 Task: Research Airbnb accommodation in ZÃ¼rich (Kreis 2), Switzerland from 2nd December, 2023 to 5th December, 2023 for 1 adult.1  bedroom having 1 bed and 1 bathroom. Property type can be hotel. Booking option can be shelf check-in. Look for 5 properties as per requirement.
Action: Mouse moved to (447, 104)
Screenshot: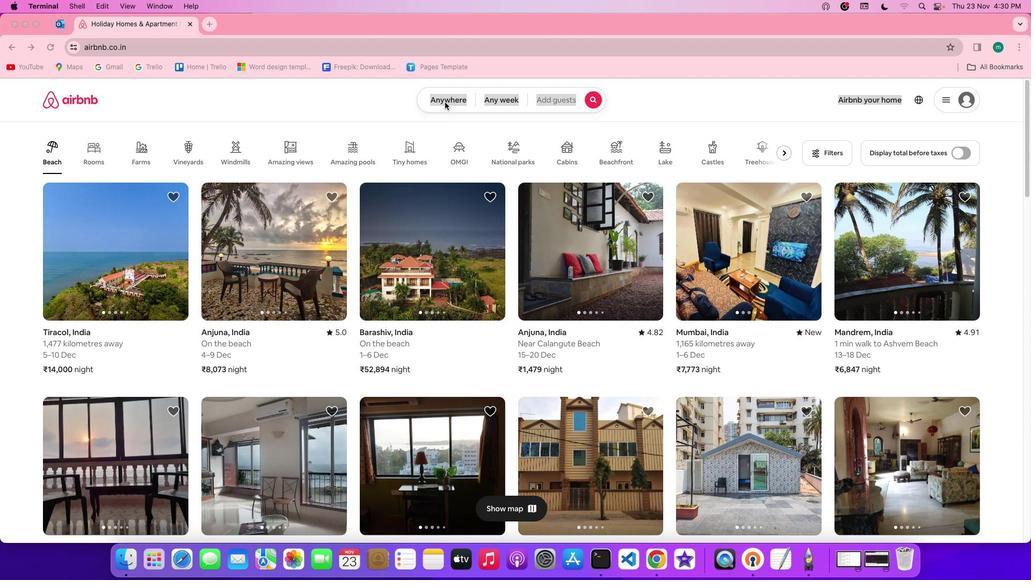 
Action: Mouse pressed left at (447, 104)
Screenshot: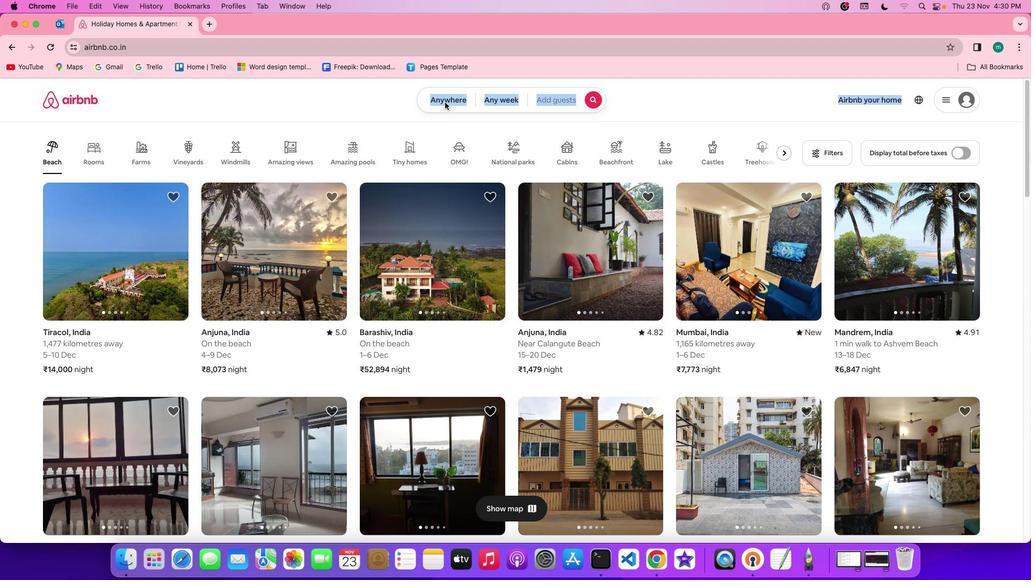 
Action: Mouse pressed left at (447, 104)
Screenshot: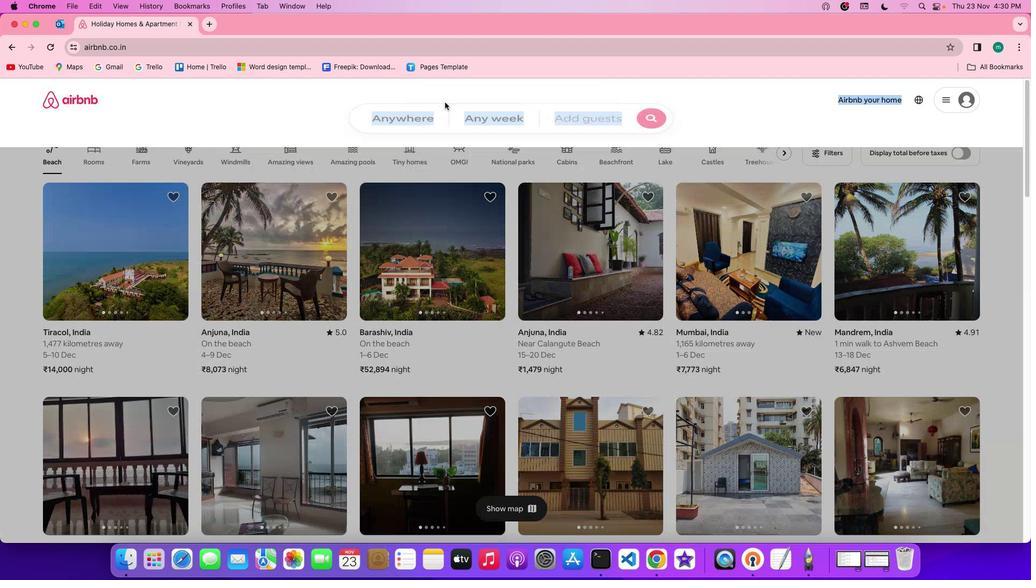 
Action: Mouse moved to (418, 141)
Screenshot: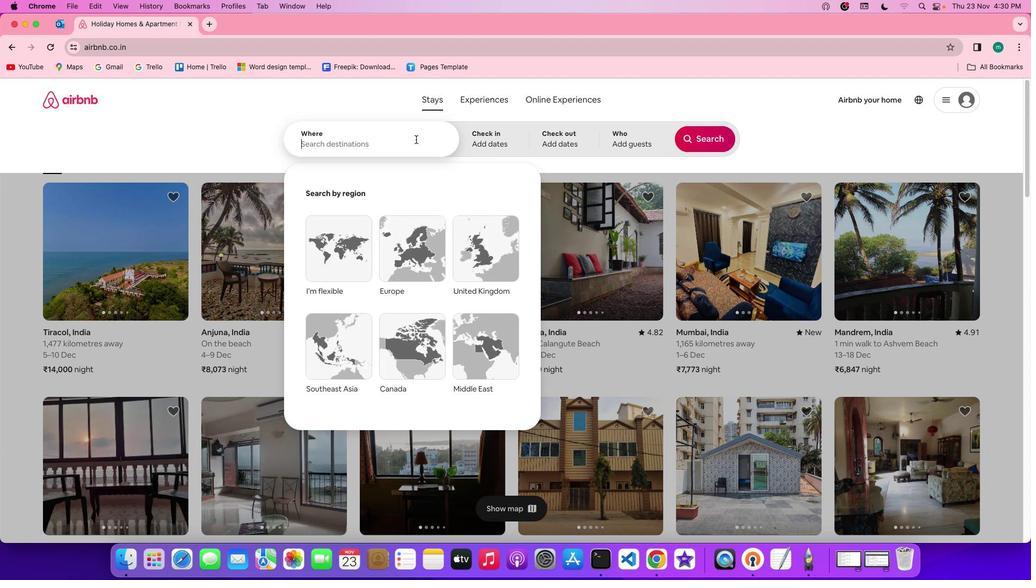 
Action: Mouse pressed left at (418, 141)
Screenshot: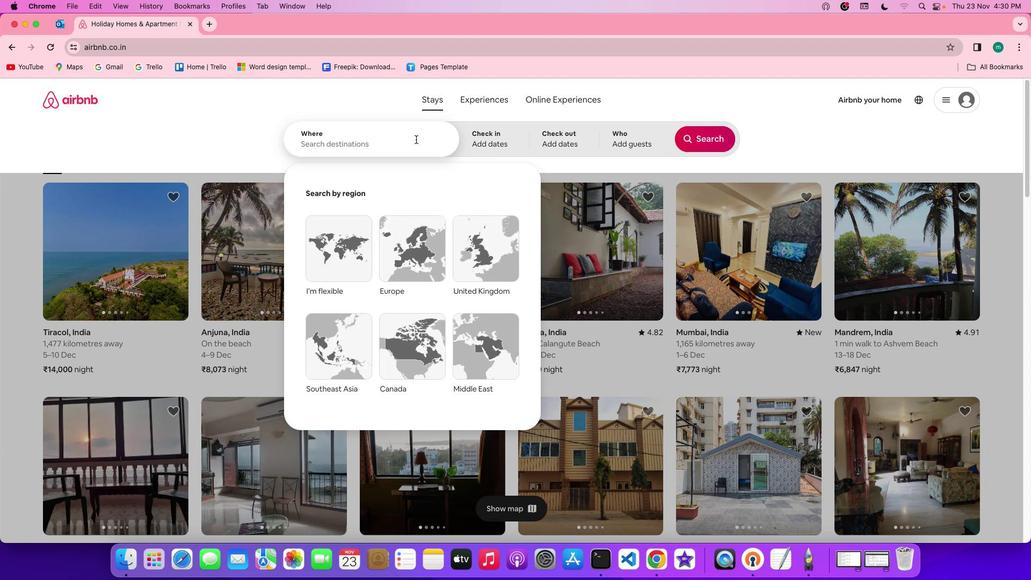 
Action: Key pressed Key.shift
Screenshot: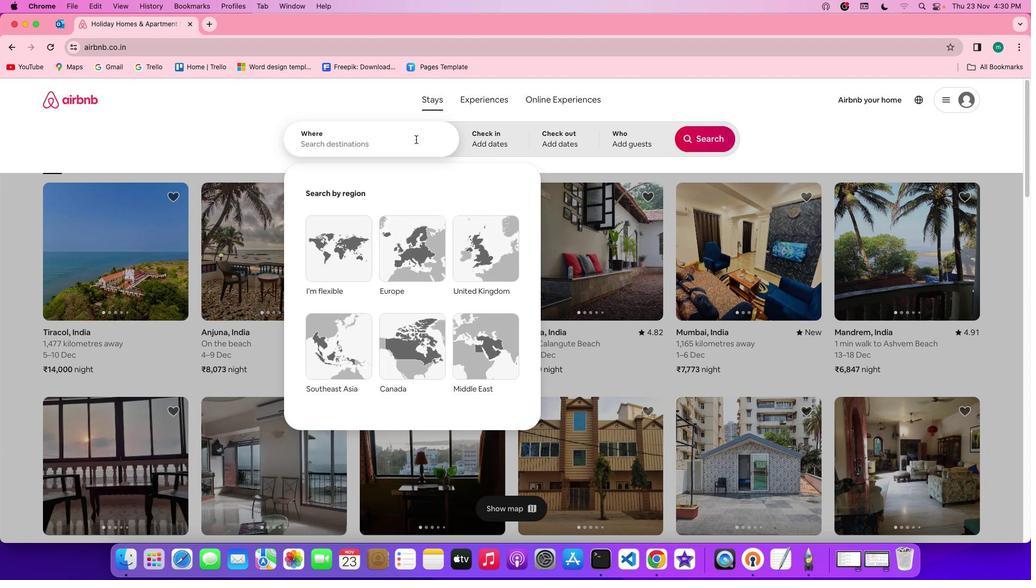 
Action: Mouse moved to (418, 141)
Screenshot: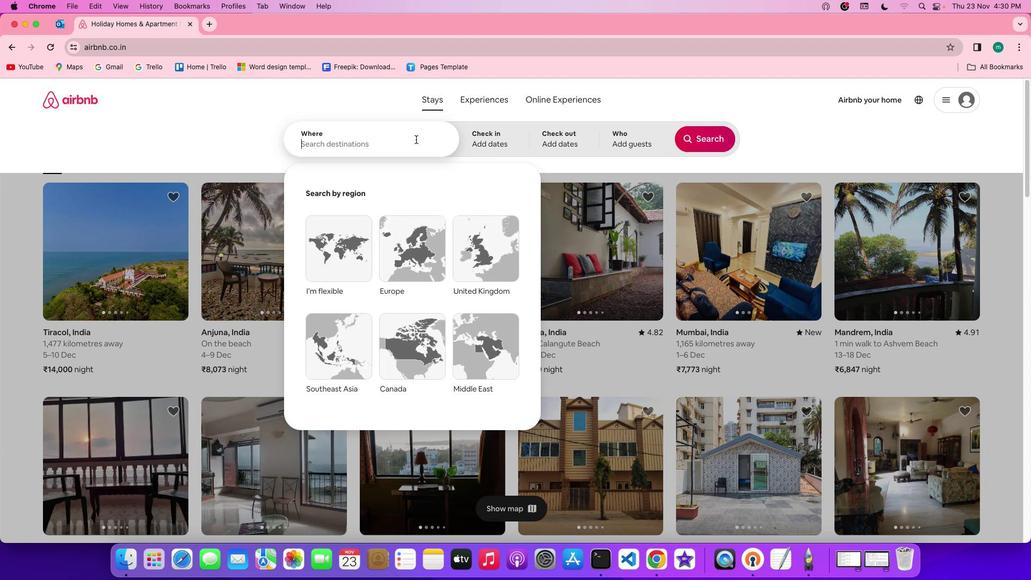 
Action: Key pressed 'Z''u''r''i''c''h'Key.shift_r'('Key.spaceKey.shift'K''r''e''i''s'Key.space'2'Key.shift_r')'','Key.spaceKey.shift'S''w''i''t''z''e''r''l''a''n''d'
Screenshot: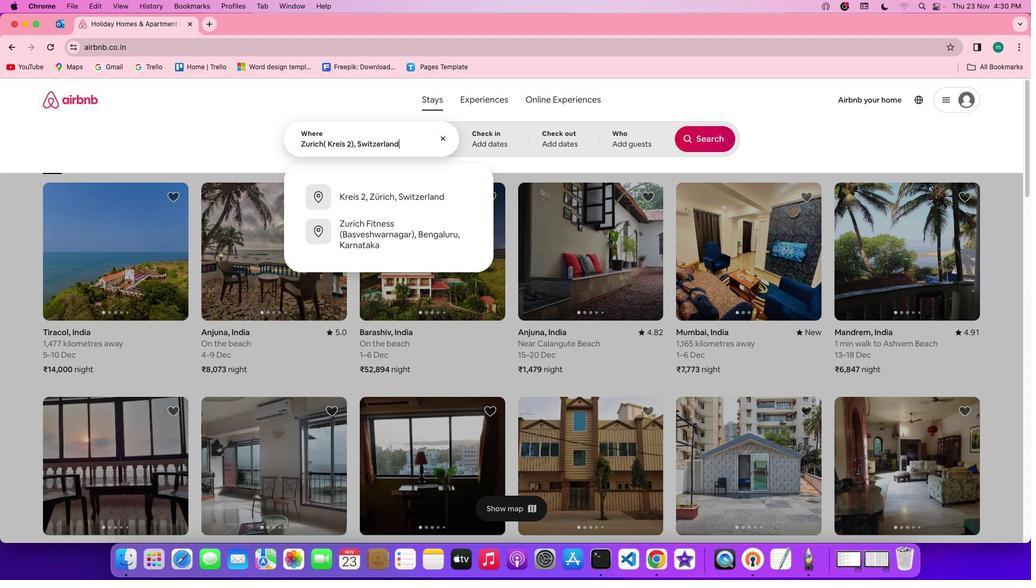 
Action: Mouse moved to (477, 133)
Screenshot: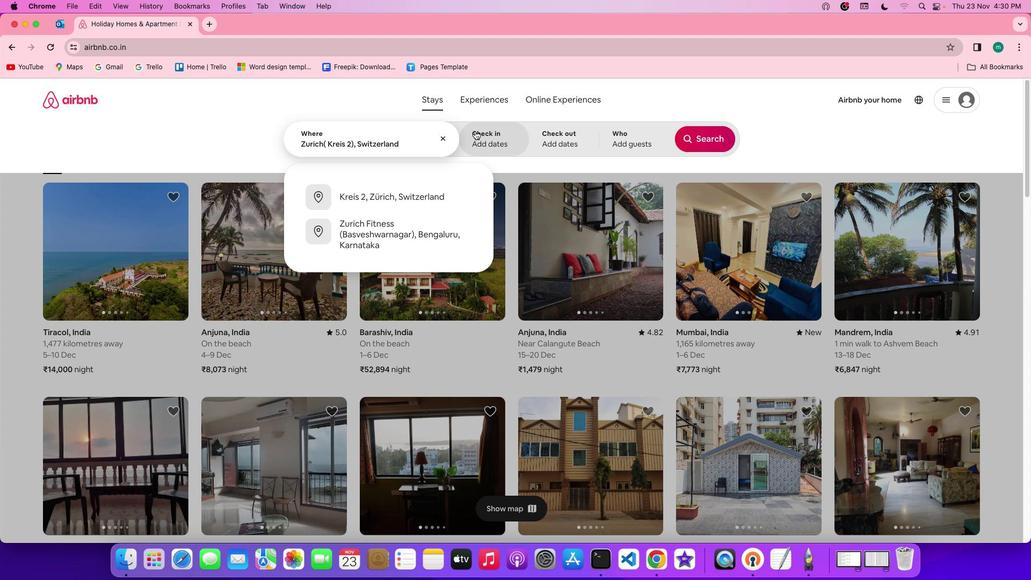 
Action: Mouse pressed left at (477, 133)
Screenshot: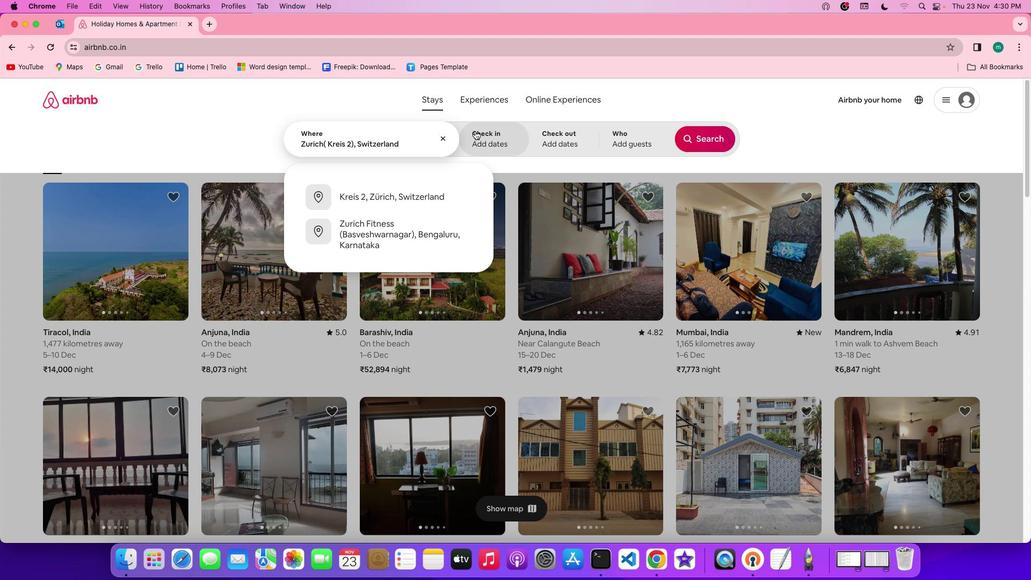 
Action: Mouse moved to (697, 269)
Screenshot: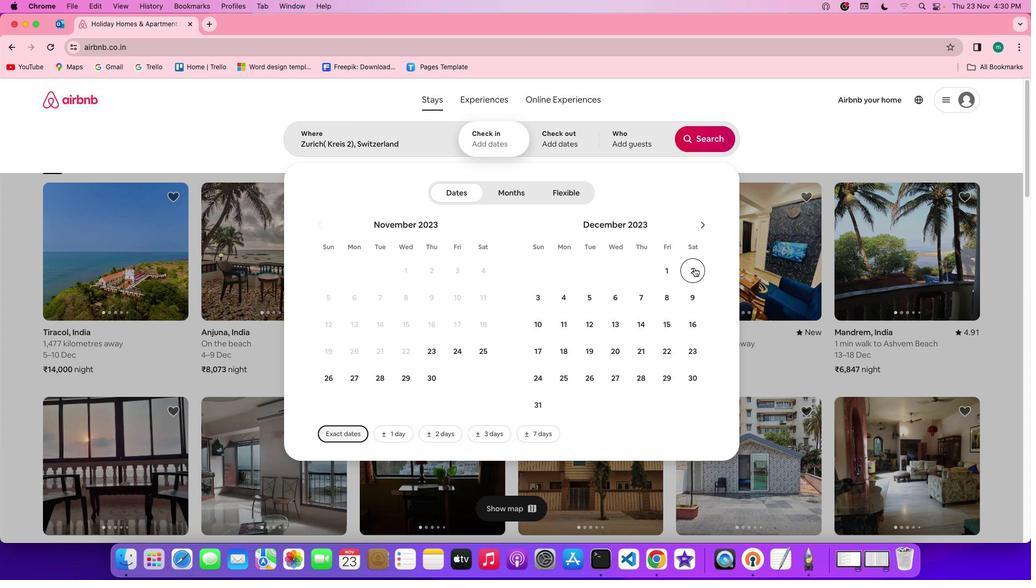 
Action: Mouse pressed left at (697, 269)
Screenshot: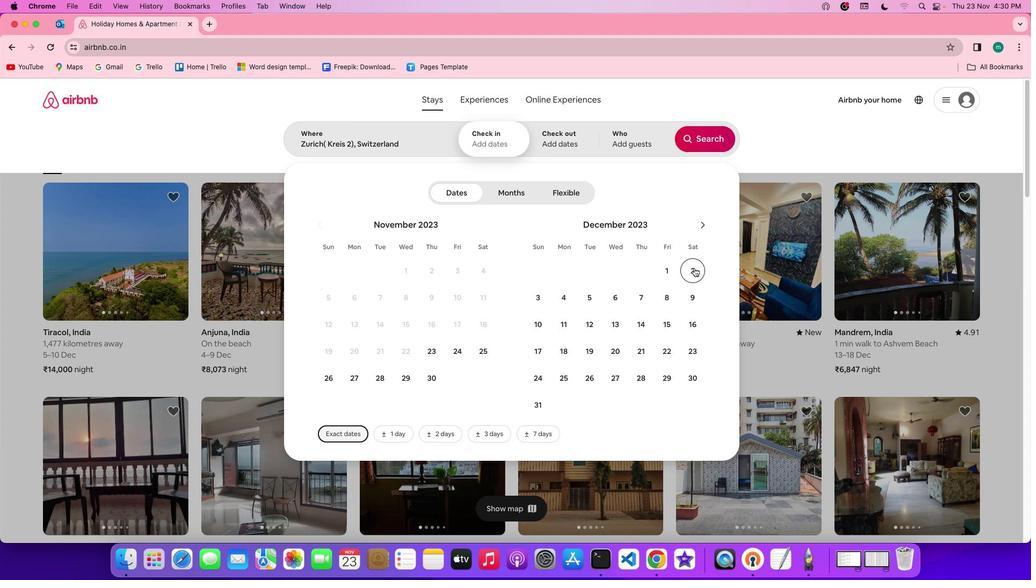 
Action: Mouse moved to (596, 297)
Screenshot: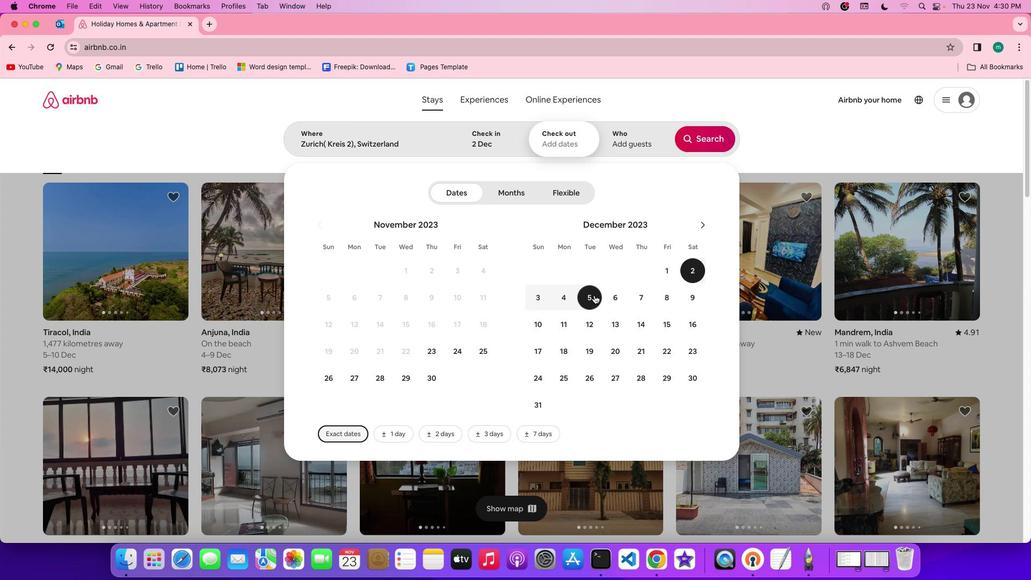 
Action: Mouse pressed left at (596, 297)
Screenshot: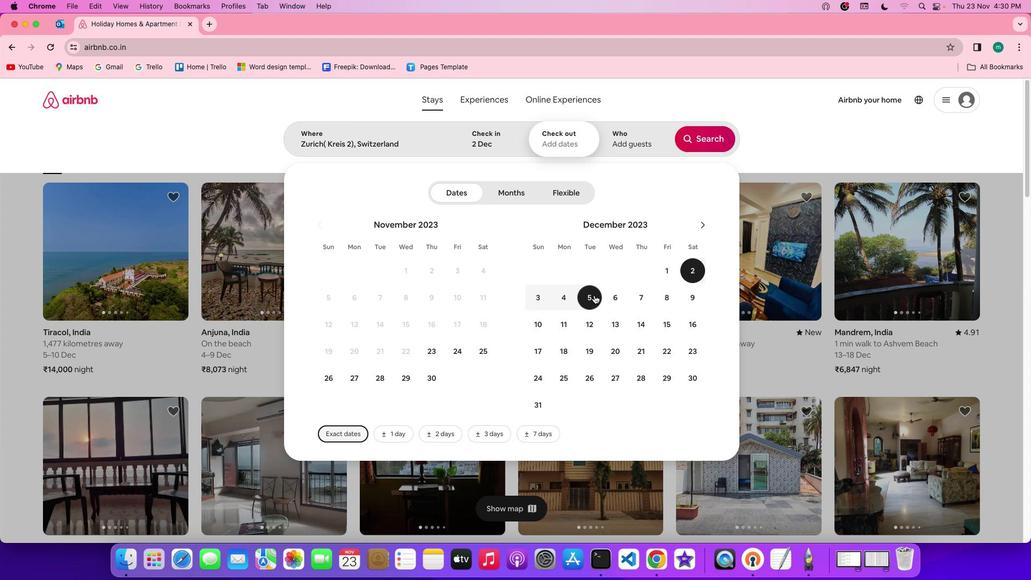 
Action: Mouse moved to (640, 140)
Screenshot: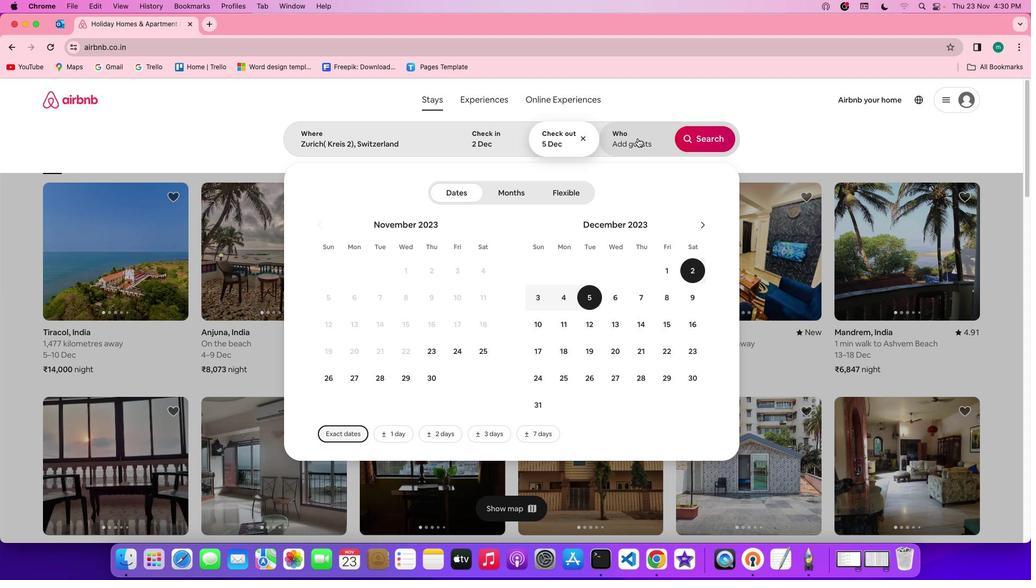 
Action: Mouse pressed left at (640, 140)
Screenshot: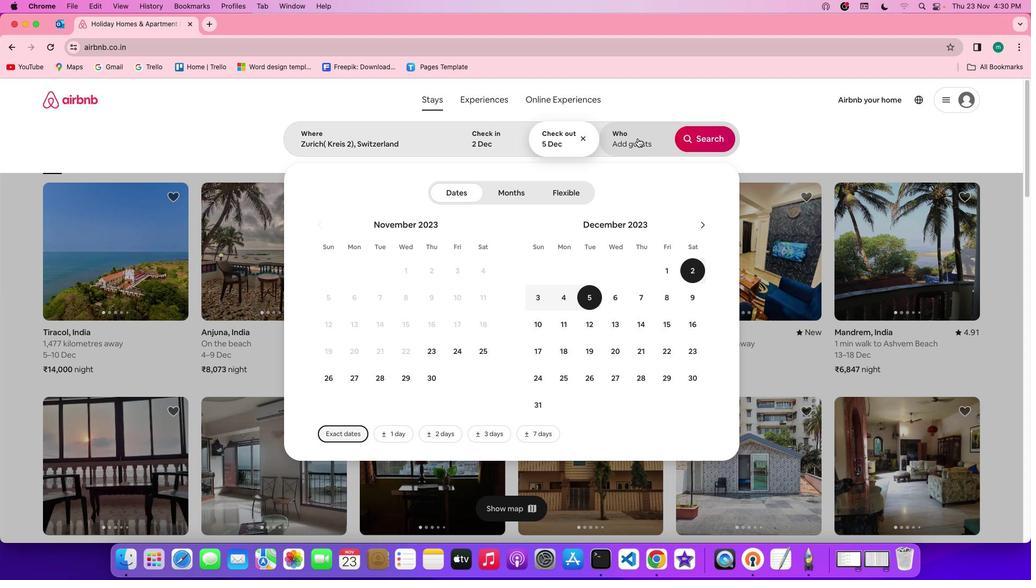 
Action: Mouse moved to (712, 196)
Screenshot: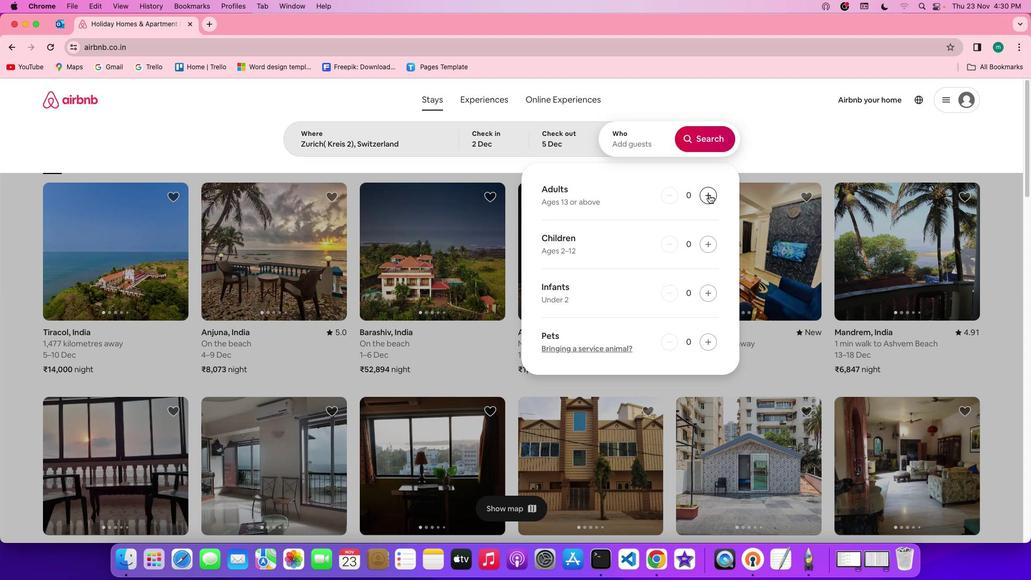
Action: Mouse pressed left at (712, 196)
Screenshot: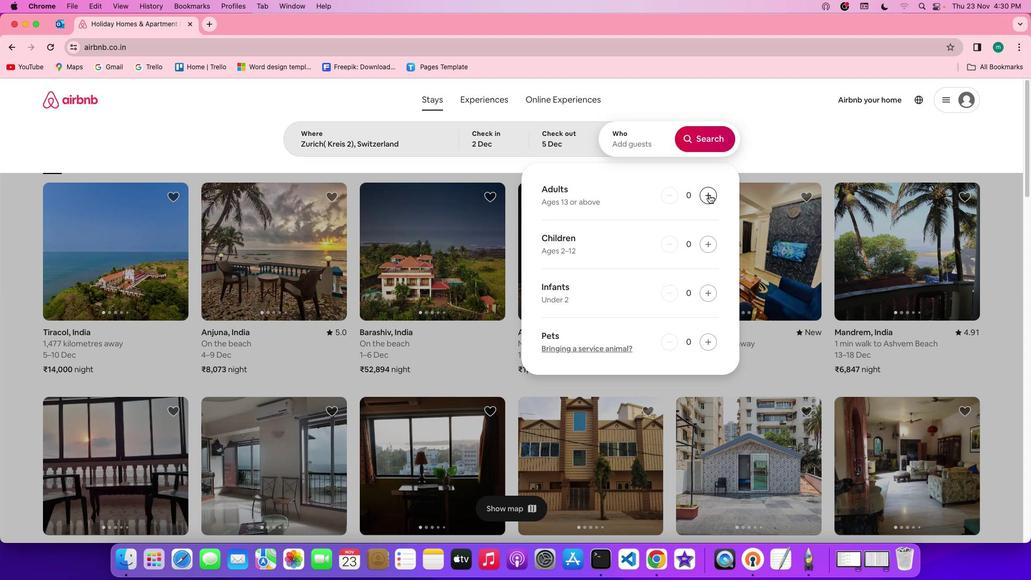 
Action: Mouse moved to (701, 136)
Screenshot: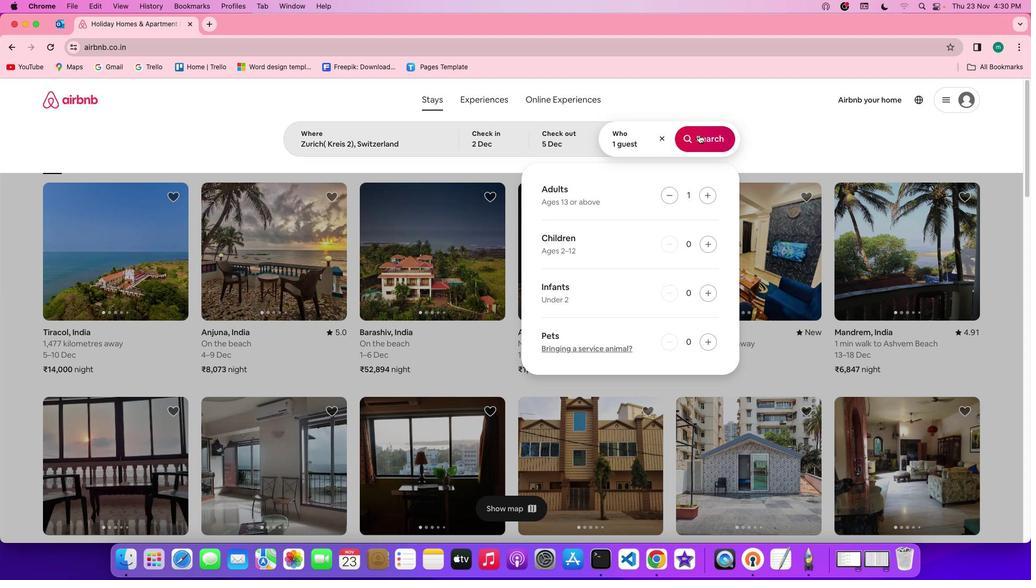
Action: Mouse pressed left at (701, 136)
Screenshot: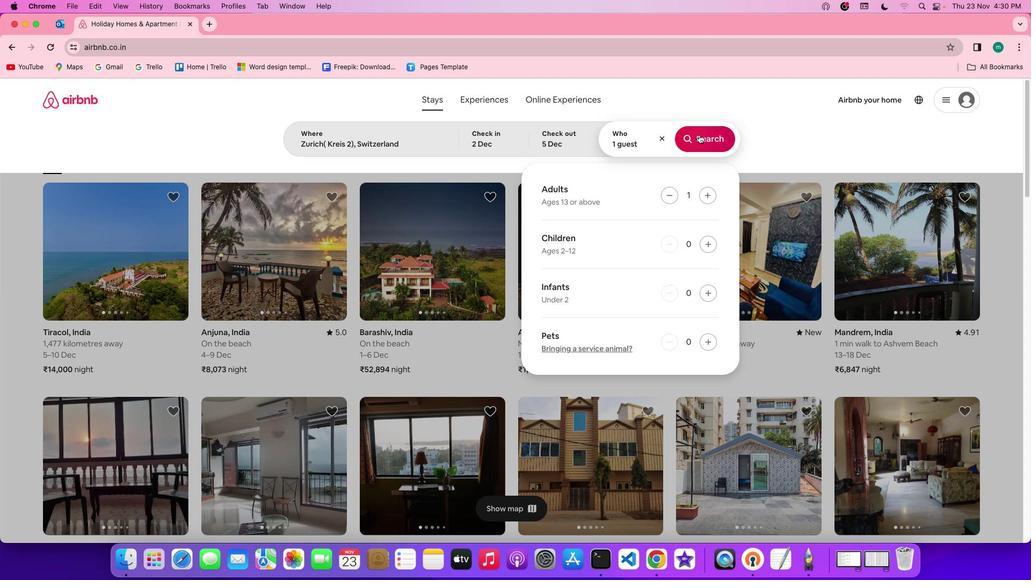 
Action: Mouse moved to (852, 140)
Screenshot: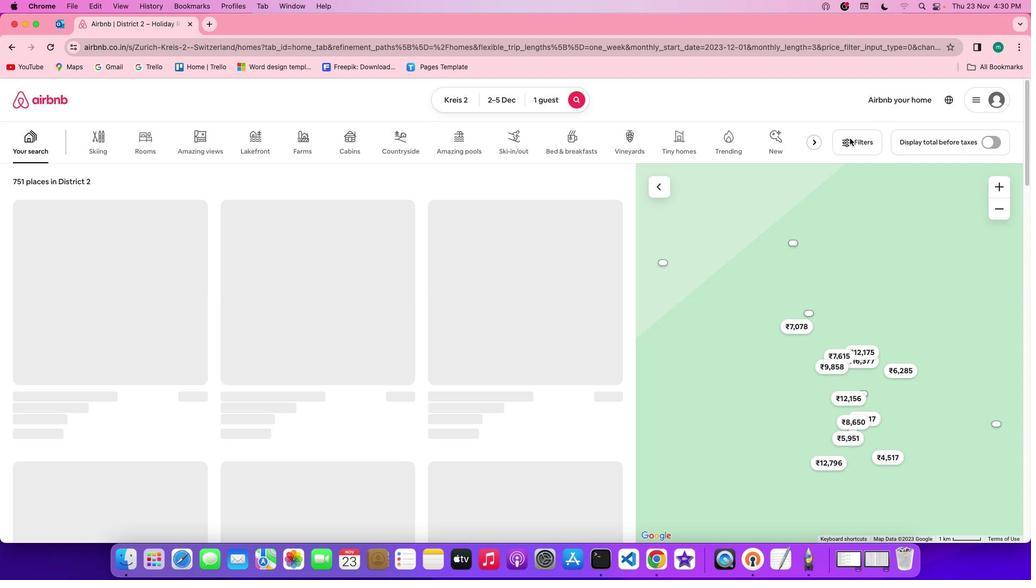 
Action: Mouse pressed left at (852, 140)
Screenshot: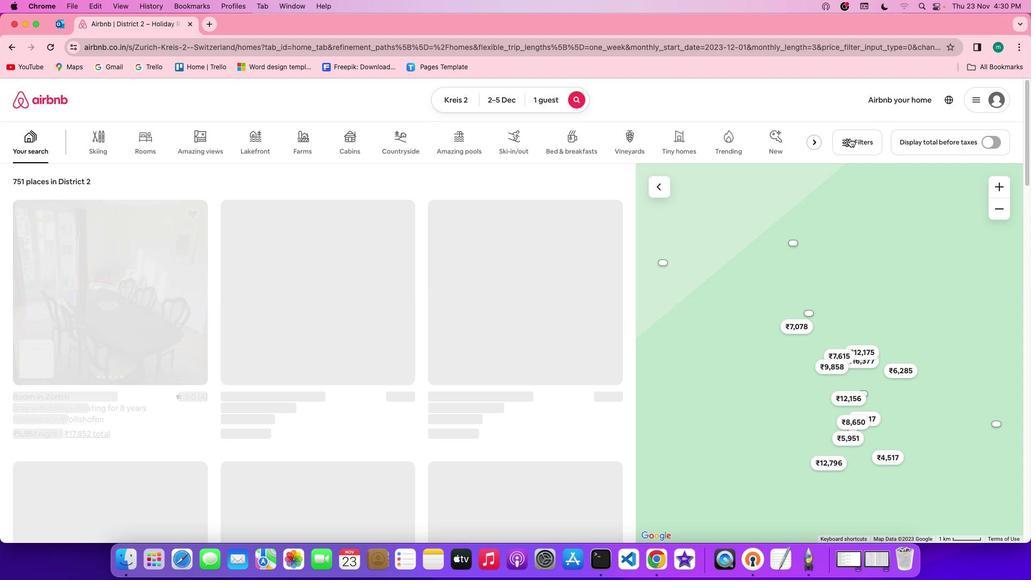 
Action: Mouse moved to (558, 306)
Screenshot: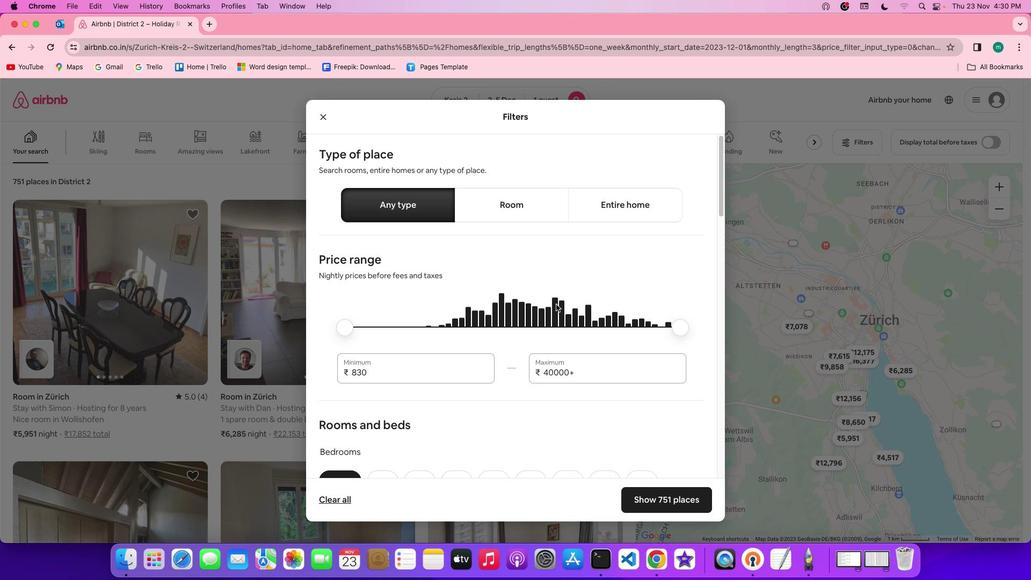 
Action: Mouse scrolled (558, 306) with delta (2, 1)
Screenshot: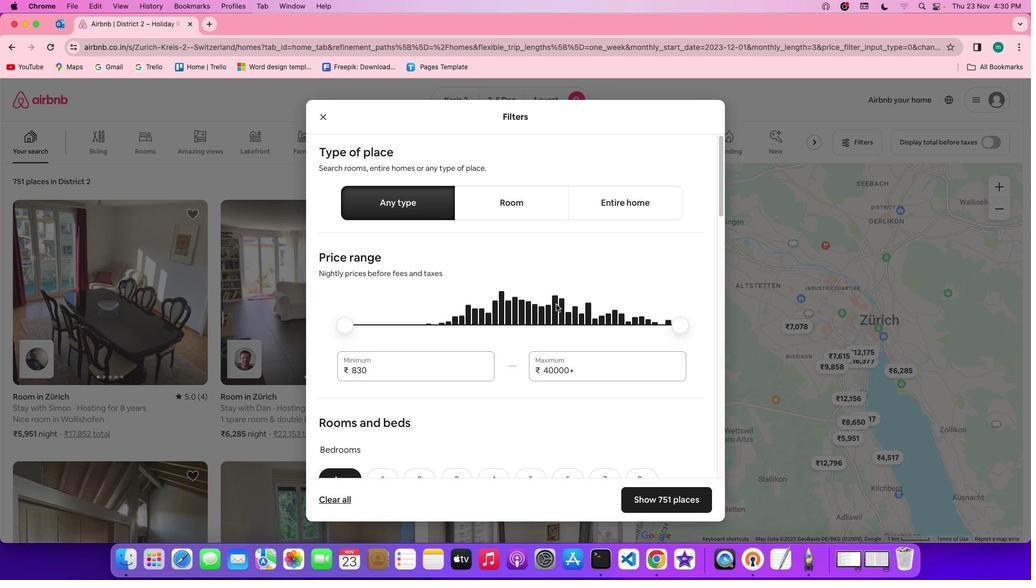 
Action: Mouse scrolled (558, 306) with delta (2, 1)
Screenshot: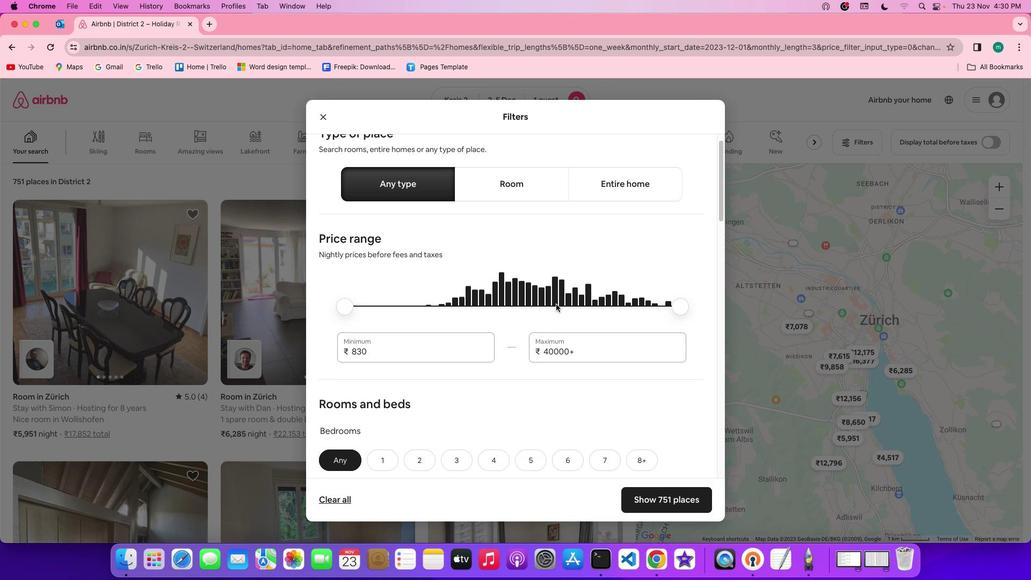 
Action: Mouse scrolled (558, 306) with delta (2, 1)
Screenshot: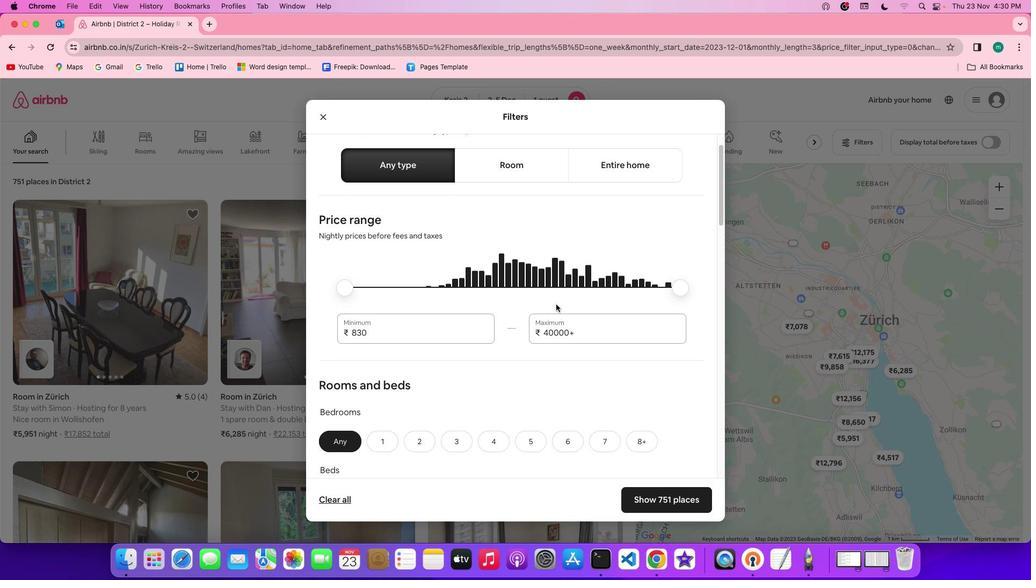 
Action: Mouse scrolled (558, 306) with delta (2, 1)
Screenshot: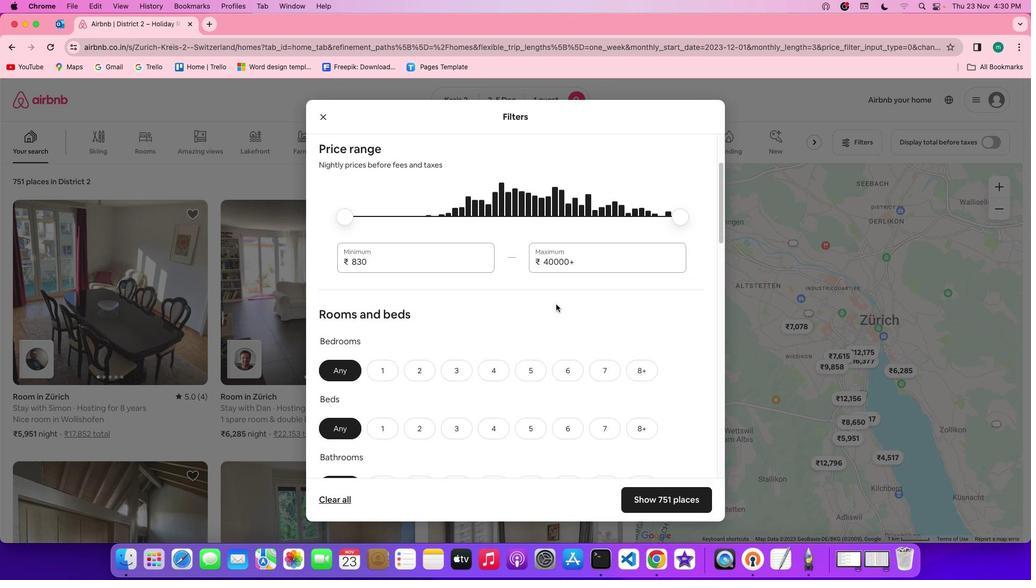 
Action: Mouse scrolled (558, 306) with delta (2, 1)
Screenshot: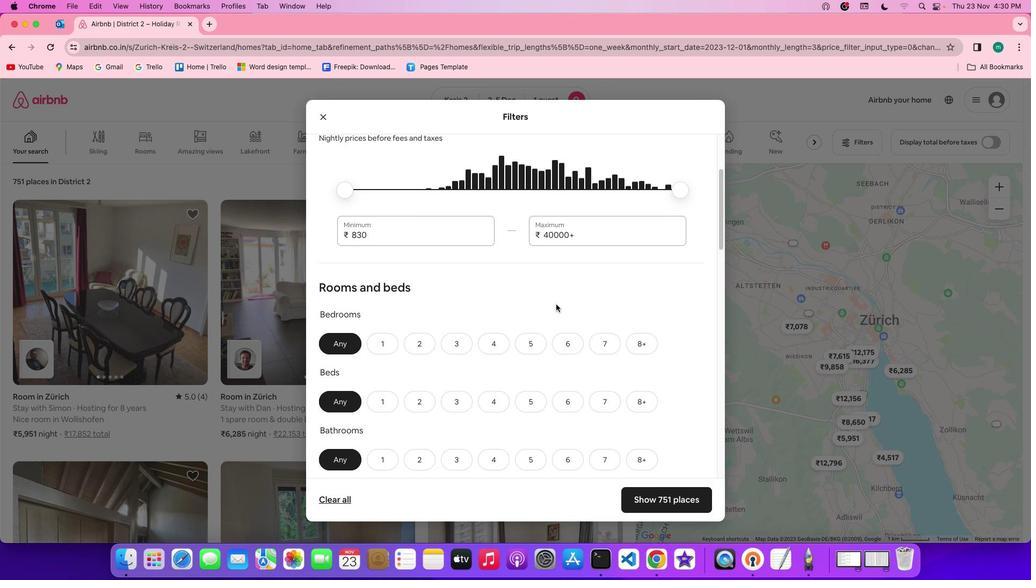 
Action: Mouse scrolled (558, 306) with delta (2, 1)
Screenshot: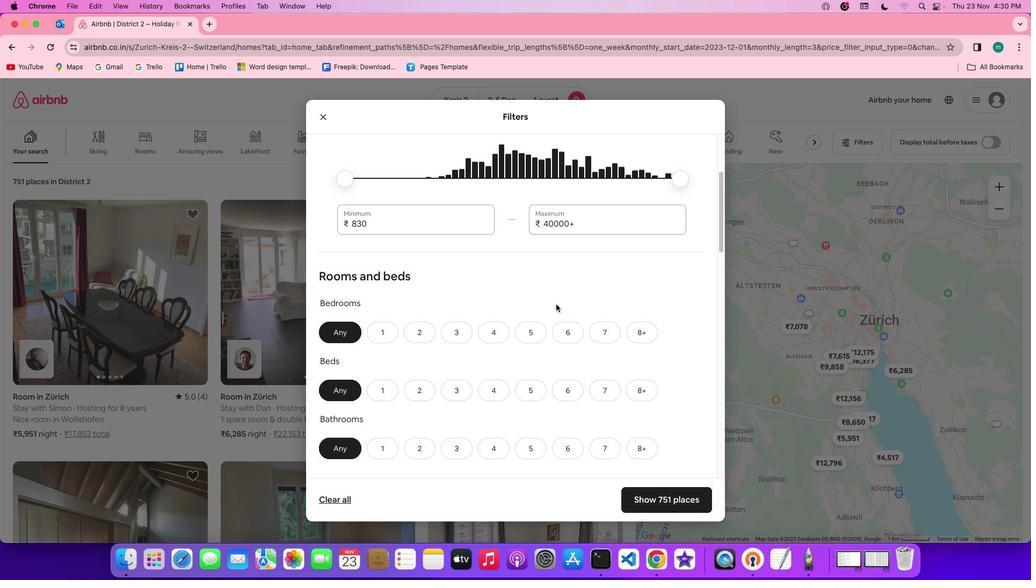 
Action: Mouse scrolled (558, 306) with delta (2, 1)
Screenshot: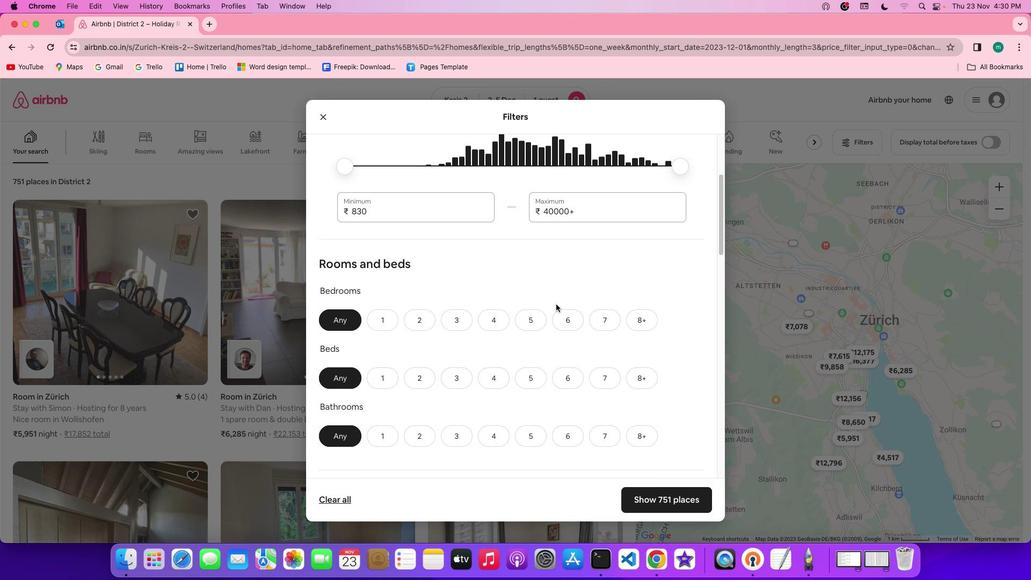 
Action: Mouse scrolled (558, 306) with delta (2, 1)
Screenshot: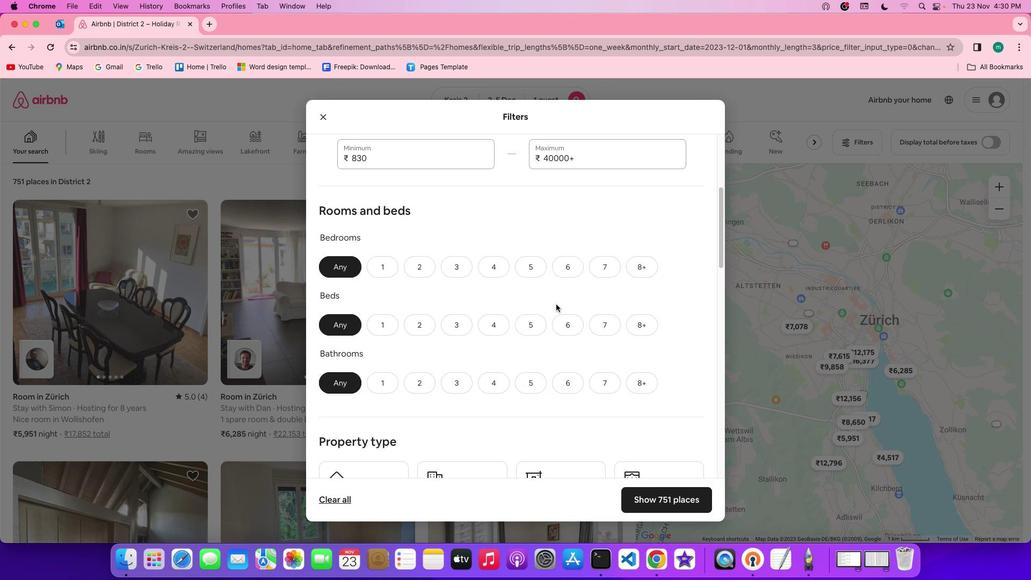 
Action: Mouse moved to (386, 239)
Screenshot: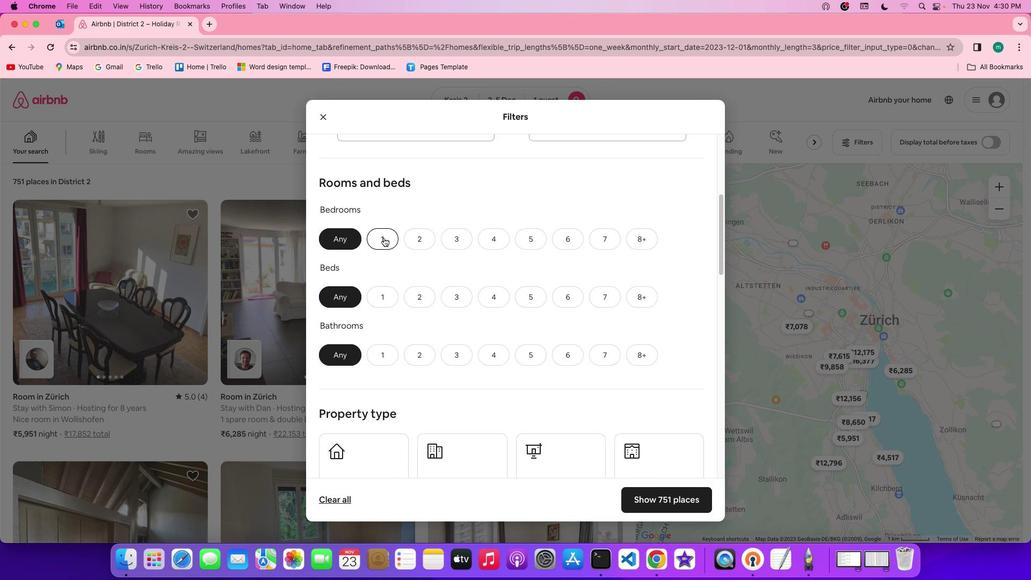 
Action: Mouse pressed left at (386, 239)
Screenshot: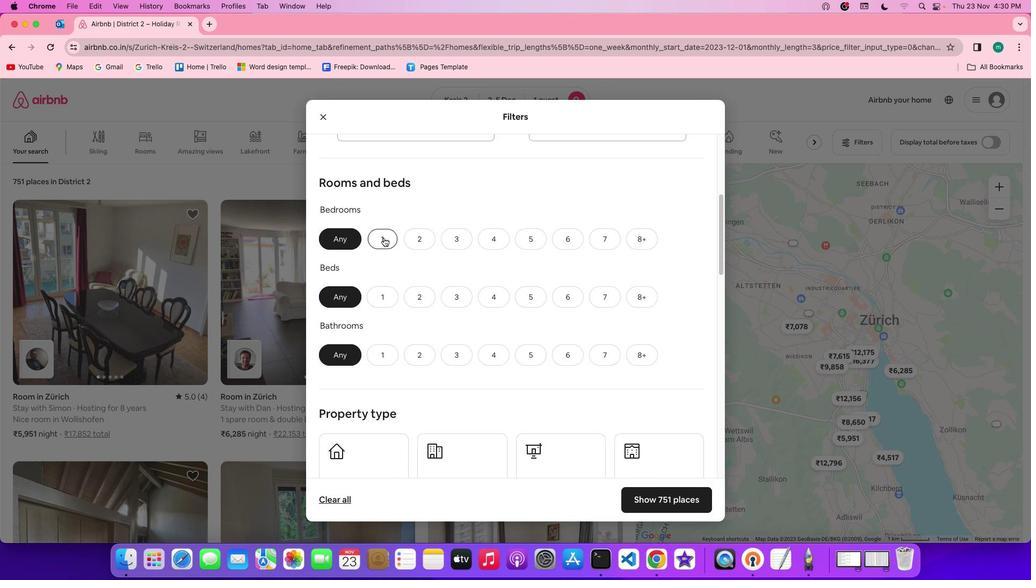 
Action: Mouse moved to (380, 299)
Screenshot: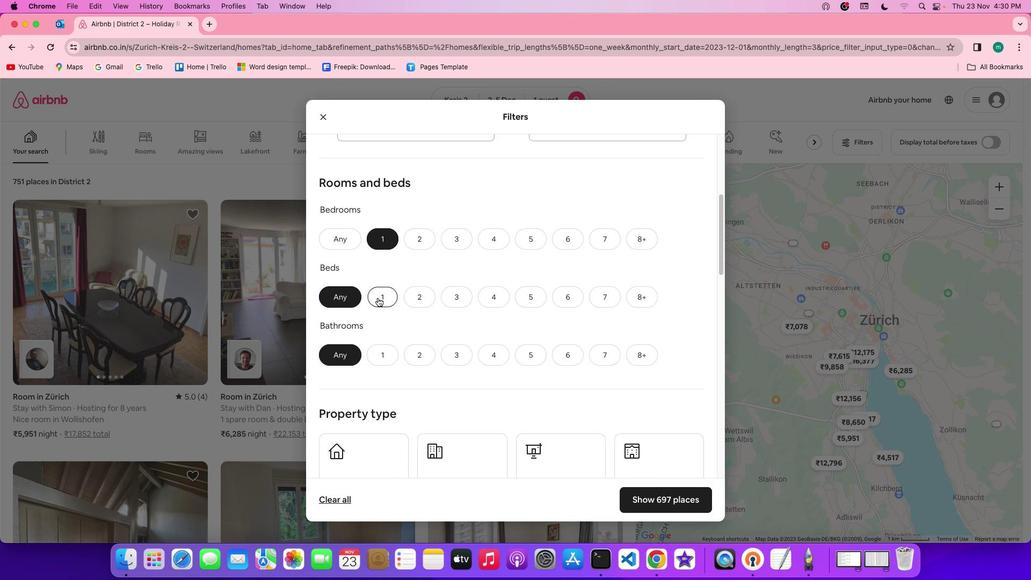 
Action: Mouse pressed left at (380, 299)
Screenshot: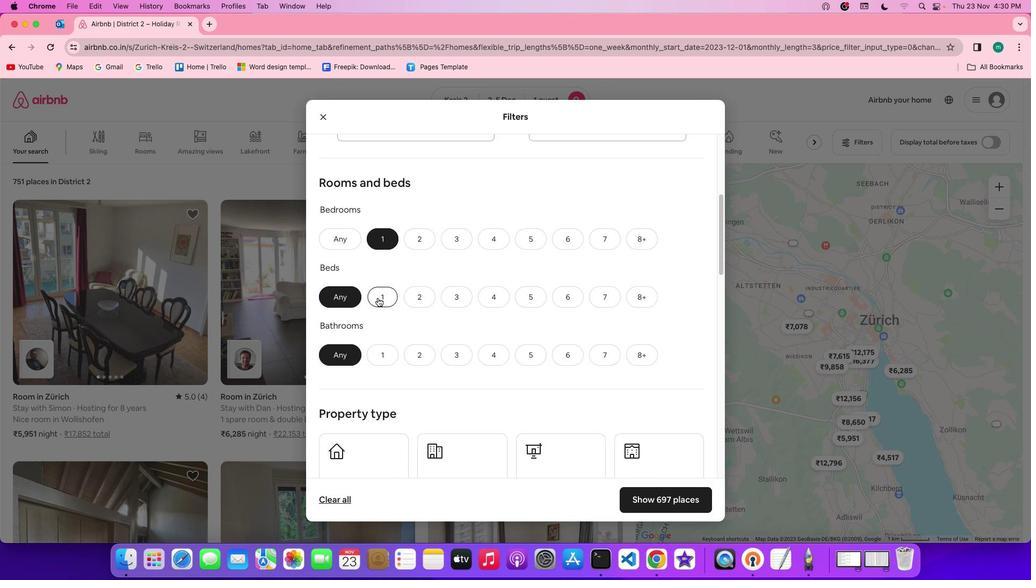 
Action: Mouse moved to (390, 360)
Screenshot: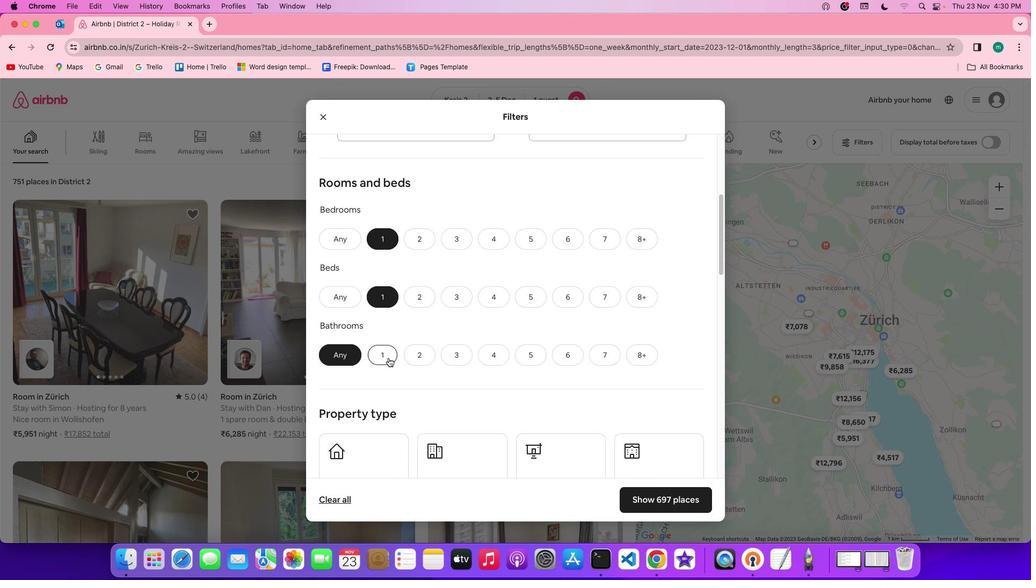 
Action: Mouse pressed left at (390, 360)
Screenshot: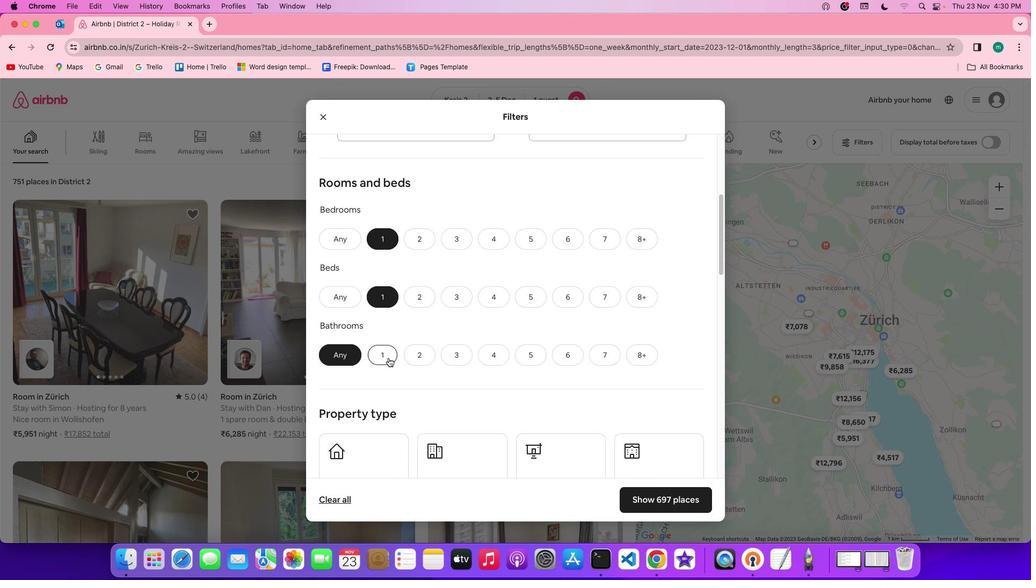 
Action: Mouse moved to (527, 349)
Screenshot: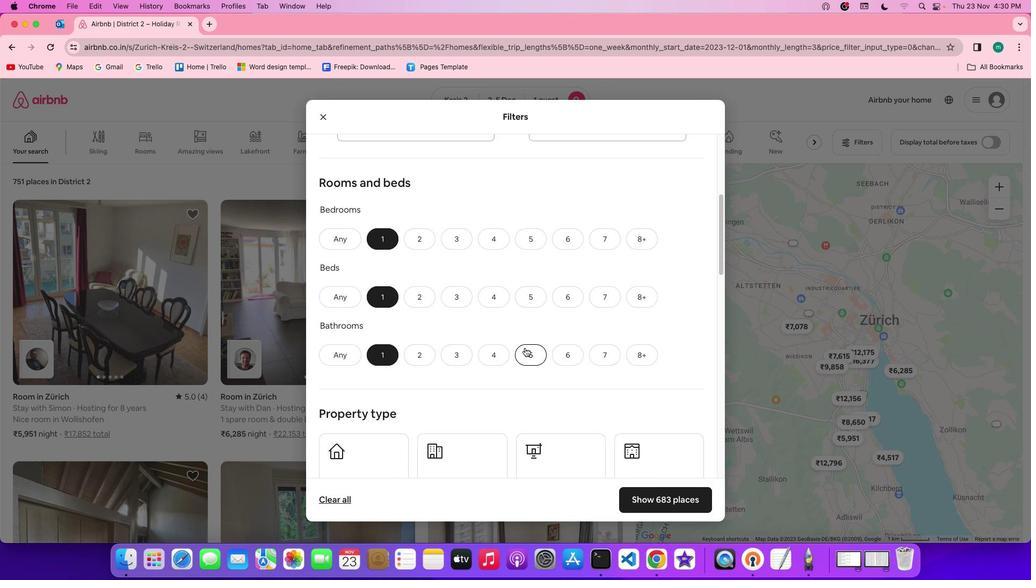 
Action: Mouse scrolled (527, 349) with delta (2, 1)
Screenshot: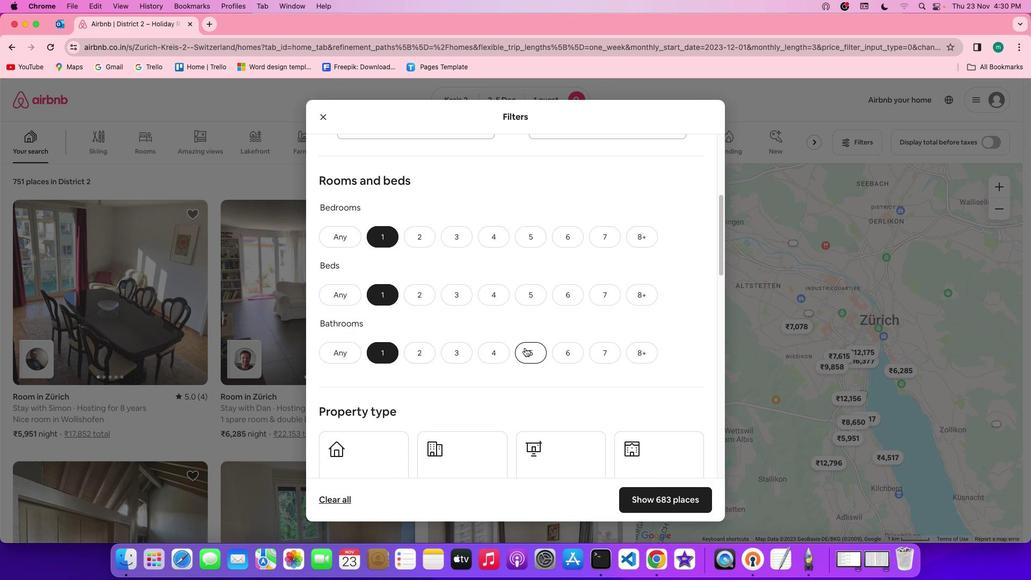 
Action: Mouse scrolled (527, 349) with delta (2, 1)
Screenshot: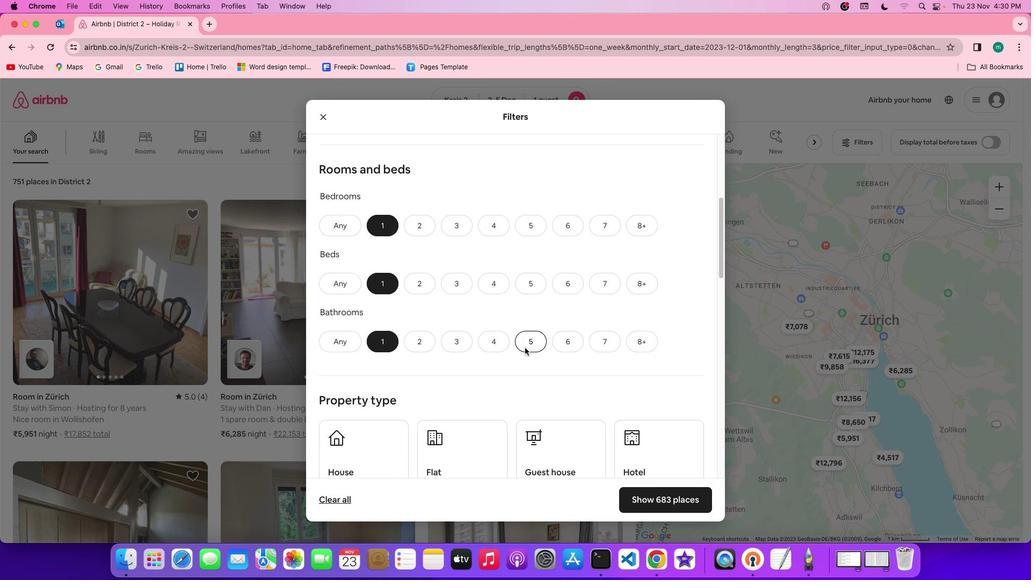 
Action: Mouse scrolled (527, 349) with delta (2, 1)
Screenshot: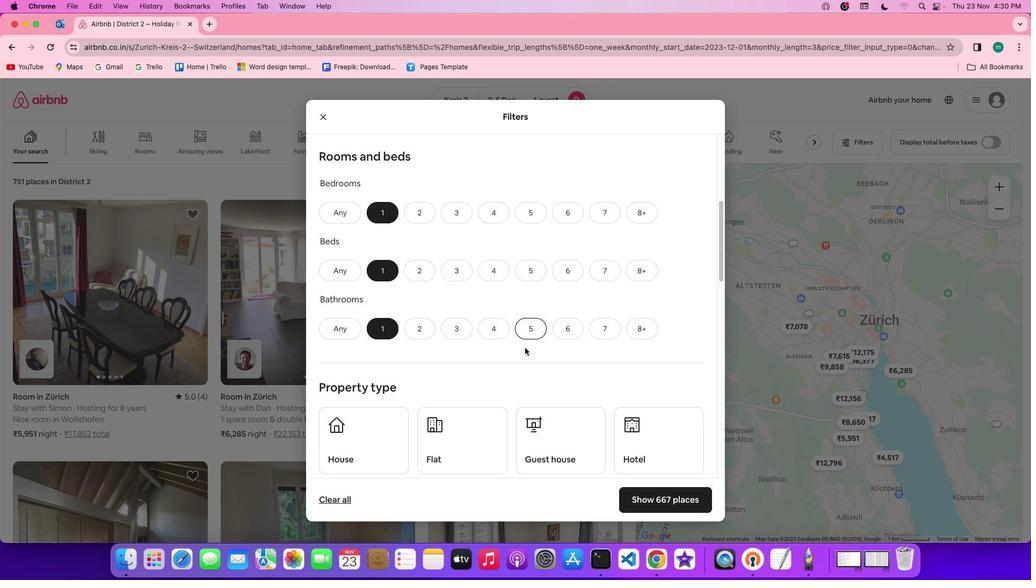 
Action: Mouse scrolled (527, 349) with delta (2, 1)
Screenshot: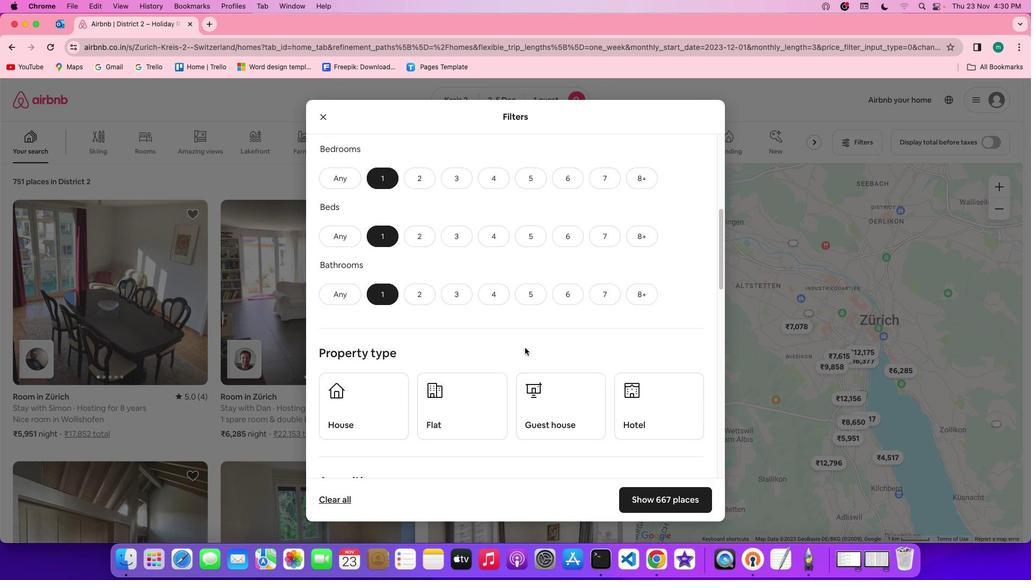 
Action: Mouse scrolled (527, 349) with delta (2, 1)
Screenshot: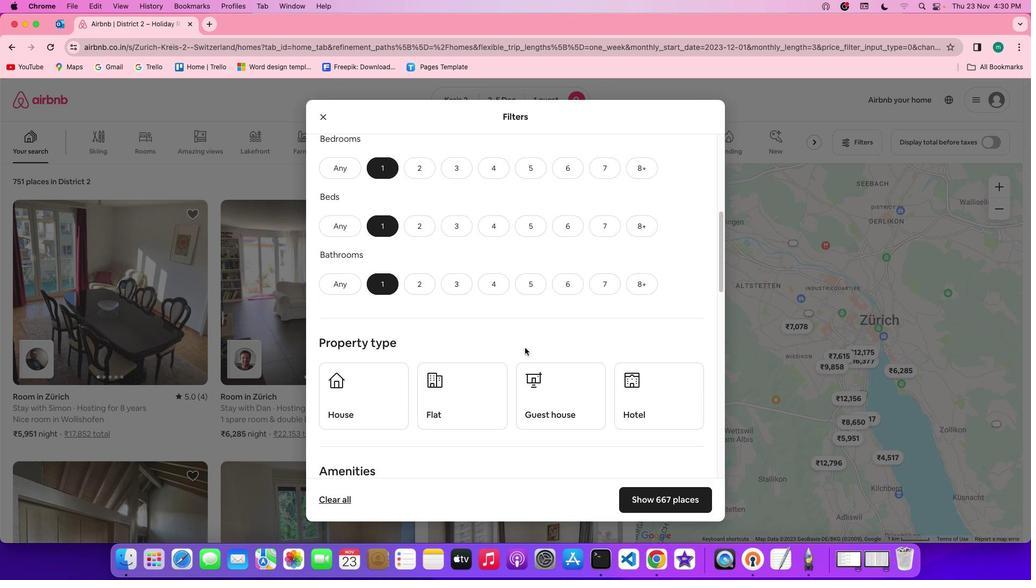 
Action: Mouse scrolled (527, 349) with delta (2, 1)
Screenshot: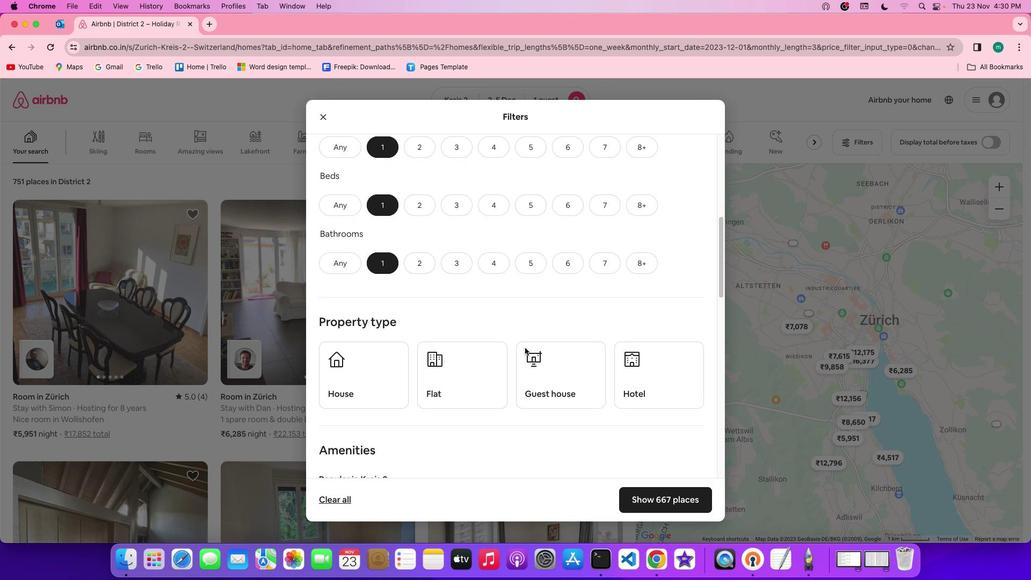 
Action: Mouse scrolled (527, 349) with delta (2, 1)
Screenshot: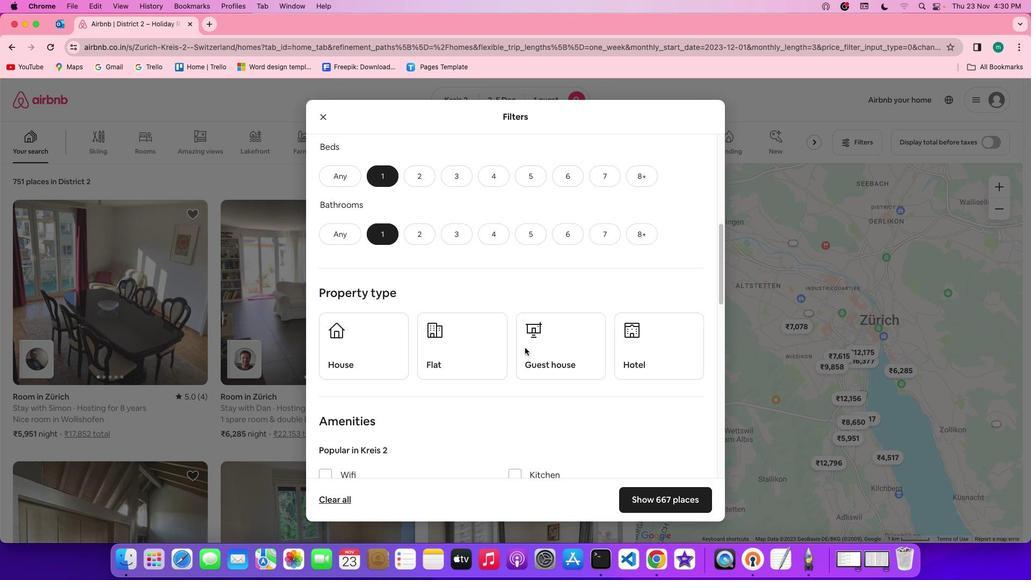 
Action: Mouse scrolled (527, 349) with delta (2, 1)
Screenshot: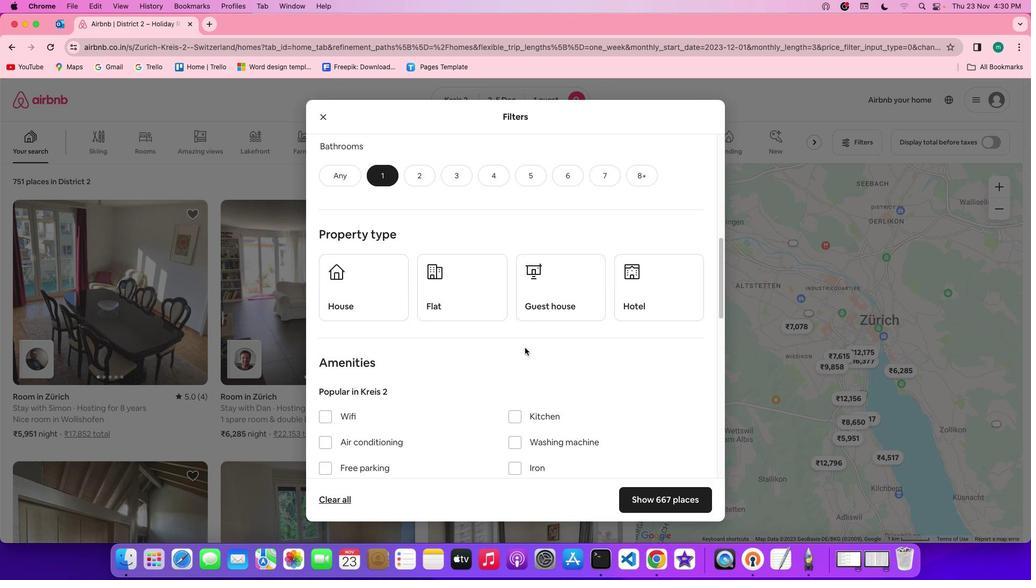 
Action: Mouse moved to (660, 256)
Screenshot: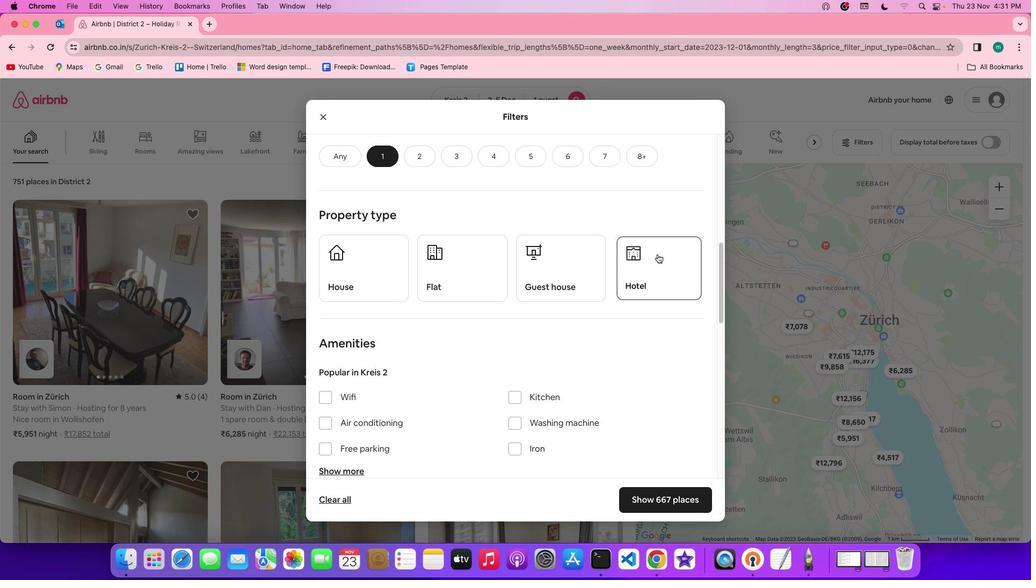 
Action: Mouse pressed left at (660, 256)
Screenshot: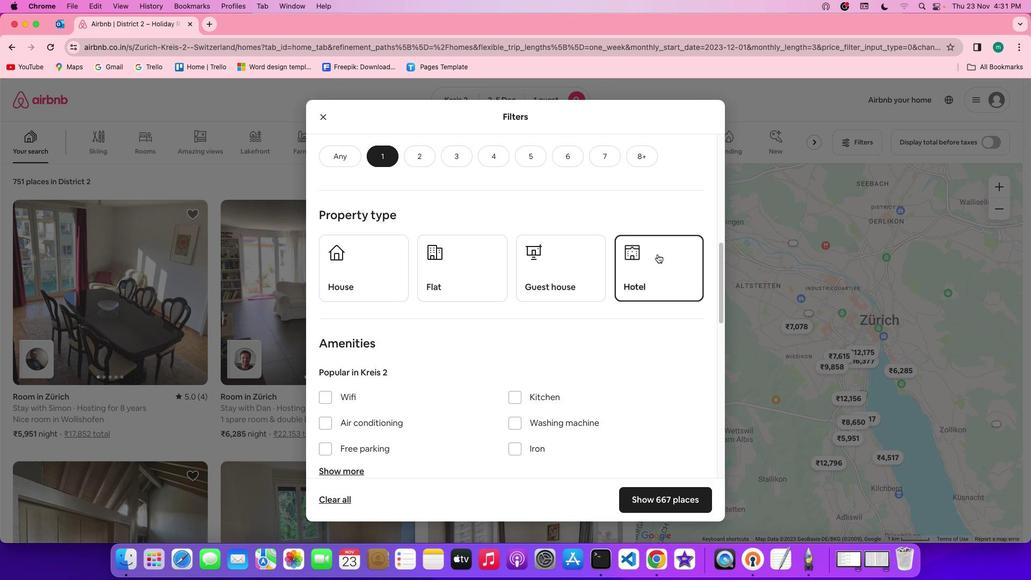 
Action: Mouse moved to (607, 378)
Screenshot: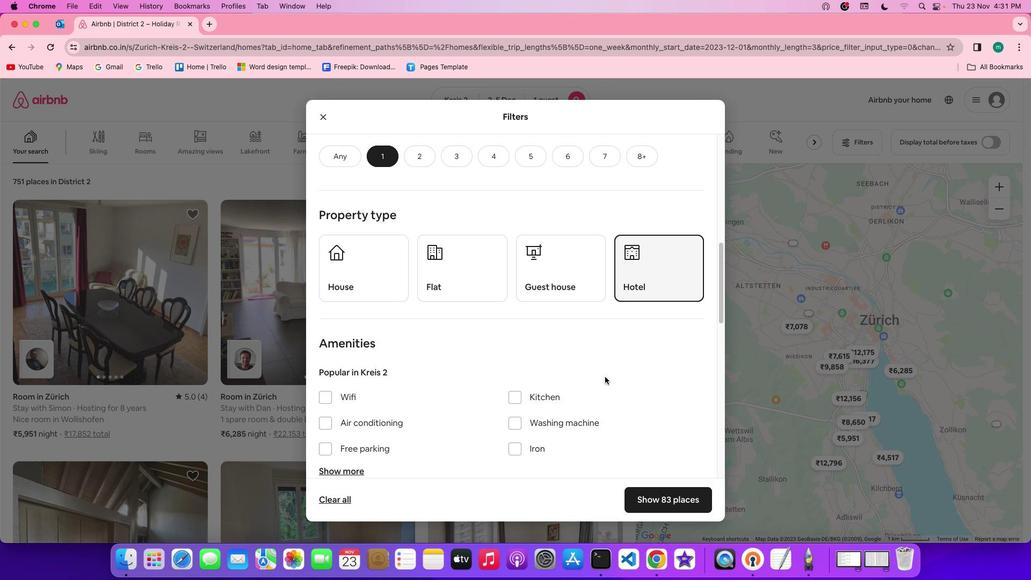 
Action: Mouse scrolled (607, 378) with delta (2, 1)
Screenshot: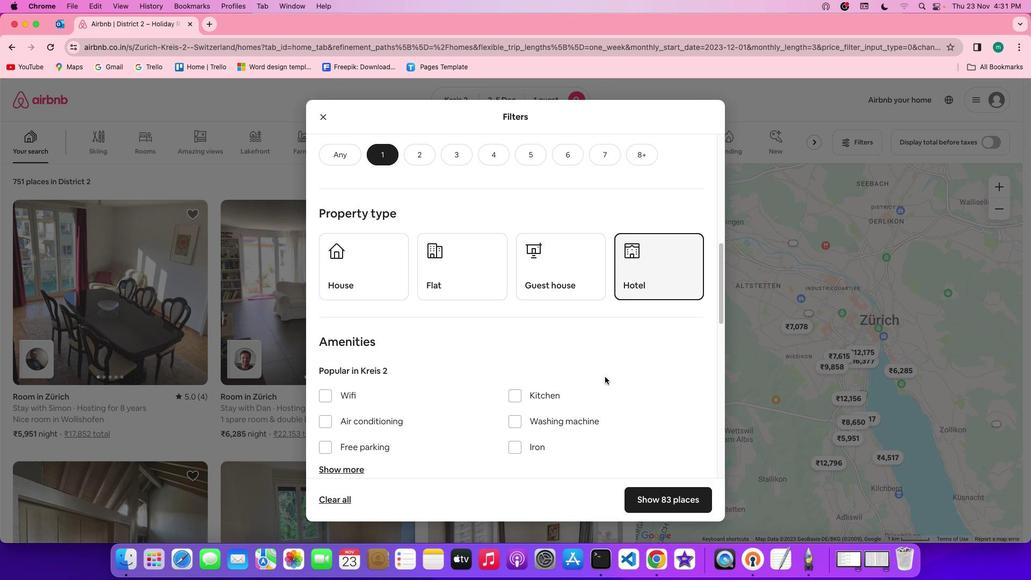 
Action: Mouse scrolled (607, 378) with delta (2, 1)
Screenshot: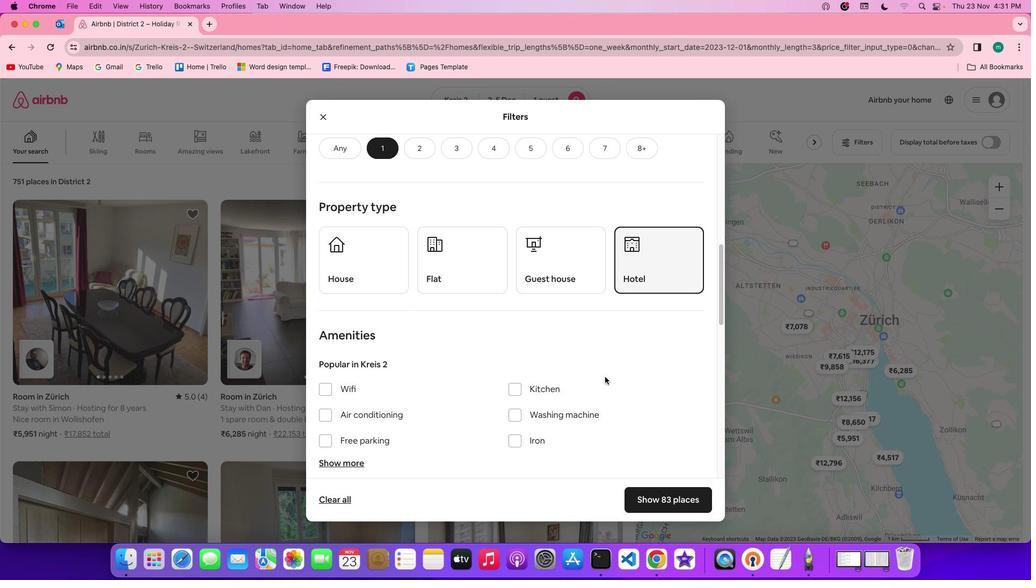 
Action: Mouse scrolled (607, 378) with delta (2, 1)
Screenshot: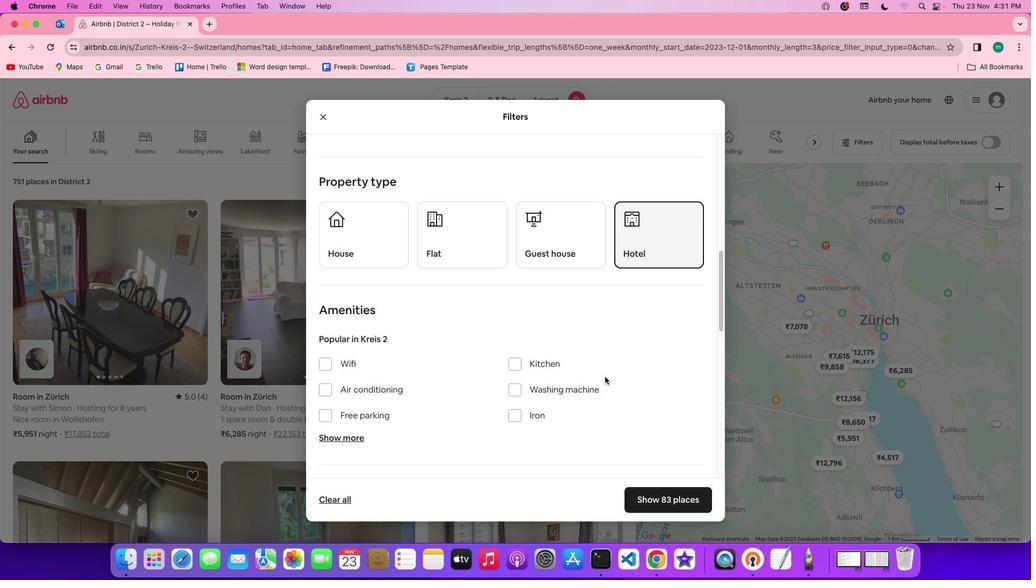 
Action: Mouse scrolled (607, 378) with delta (2, 1)
Screenshot: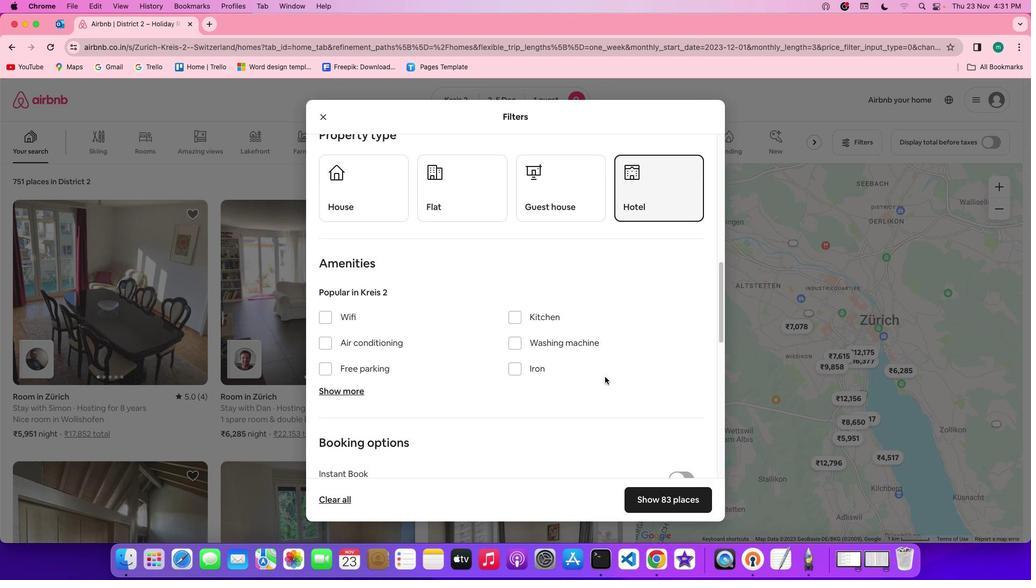 
Action: Mouse scrolled (607, 378) with delta (2, 1)
Screenshot: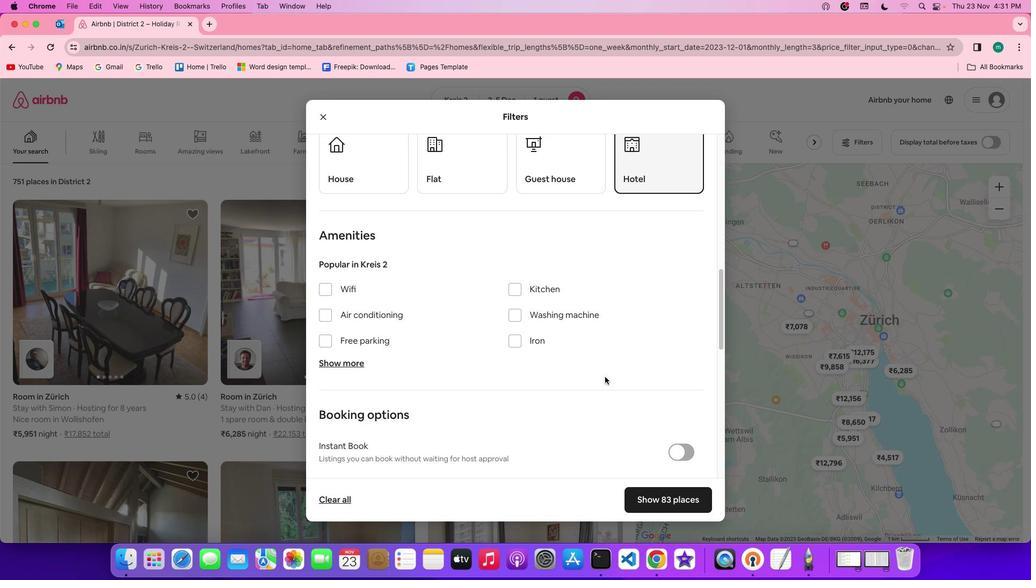 
Action: Mouse moved to (635, 378)
Screenshot: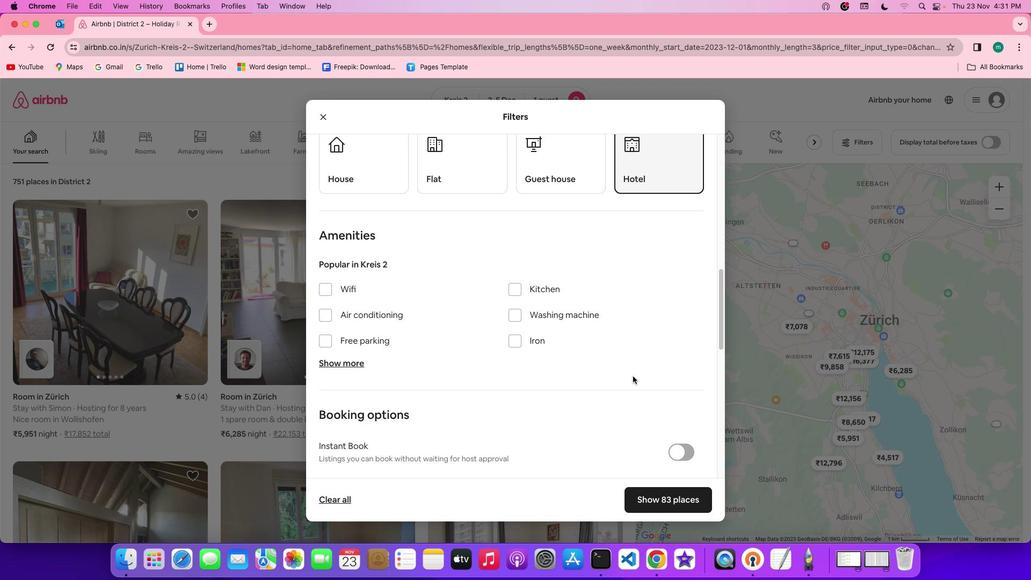 
Action: Mouse scrolled (635, 378) with delta (2, 1)
Screenshot: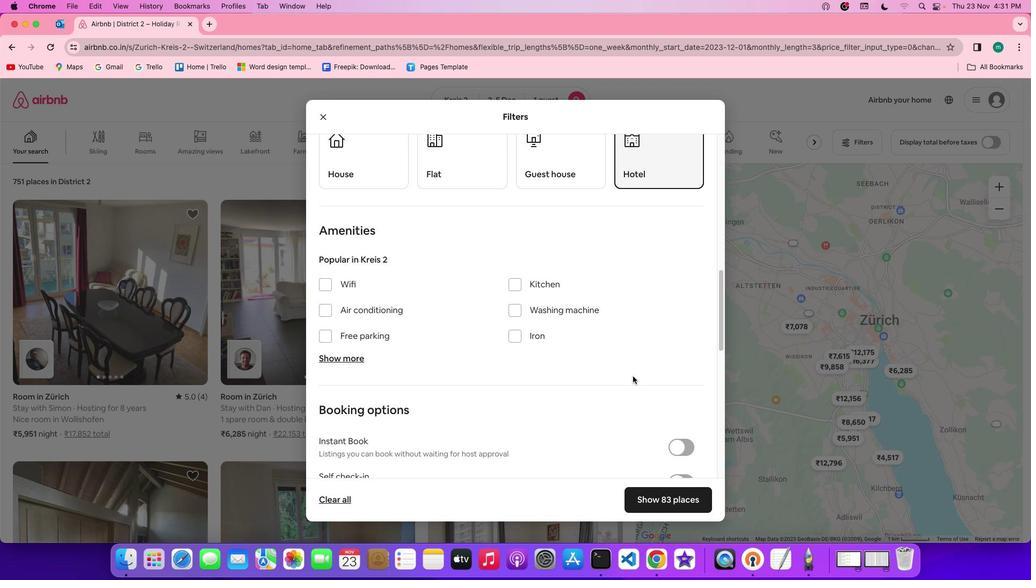 
Action: Mouse scrolled (635, 378) with delta (2, 1)
Screenshot: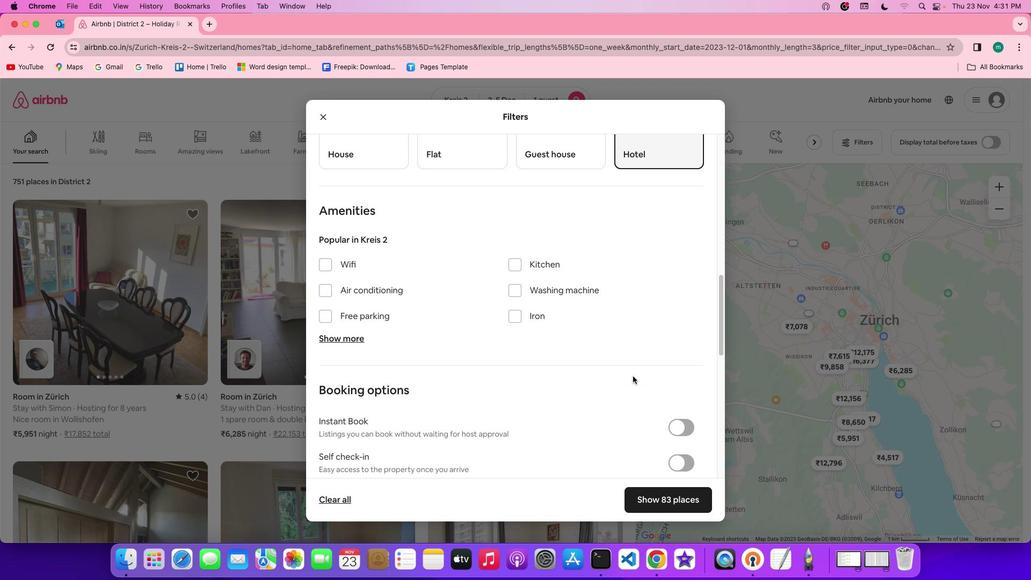 
Action: Mouse scrolled (635, 378) with delta (2, 1)
Screenshot: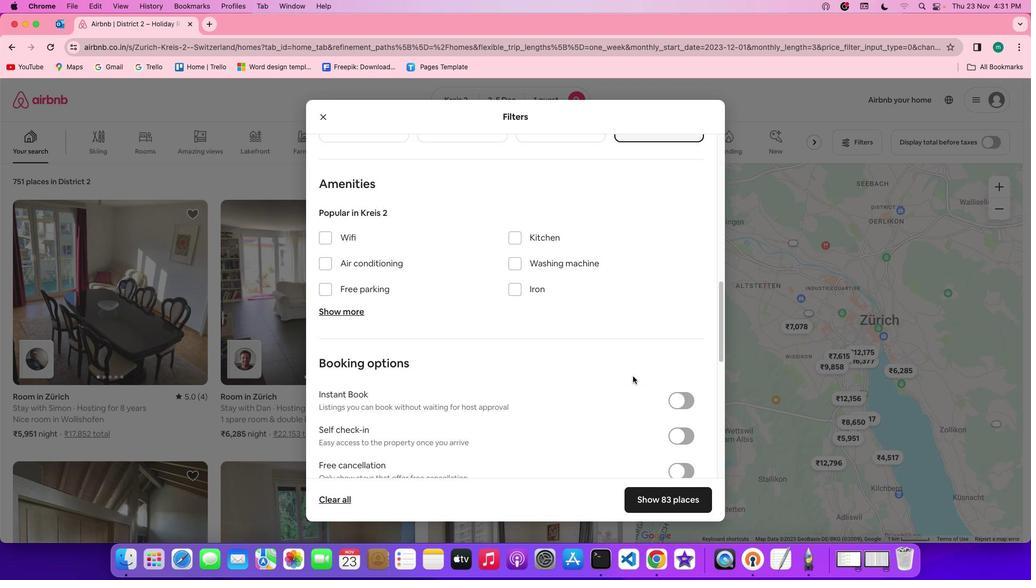 
Action: Mouse scrolled (635, 378) with delta (2, 0)
Screenshot: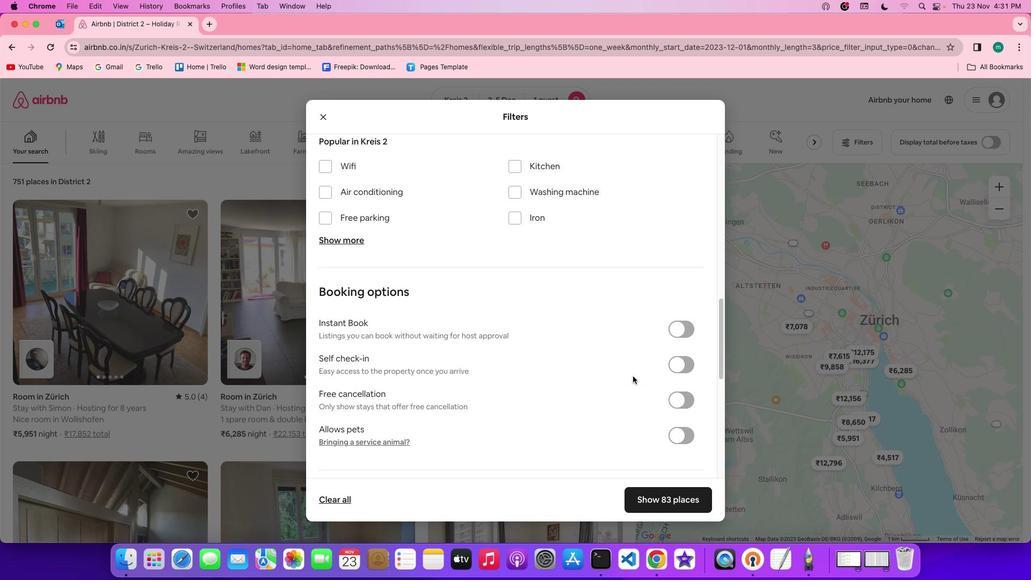 
Action: Mouse moved to (693, 343)
Screenshot: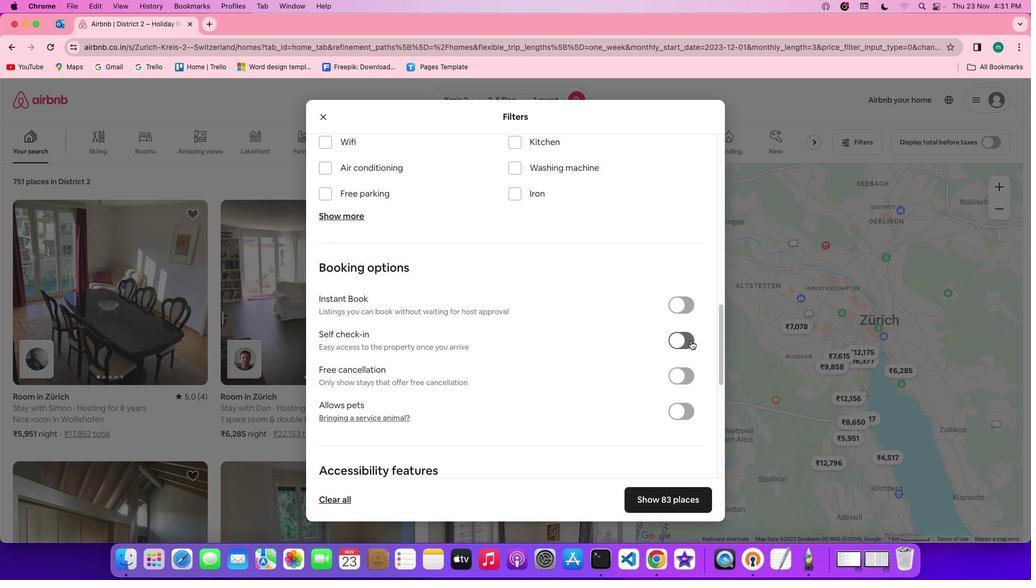 
Action: Mouse pressed left at (693, 343)
Screenshot: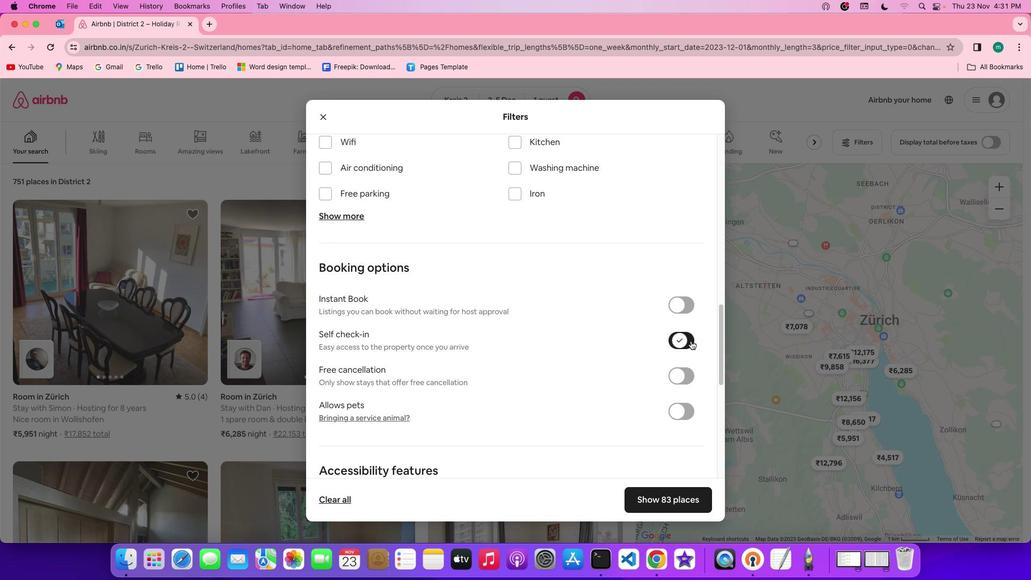 
Action: Mouse moved to (601, 389)
Screenshot: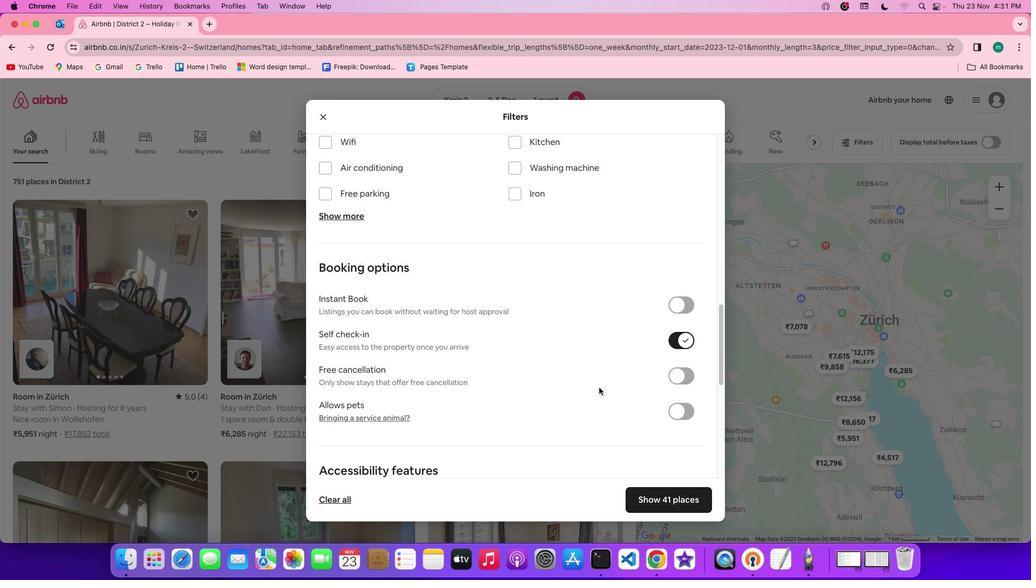 
Action: Mouse scrolled (601, 389) with delta (2, 1)
Screenshot: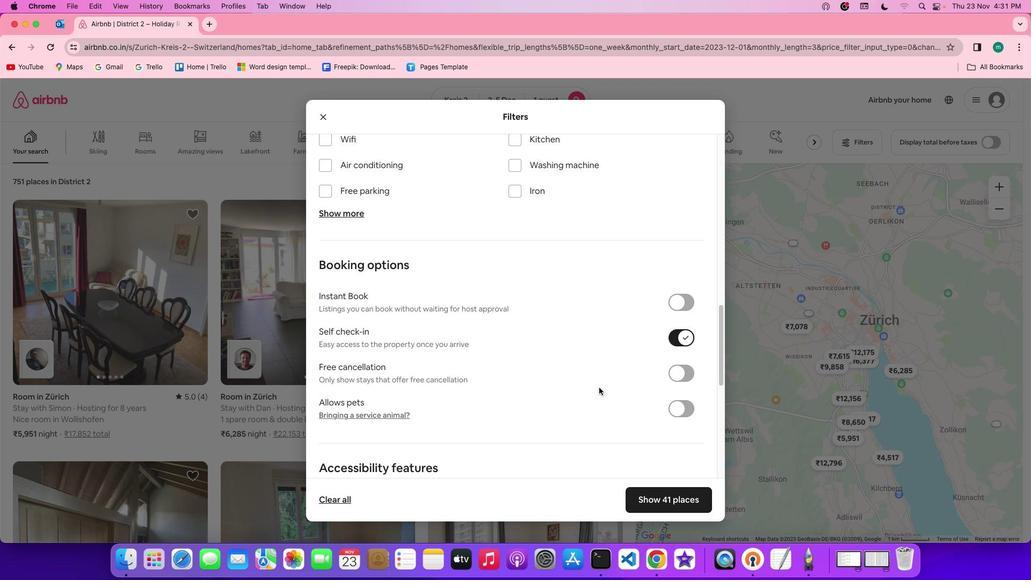 
Action: Mouse scrolled (601, 389) with delta (2, 1)
Screenshot: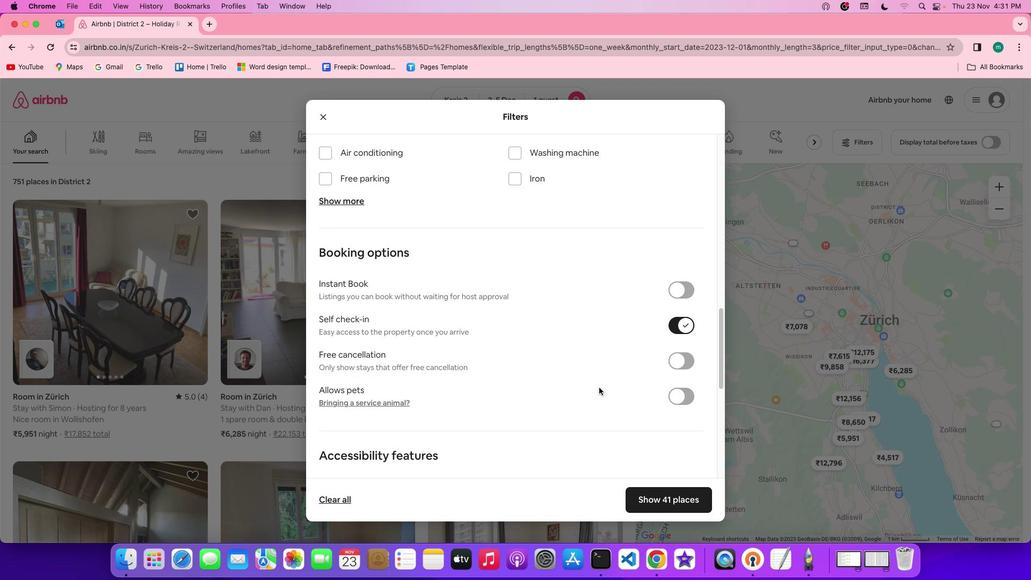 
Action: Mouse scrolled (601, 389) with delta (2, 1)
Screenshot: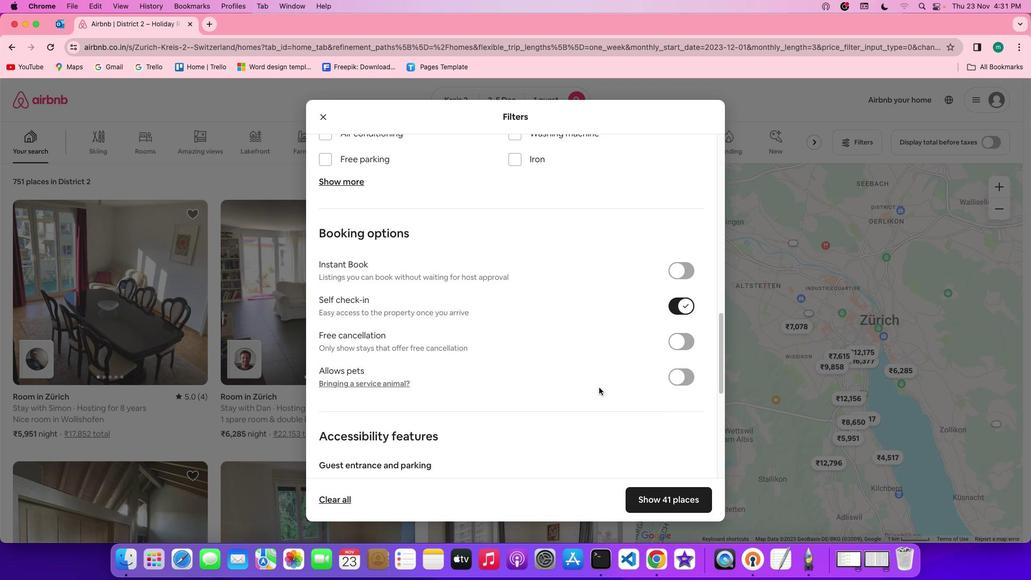 
Action: Mouse scrolled (601, 389) with delta (2, 1)
Screenshot: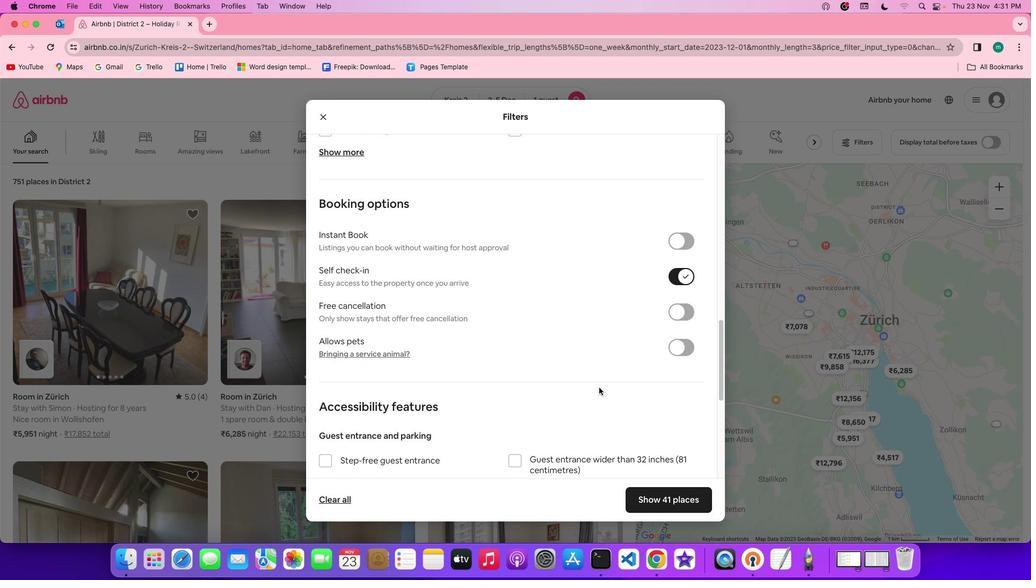 
Action: Mouse scrolled (601, 389) with delta (2, 1)
Screenshot: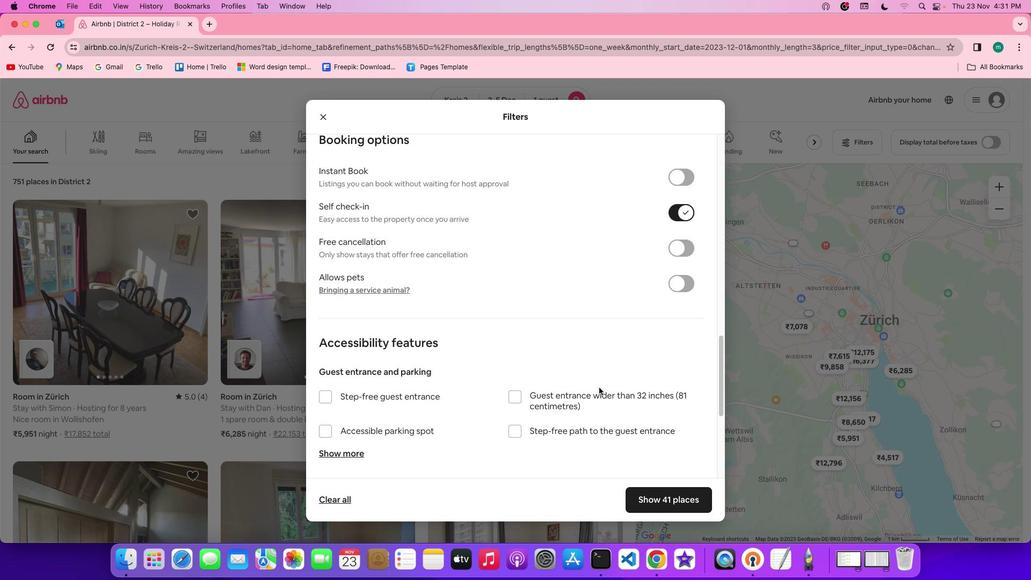 
Action: Mouse scrolled (601, 389) with delta (2, 0)
Screenshot: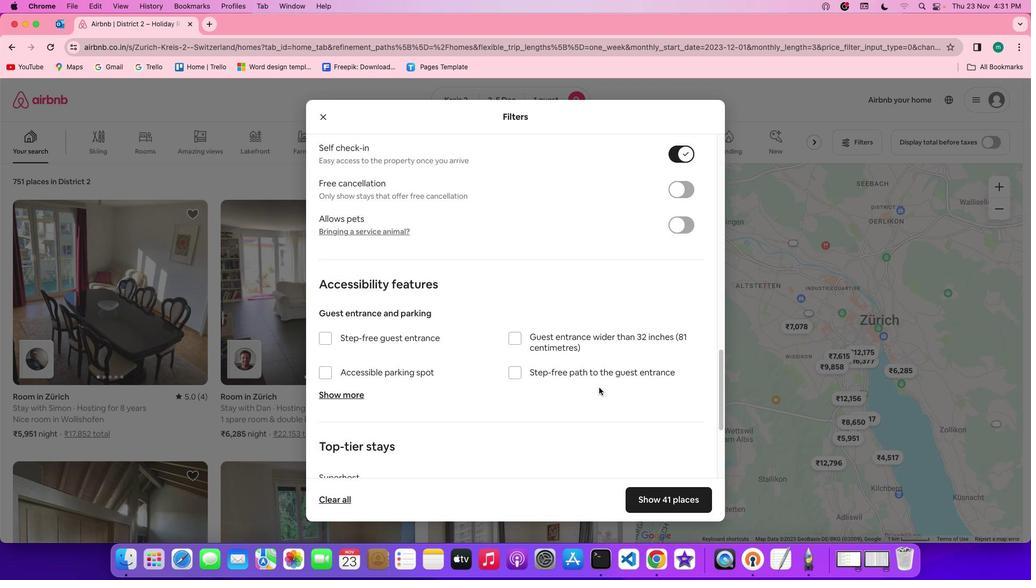 
Action: Mouse scrolled (601, 389) with delta (2, 0)
Screenshot: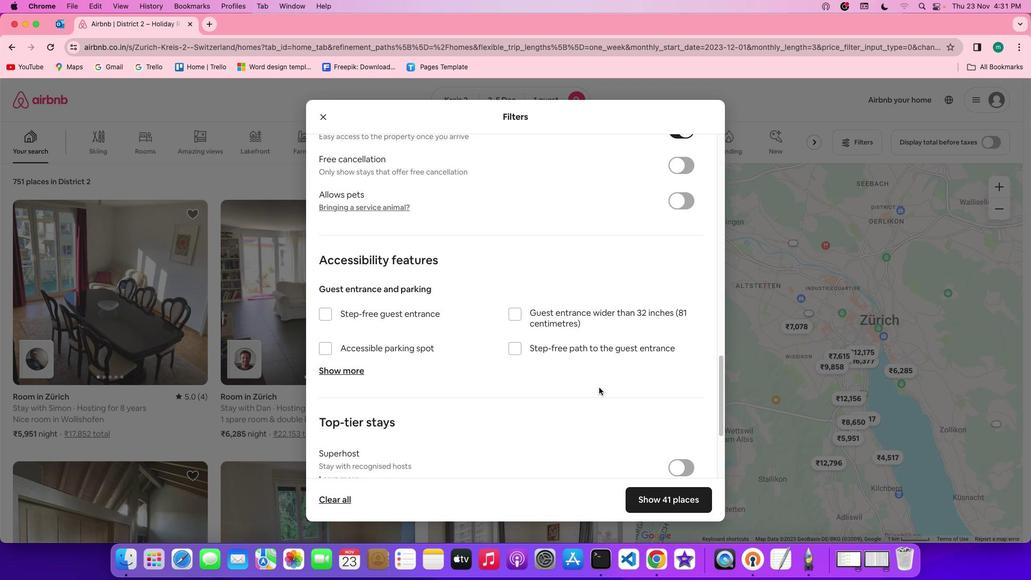 
Action: Mouse scrolled (601, 389) with delta (2, 1)
Screenshot: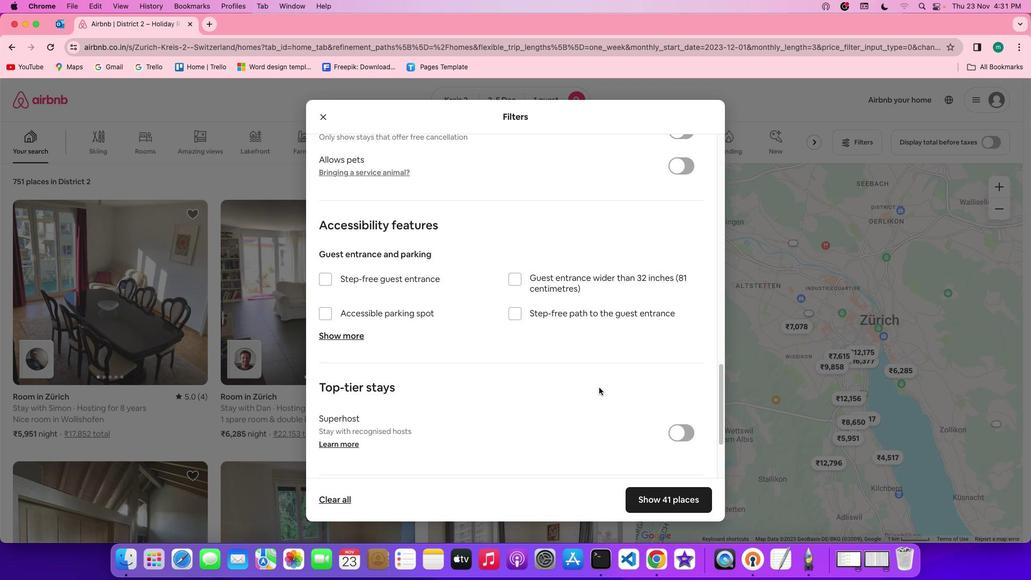 
Action: Mouse scrolled (601, 389) with delta (2, 1)
Screenshot: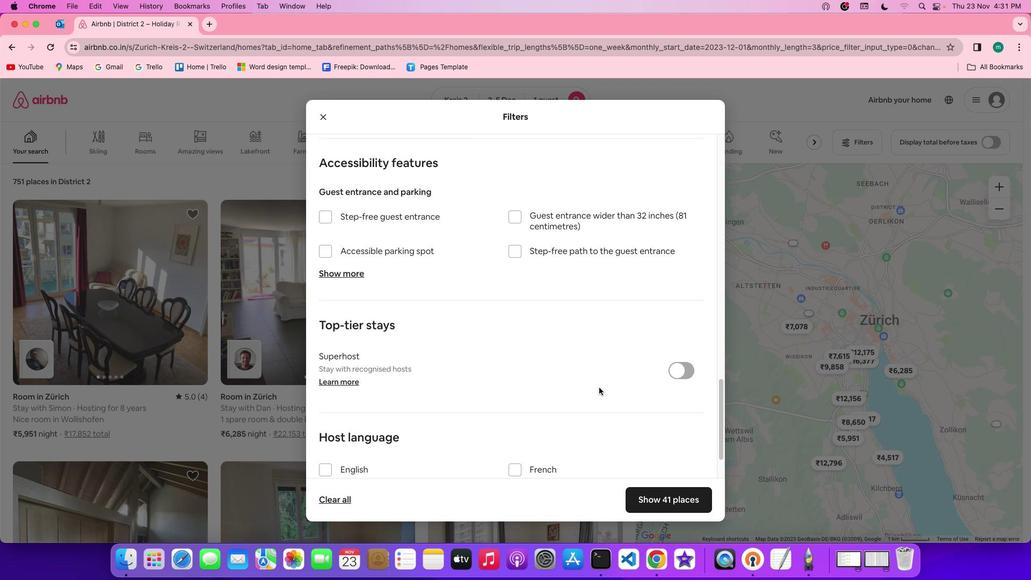 
Action: Mouse scrolled (601, 389) with delta (2, 0)
Screenshot: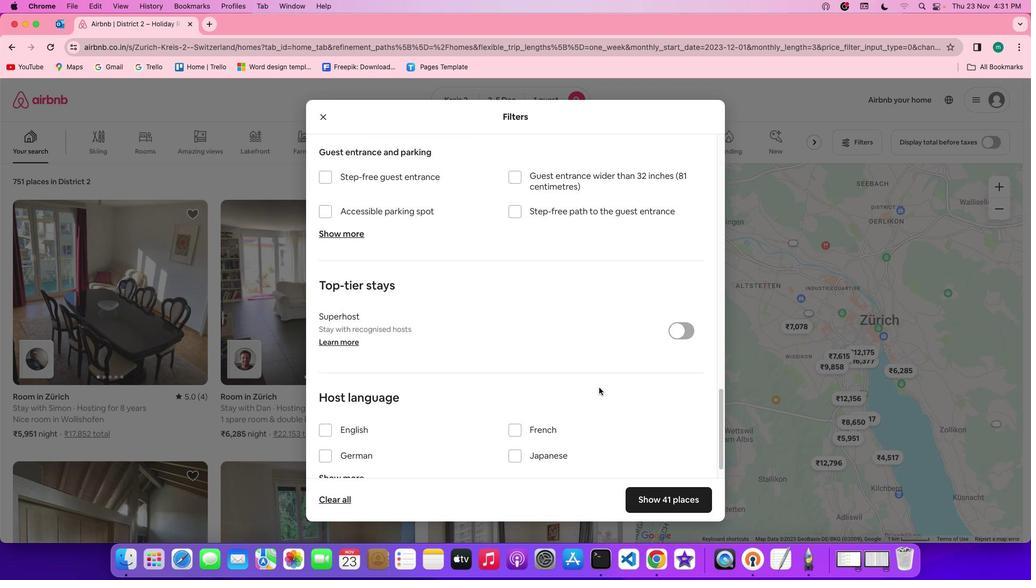 
Action: Mouse scrolled (601, 389) with delta (2, 0)
Screenshot: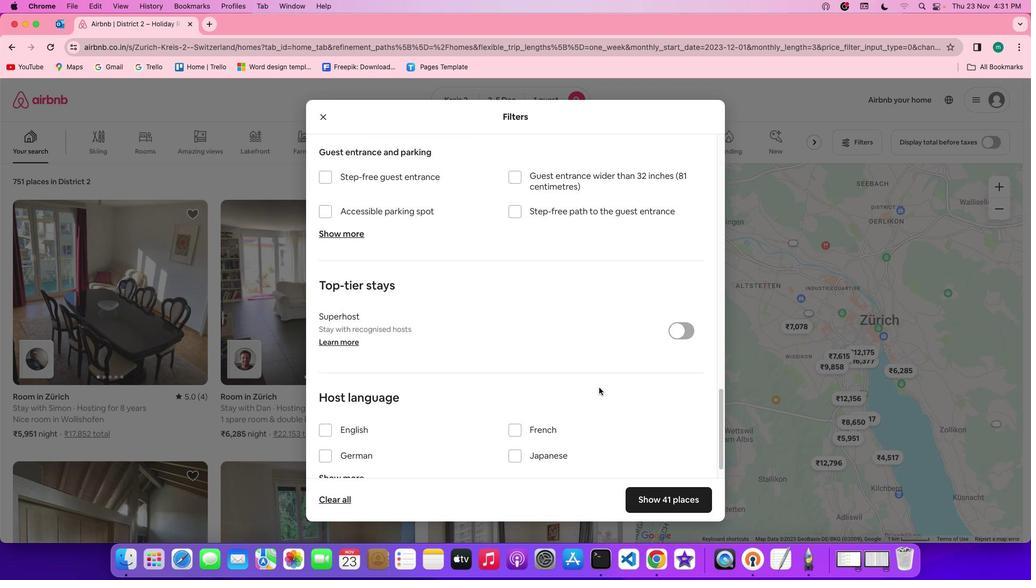
Action: Mouse scrolled (601, 389) with delta (2, 0)
Screenshot: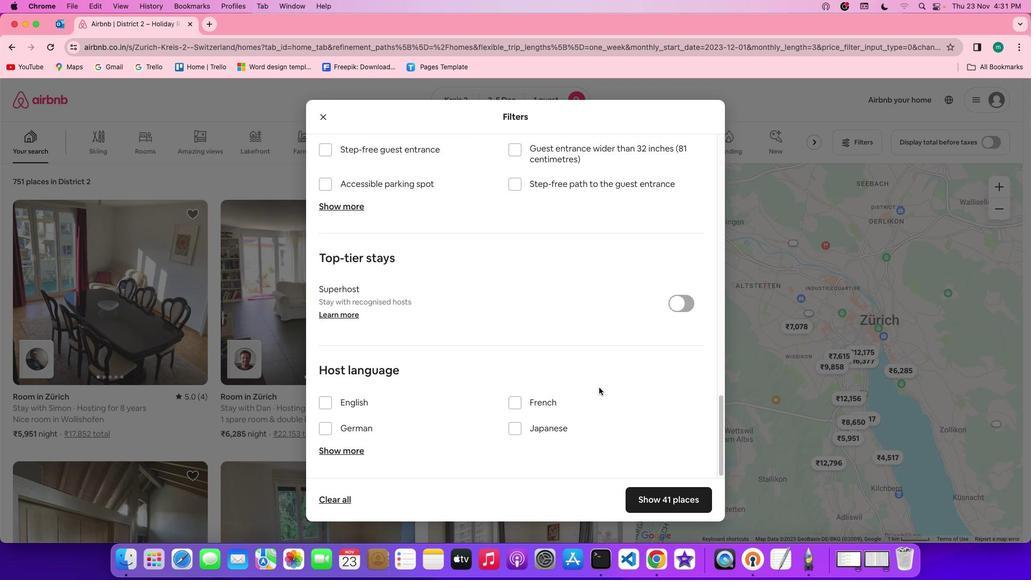 
Action: Mouse scrolled (601, 389) with delta (2, 1)
Screenshot: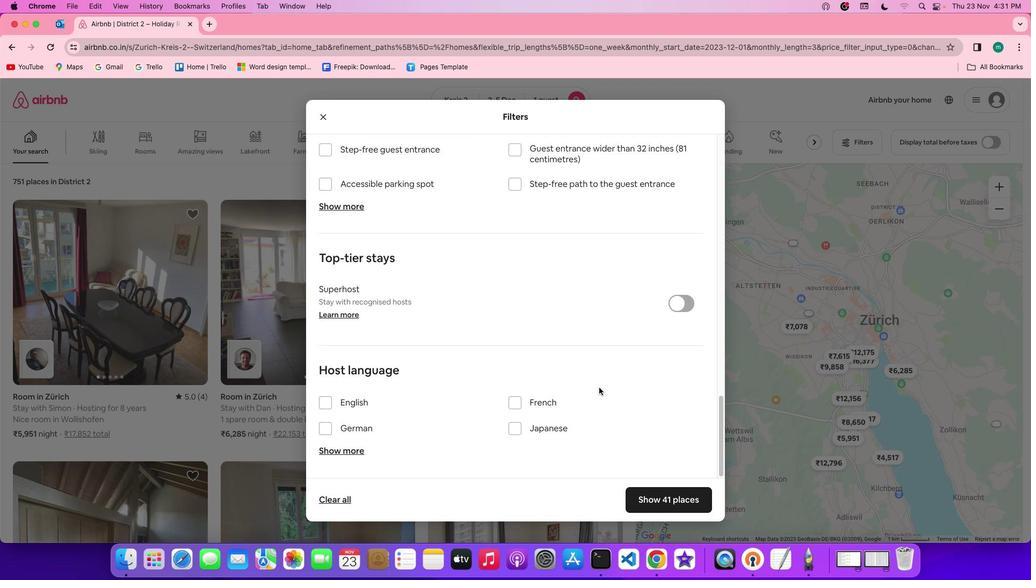 
Action: Mouse scrolled (601, 389) with delta (2, 1)
Screenshot: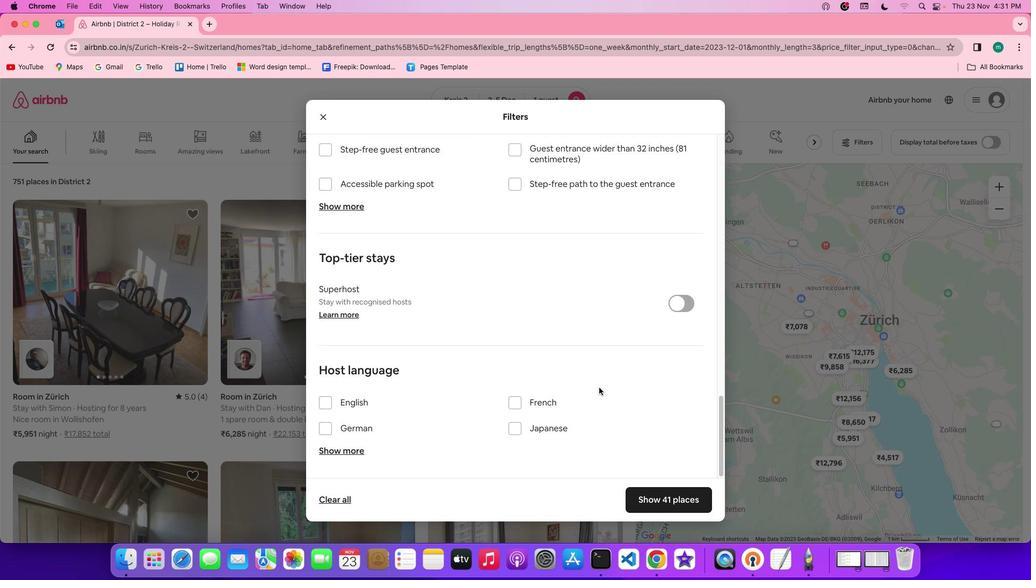 
Action: Mouse scrolled (601, 389) with delta (2, 0)
Screenshot: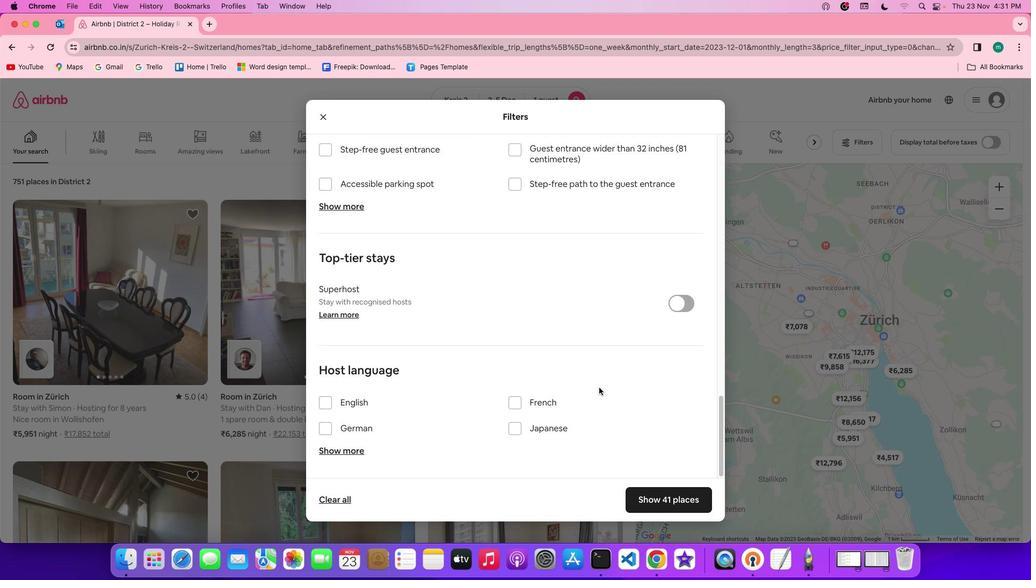 
Action: Mouse scrolled (601, 389) with delta (2, 0)
Screenshot: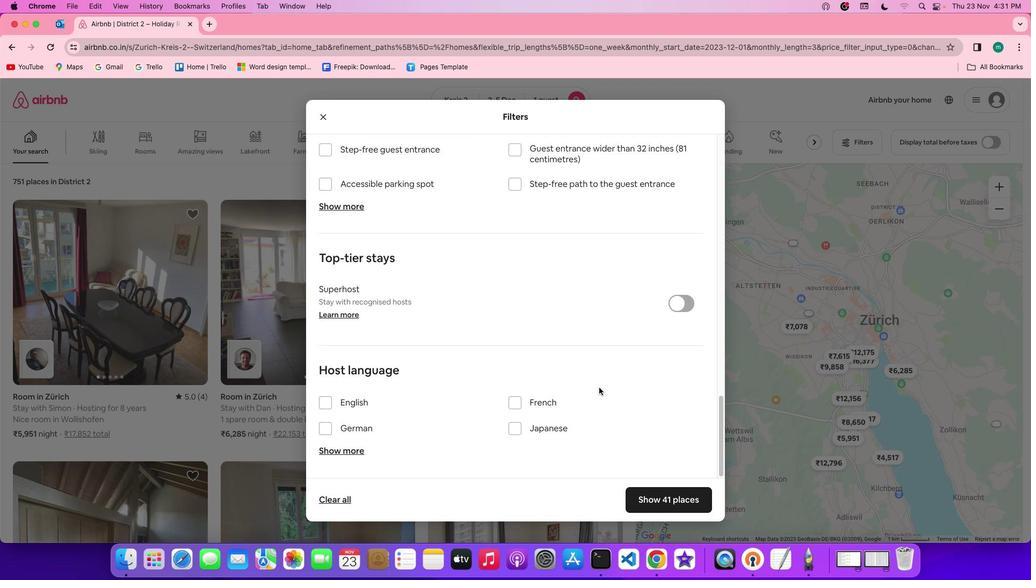 
Action: Mouse scrolled (601, 389) with delta (2, 0)
Screenshot: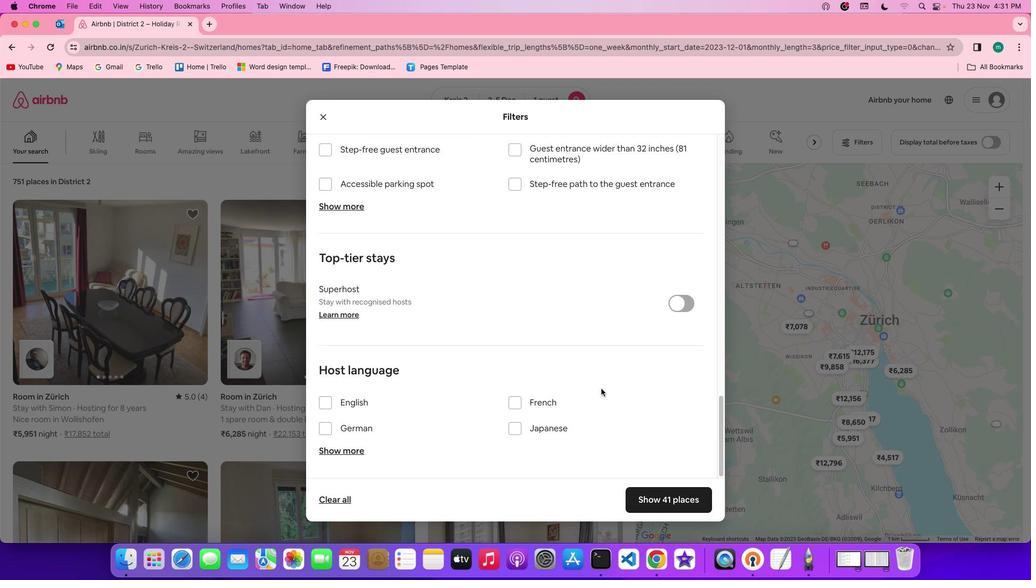 
Action: Mouse moved to (662, 502)
Screenshot: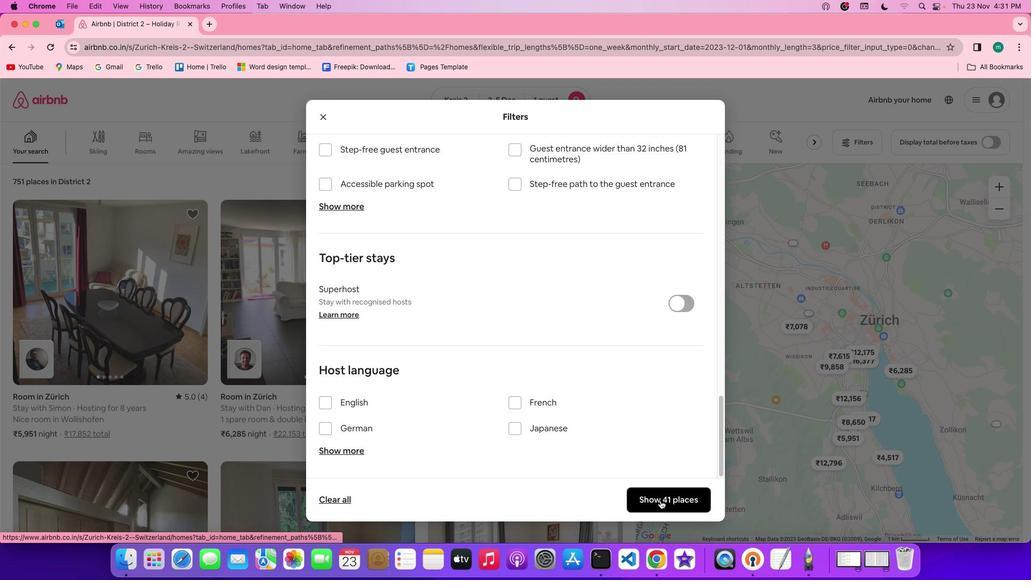 
Action: Mouse pressed left at (662, 502)
Screenshot: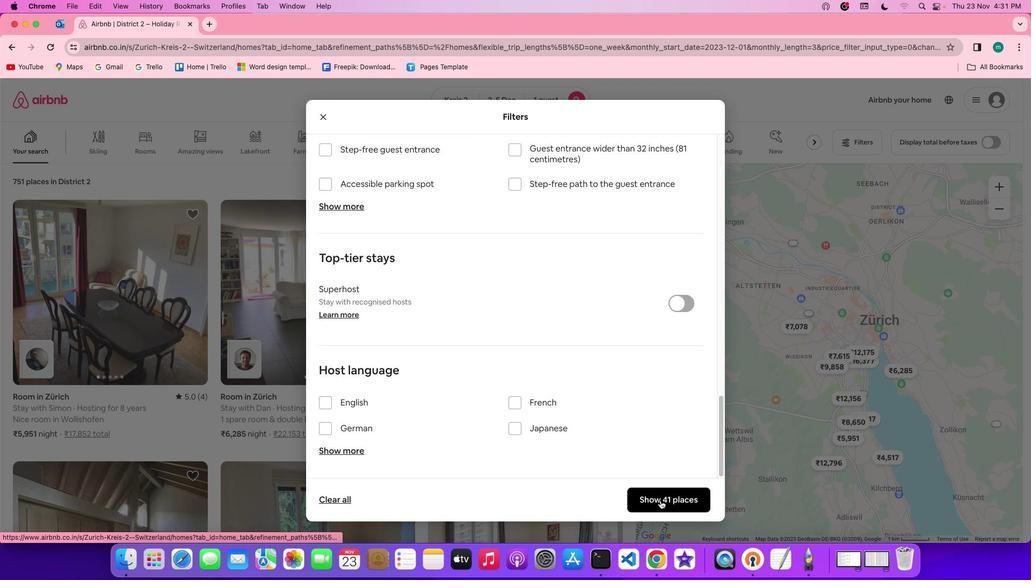 
Action: Mouse moved to (346, 412)
Screenshot: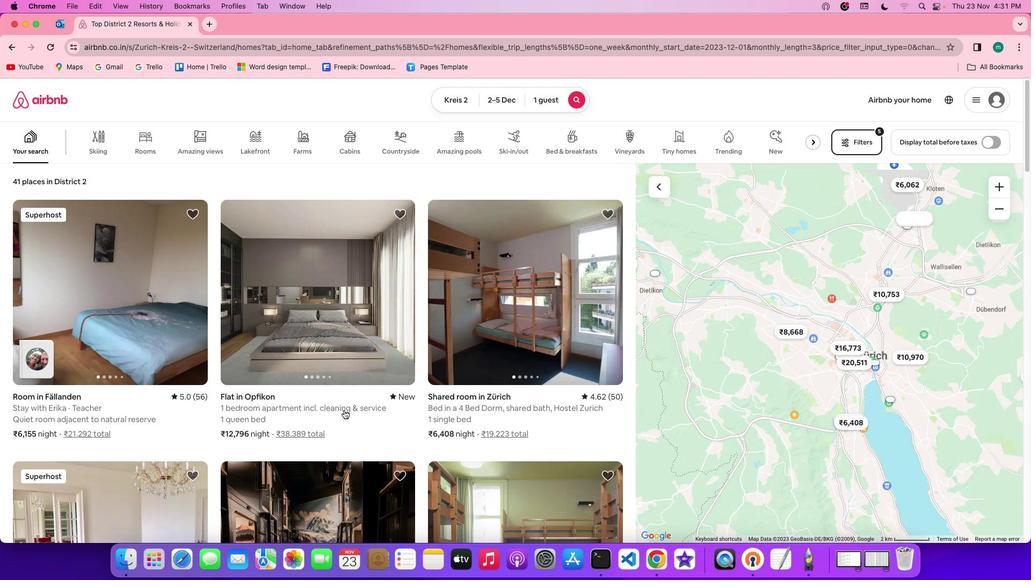 
Action: Mouse scrolled (346, 412) with delta (2, 1)
Screenshot: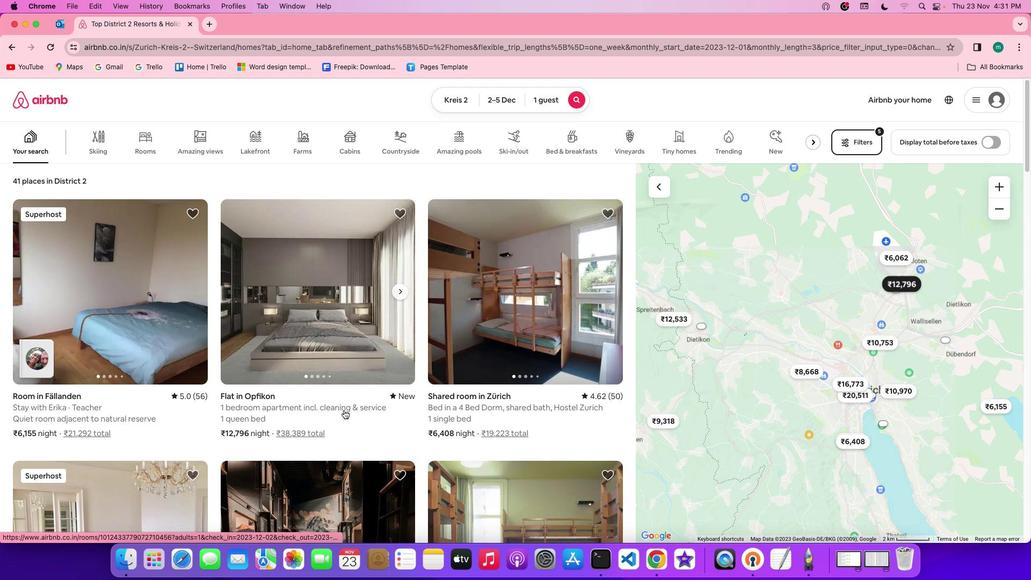 
Action: Mouse scrolled (346, 412) with delta (2, 1)
Screenshot: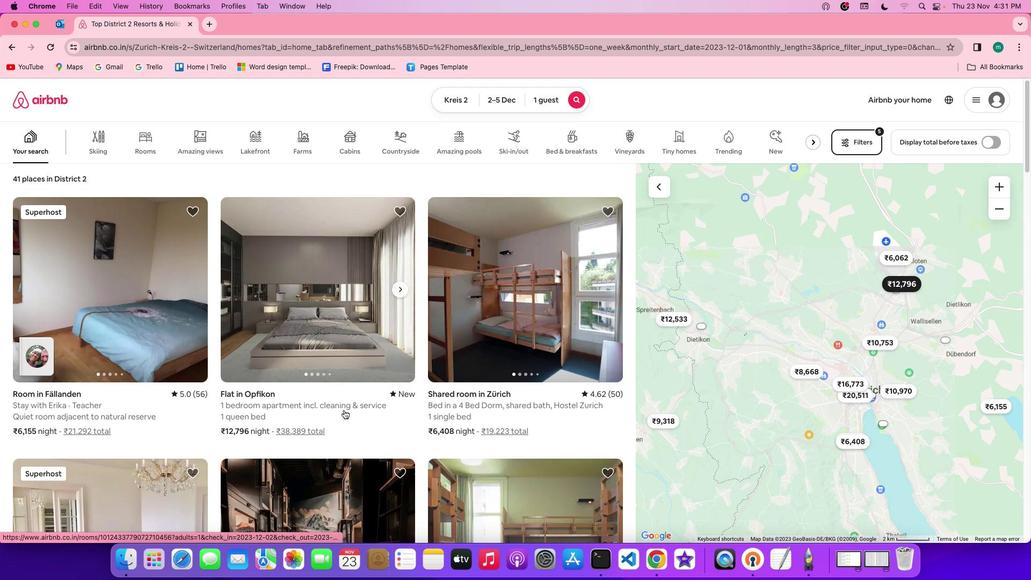 
Action: Mouse scrolled (346, 412) with delta (2, 1)
Screenshot: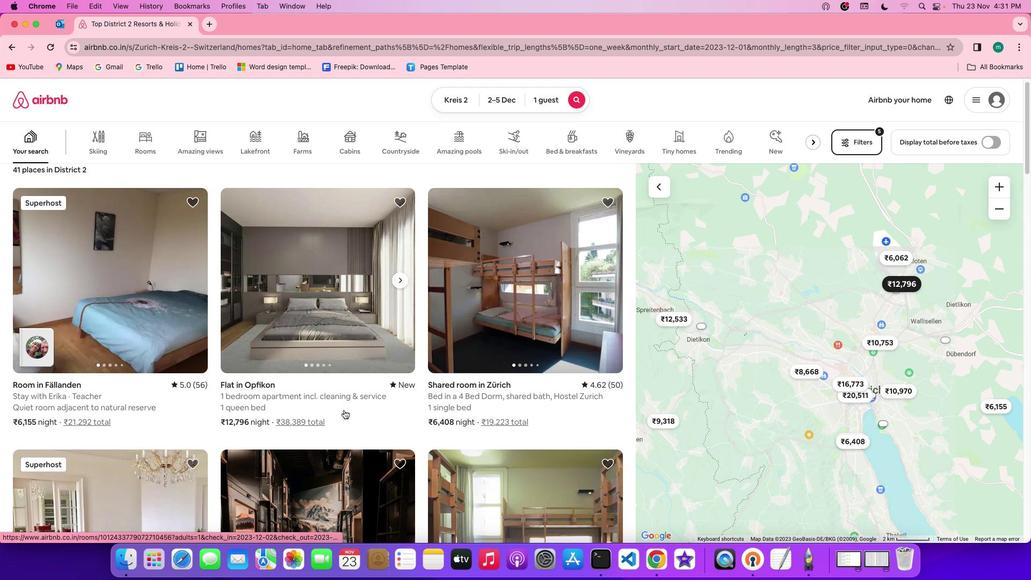 
Action: Mouse scrolled (346, 412) with delta (2, 1)
Screenshot: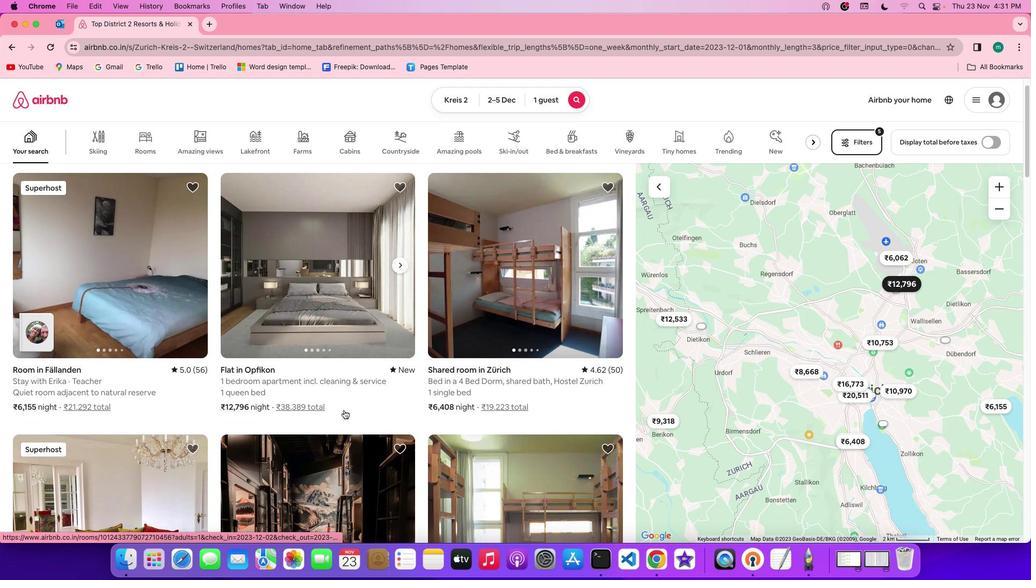 
Action: Mouse scrolled (346, 412) with delta (2, 1)
Screenshot: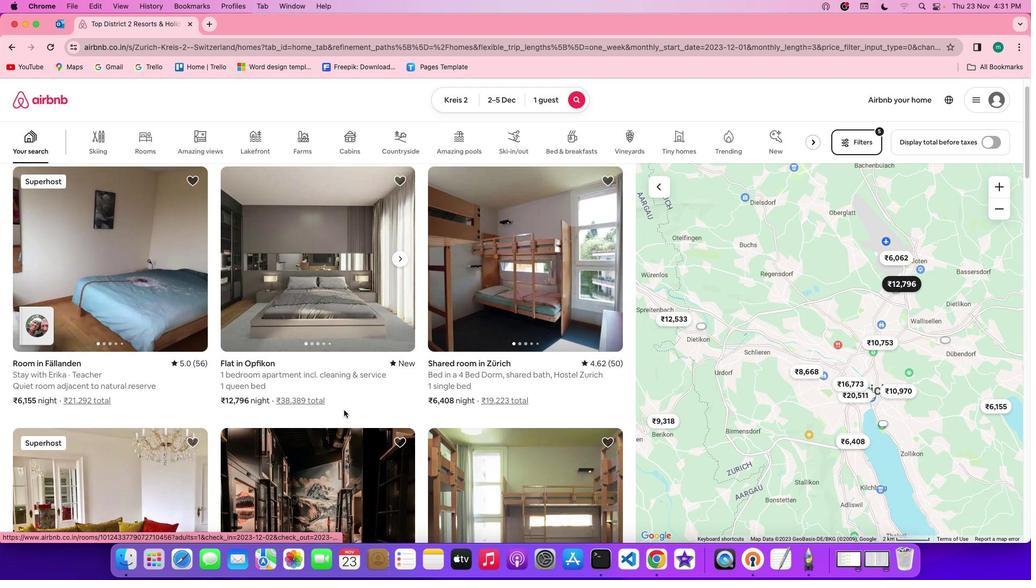 
Action: Mouse scrolled (346, 412) with delta (2, 1)
Screenshot: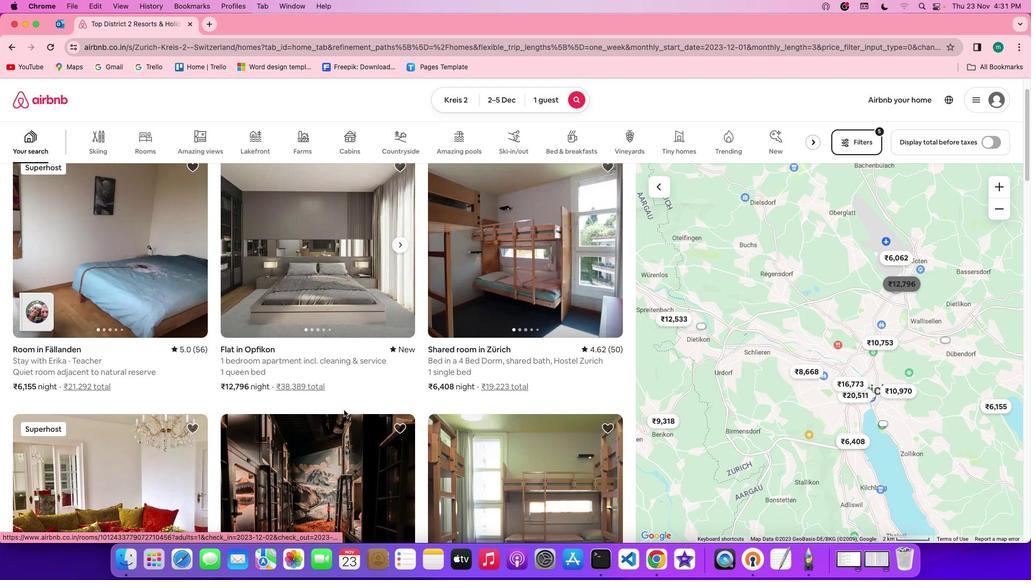 
Action: Mouse scrolled (346, 412) with delta (2, 1)
Screenshot: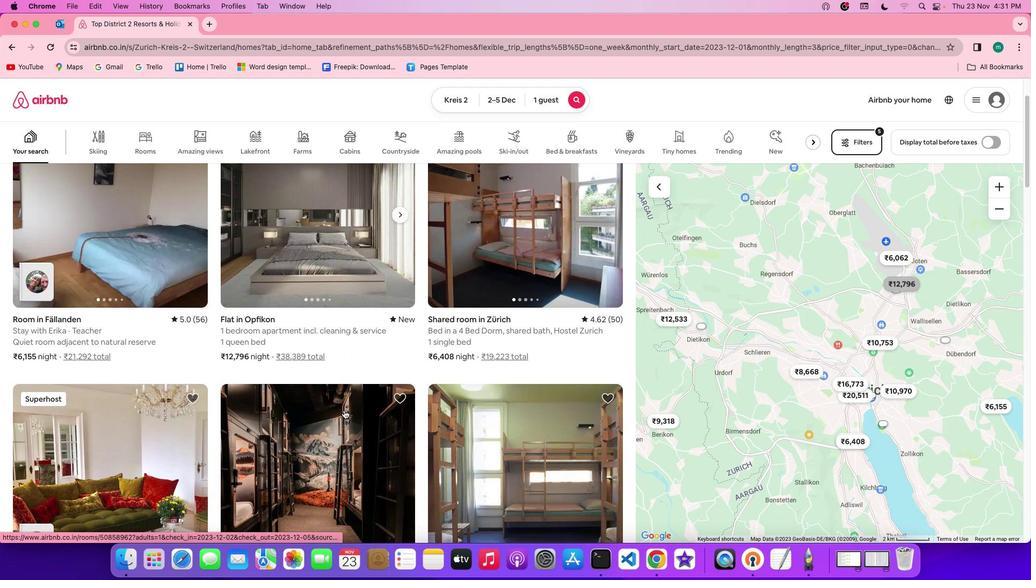 
Action: Mouse moved to (348, 413)
Screenshot: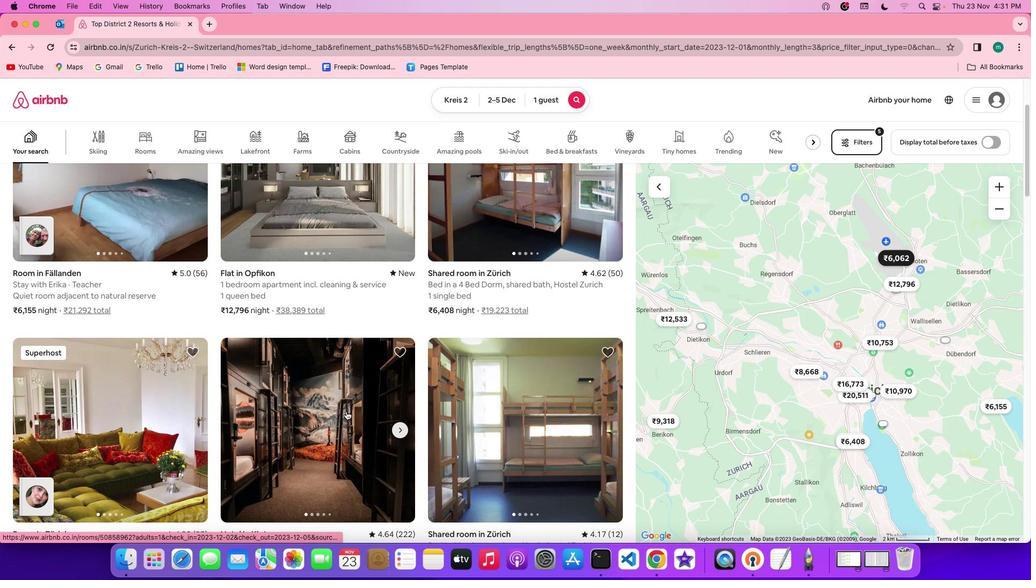 
Action: Mouse scrolled (348, 413) with delta (2, 1)
Screenshot: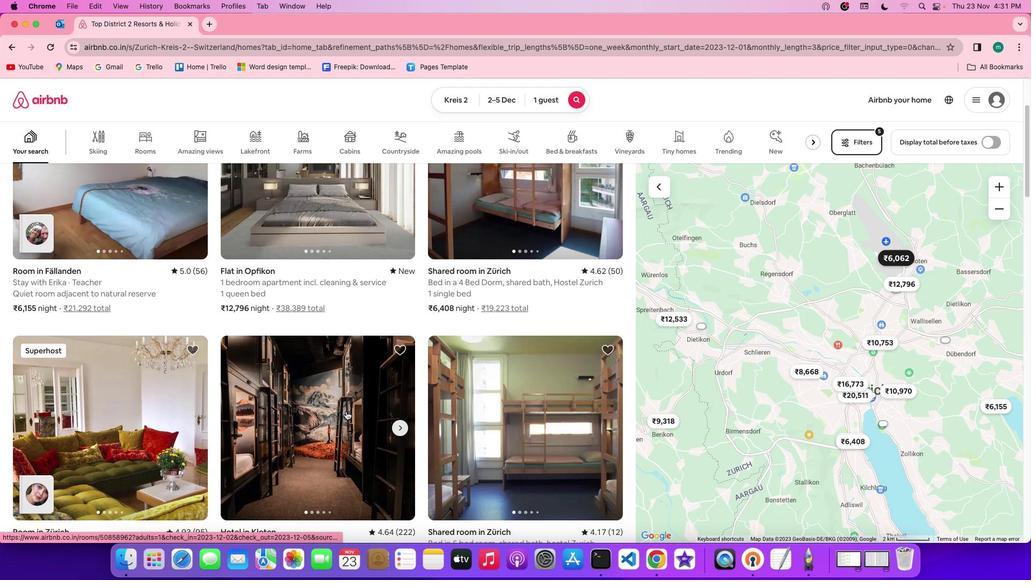 
Action: Mouse scrolled (348, 413) with delta (2, 1)
Screenshot: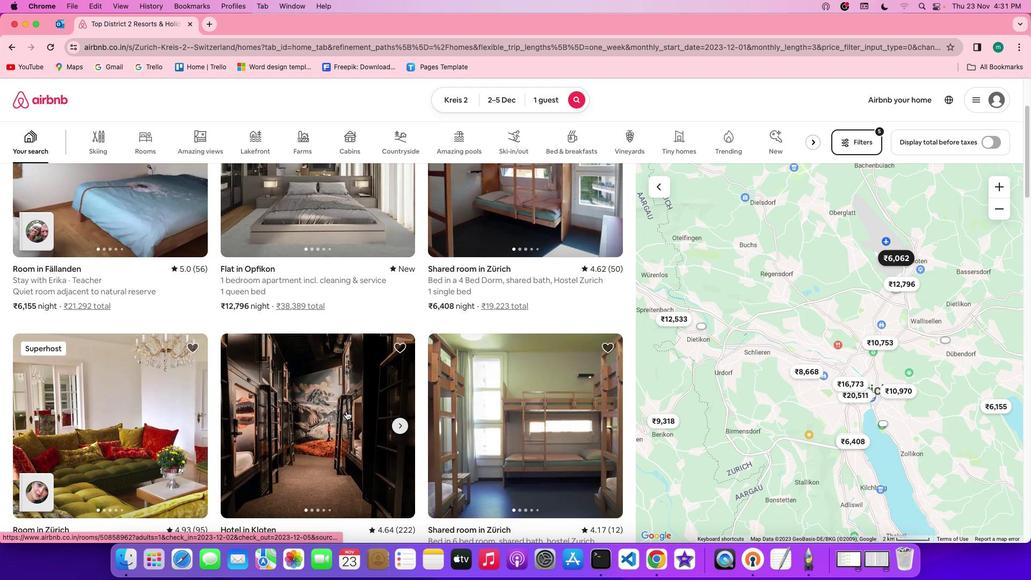 
Action: Mouse scrolled (348, 413) with delta (2, 1)
Screenshot: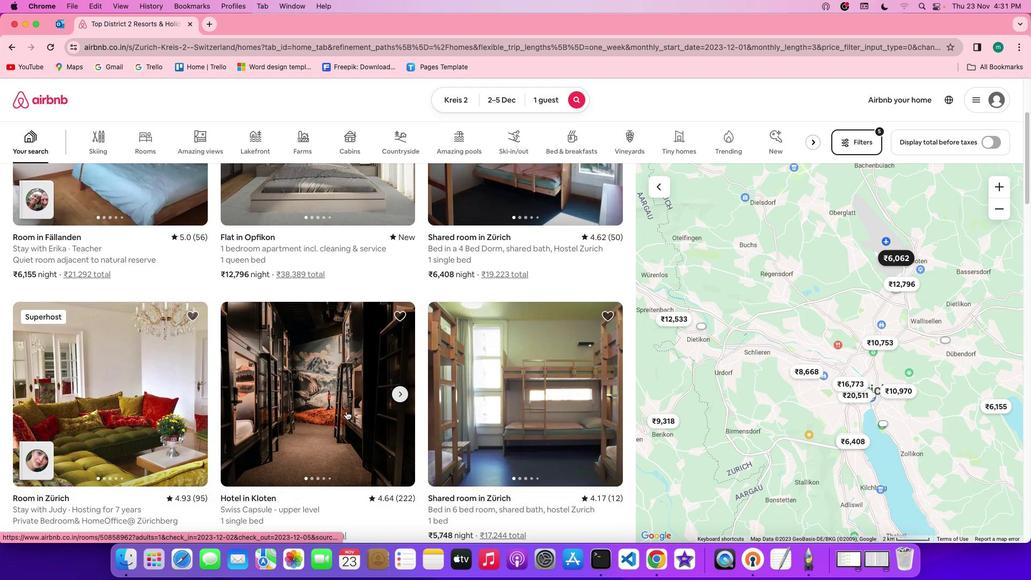 
Action: Mouse scrolled (348, 413) with delta (2, 1)
Screenshot: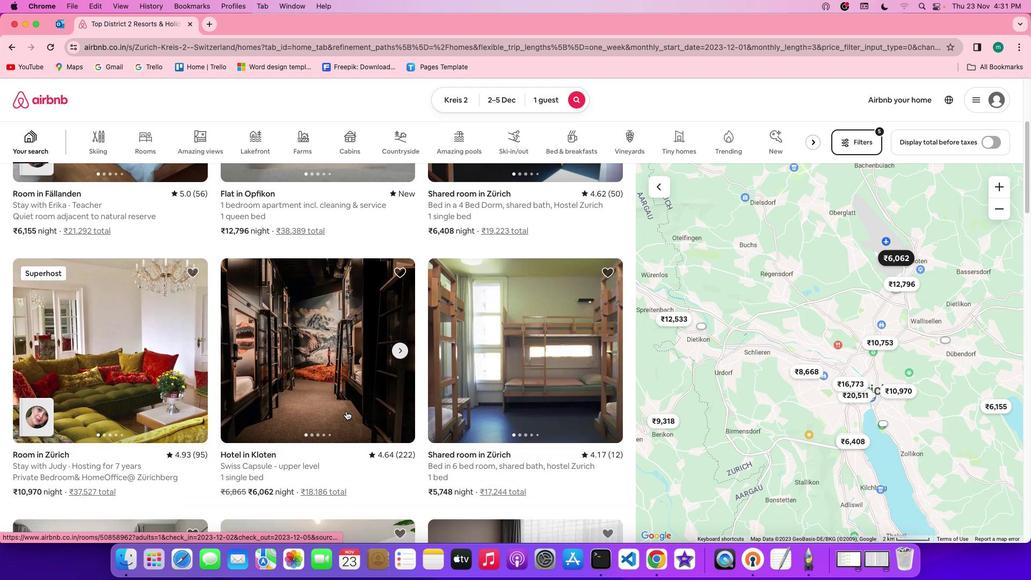 
Action: Mouse moved to (257, 325)
Screenshot: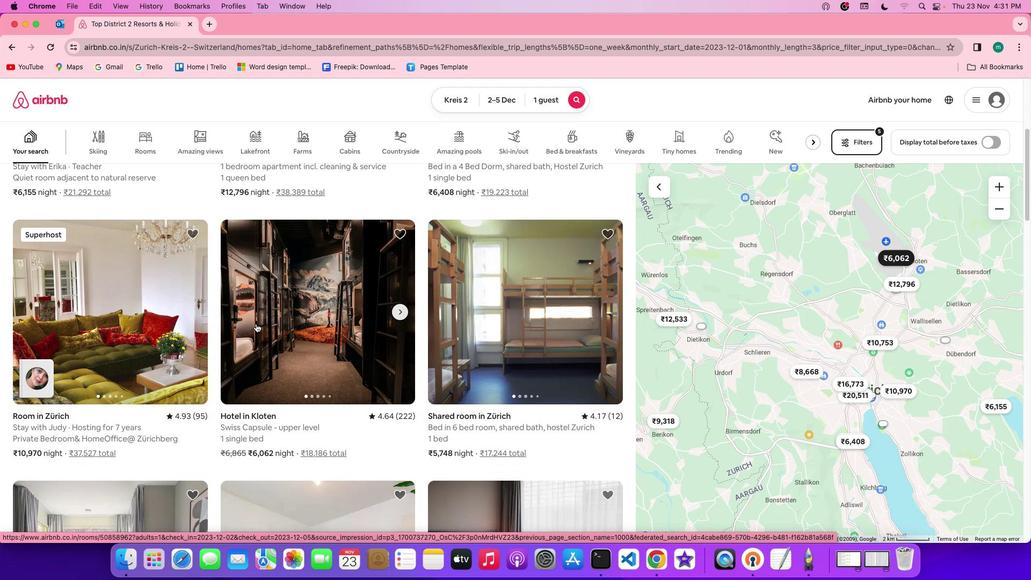 
Action: Mouse pressed left at (257, 325)
Screenshot: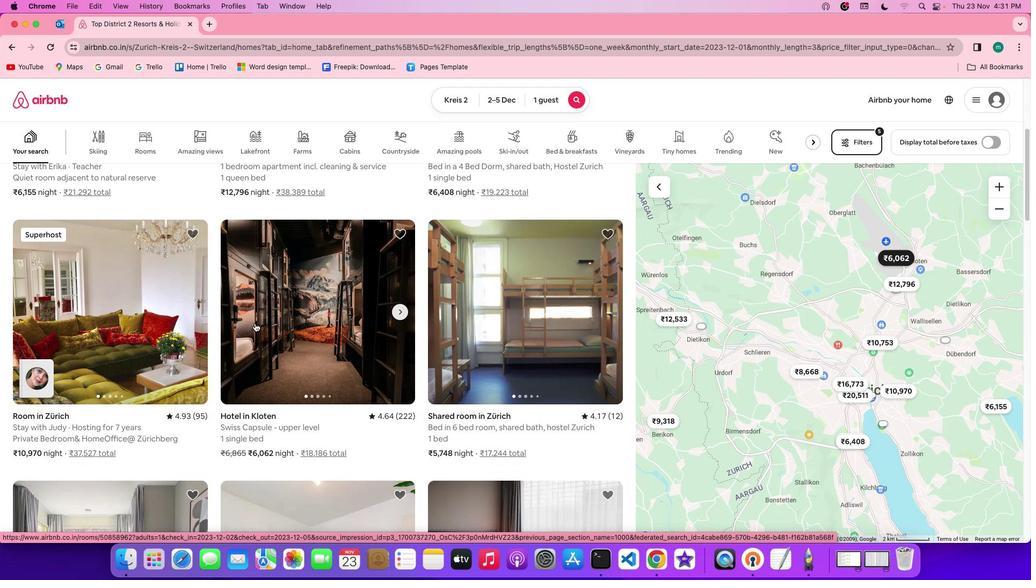 
Action: Mouse moved to (760, 403)
Screenshot: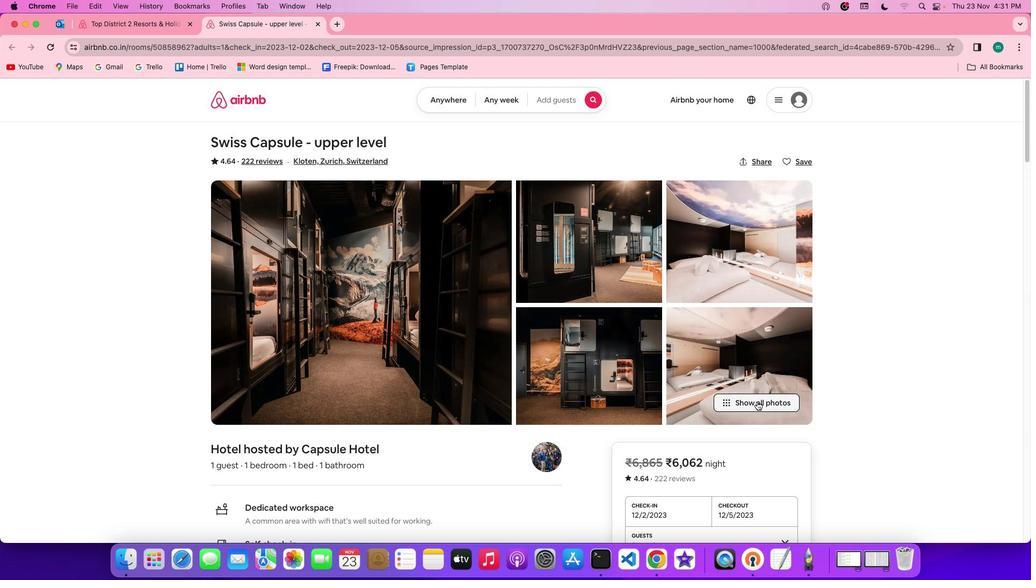 
Action: Mouse pressed left at (760, 403)
Screenshot: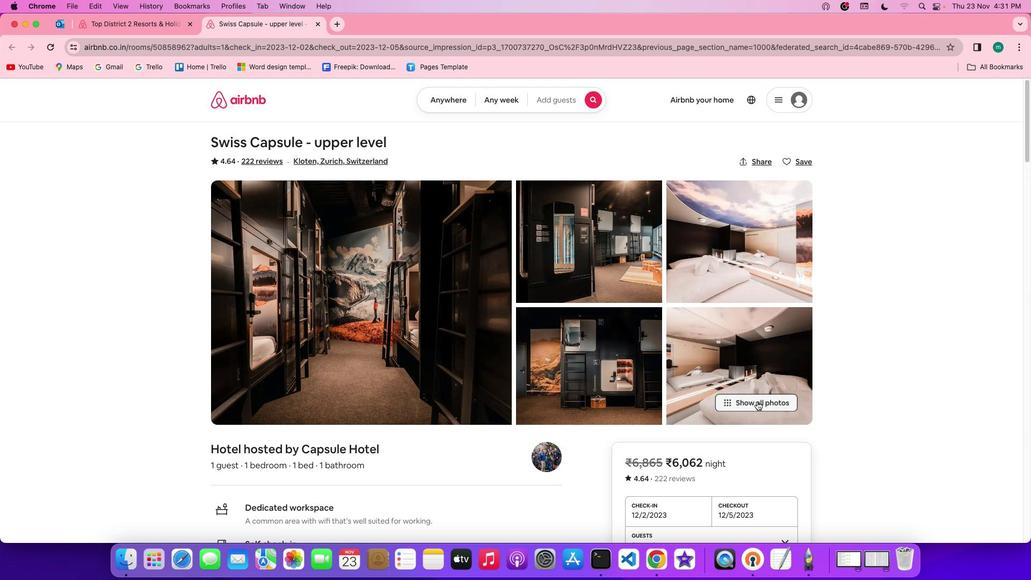
Action: Mouse moved to (525, 388)
Screenshot: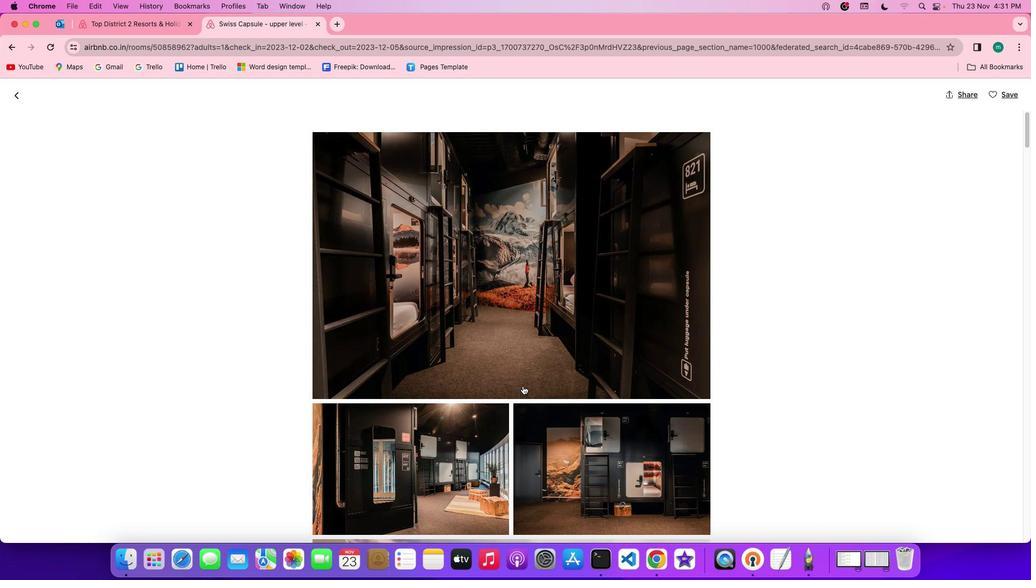 
Action: Mouse scrolled (525, 388) with delta (2, 1)
Screenshot: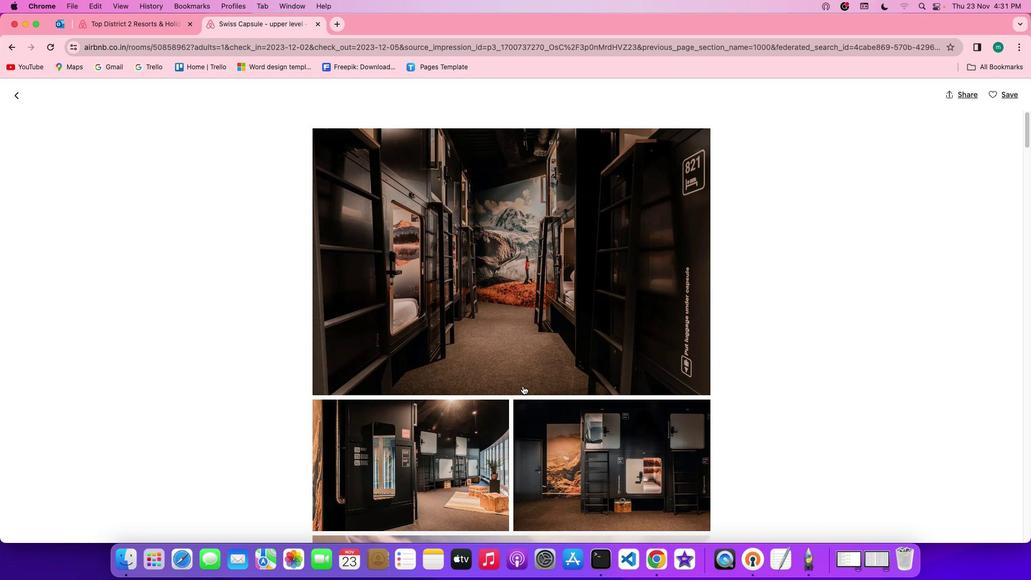 
Action: Mouse scrolled (525, 388) with delta (2, 1)
Screenshot: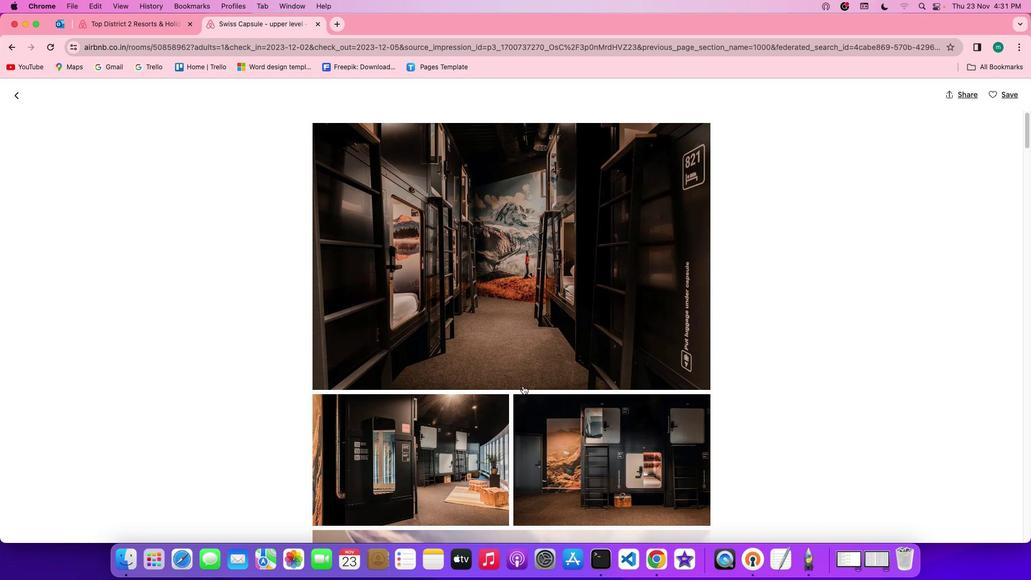 
Action: Mouse scrolled (525, 388) with delta (2, 1)
Screenshot: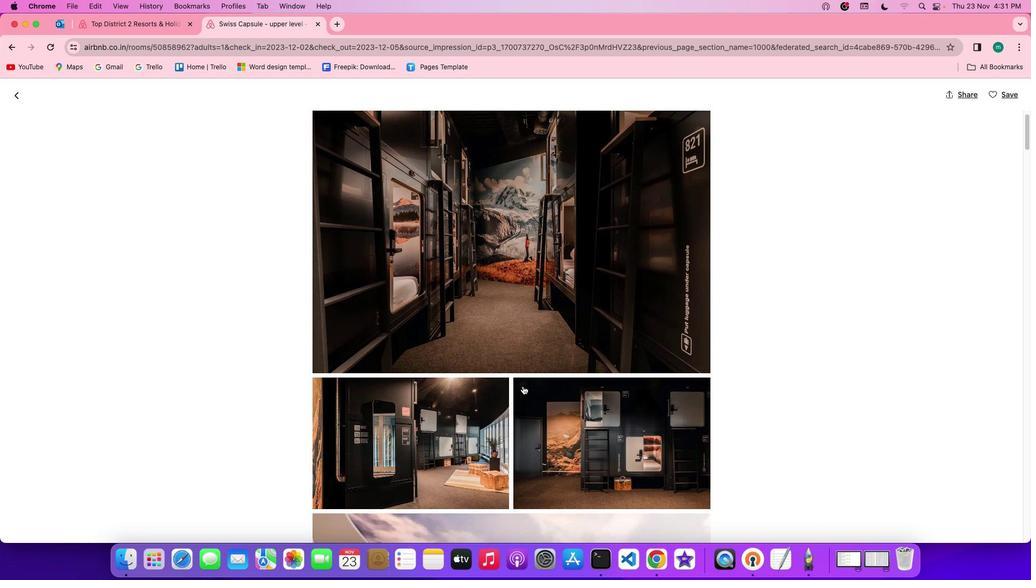 
Action: Mouse scrolled (525, 388) with delta (2, 1)
Screenshot: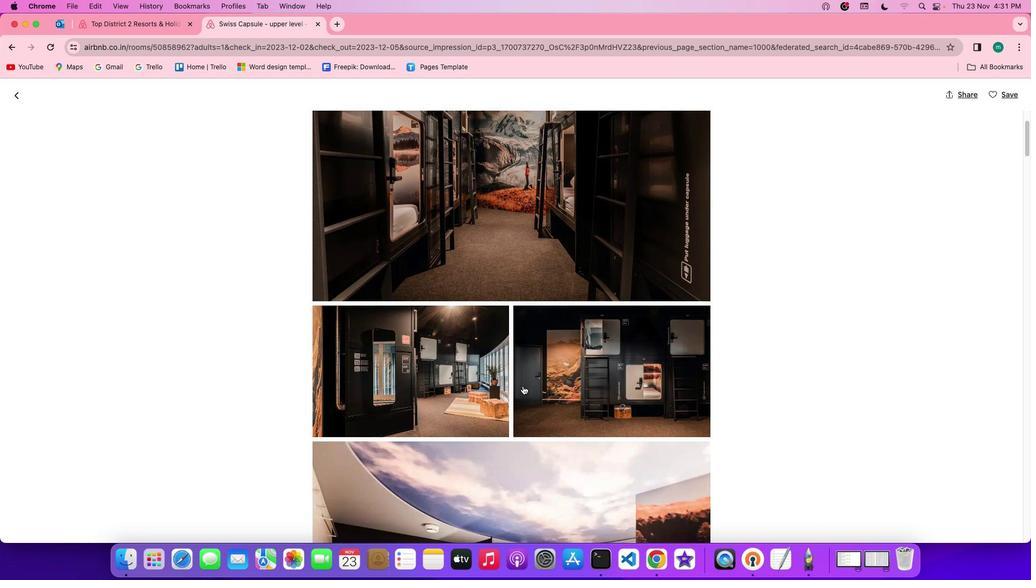 
Action: Mouse moved to (524, 388)
Screenshot: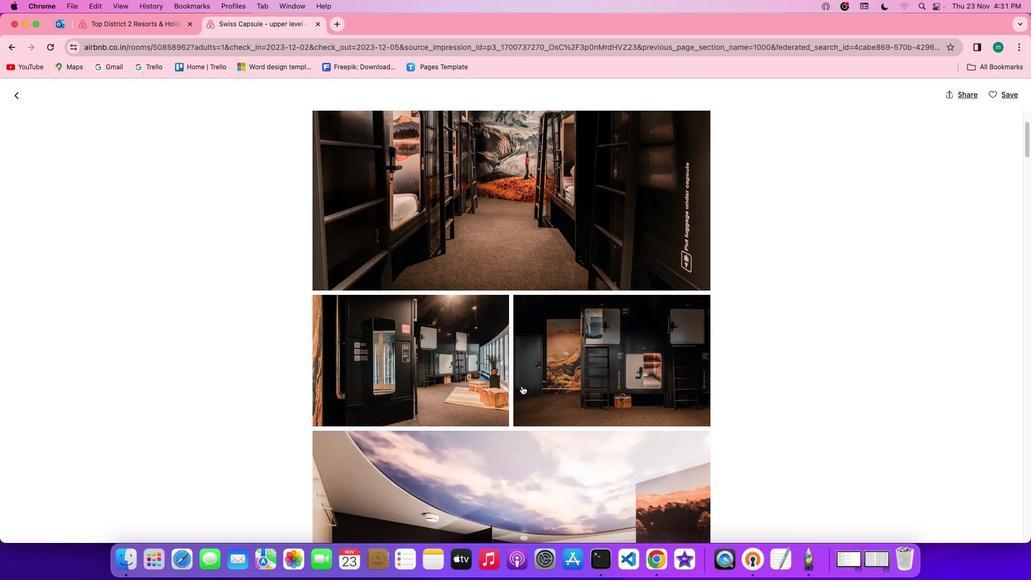 
Action: Mouse scrolled (524, 388) with delta (2, 1)
Screenshot: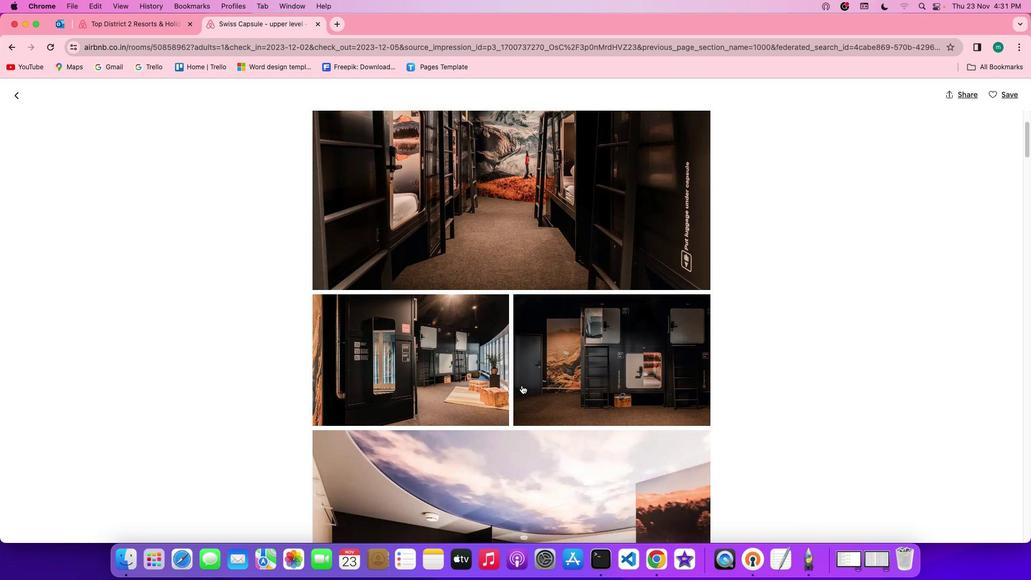
Action: Mouse moved to (524, 384)
Screenshot: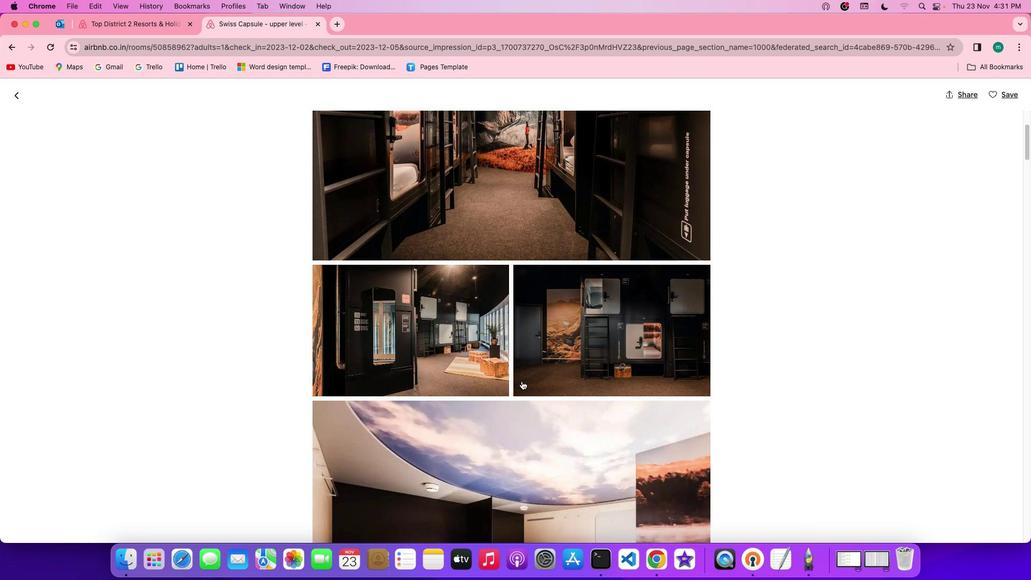 
Action: Mouse scrolled (524, 384) with delta (2, 1)
Screenshot: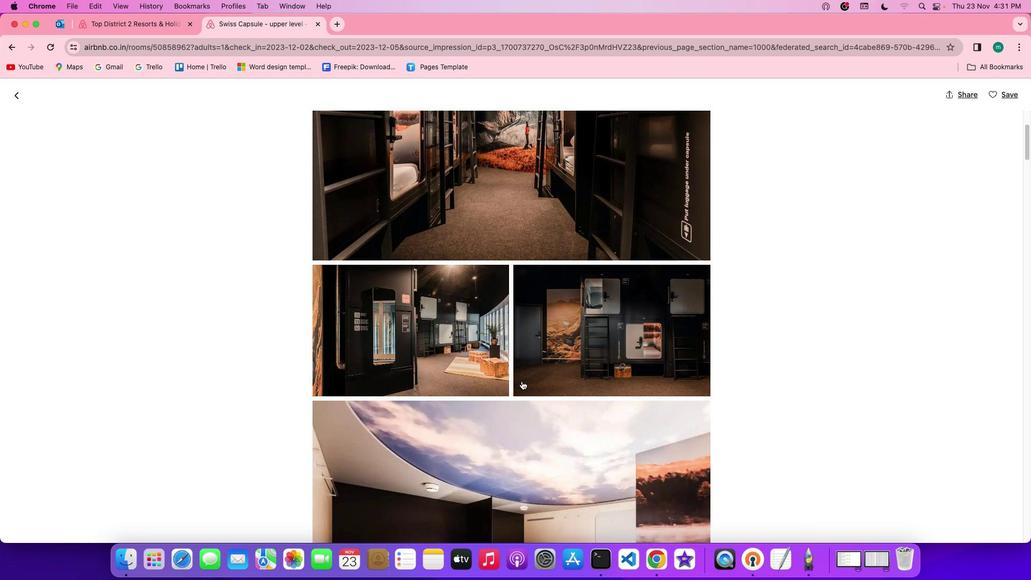 
Action: Mouse moved to (524, 384)
Screenshot: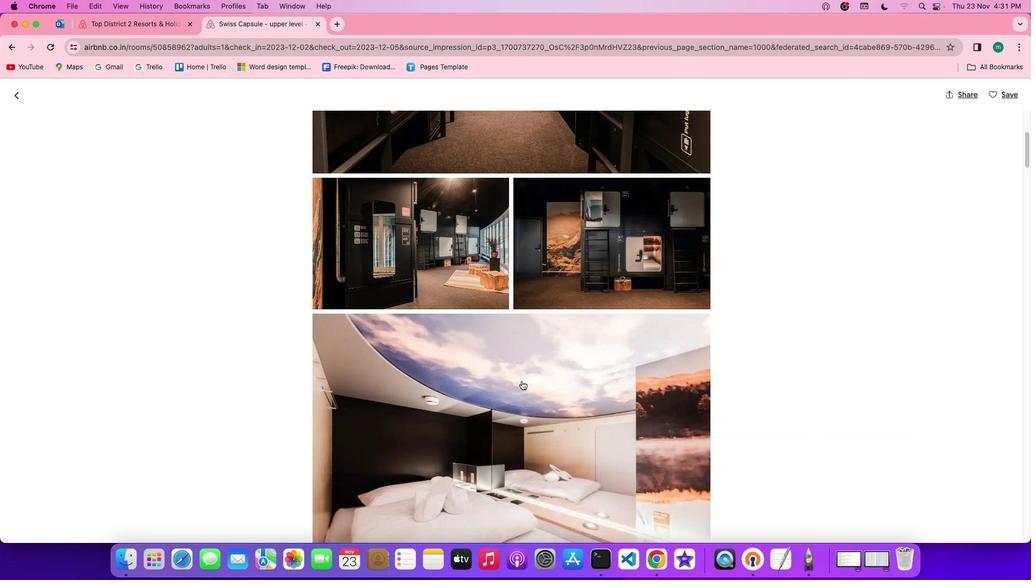 
Action: Mouse scrolled (524, 384) with delta (2, 1)
Screenshot: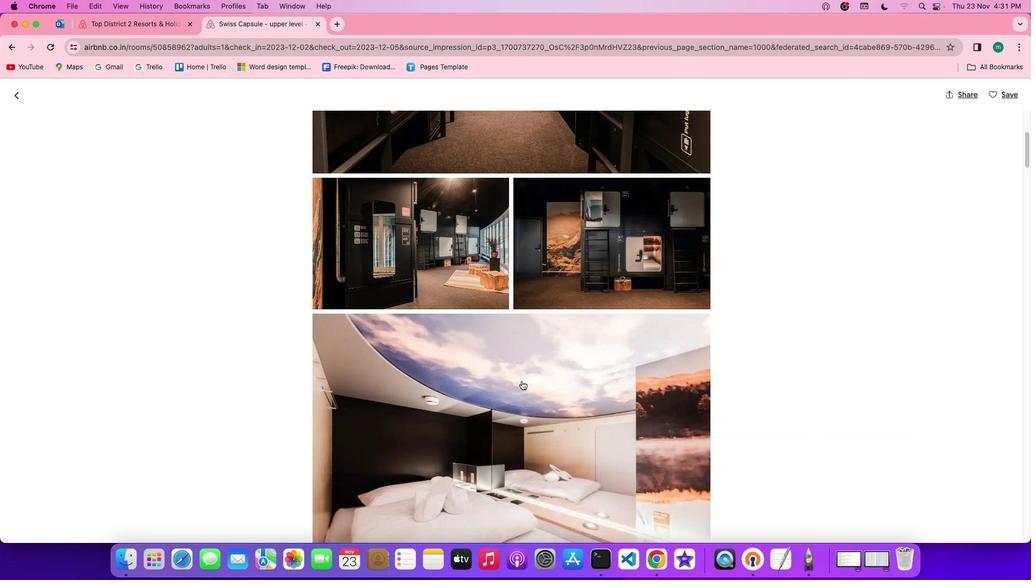 
Action: Mouse moved to (524, 384)
Screenshot: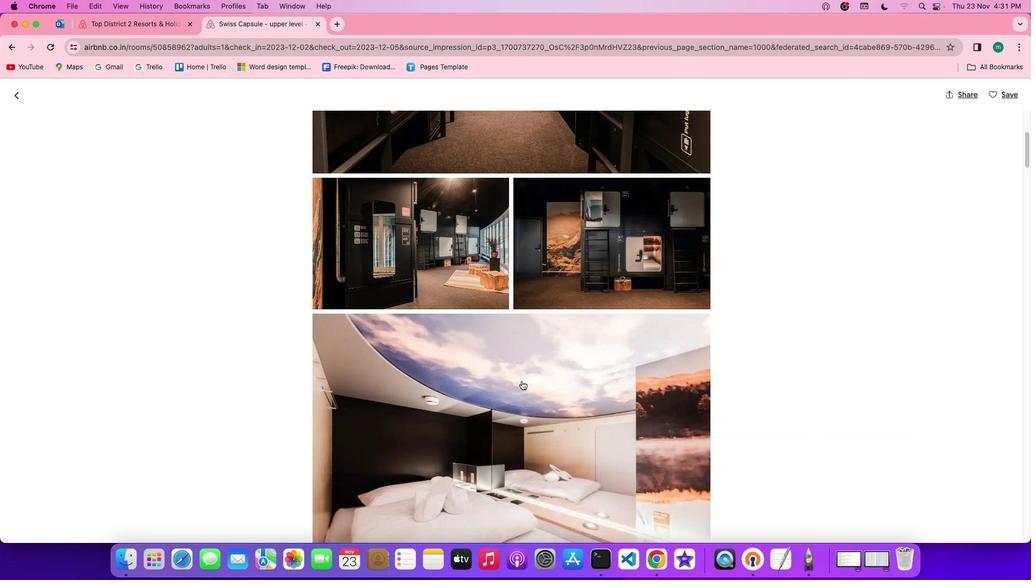 
Action: Mouse scrolled (524, 384) with delta (2, 0)
Screenshot: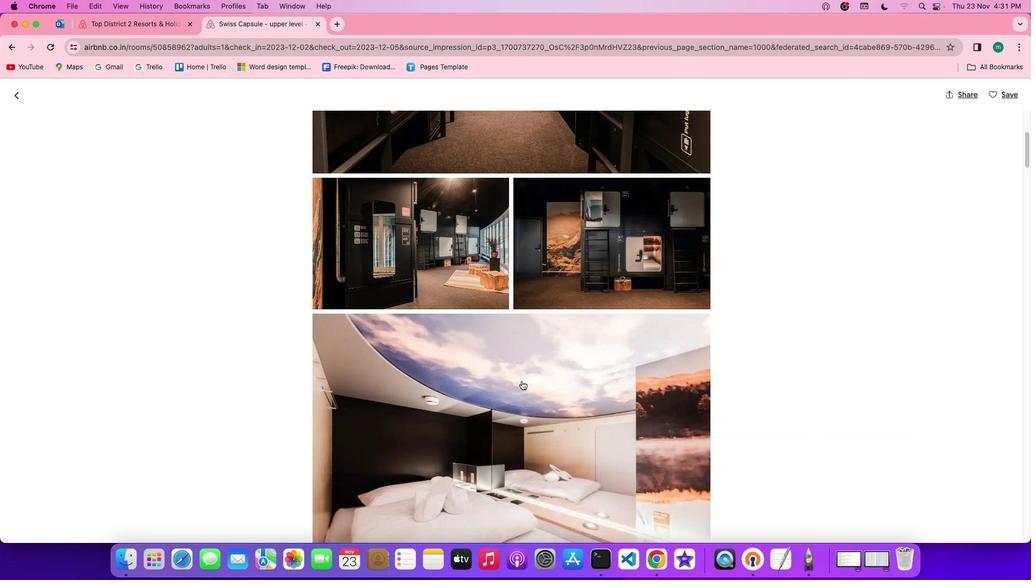 
Action: Mouse moved to (524, 384)
Screenshot: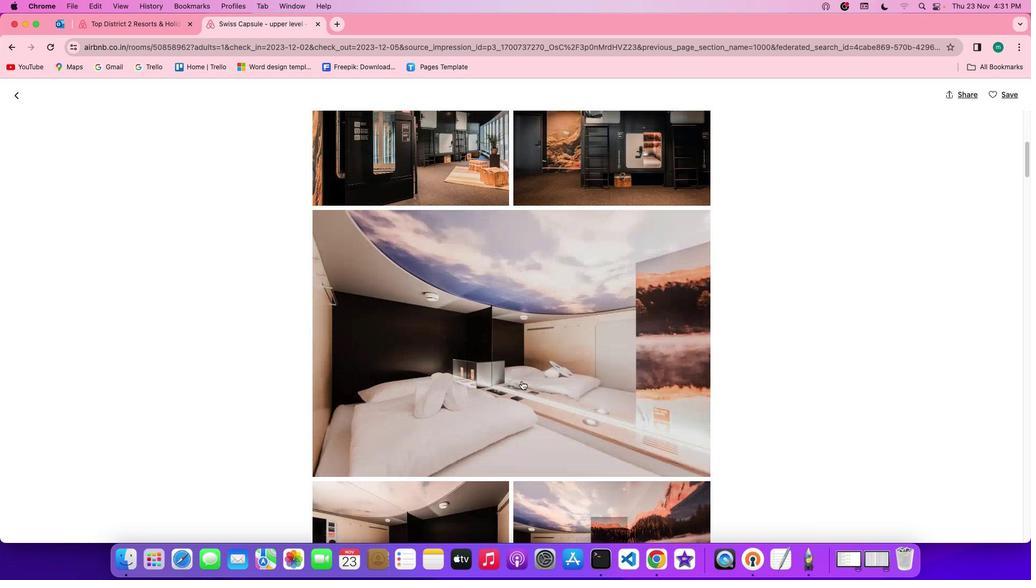 
Action: Mouse scrolled (524, 384) with delta (2, 0)
Screenshot: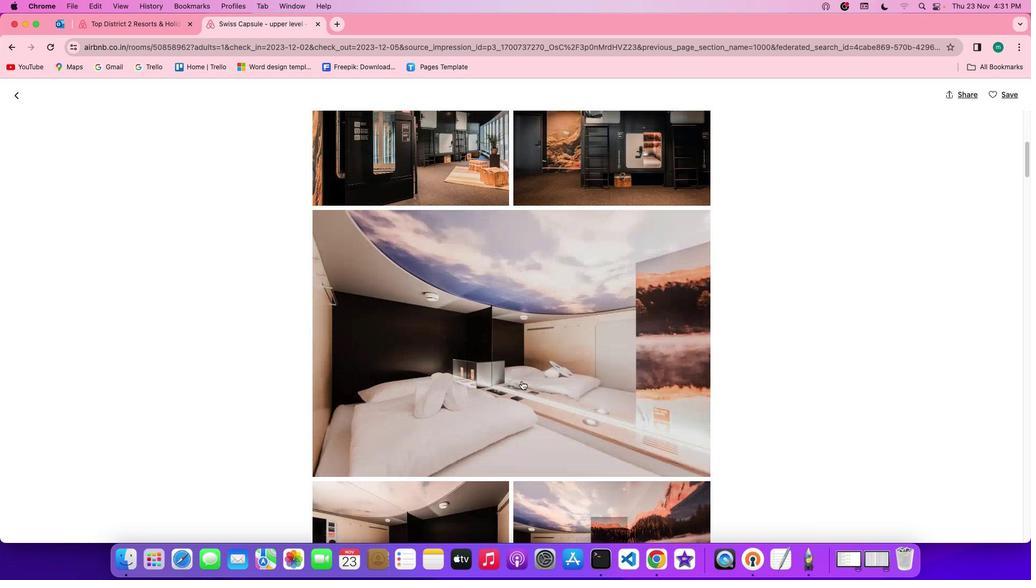 
Action: Mouse moved to (525, 384)
Screenshot: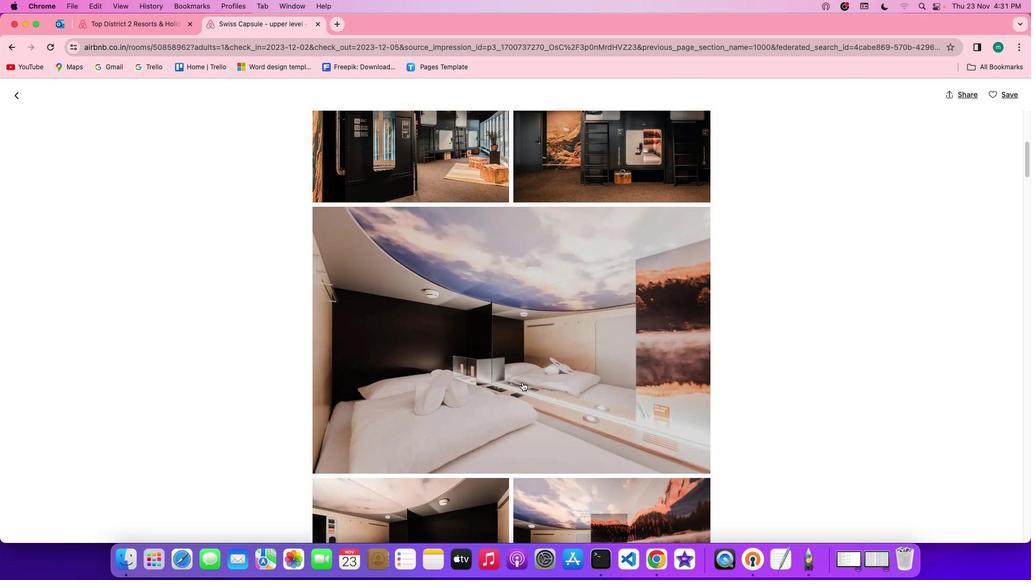 
Action: Mouse scrolled (525, 384) with delta (2, 1)
Screenshot: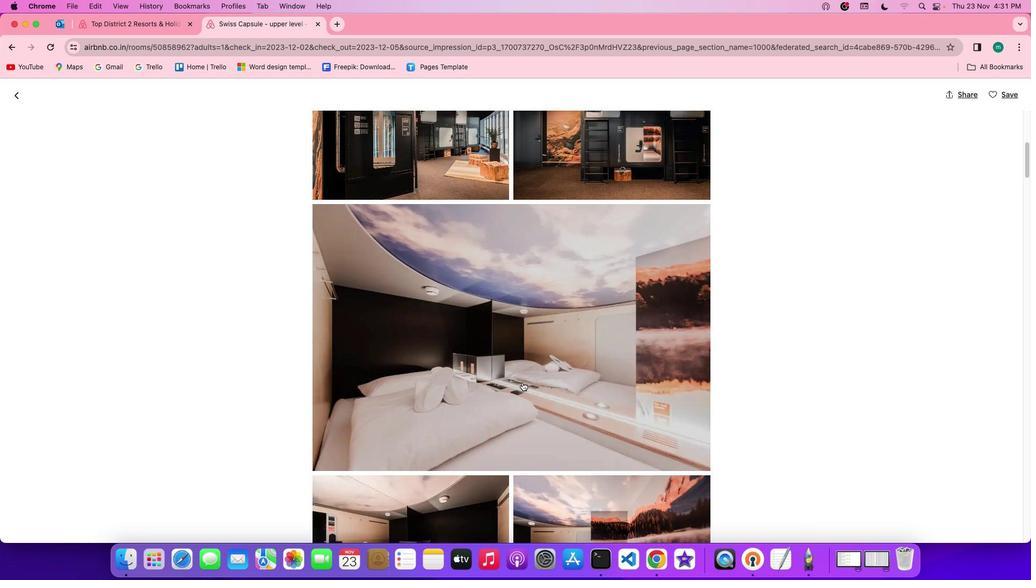 
Action: Mouse scrolled (525, 384) with delta (2, 1)
Screenshot: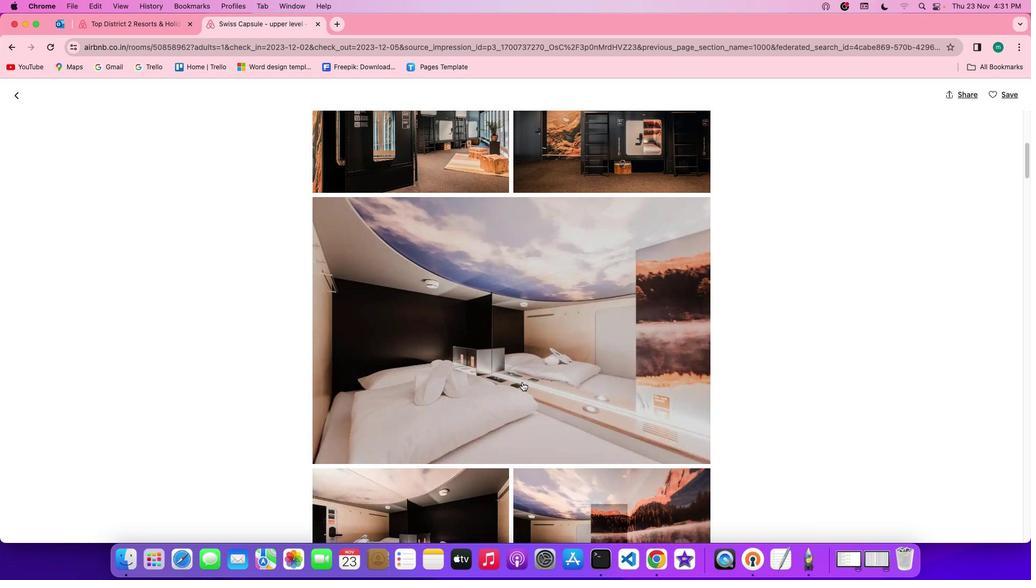 
Action: Mouse scrolled (525, 384) with delta (2, 1)
Screenshot: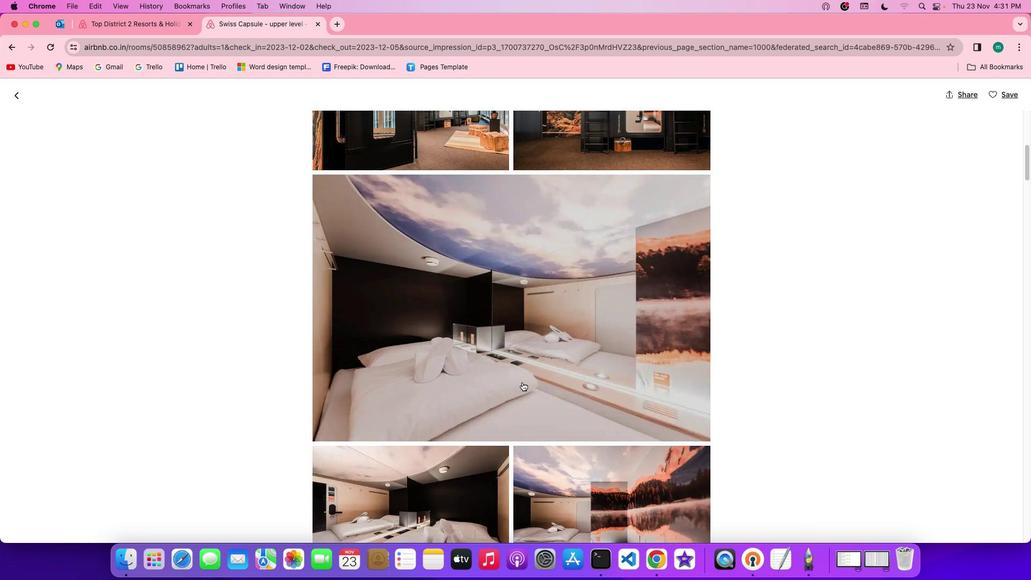 
Action: Mouse scrolled (525, 384) with delta (2, 1)
Screenshot: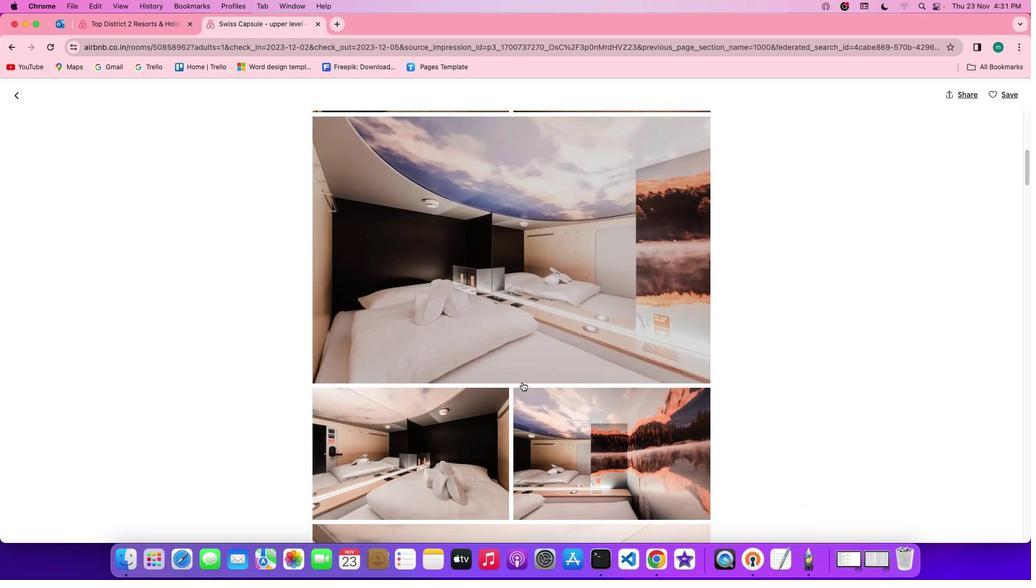 
Action: Mouse scrolled (525, 384) with delta (2, 1)
Screenshot: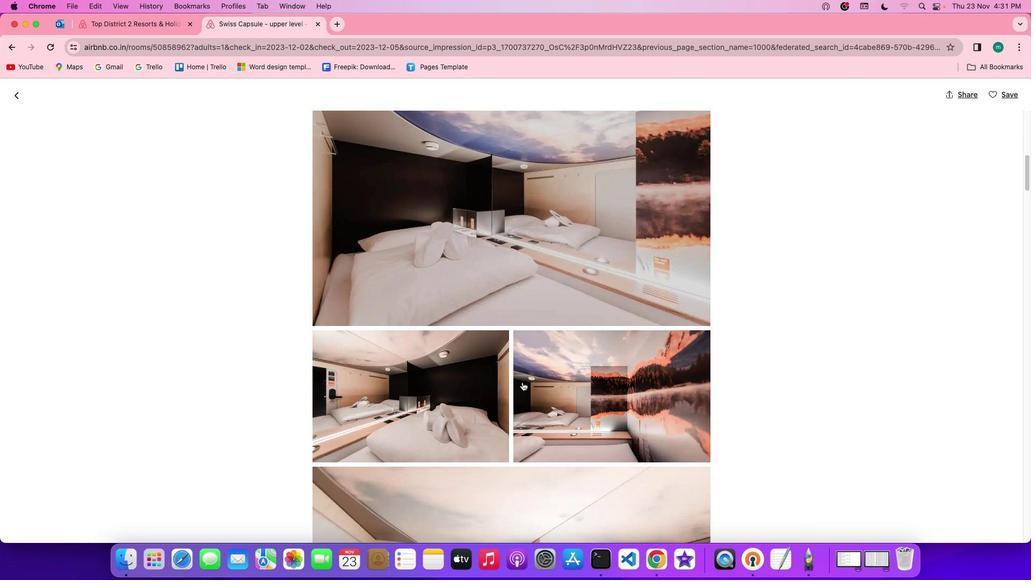 
Action: Mouse scrolled (525, 384) with delta (2, 1)
Screenshot: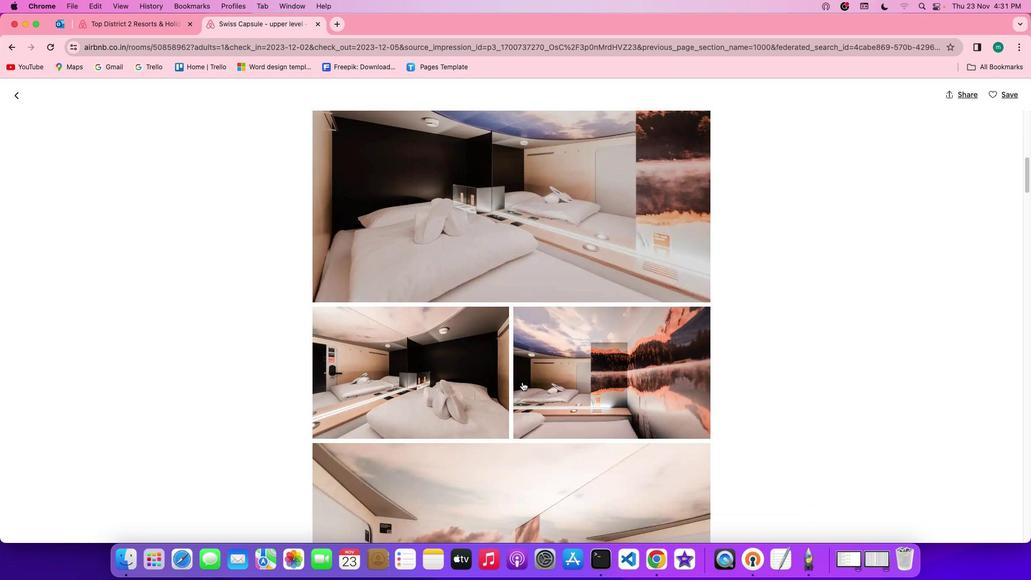 
Action: Mouse scrolled (525, 384) with delta (2, 1)
Screenshot: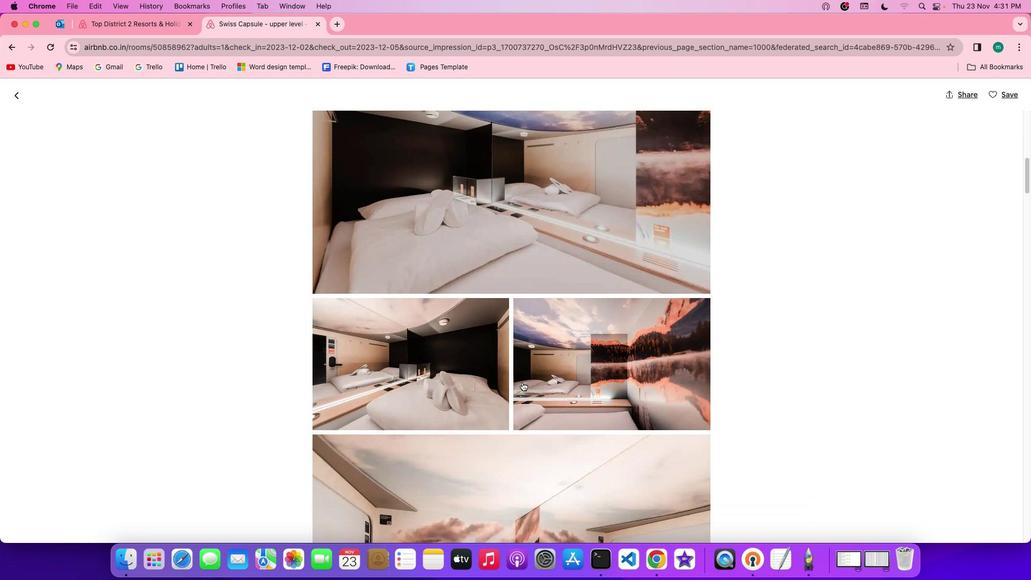 
Action: Mouse scrolled (525, 384) with delta (2, 0)
Screenshot: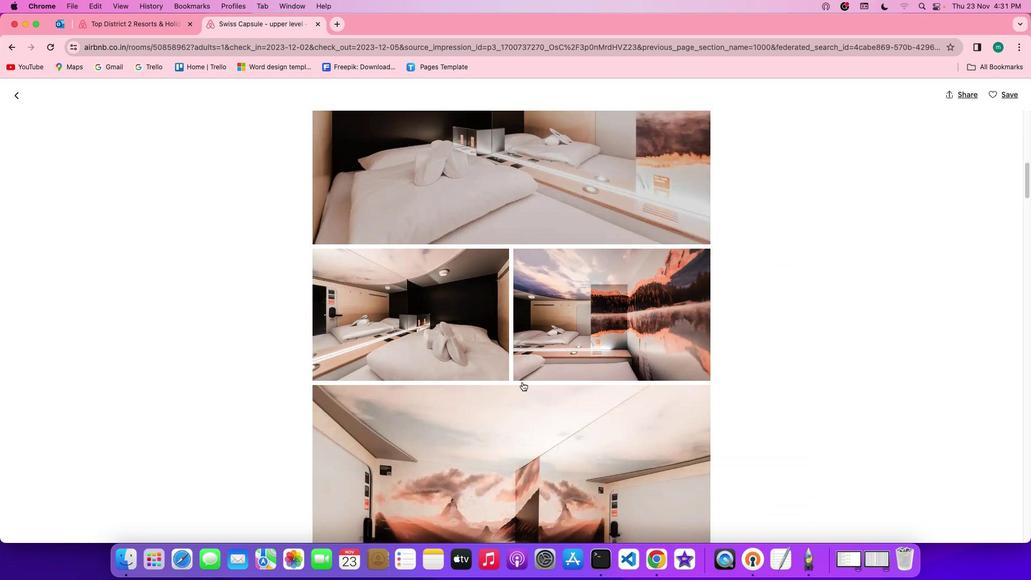 
Action: Mouse scrolled (525, 384) with delta (2, 0)
Screenshot: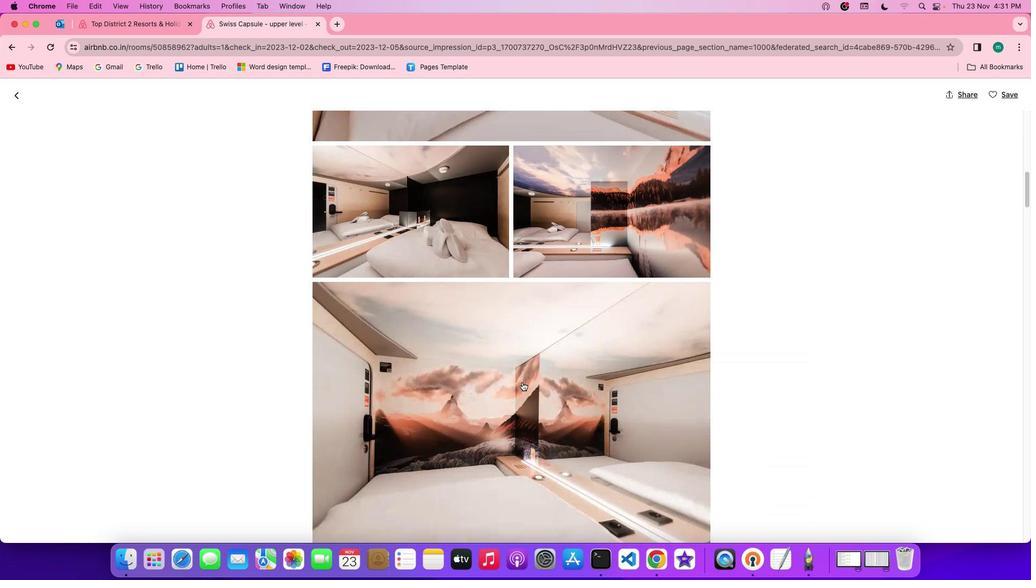 
Action: Mouse scrolled (525, 384) with delta (2, 1)
Screenshot: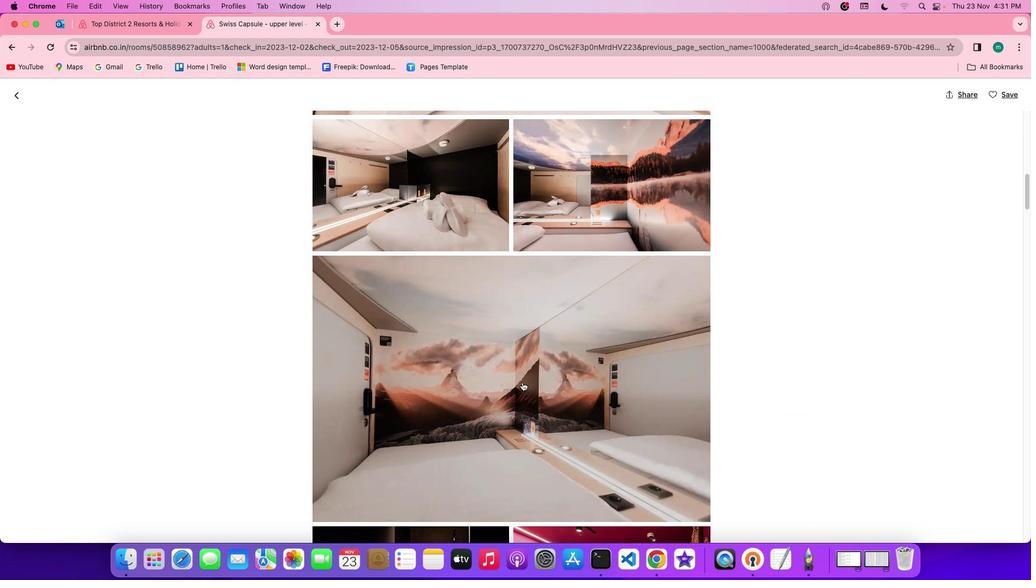 
Action: Mouse scrolled (525, 384) with delta (2, 1)
Screenshot: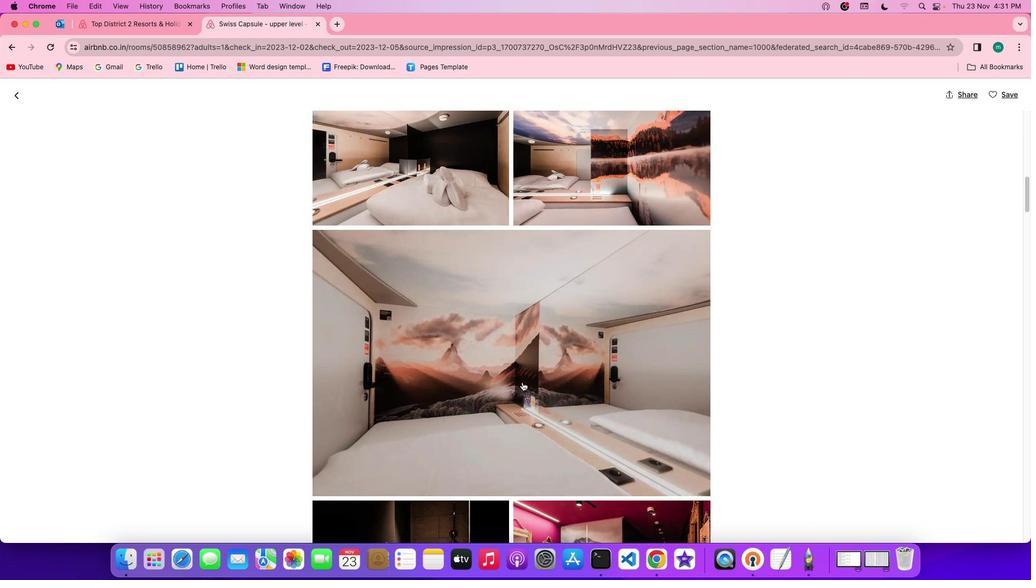 
Action: Mouse scrolled (525, 384) with delta (2, 1)
Screenshot: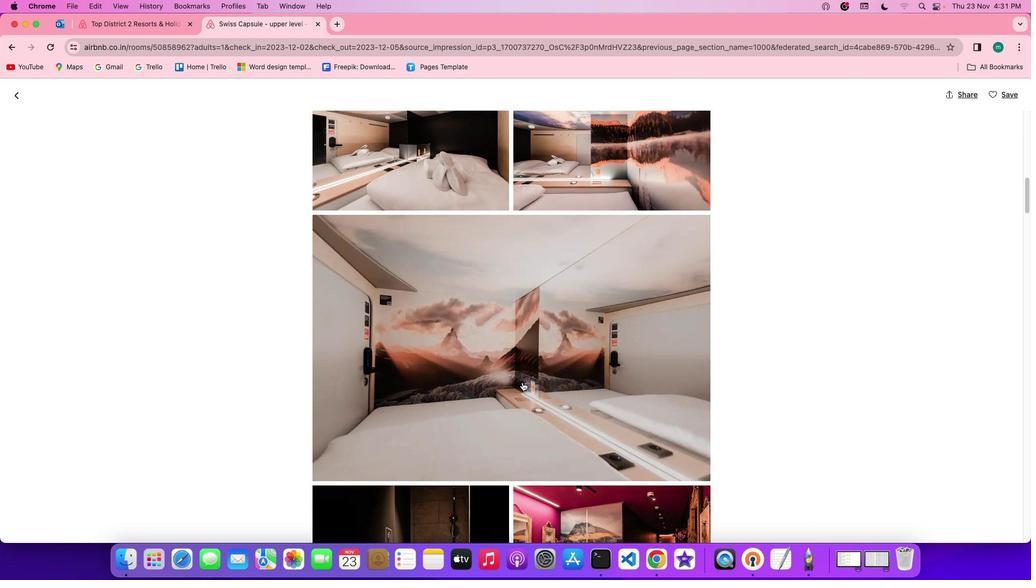
Action: Mouse scrolled (525, 384) with delta (2, 0)
Screenshot: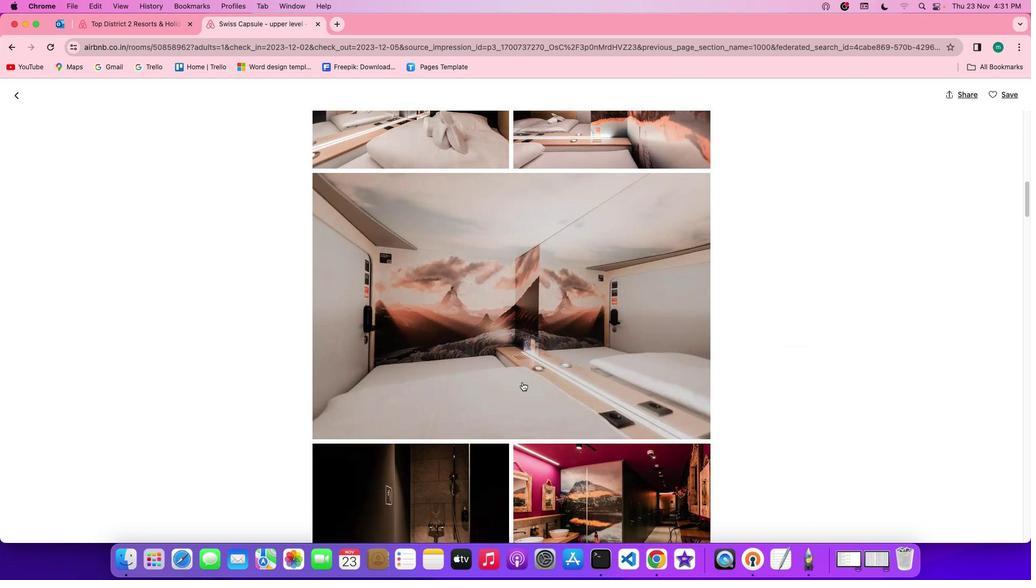 
Action: Mouse scrolled (525, 384) with delta (2, 0)
Screenshot: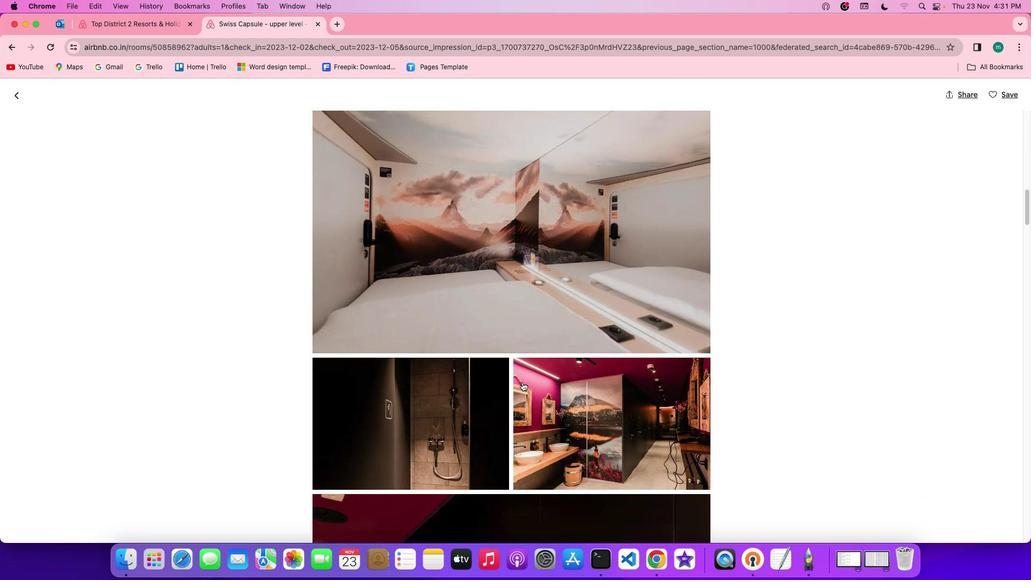 
Action: Mouse scrolled (525, 384) with delta (2, 1)
Screenshot: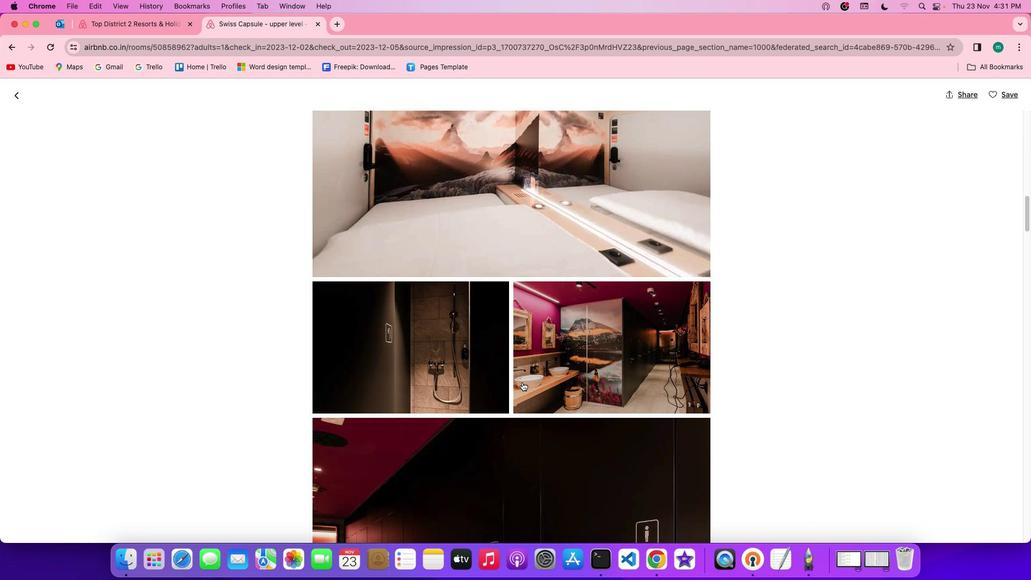
Action: Mouse scrolled (525, 384) with delta (2, 1)
Screenshot: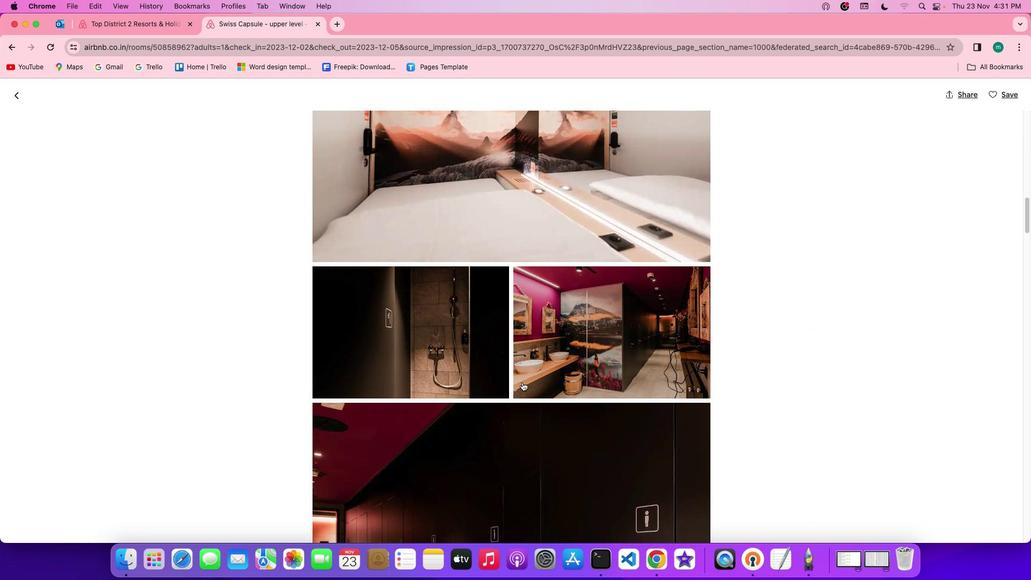 
Action: Mouse scrolled (525, 384) with delta (2, 1)
Screenshot: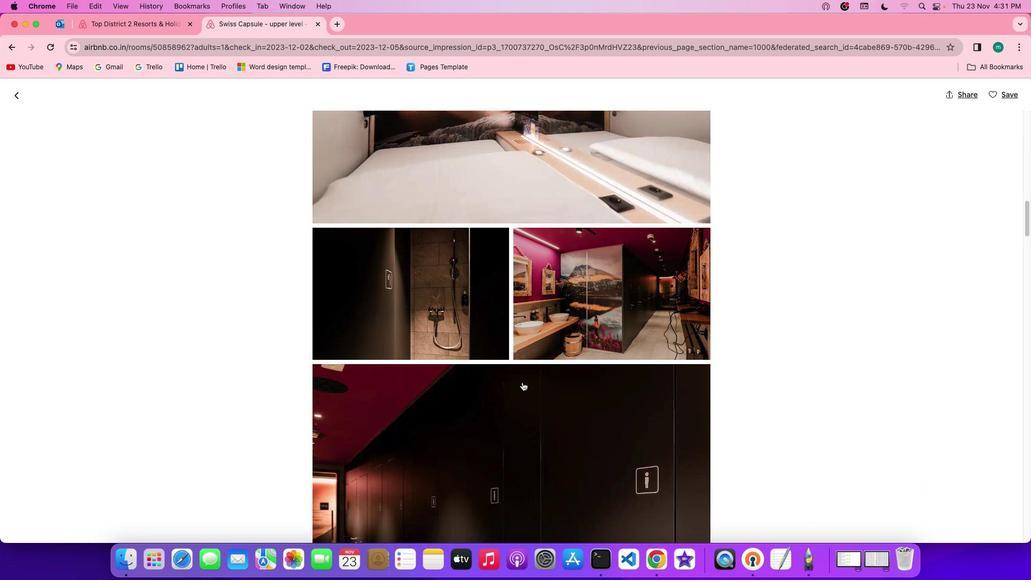 
Action: Mouse scrolled (525, 384) with delta (2, 0)
Screenshot: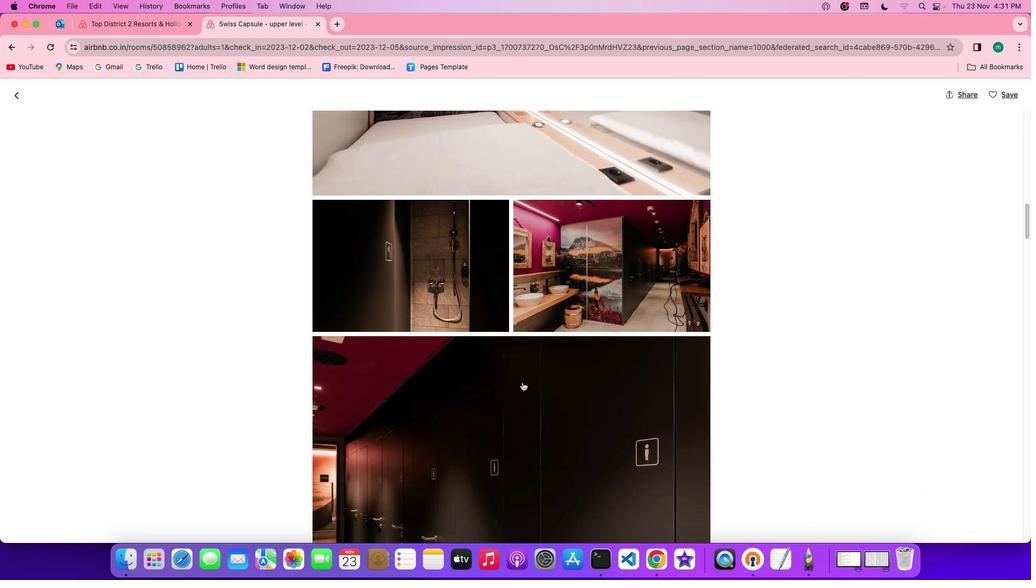 
Action: Mouse scrolled (525, 384) with delta (2, 0)
Screenshot: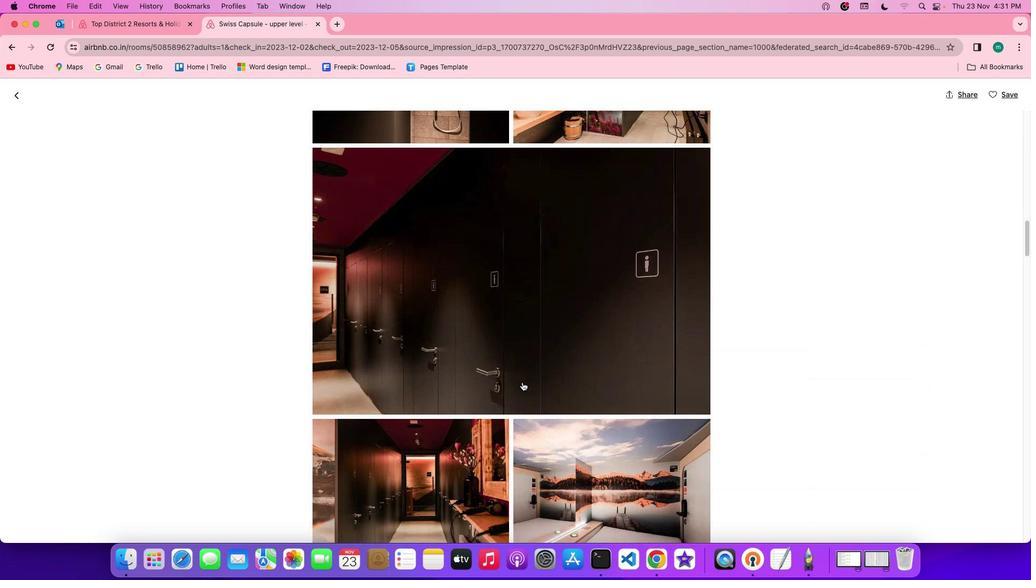 
Action: Mouse scrolled (525, 384) with delta (2, 1)
Screenshot: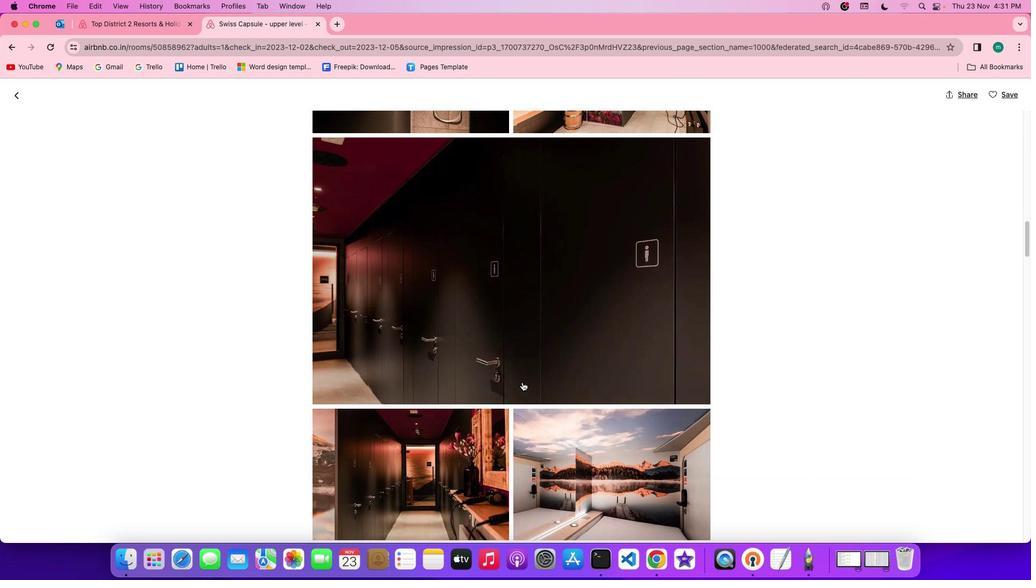 
Action: Mouse scrolled (525, 384) with delta (2, 1)
Screenshot: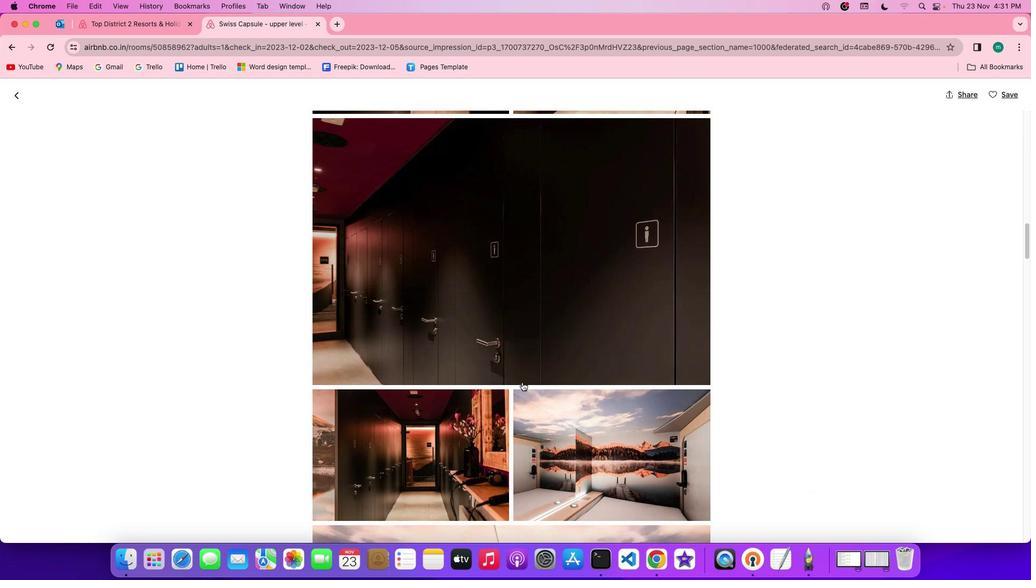 
Action: Mouse scrolled (525, 384) with delta (2, 1)
Screenshot: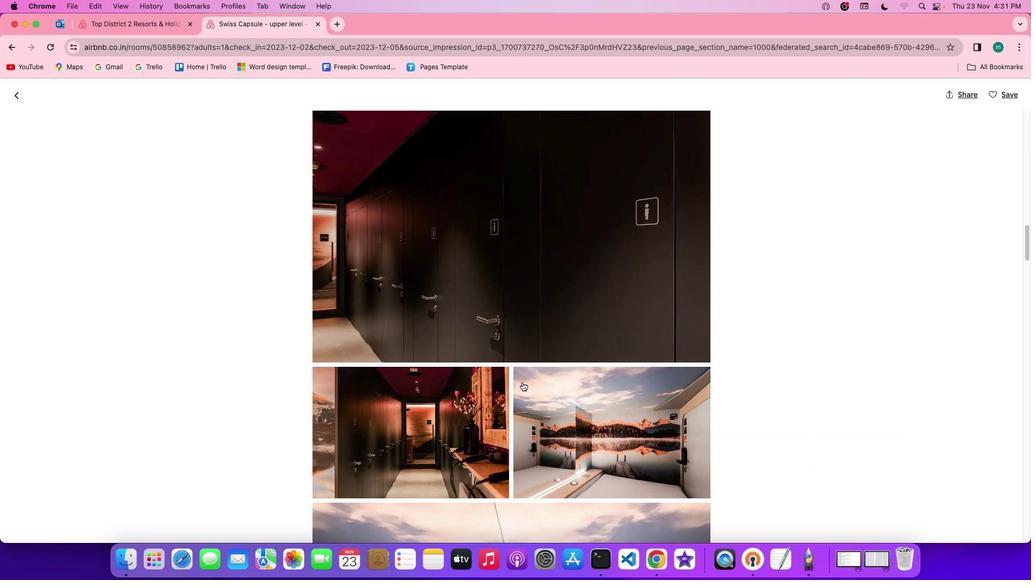 
Action: Mouse scrolled (525, 384) with delta (2, 0)
Screenshot: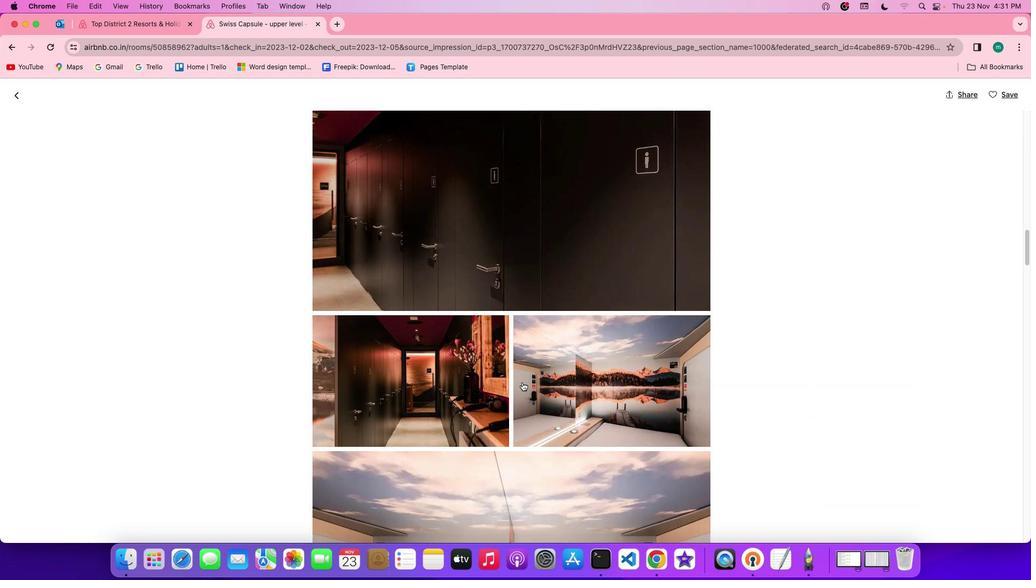 
Action: Mouse scrolled (525, 384) with delta (2, 0)
Screenshot: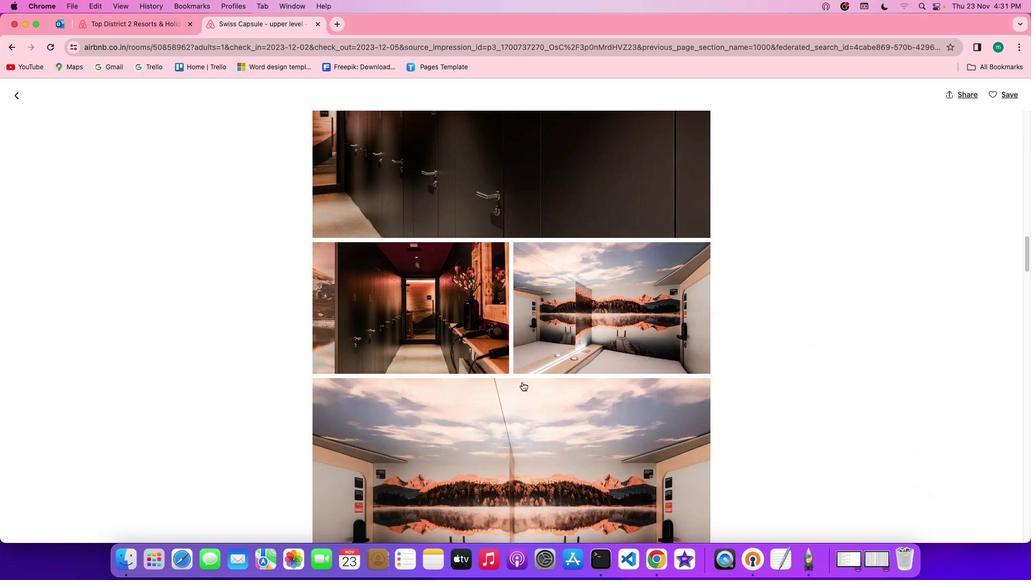 
Action: Mouse moved to (598, 417)
Screenshot: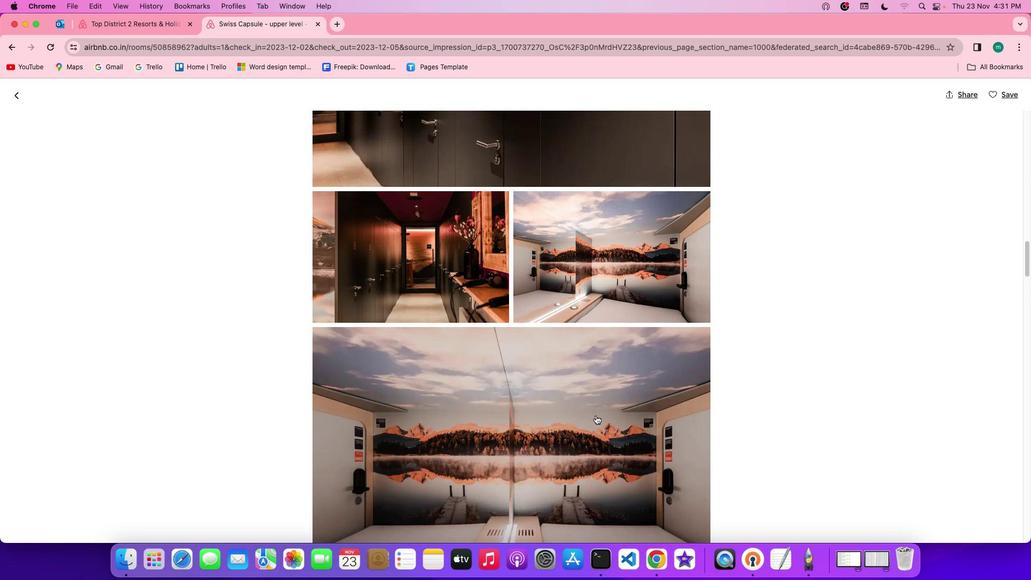 
Action: Mouse scrolled (598, 417) with delta (2, 1)
Screenshot: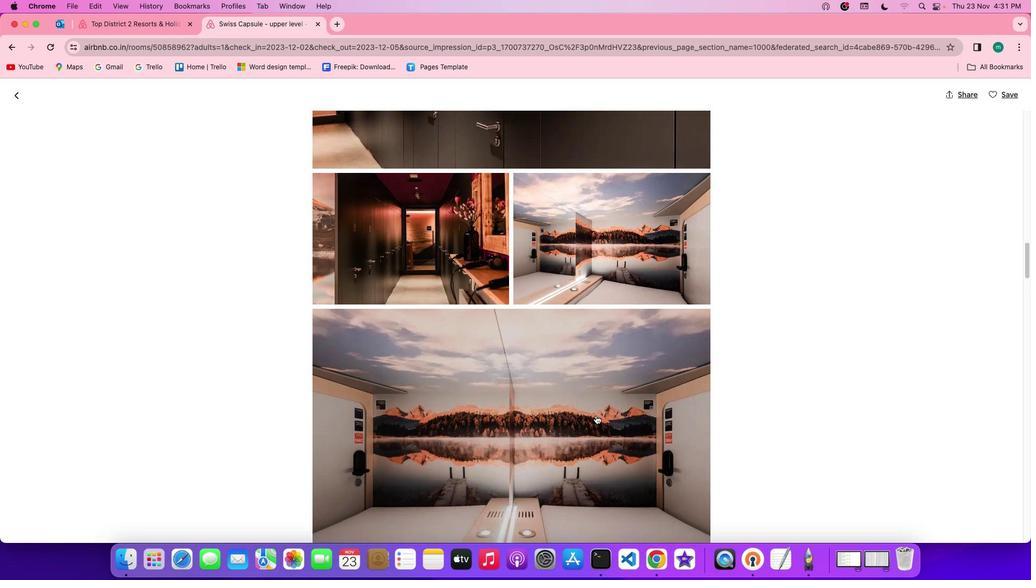 
Action: Mouse scrolled (598, 417) with delta (2, 1)
Screenshot: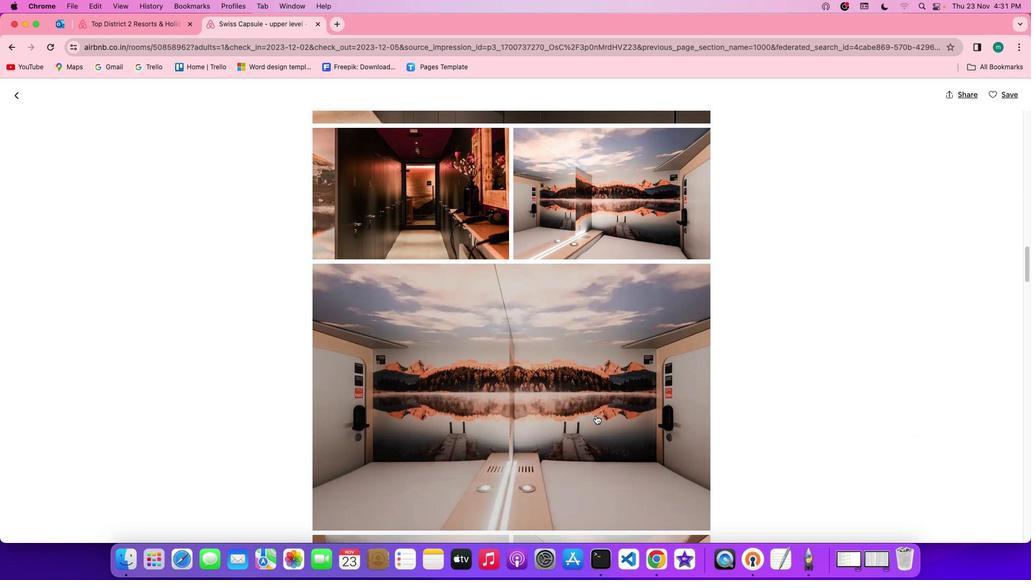 
Action: Mouse scrolled (598, 417) with delta (2, 0)
Screenshot: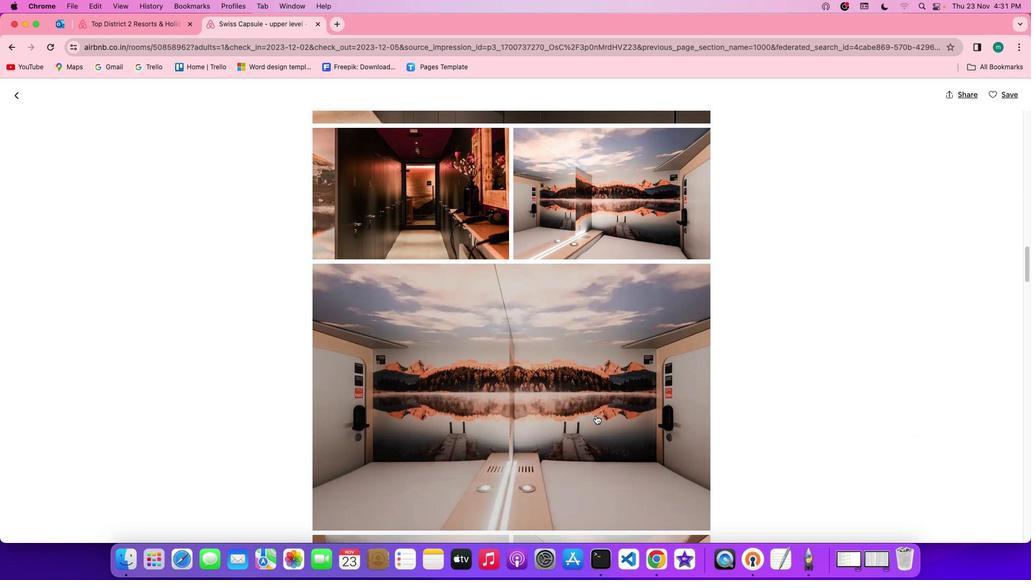 
Action: Mouse scrolled (598, 417) with delta (2, 0)
Screenshot: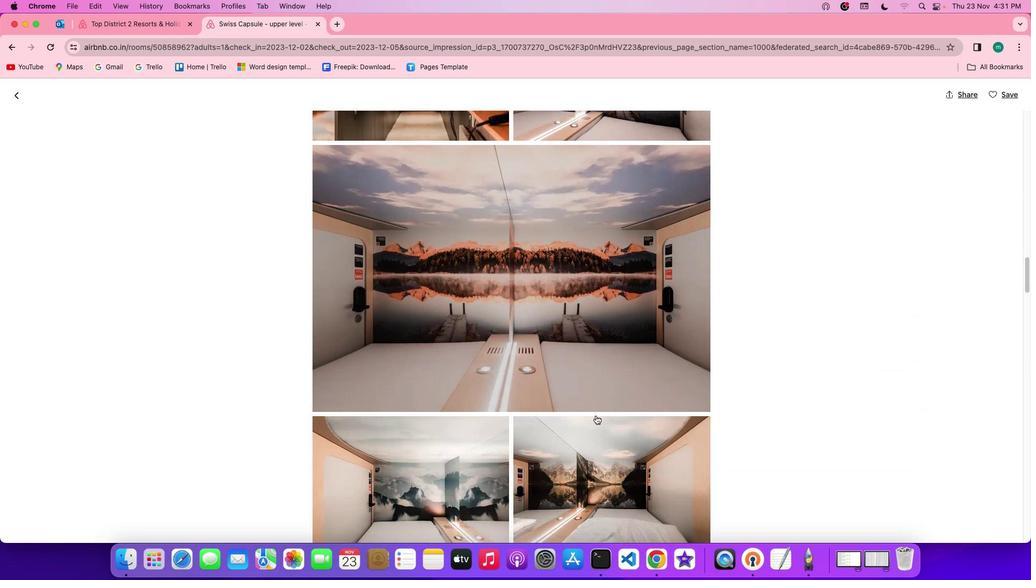 
Action: Mouse scrolled (598, 417) with delta (2, 0)
Screenshot: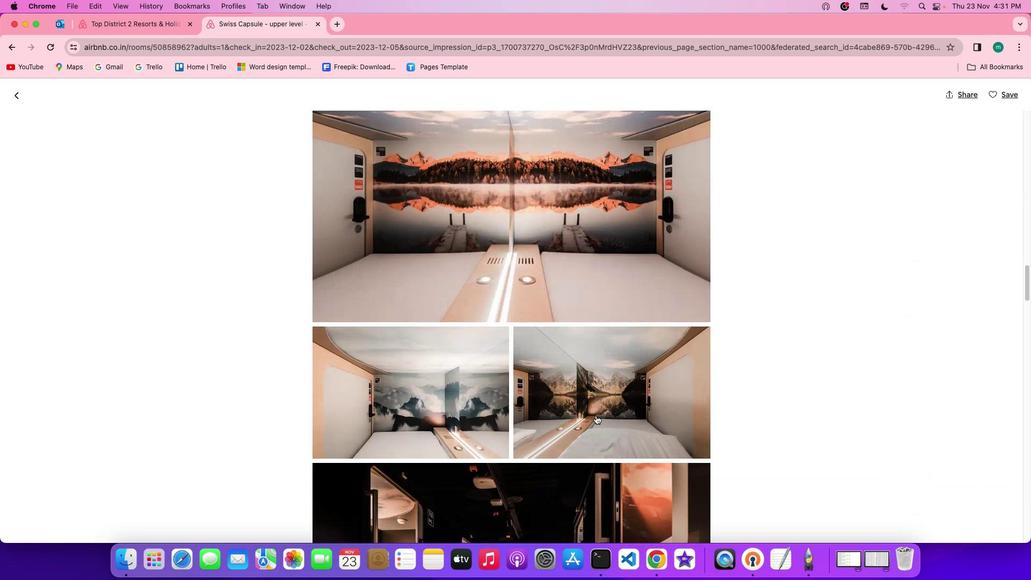 
Action: Mouse scrolled (598, 417) with delta (2, 1)
Screenshot: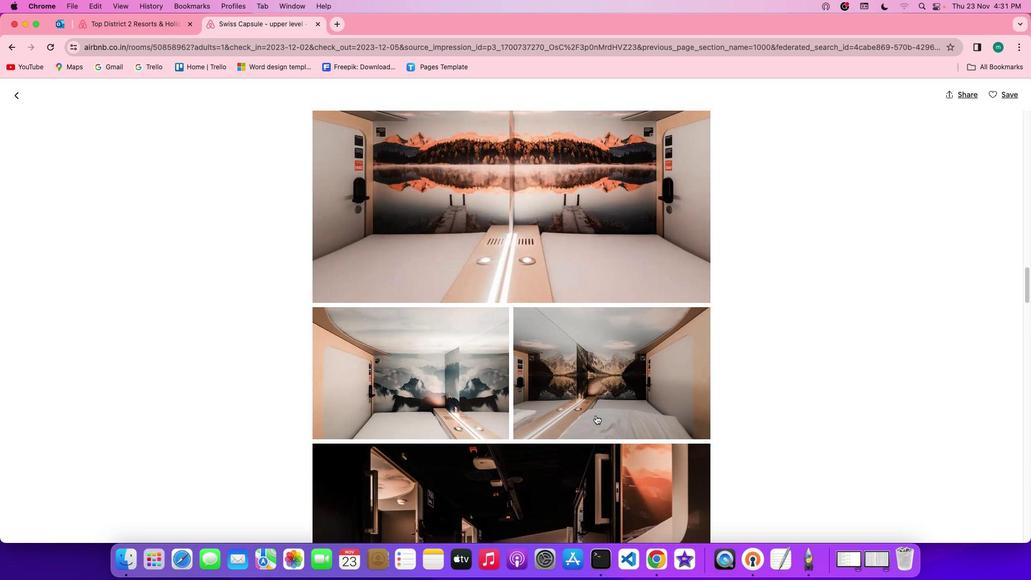 
Action: Mouse scrolled (598, 417) with delta (2, 1)
Screenshot: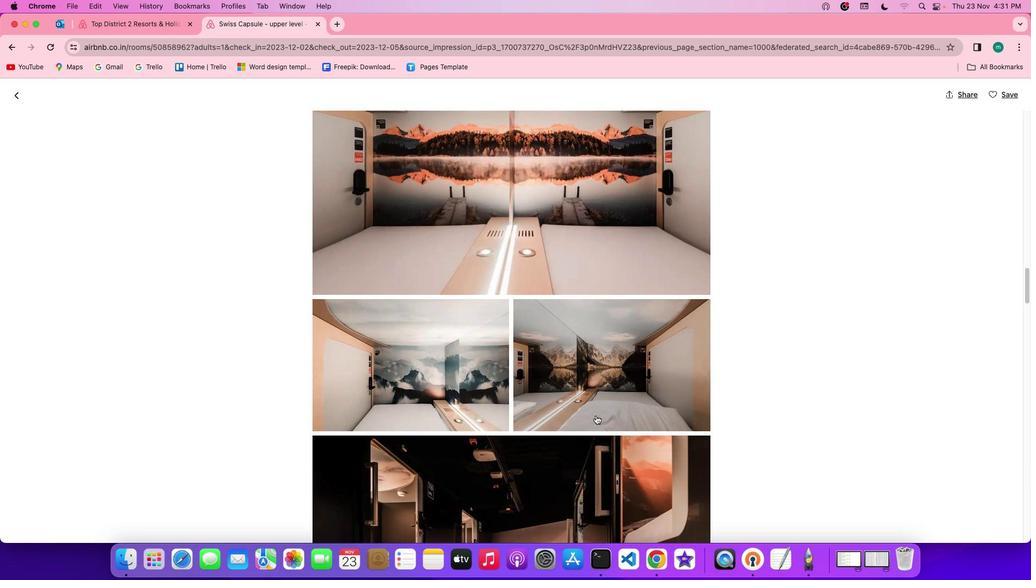 
Action: Mouse scrolled (598, 417) with delta (2, 1)
Screenshot: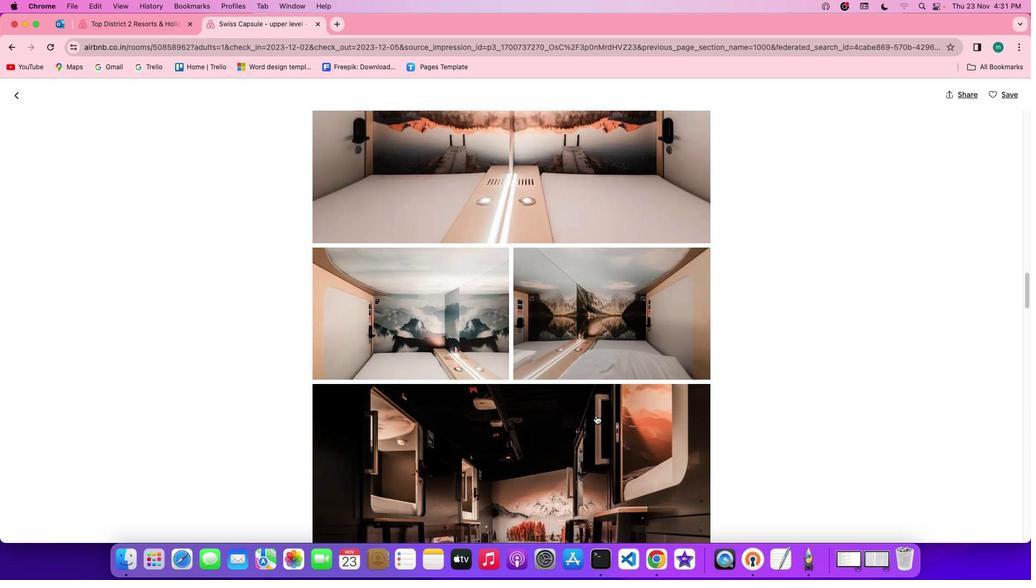 
Action: Mouse scrolled (598, 417) with delta (2, 0)
Screenshot: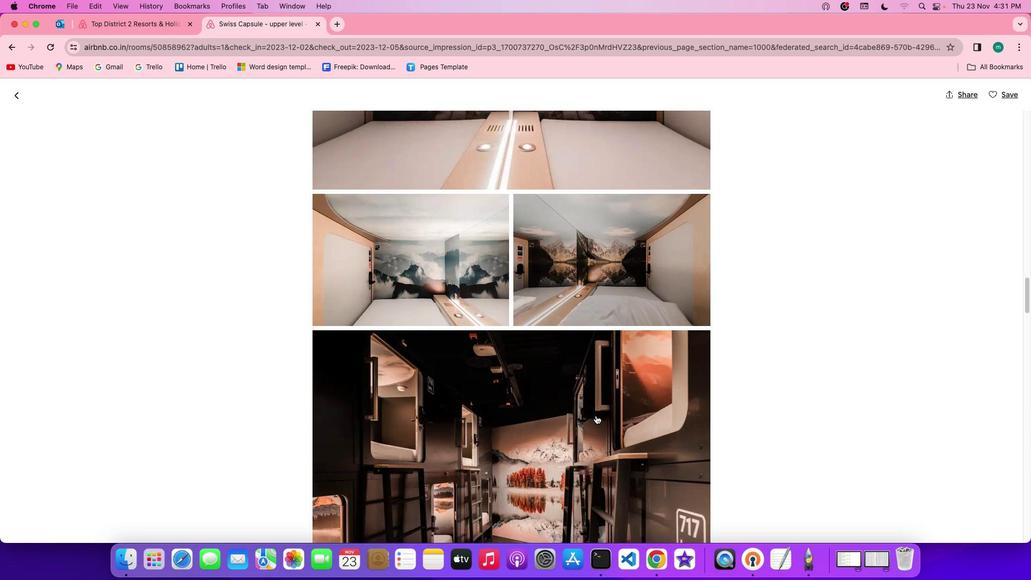
Action: Mouse scrolled (598, 417) with delta (2, 0)
Screenshot: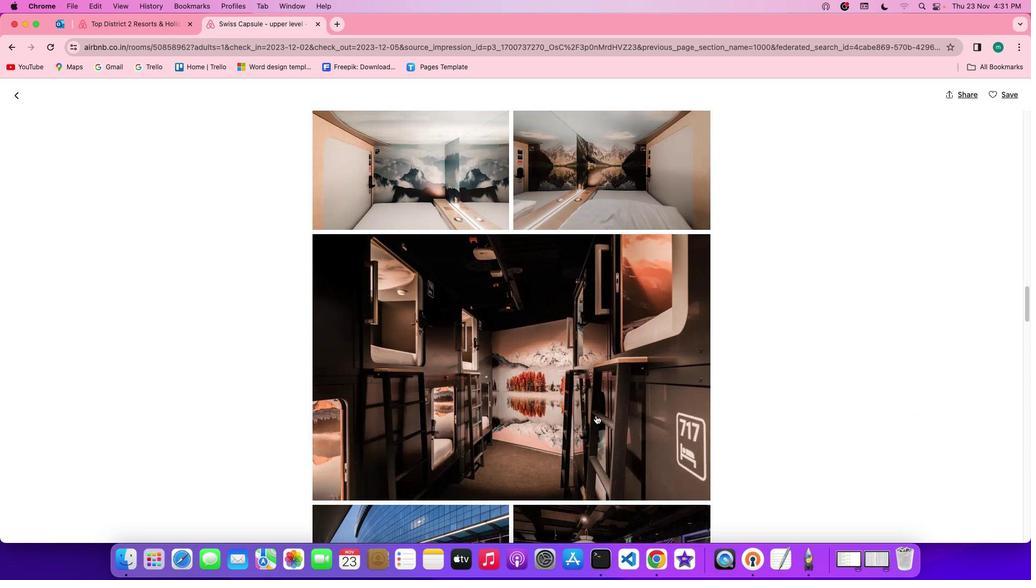 
Action: Mouse scrolled (598, 417) with delta (2, 0)
Screenshot: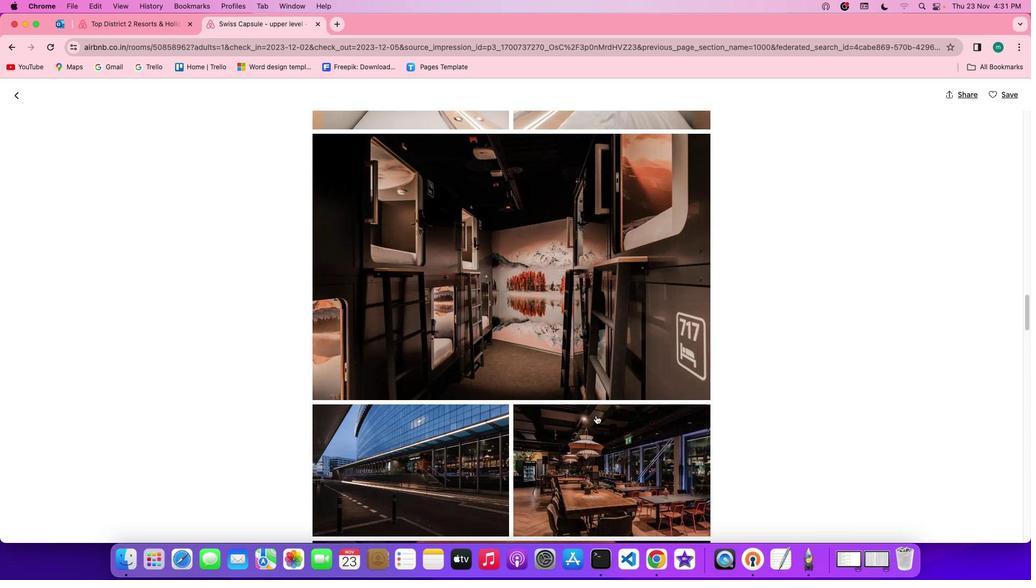 
Action: Mouse scrolled (598, 417) with delta (2, 1)
Screenshot: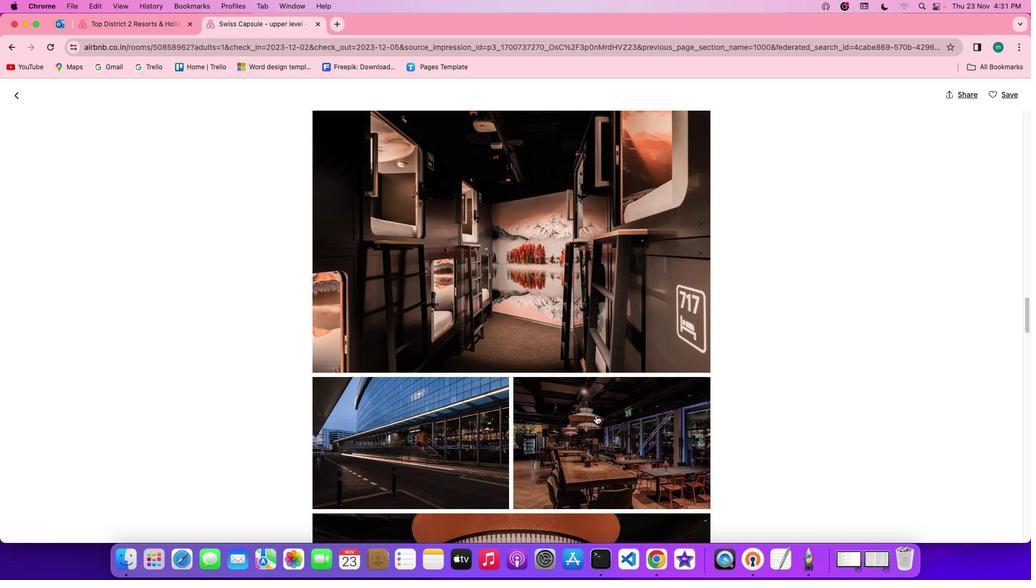 
Action: Mouse scrolled (598, 417) with delta (2, 1)
Screenshot: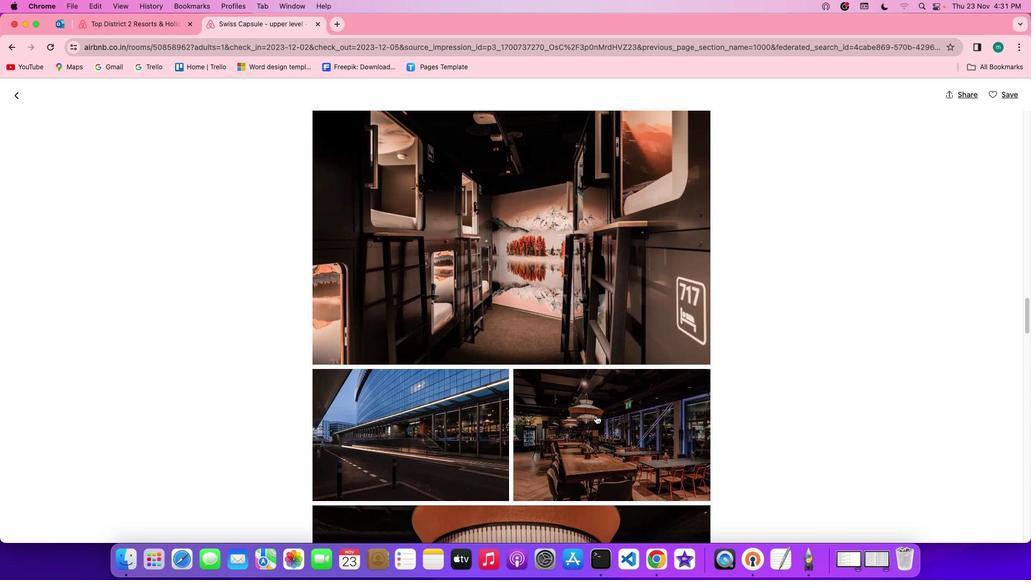 
Action: Mouse scrolled (598, 417) with delta (2, 1)
Screenshot: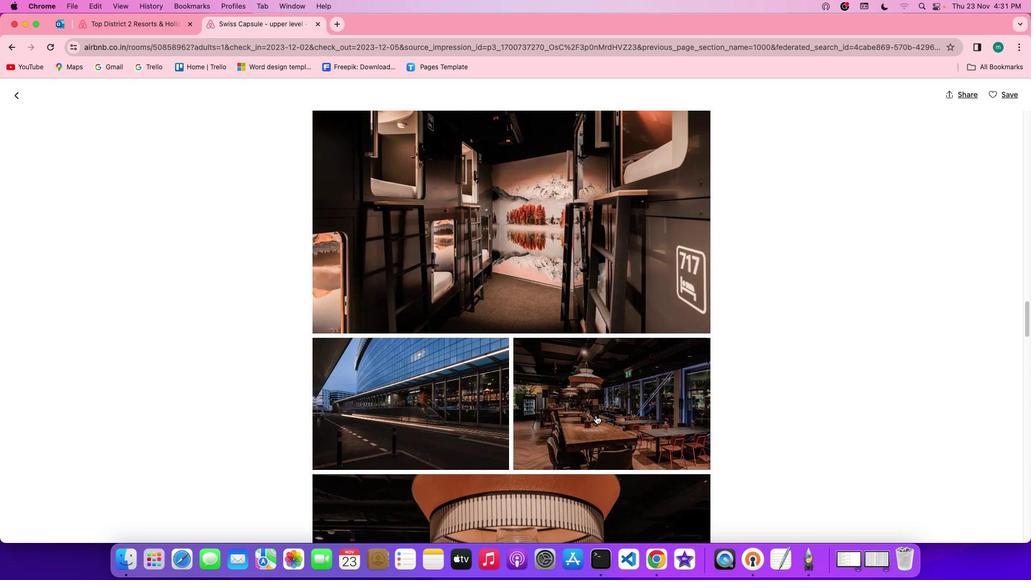 
Action: Mouse scrolled (598, 417) with delta (2, 0)
Screenshot: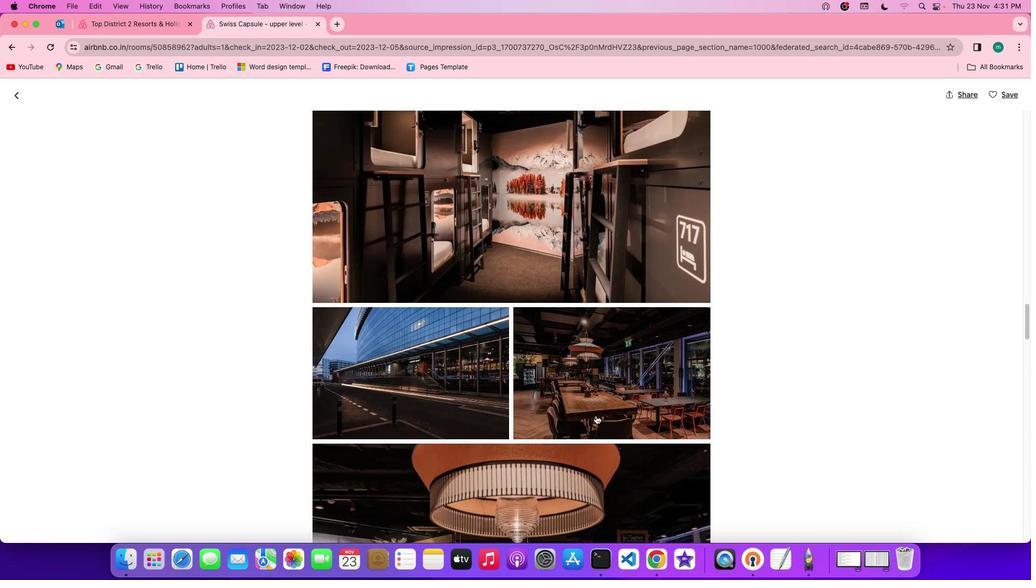 
Action: Mouse scrolled (598, 417) with delta (2, 0)
Screenshot: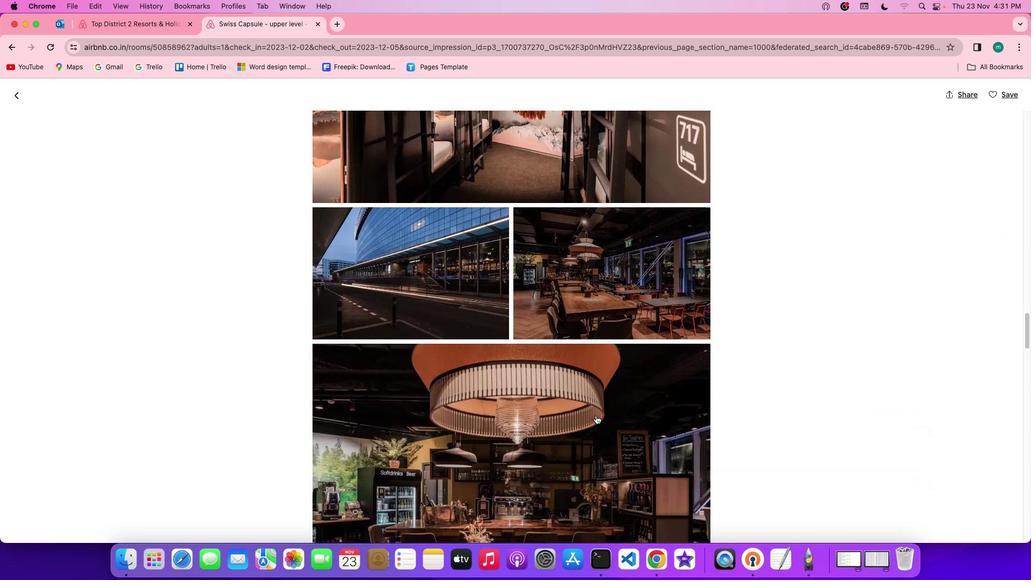 
Action: Mouse scrolled (598, 417) with delta (2, 0)
Screenshot: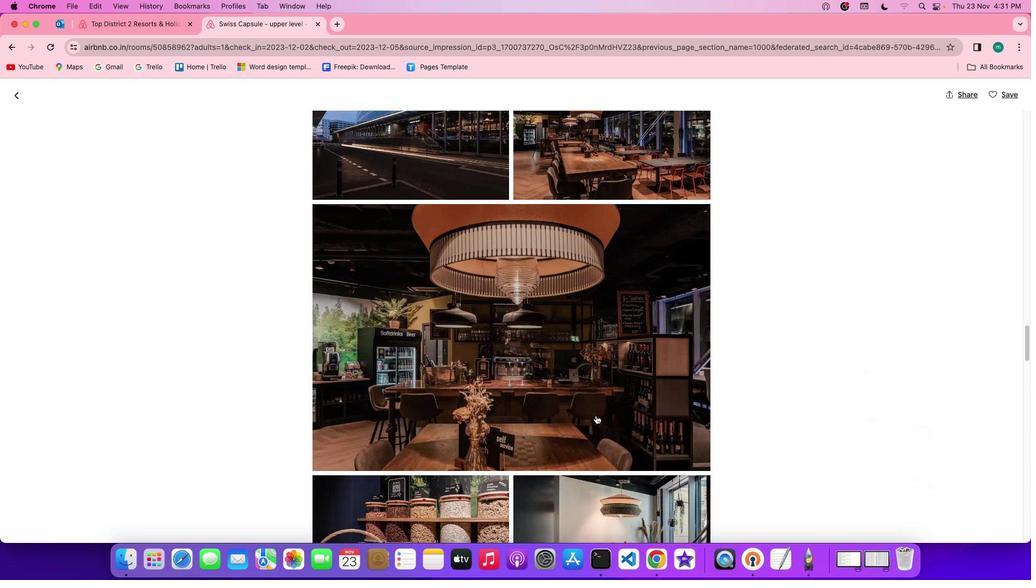 
Action: Mouse scrolled (598, 417) with delta (2, 1)
Screenshot: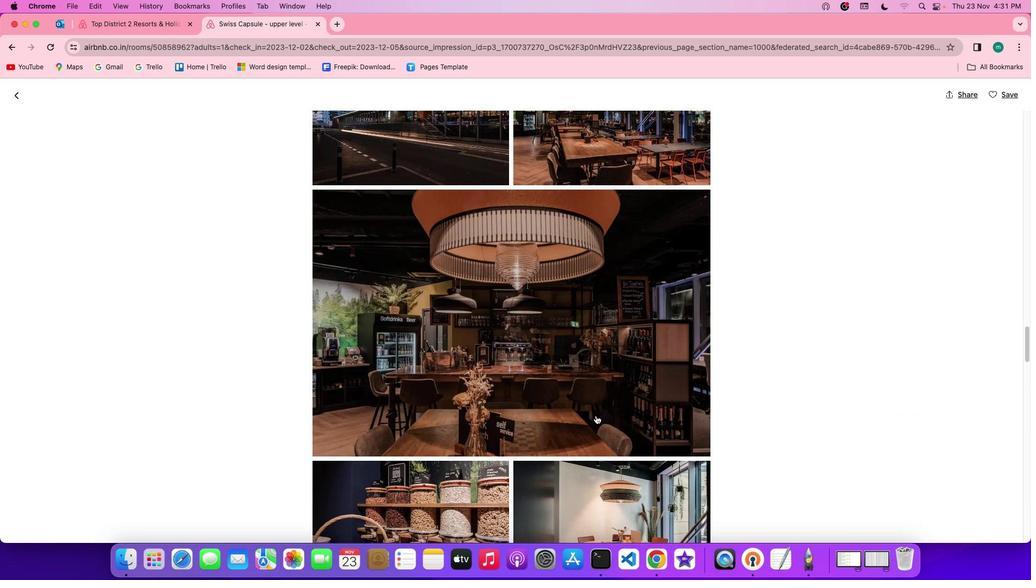 
Action: Mouse scrolled (598, 417) with delta (2, 1)
Screenshot: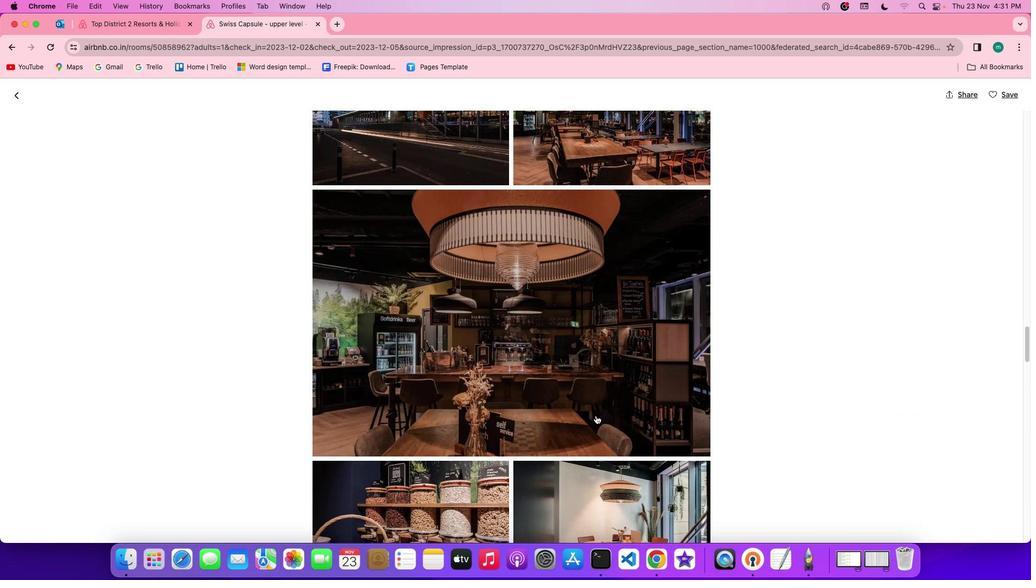 
Action: Mouse scrolled (598, 417) with delta (2, 1)
Screenshot: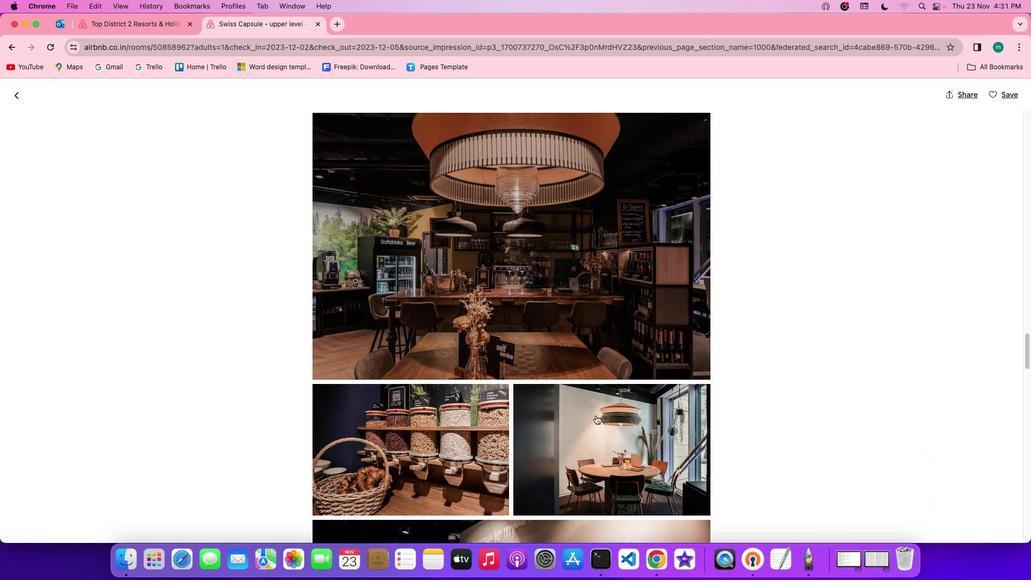 
Action: Mouse scrolled (598, 417) with delta (2, 0)
Screenshot: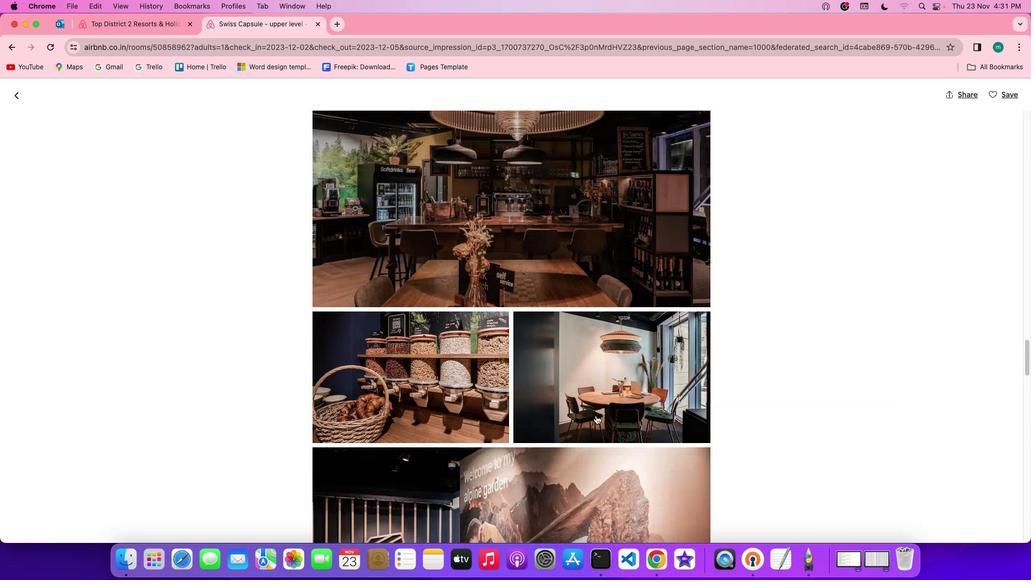 
Action: Mouse scrolled (598, 417) with delta (2, 0)
Screenshot: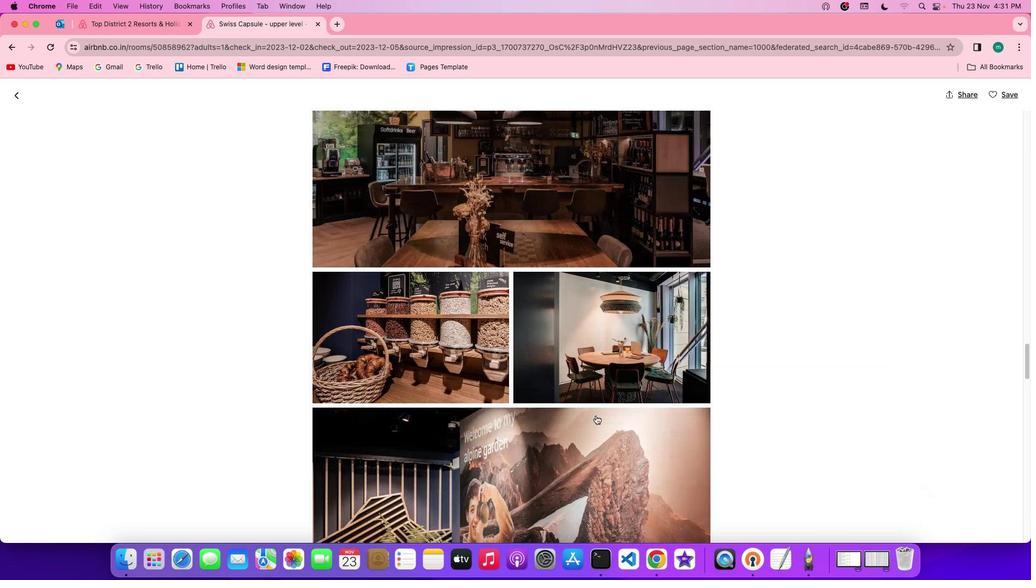 
Action: Mouse scrolled (598, 417) with delta (2, 0)
Screenshot: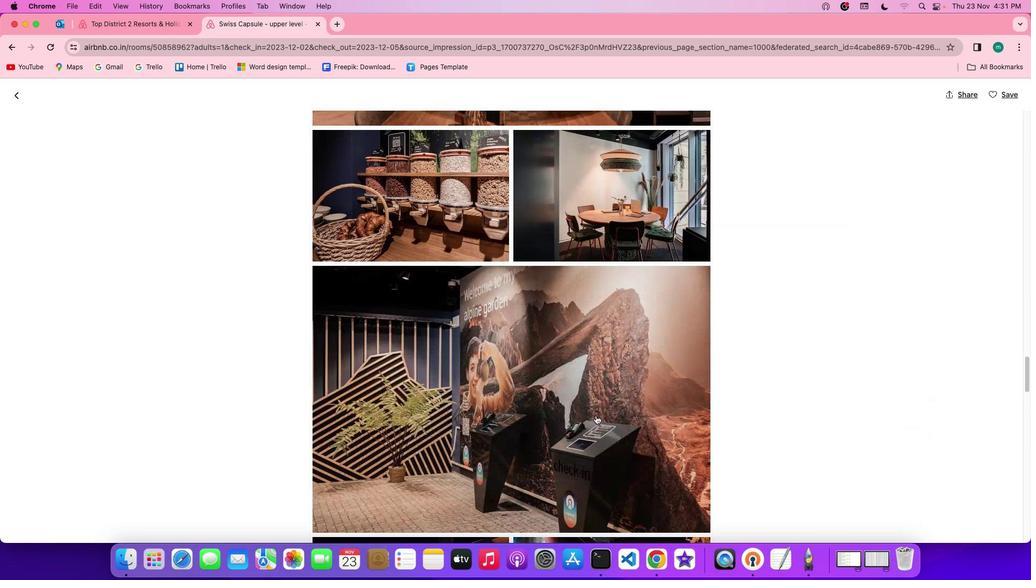 
Action: Mouse moved to (600, 418)
Screenshot: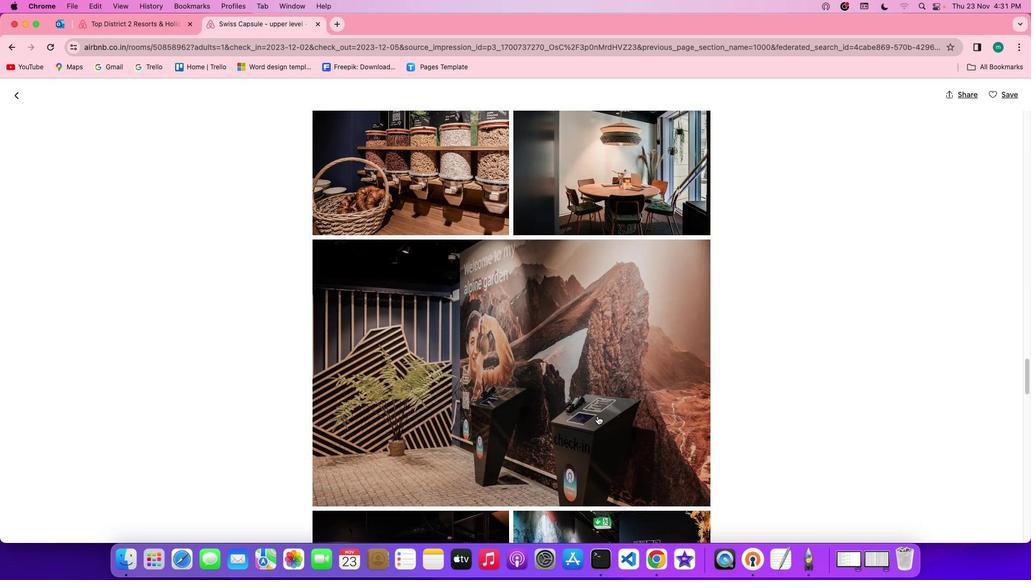 
Action: Mouse scrolled (600, 418) with delta (2, 1)
Screenshot: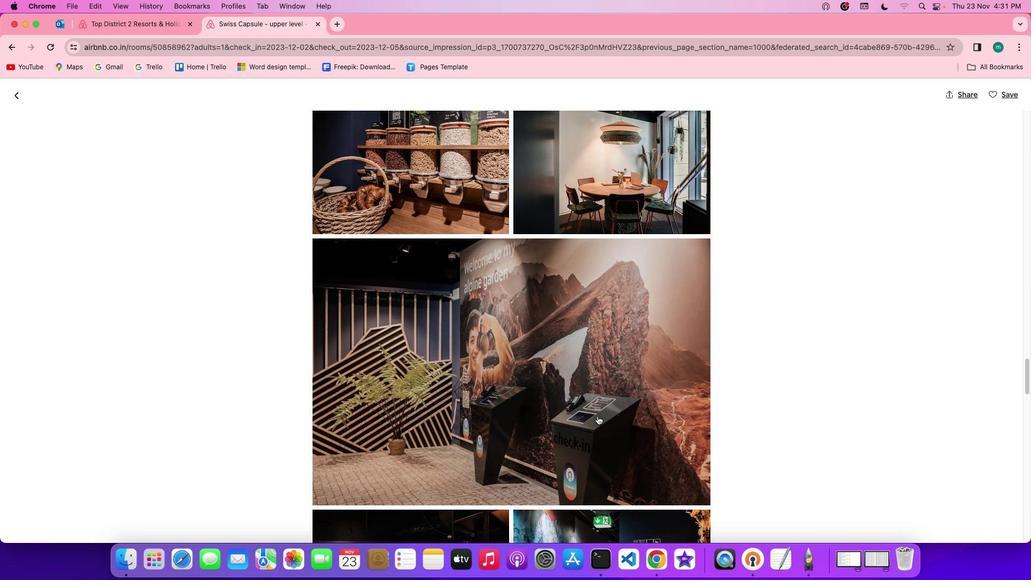 
Action: Mouse scrolled (600, 418) with delta (2, 1)
Screenshot: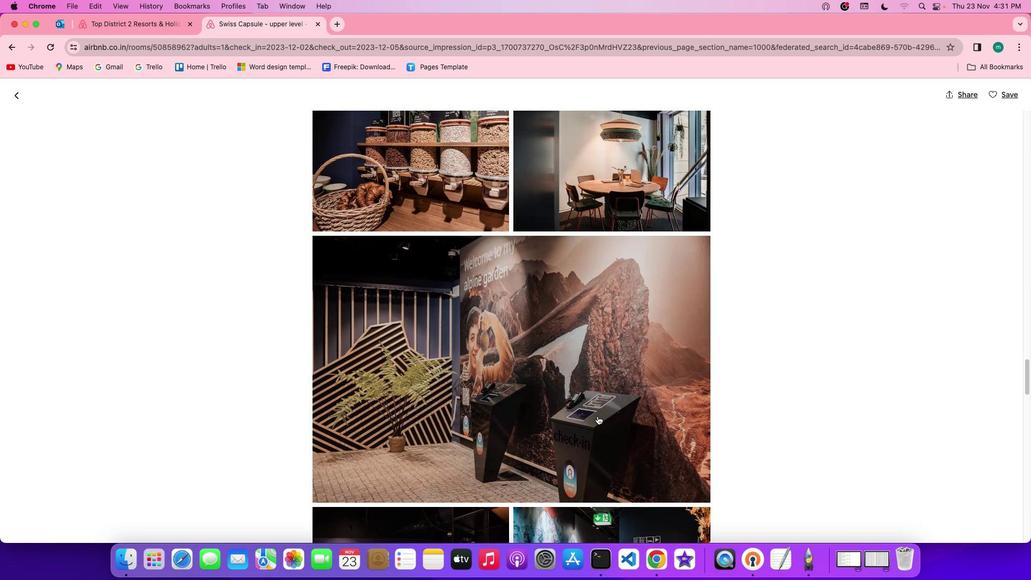 
Action: Mouse scrolled (600, 418) with delta (2, 1)
Screenshot: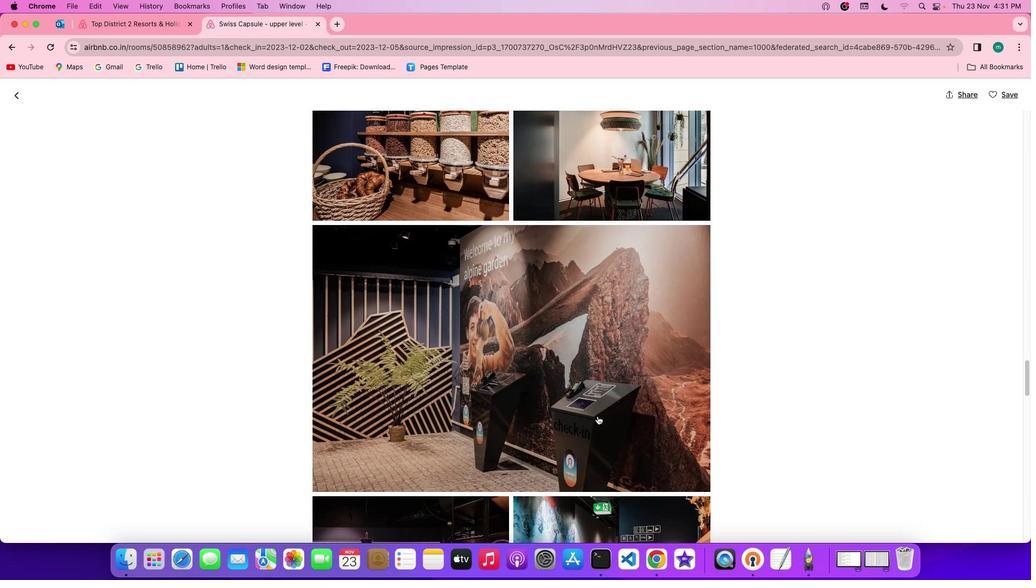 
Action: Mouse scrolled (600, 418) with delta (2, 1)
Screenshot: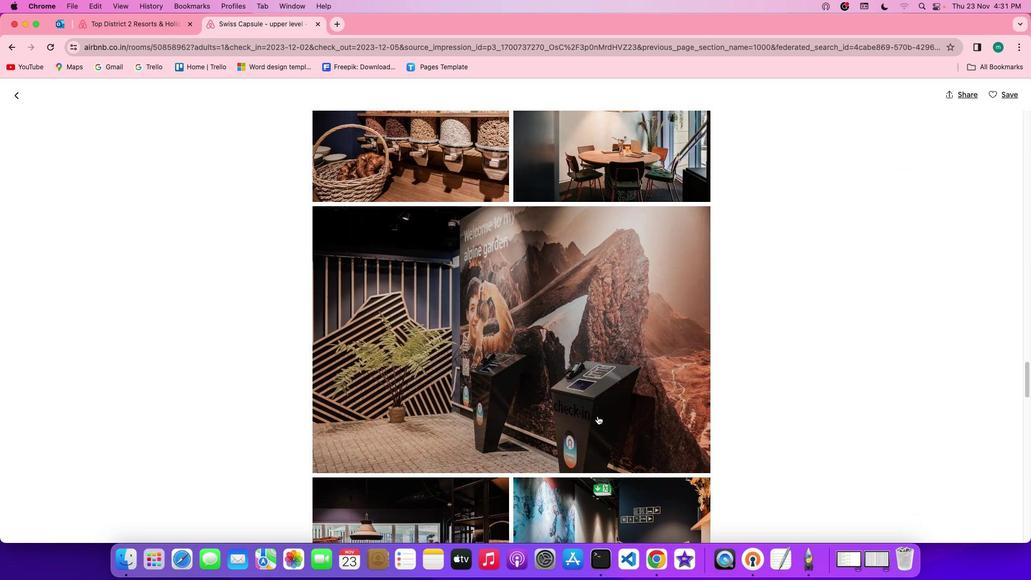 
Action: Mouse scrolled (600, 418) with delta (2, 1)
Screenshot: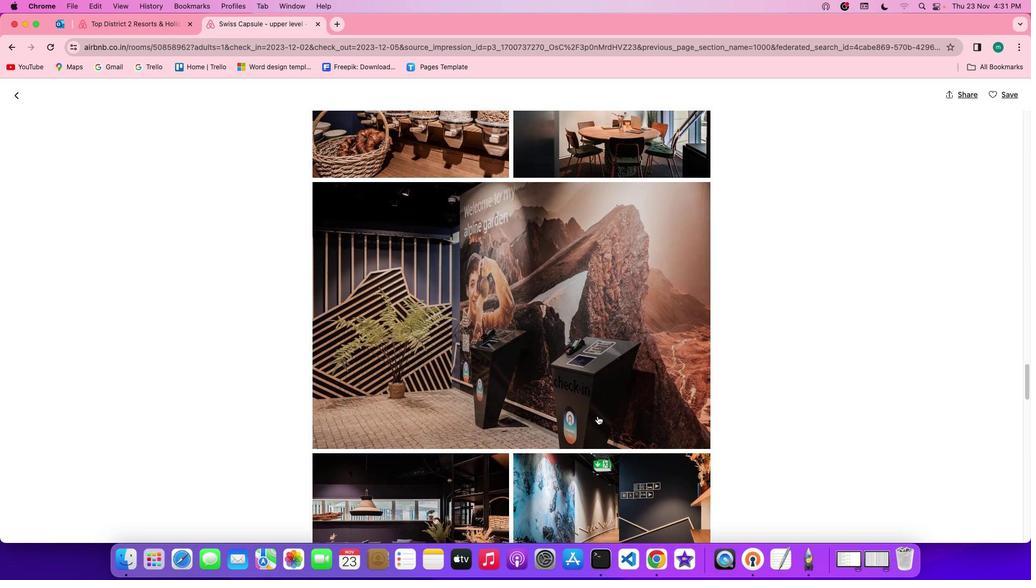 
Action: Mouse scrolled (600, 418) with delta (2, 1)
Screenshot: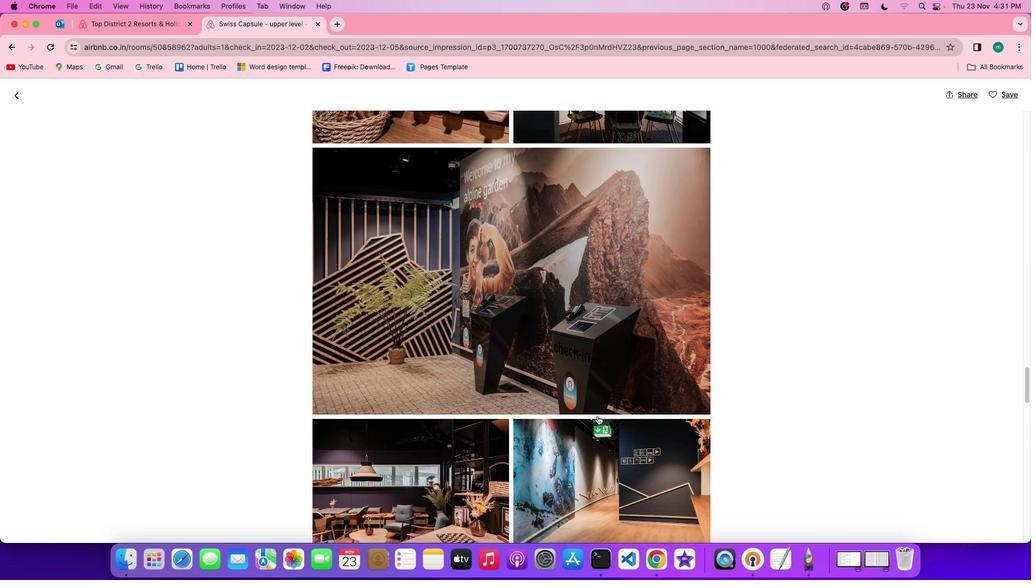 
Action: Mouse scrolled (600, 418) with delta (2, 1)
Screenshot: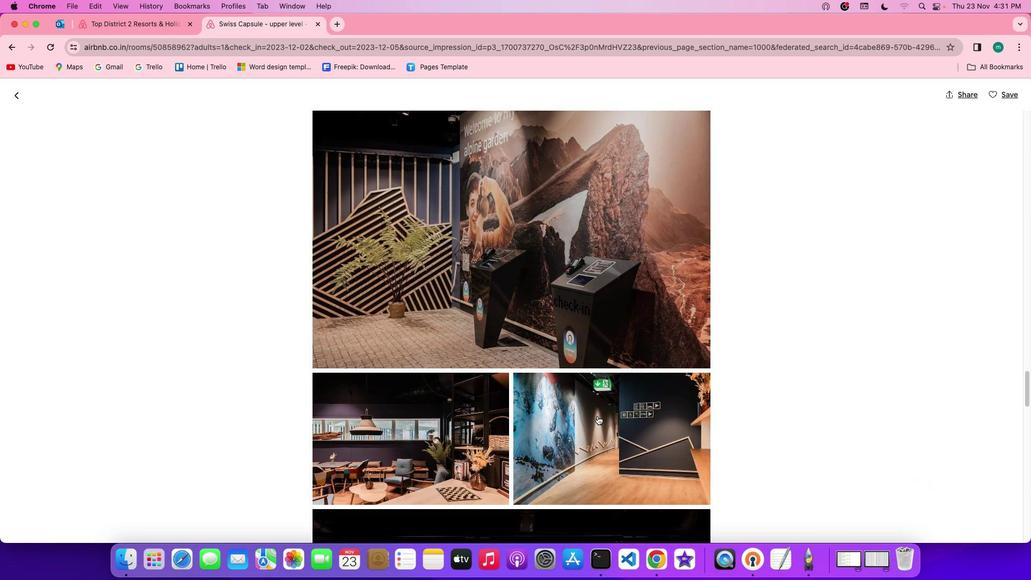 
Action: Mouse scrolled (600, 418) with delta (2, 0)
Screenshot: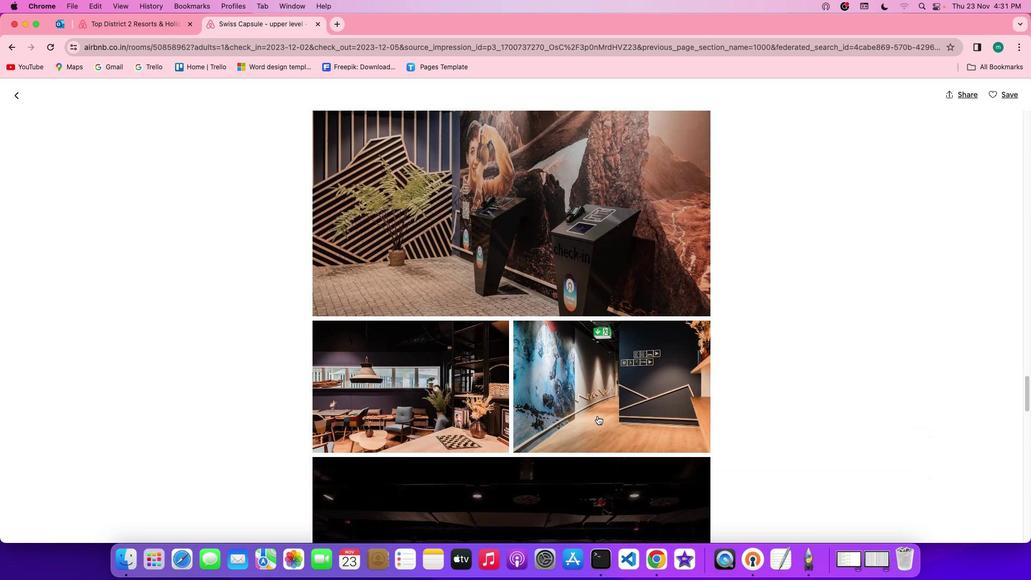 
Action: Mouse scrolled (600, 418) with delta (2, 0)
Screenshot: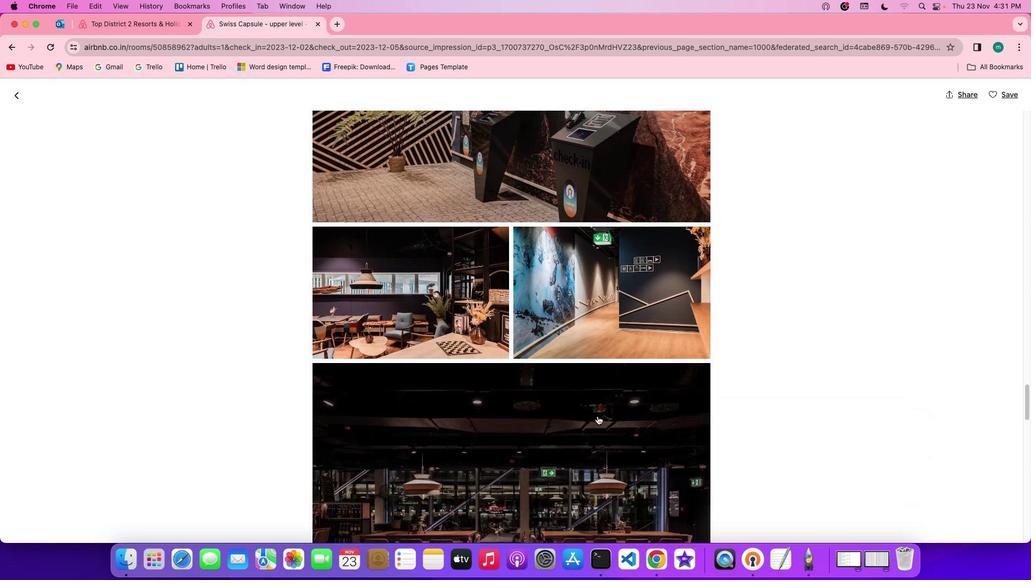 
Action: Mouse scrolled (600, 418) with delta (2, 1)
Screenshot: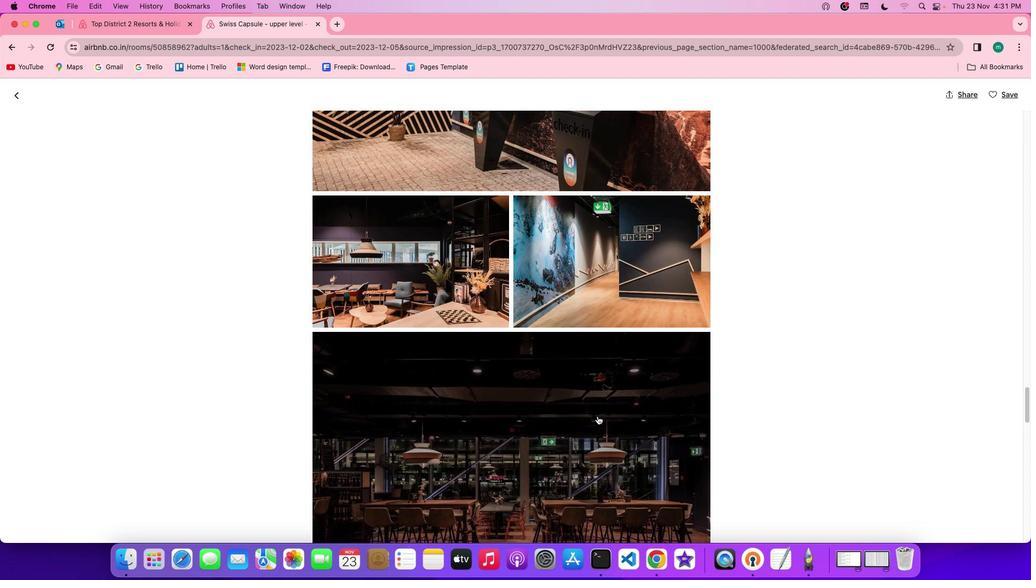 
Action: Mouse scrolled (600, 418) with delta (2, 1)
Screenshot: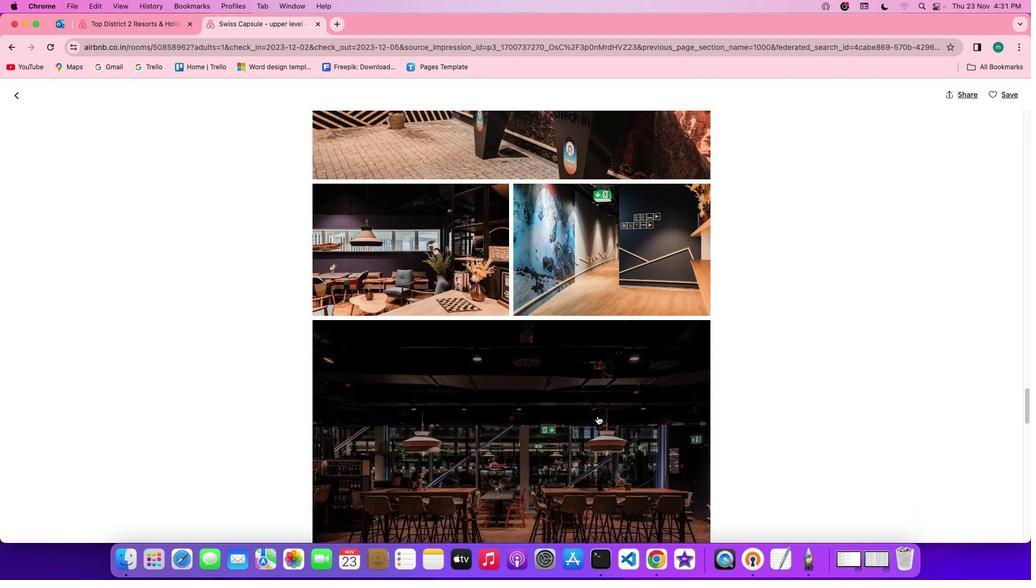
Action: Mouse scrolled (600, 418) with delta (2, 1)
Screenshot: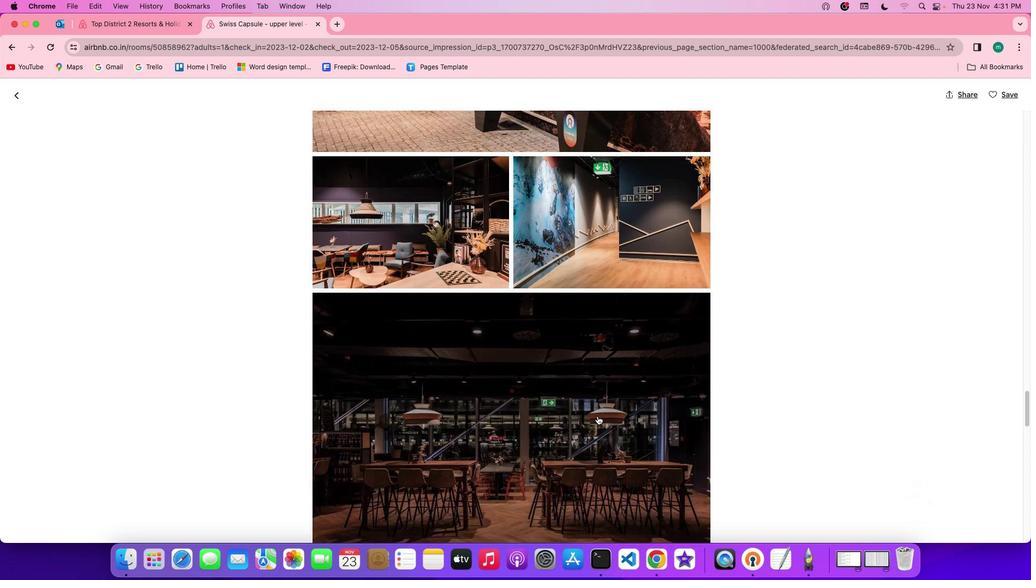 
Action: Mouse scrolled (600, 418) with delta (2, 0)
Screenshot: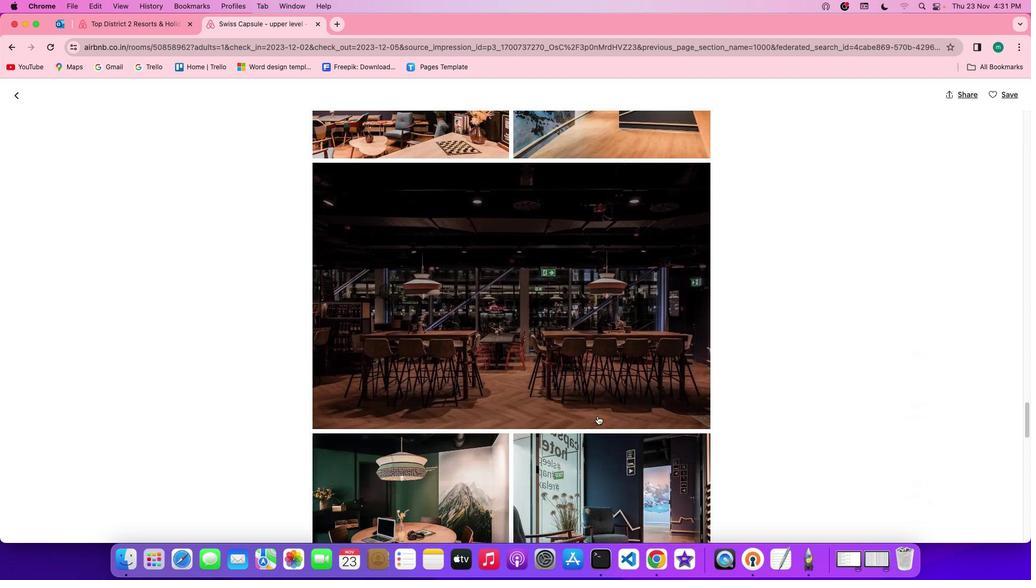 
Action: Mouse scrolled (600, 418) with delta (2, 0)
Screenshot: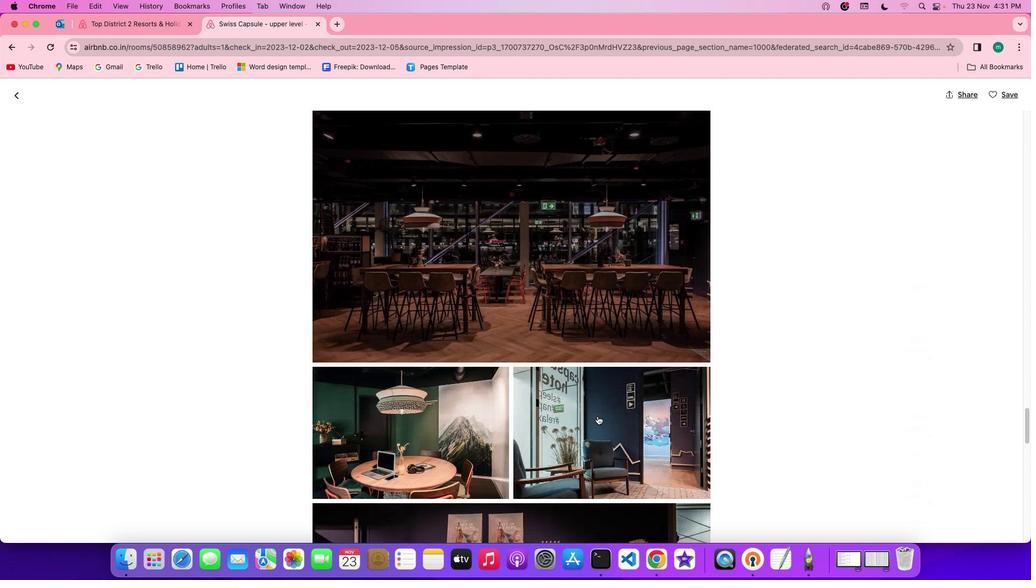 
Action: Mouse scrolled (600, 418) with delta (2, 1)
Screenshot: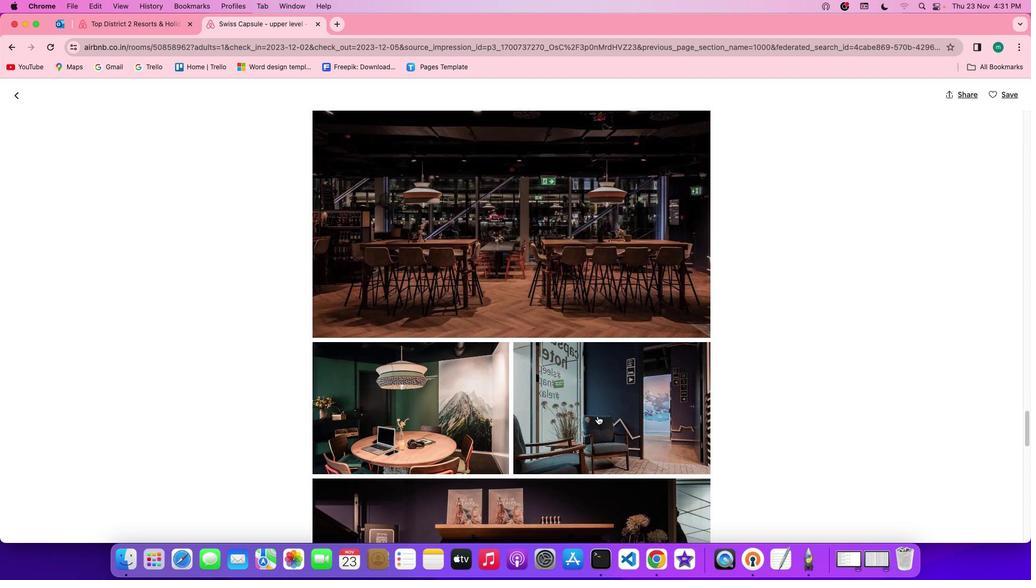 
Action: Mouse scrolled (600, 418) with delta (2, 1)
Screenshot: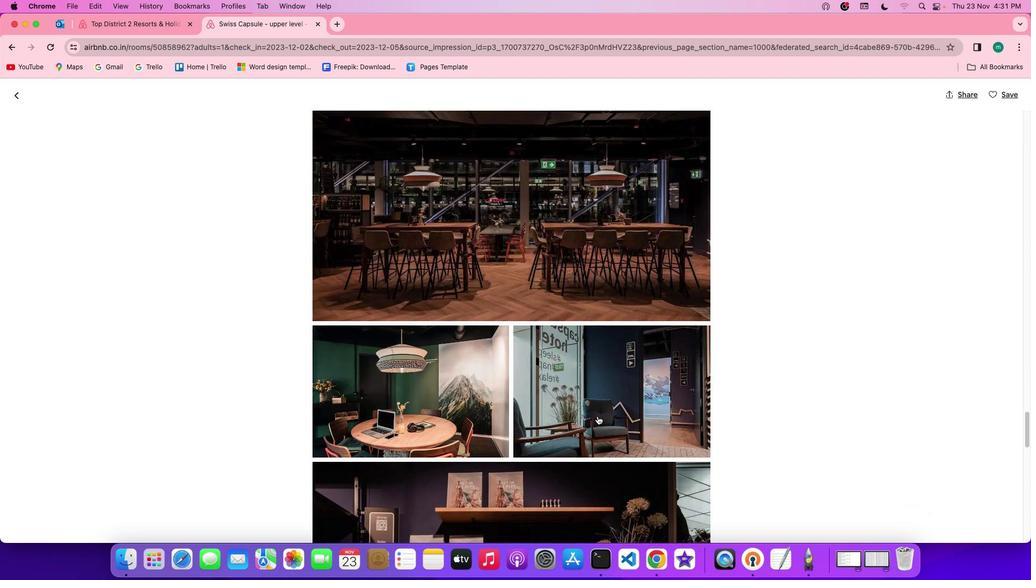 
Action: Mouse scrolled (600, 418) with delta (2, 1)
Screenshot: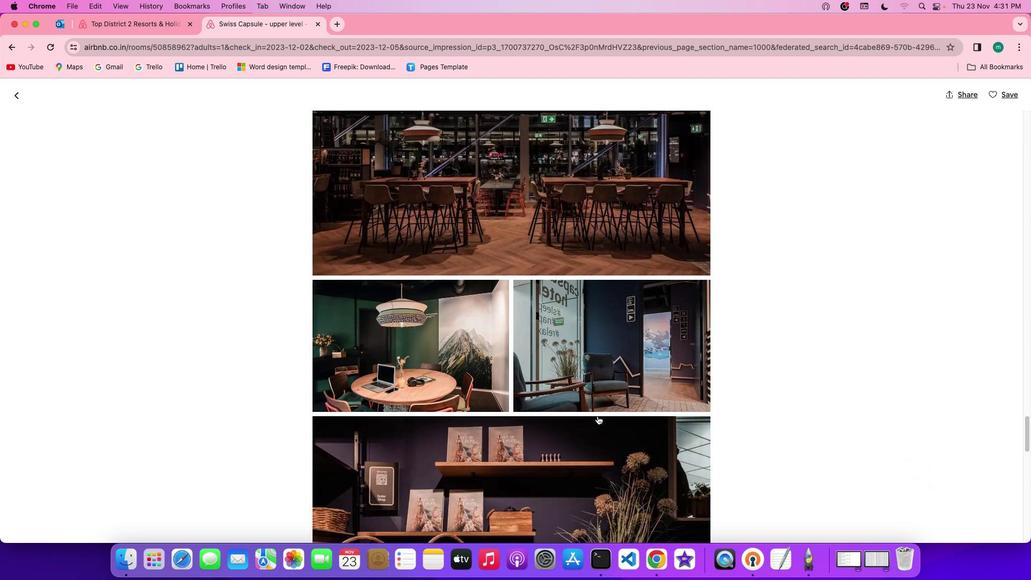 
Action: Mouse scrolled (600, 418) with delta (2, 0)
Screenshot: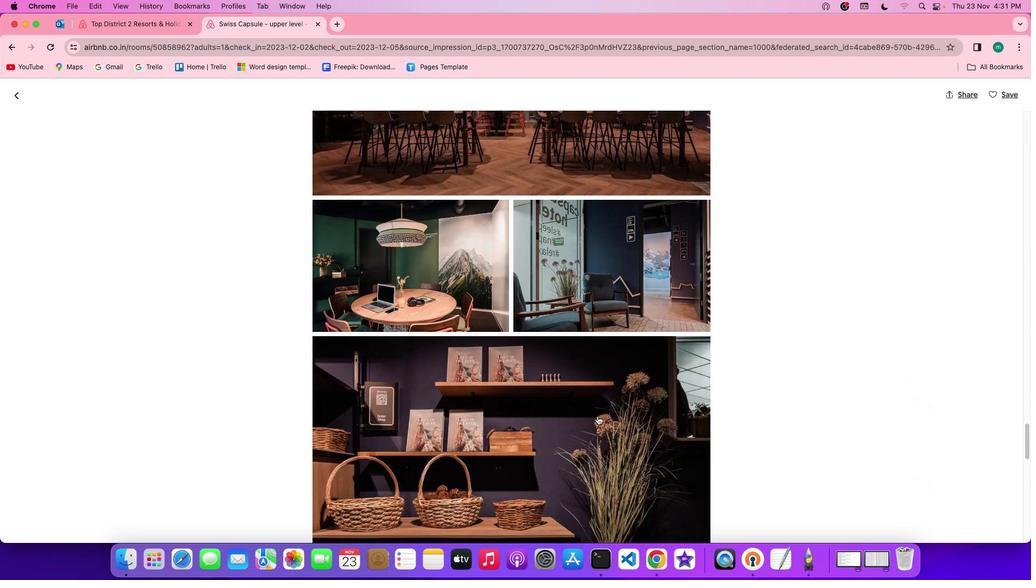 
Action: Mouse scrolled (600, 418) with delta (2, 0)
Screenshot: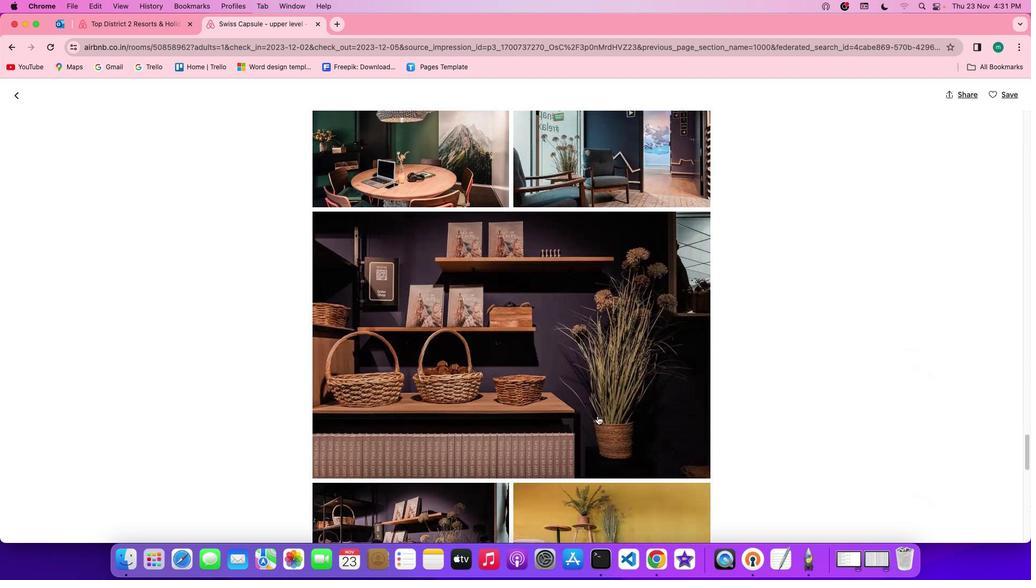 
Action: Mouse scrolled (600, 418) with delta (2, 1)
Screenshot: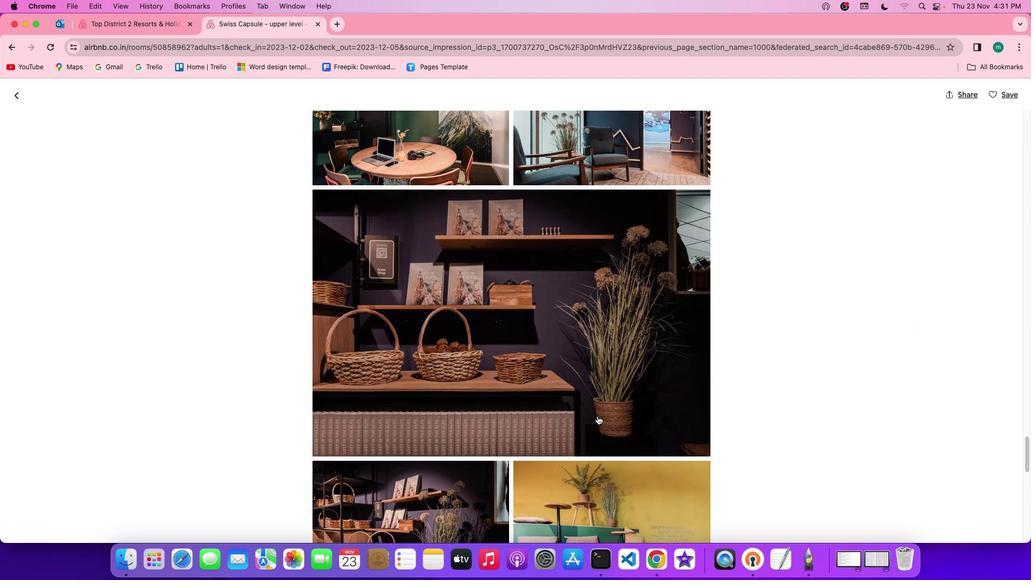 
Action: Mouse scrolled (600, 418) with delta (2, 1)
Screenshot: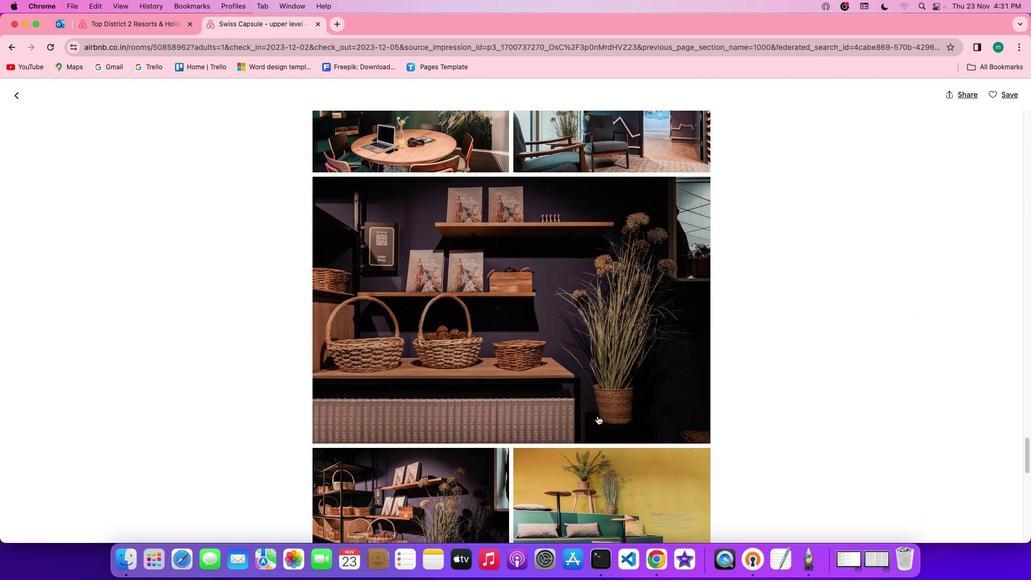 
Action: Mouse scrolled (600, 418) with delta (2, 1)
Screenshot: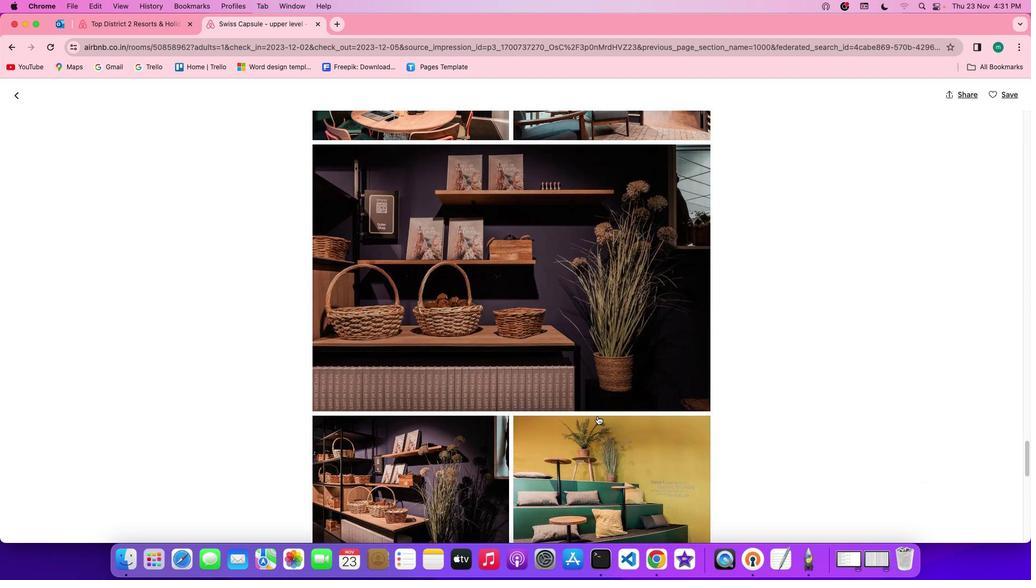 
Action: Mouse scrolled (600, 418) with delta (2, 0)
Screenshot: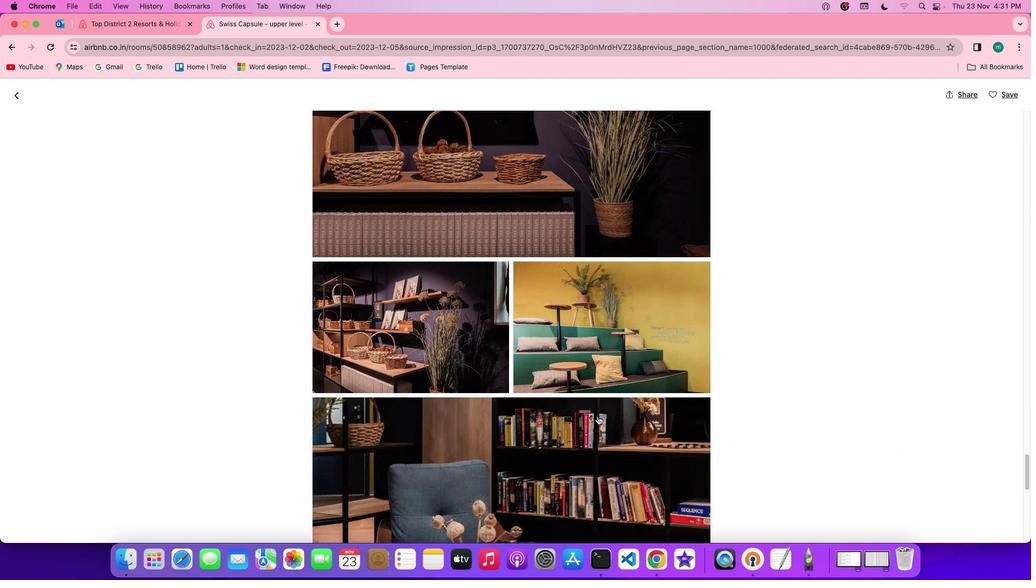 
Action: Mouse scrolled (600, 418) with delta (2, 0)
Screenshot: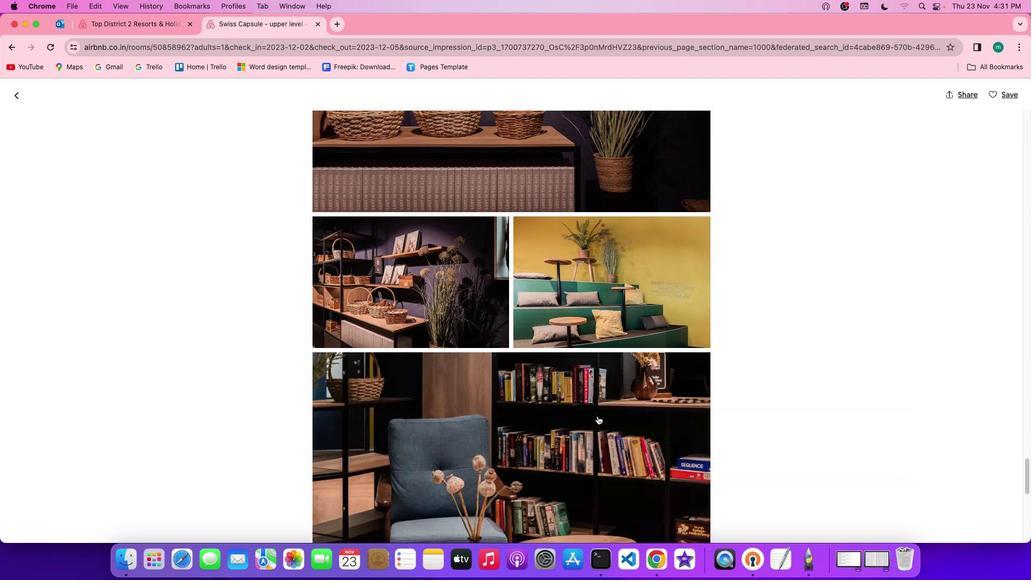 
Action: Mouse scrolled (600, 418) with delta (2, 1)
Screenshot: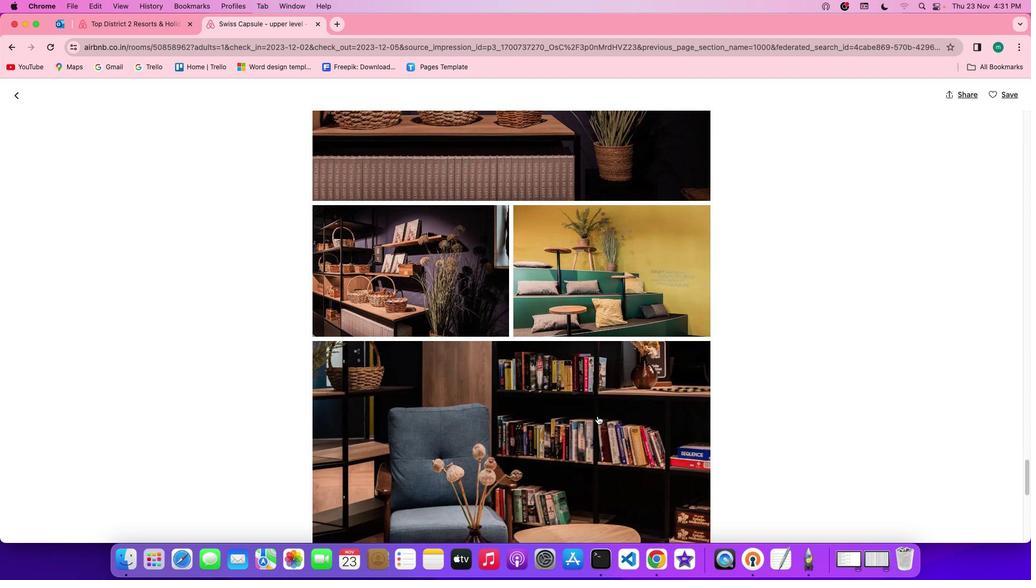 
Action: Mouse scrolled (600, 418) with delta (2, 1)
Screenshot: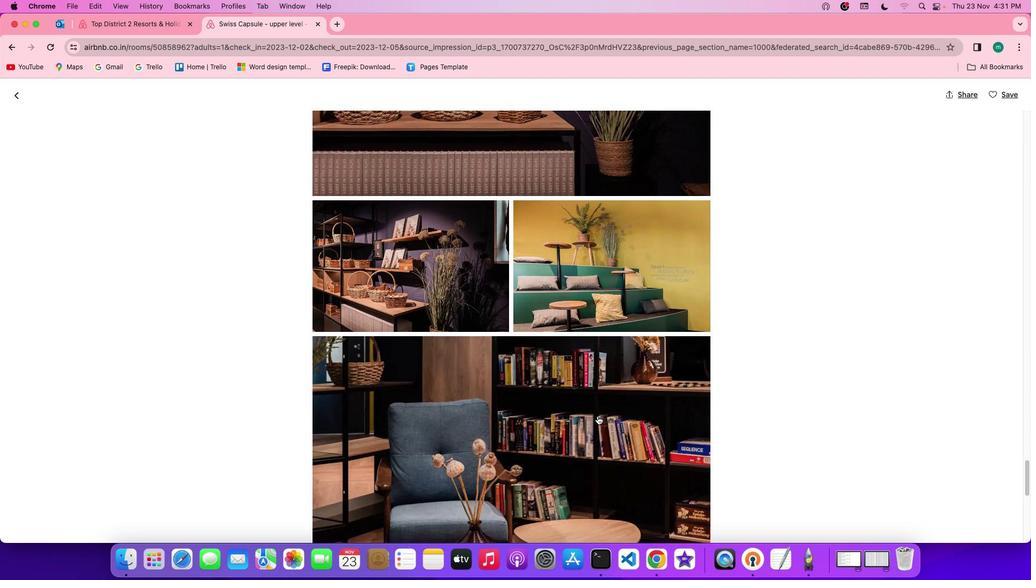 
Action: Mouse scrolled (600, 418) with delta (2, 1)
Screenshot: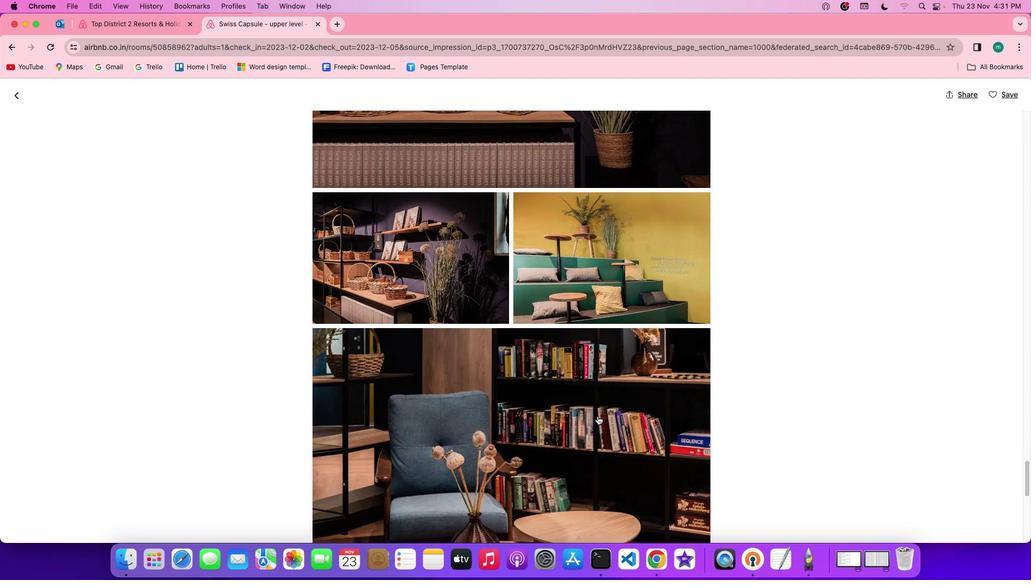 
Action: Mouse scrolled (600, 418) with delta (2, 1)
Screenshot: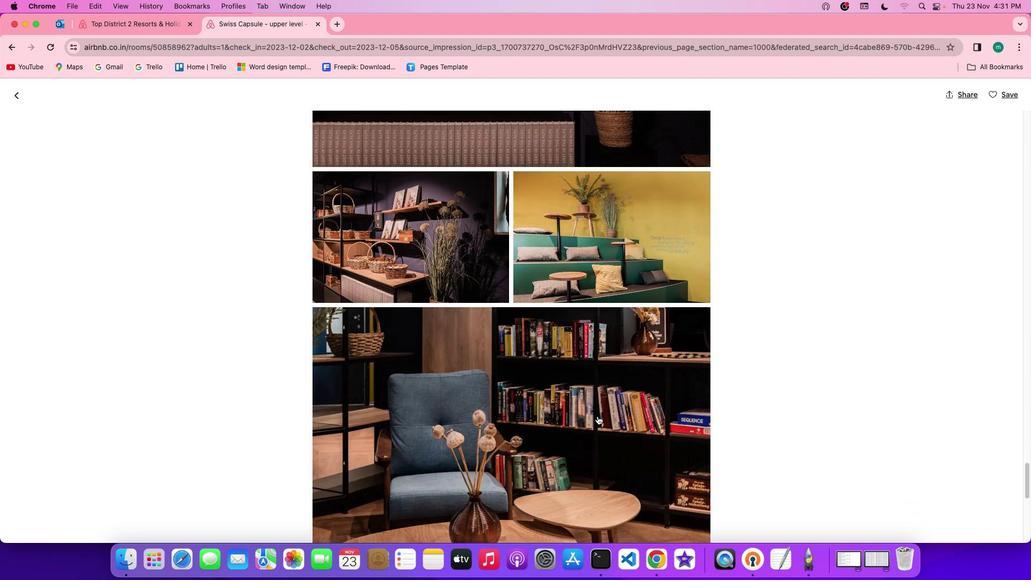 
Action: Mouse scrolled (600, 418) with delta (2, 1)
Screenshot: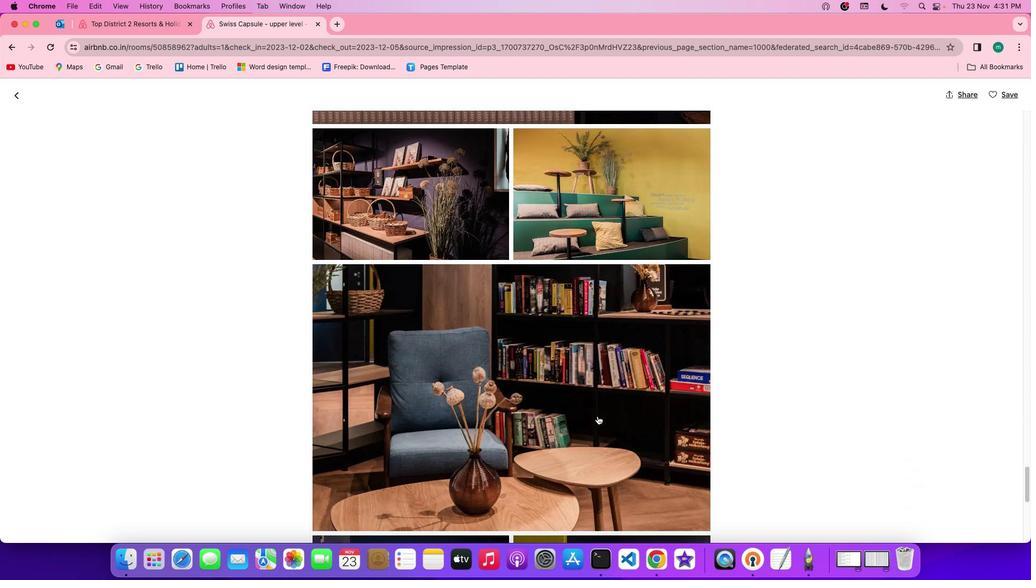 
Action: Mouse scrolled (600, 418) with delta (2, 1)
Screenshot: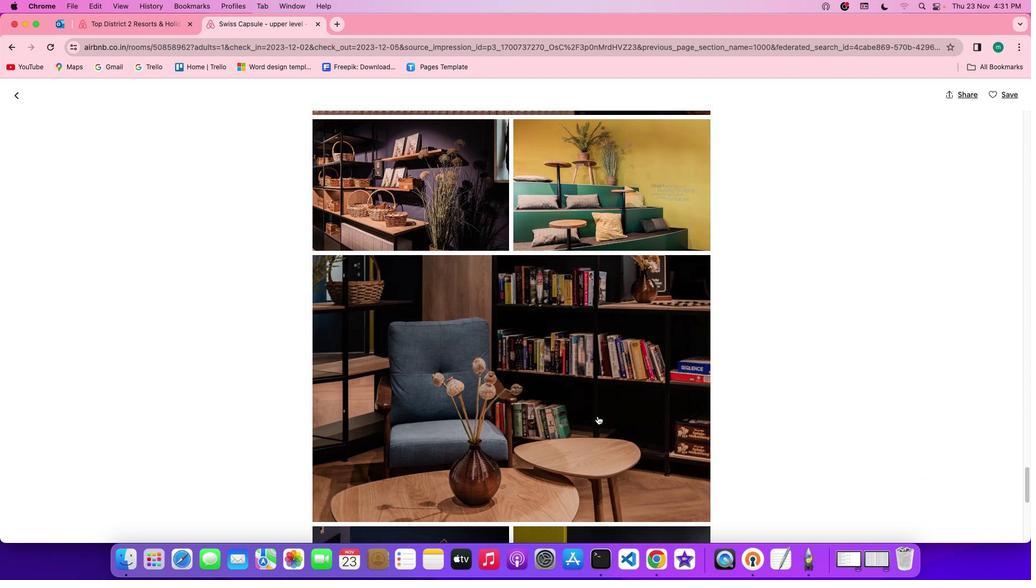 
Action: Mouse scrolled (600, 418) with delta (2, 1)
Screenshot: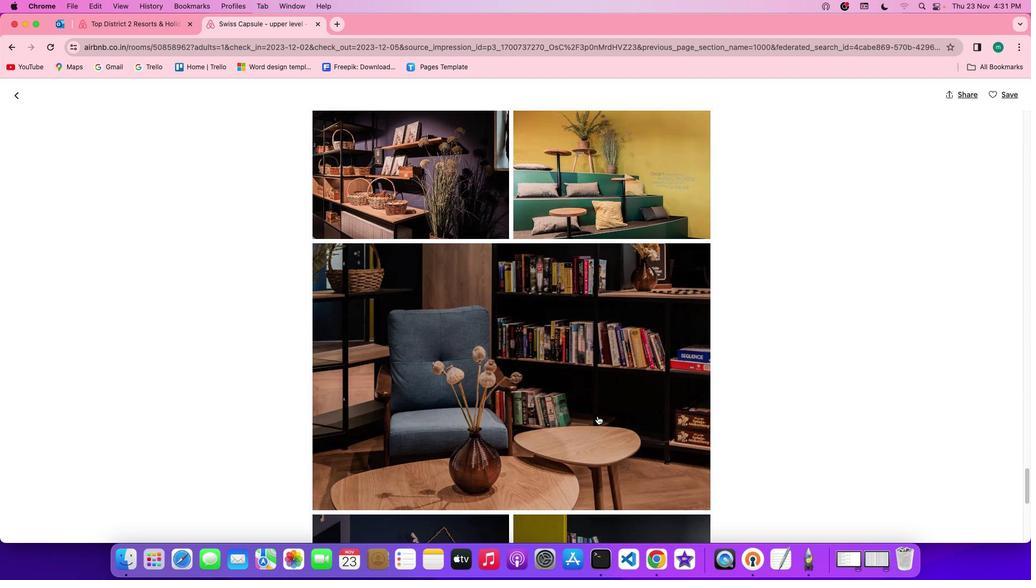 
Action: Mouse scrolled (600, 418) with delta (2, 1)
Screenshot: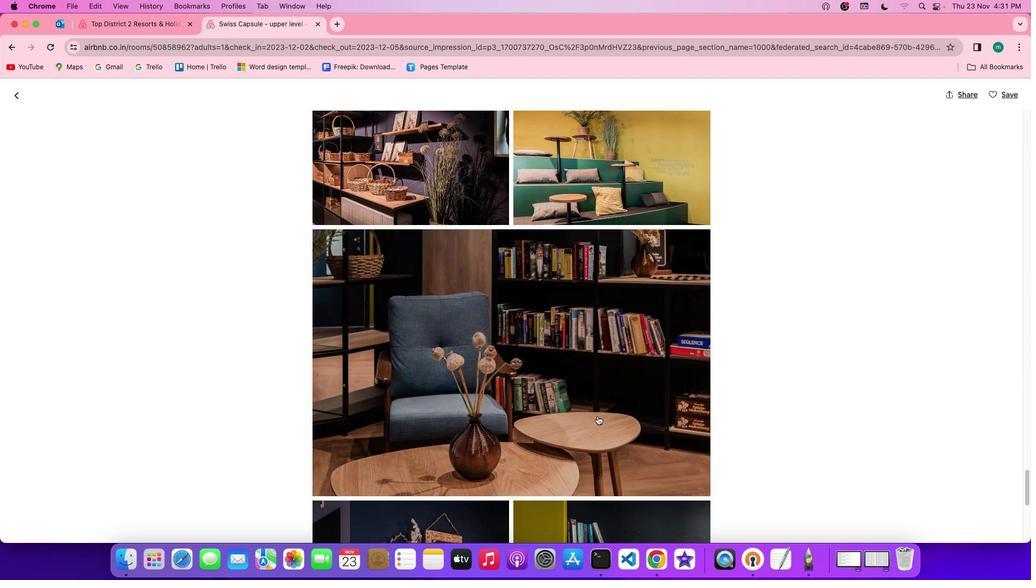
Action: Mouse scrolled (600, 418) with delta (2, 1)
Screenshot: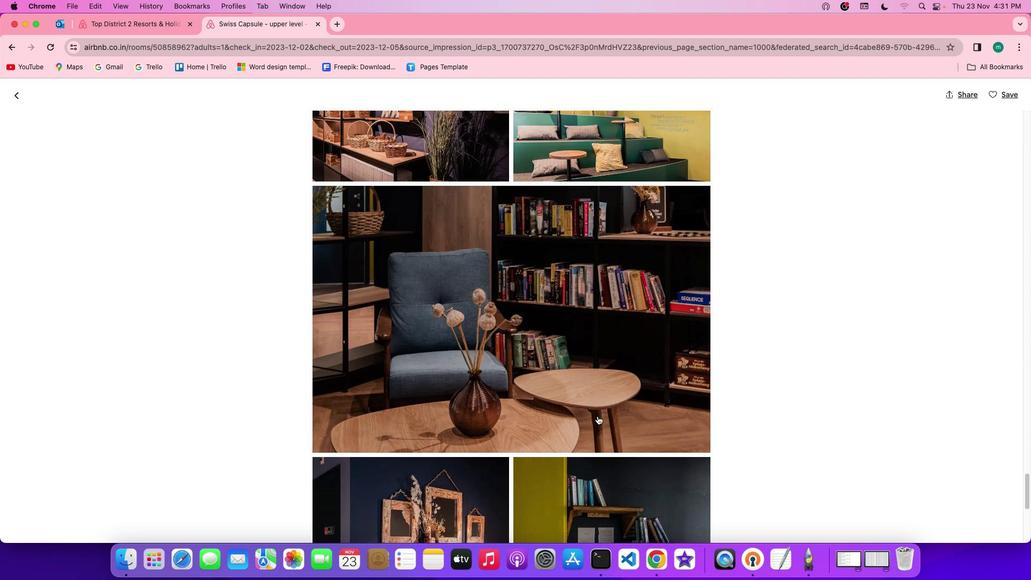 
Action: Mouse scrolled (600, 418) with delta (2, 1)
Screenshot: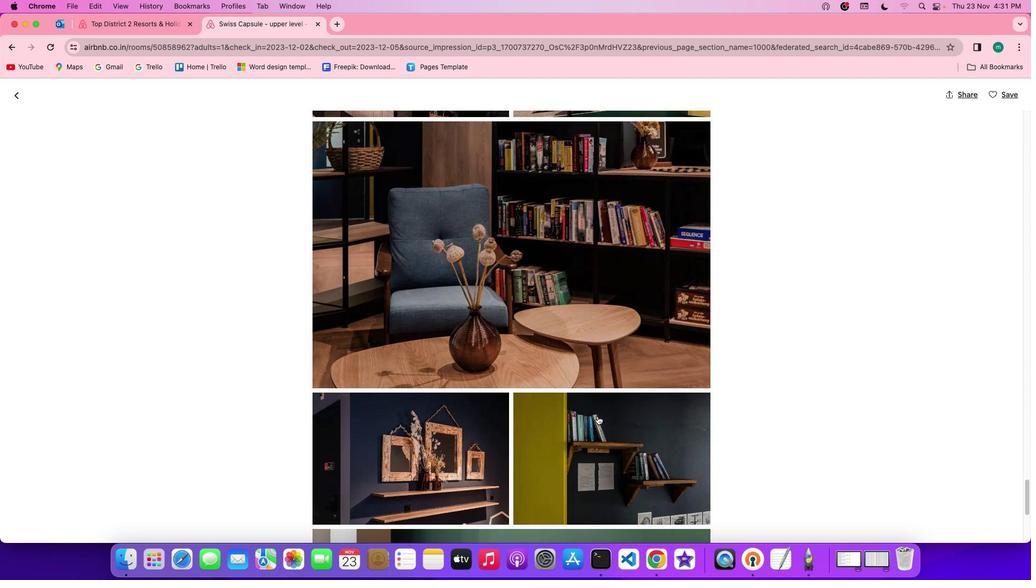 
Action: Mouse scrolled (600, 418) with delta (2, 1)
Screenshot: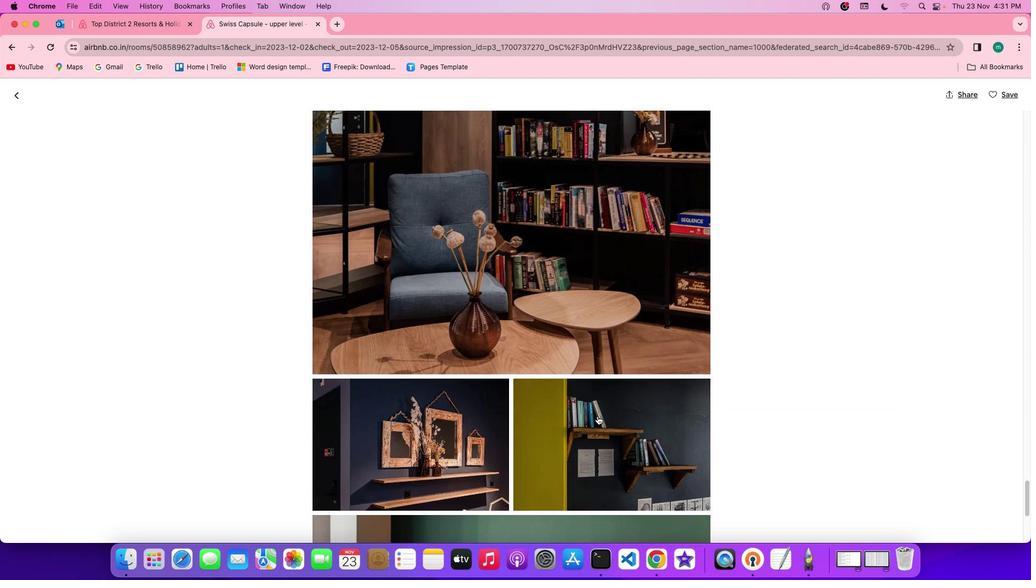 
Action: Mouse scrolled (600, 418) with delta (2, 1)
Screenshot: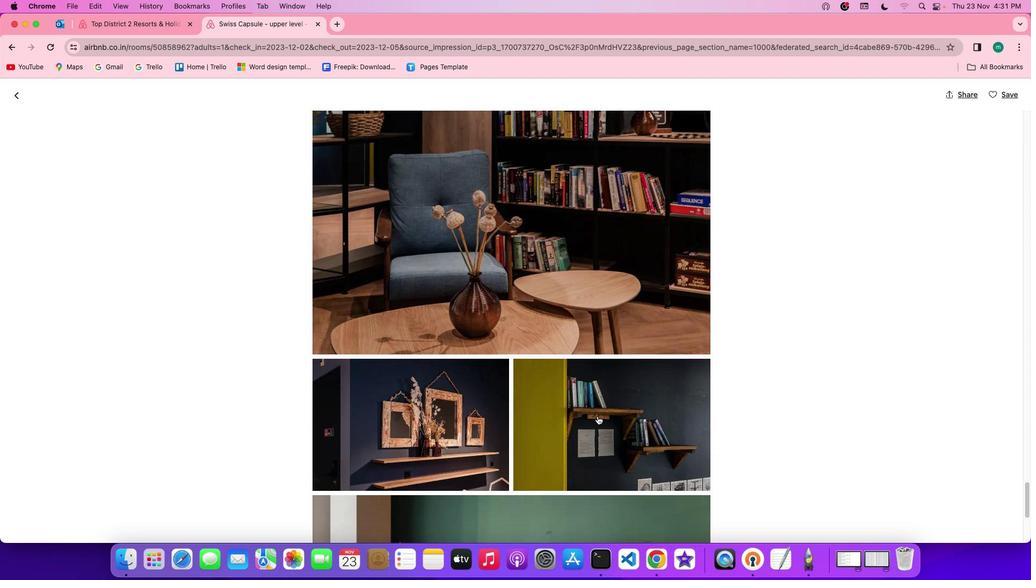 
Action: Mouse scrolled (600, 418) with delta (2, 1)
Screenshot: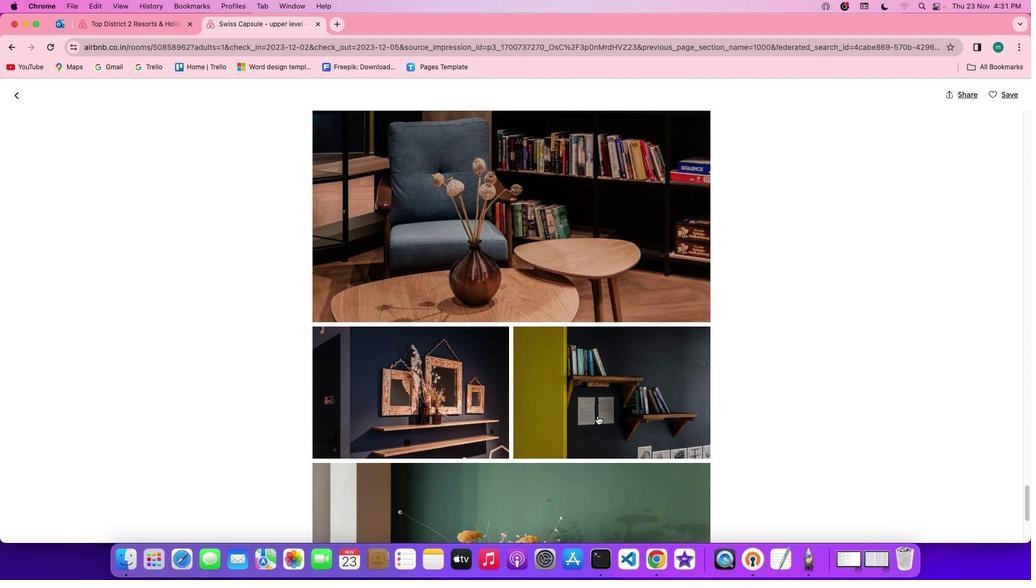 
Action: Mouse scrolled (600, 418) with delta (2, 0)
Screenshot: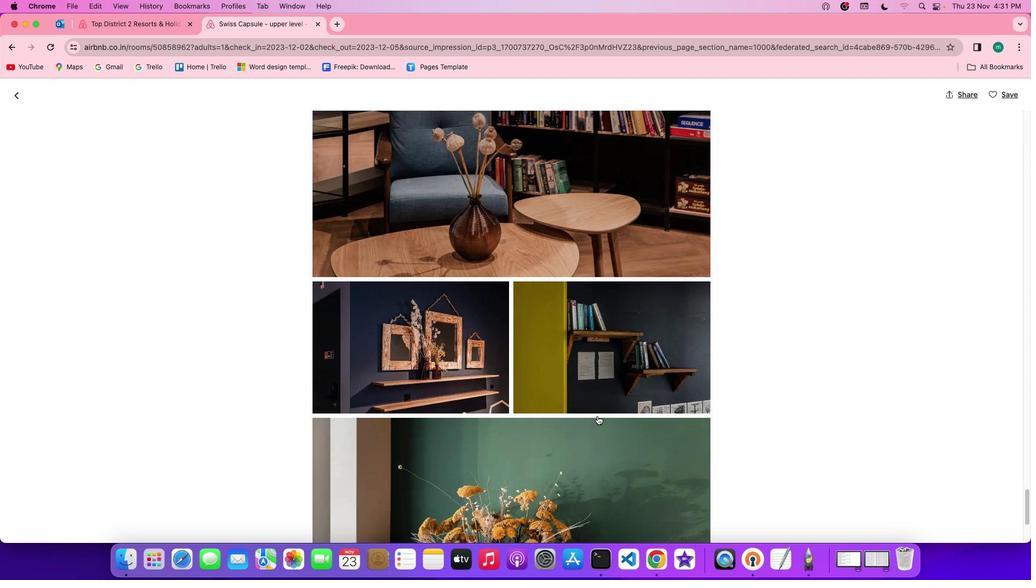 
Action: Mouse scrolled (600, 418) with delta (2, 0)
Screenshot: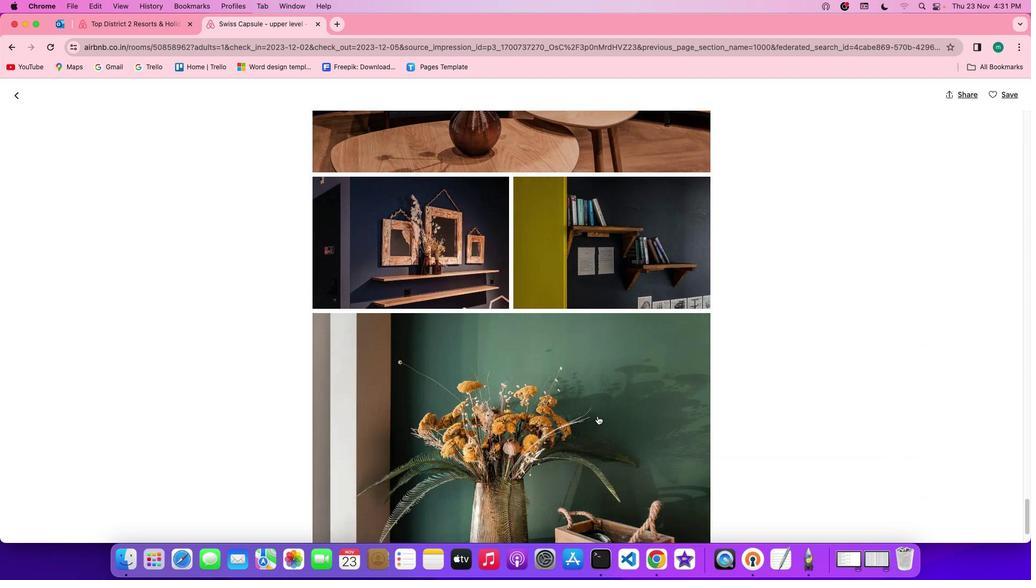 
Action: Mouse scrolled (600, 418) with delta (2, 1)
Screenshot: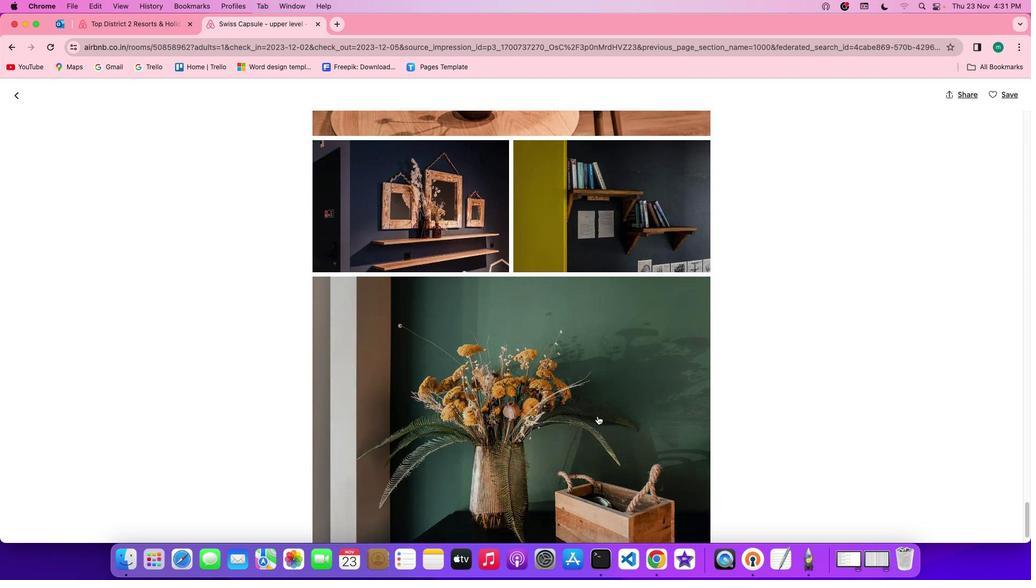 
Action: Mouse scrolled (600, 418) with delta (2, 1)
Screenshot: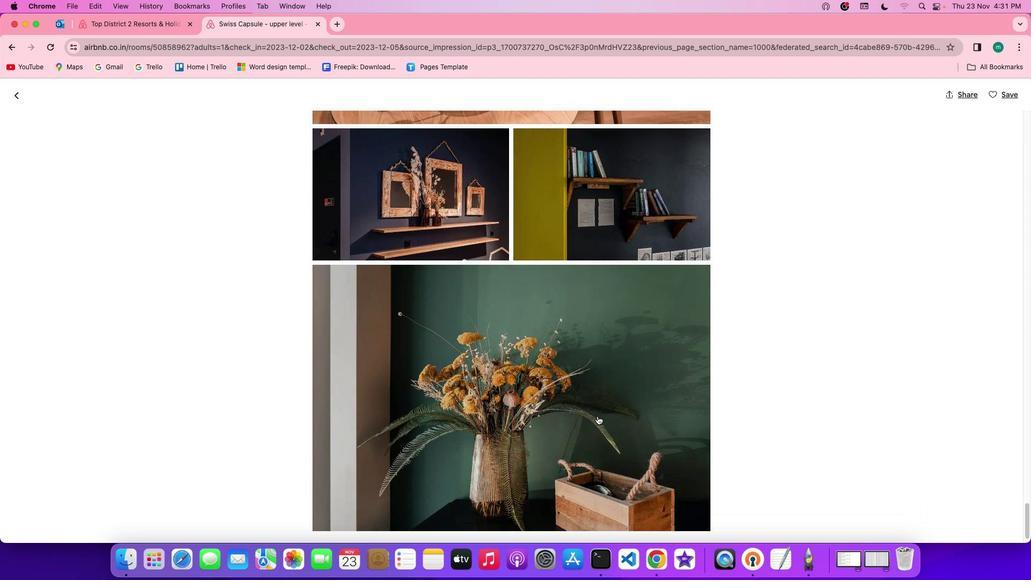 
Action: Mouse scrolled (600, 418) with delta (2, 1)
Screenshot: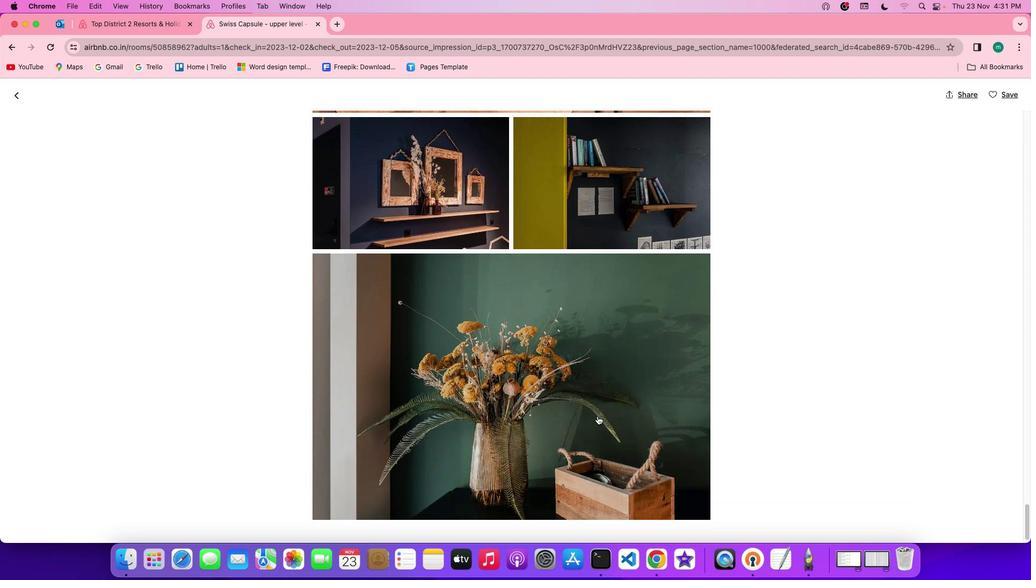 
Action: Mouse scrolled (600, 418) with delta (2, 0)
Screenshot: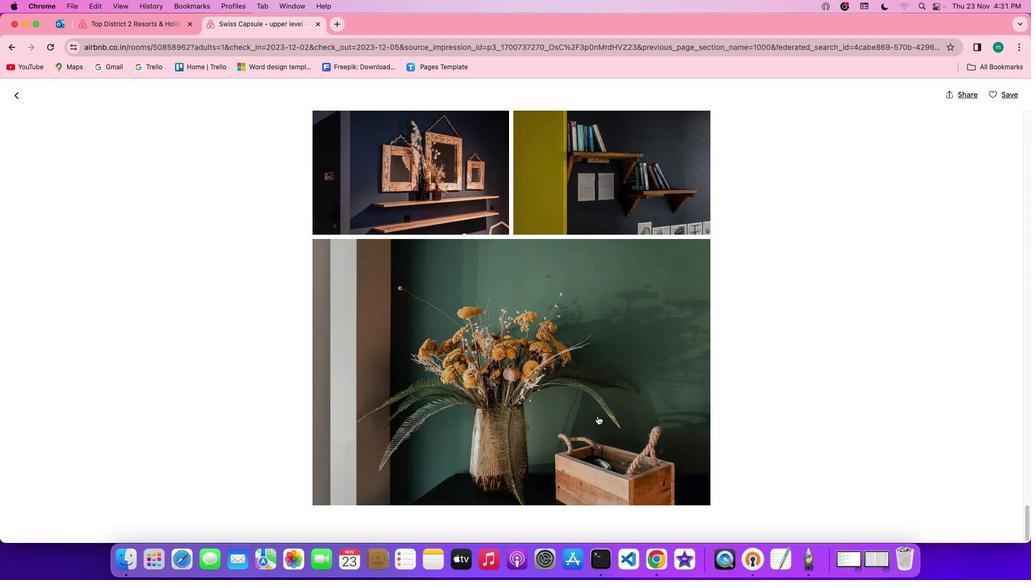 
Action: Mouse scrolled (600, 418) with delta (2, 1)
Screenshot: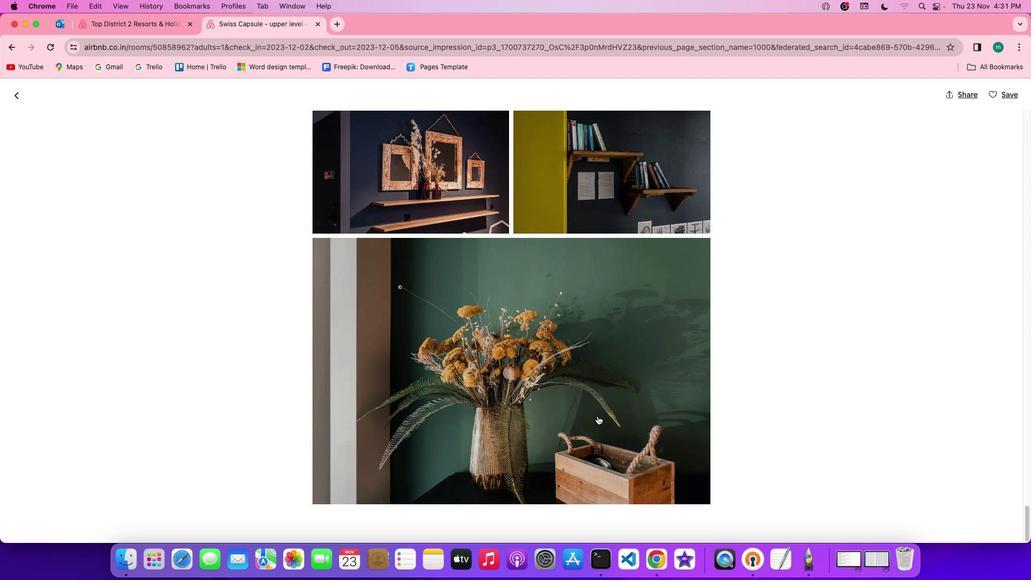 
Action: Mouse scrolled (600, 418) with delta (2, 1)
Screenshot: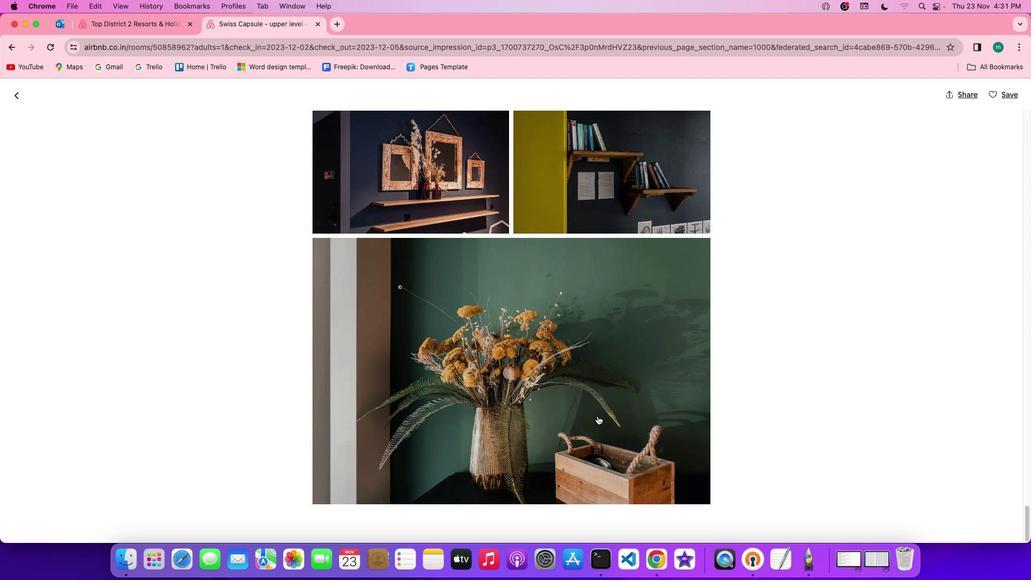 
Action: Mouse scrolled (600, 418) with delta (2, 1)
Screenshot: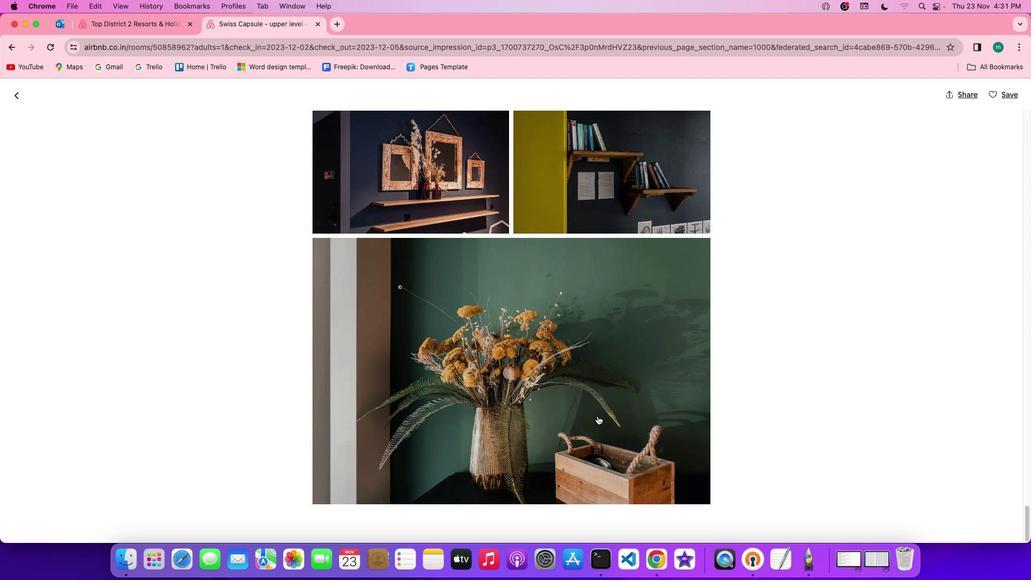 
Action: Mouse scrolled (600, 418) with delta (2, 0)
Screenshot: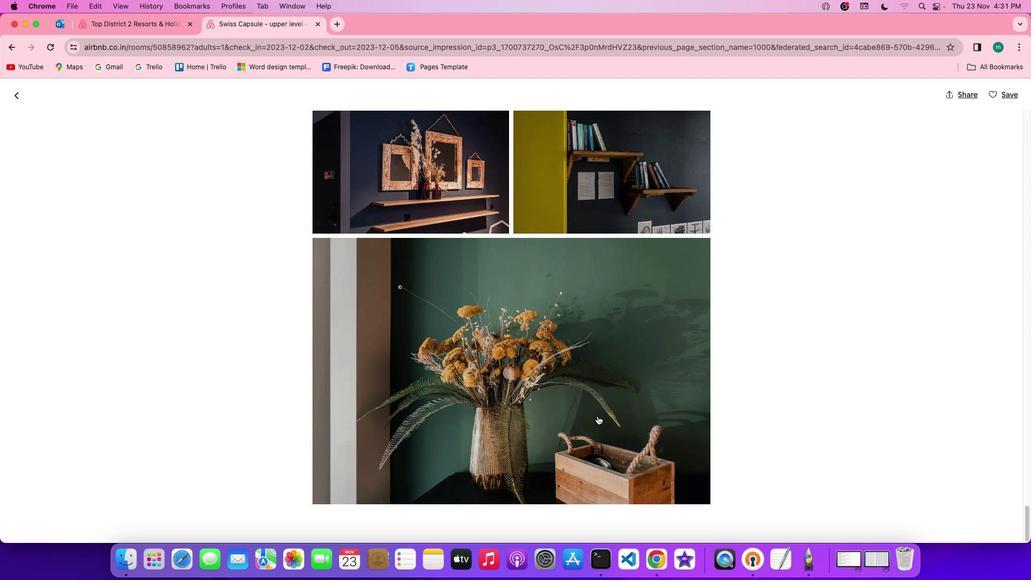 
Action: Mouse scrolled (600, 418) with delta (2, 1)
Screenshot: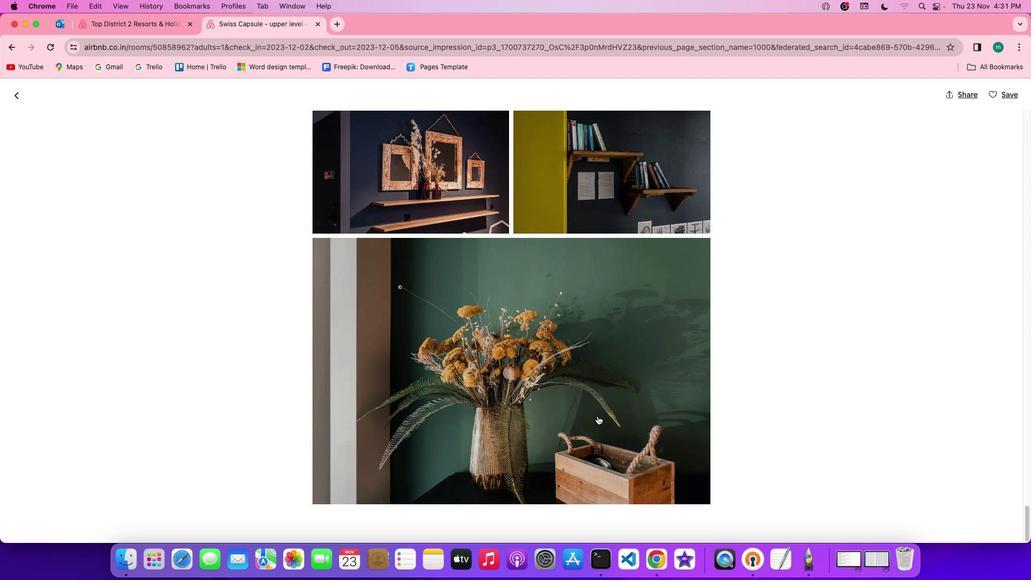 
Action: Mouse scrolled (600, 418) with delta (2, 1)
Screenshot: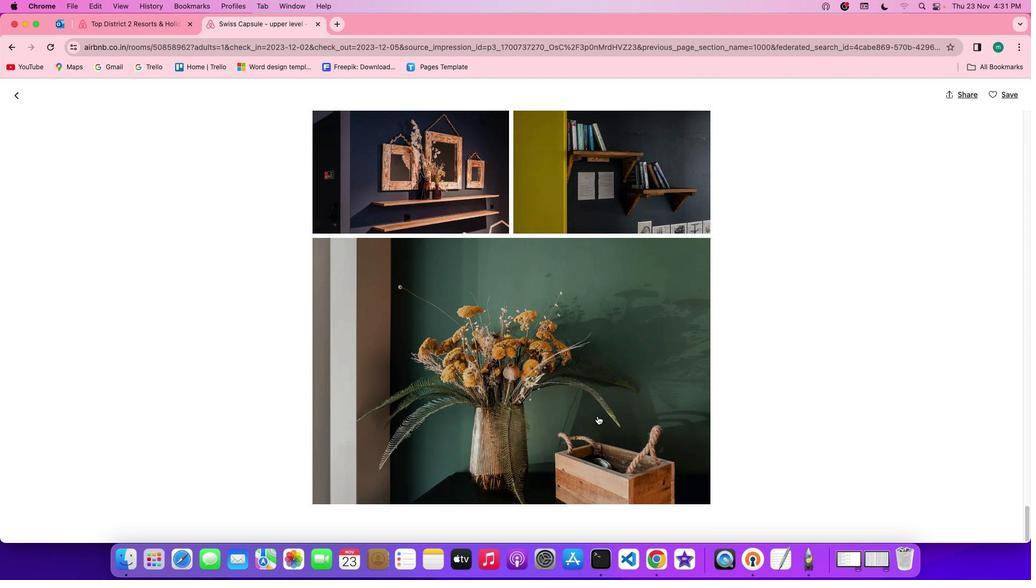 
Action: Mouse scrolled (600, 418) with delta (2, 1)
Screenshot: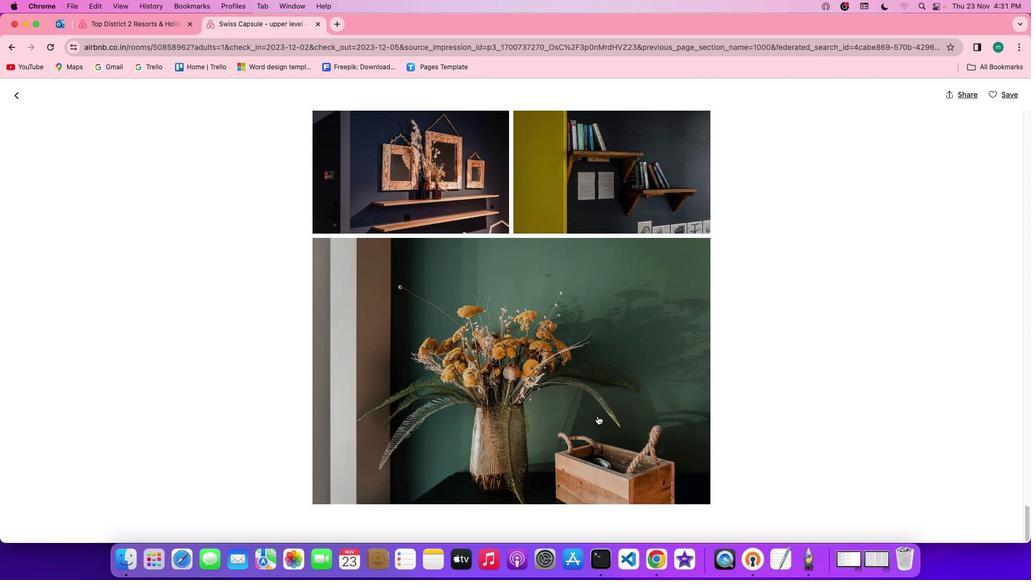 
Action: Mouse scrolled (600, 418) with delta (2, 1)
Screenshot: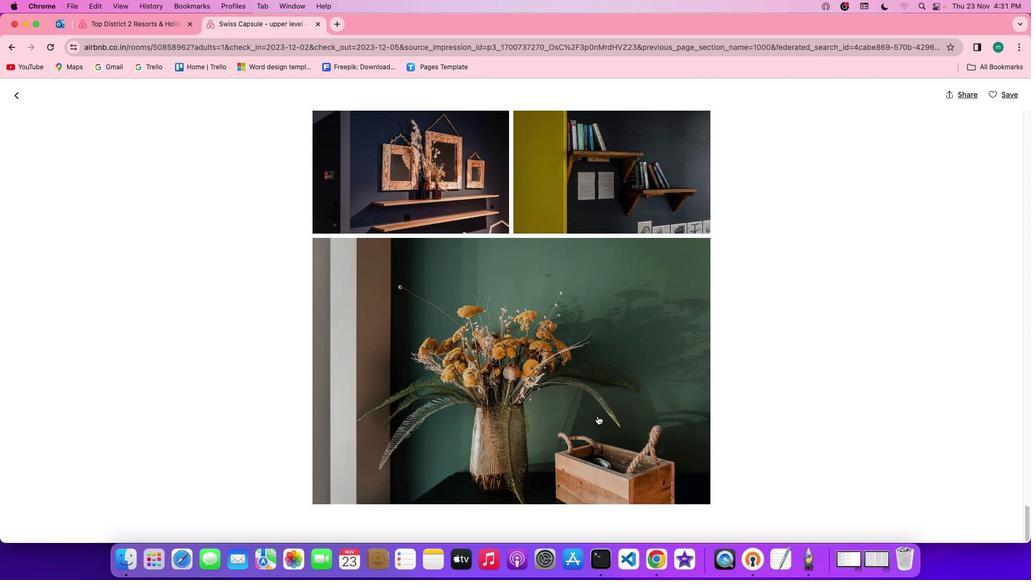 
Action: Mouse scrolled (600, 418) with delta (2, 0)
Screenshot: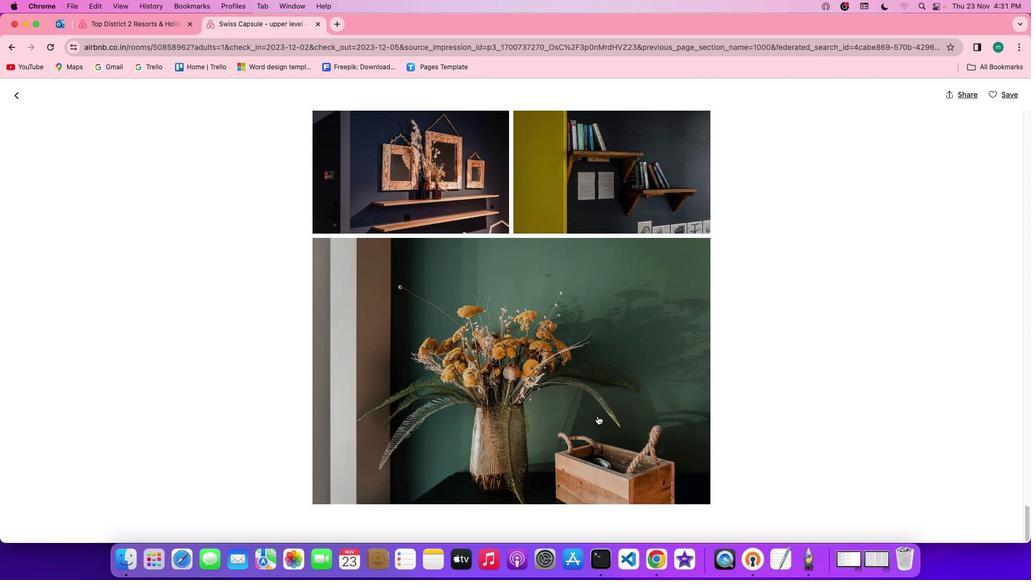 
Action: Mouse scrolled (600, 418) with delta (2, 0)
Screenshot: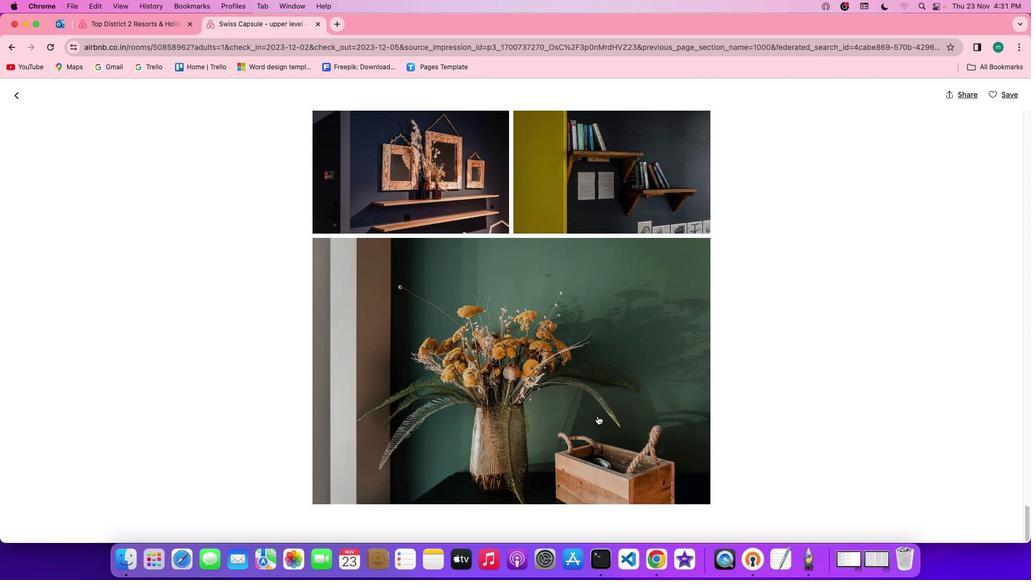 
Action: Mouse scrolled (600, 418) with delta (2, 1)
Screenshot: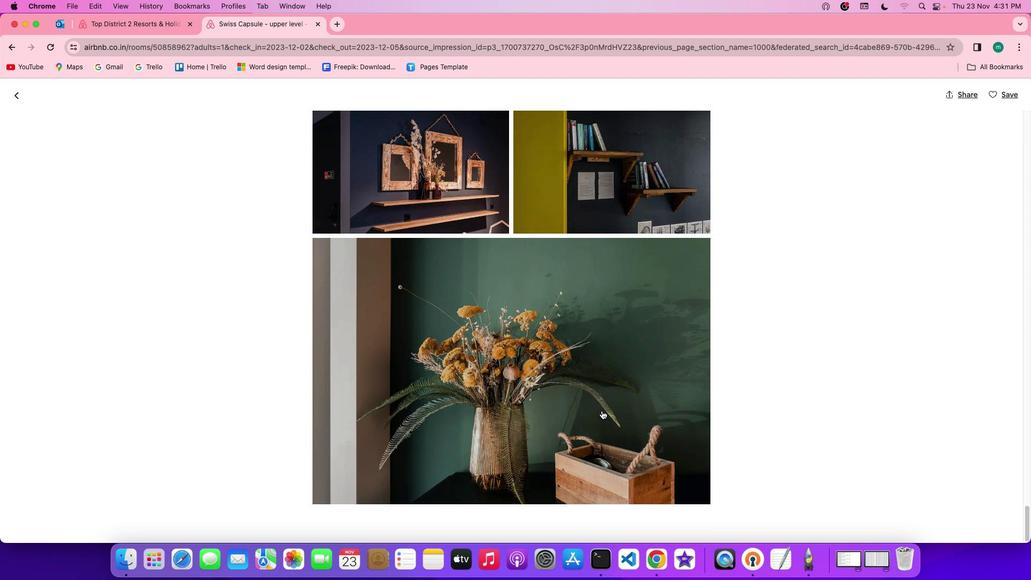 
Action: Mouse scrolled (600, 418) with delta (2, 1)
Screenshot: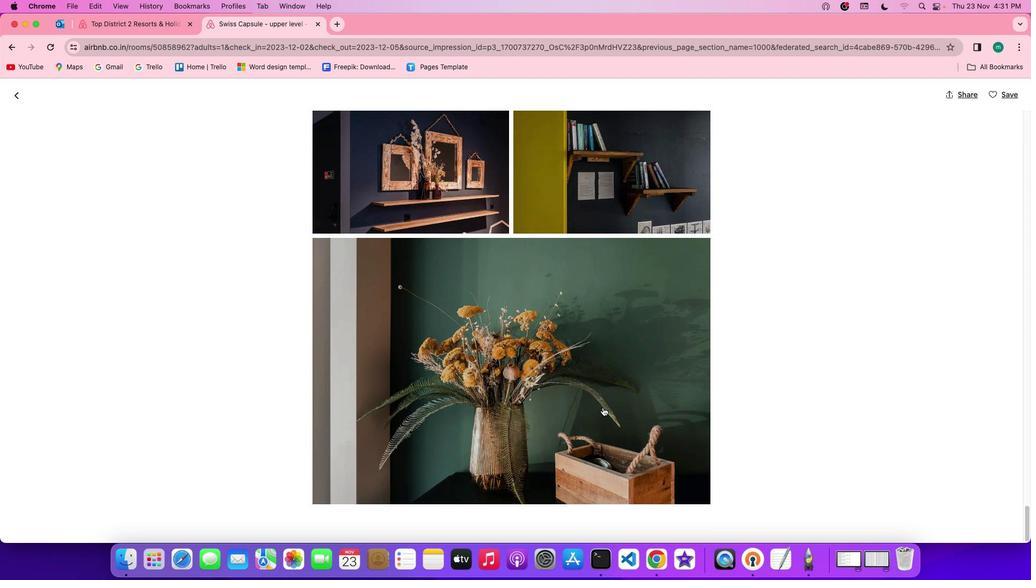 
Action: Mouse scrolled (600, 418) with delta (2, 0)
Screenshot: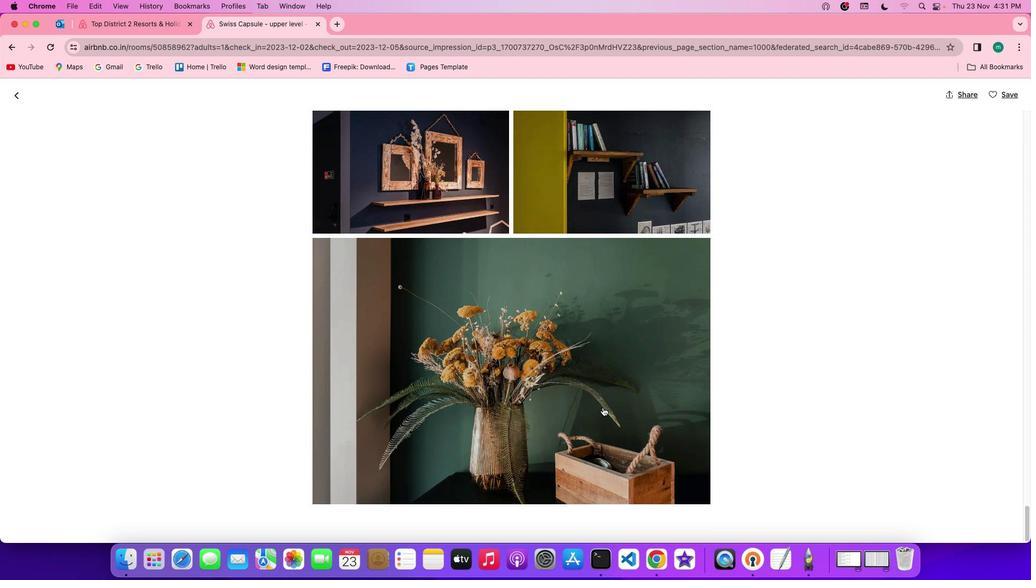 
Action: Mouse moved to (15, 94)
Screenshot: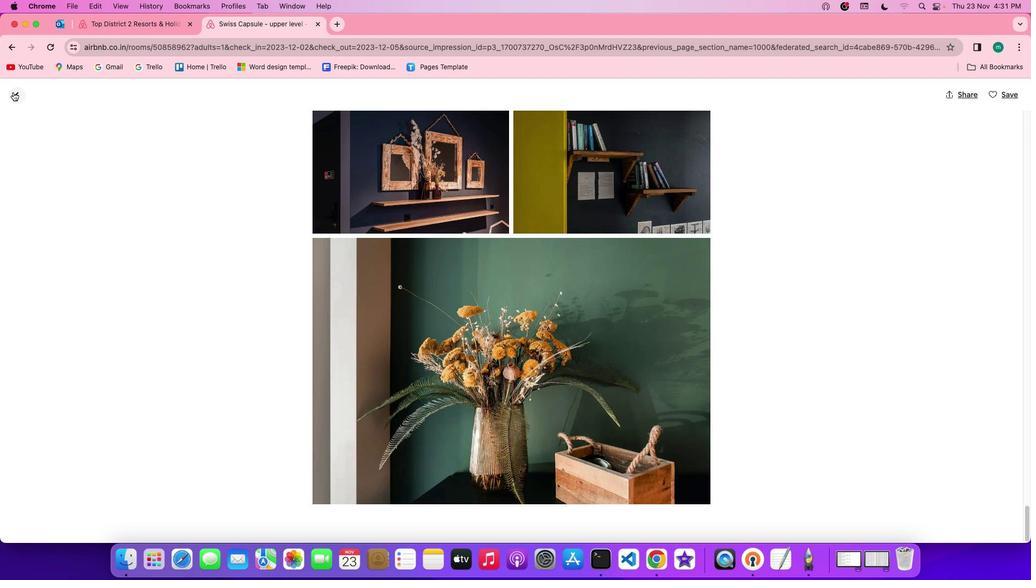 
Action: Mouse pressed left at (15, 94)
Screenshot: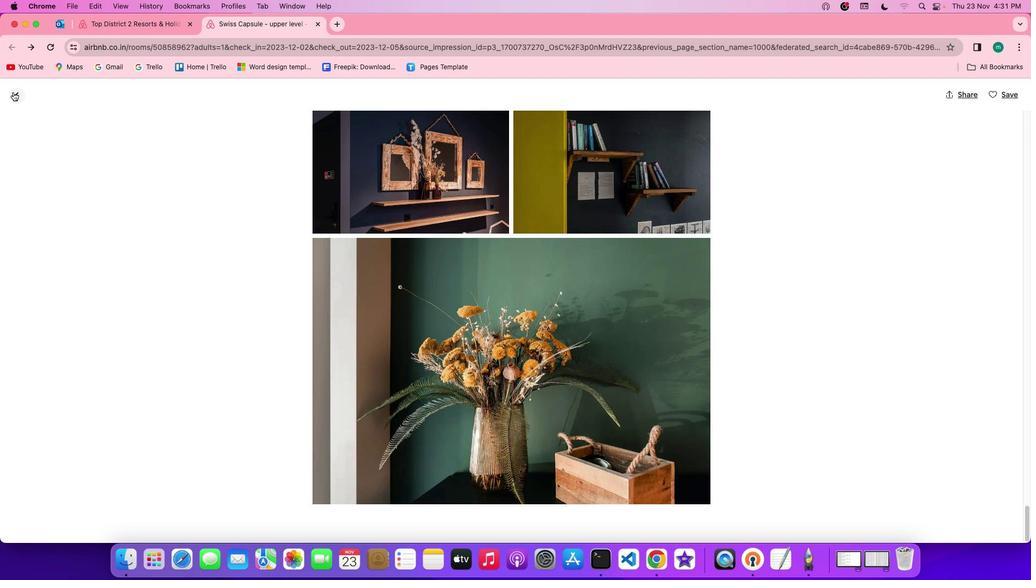 
Action: Mouse moved to (748, 403)
Screenshot: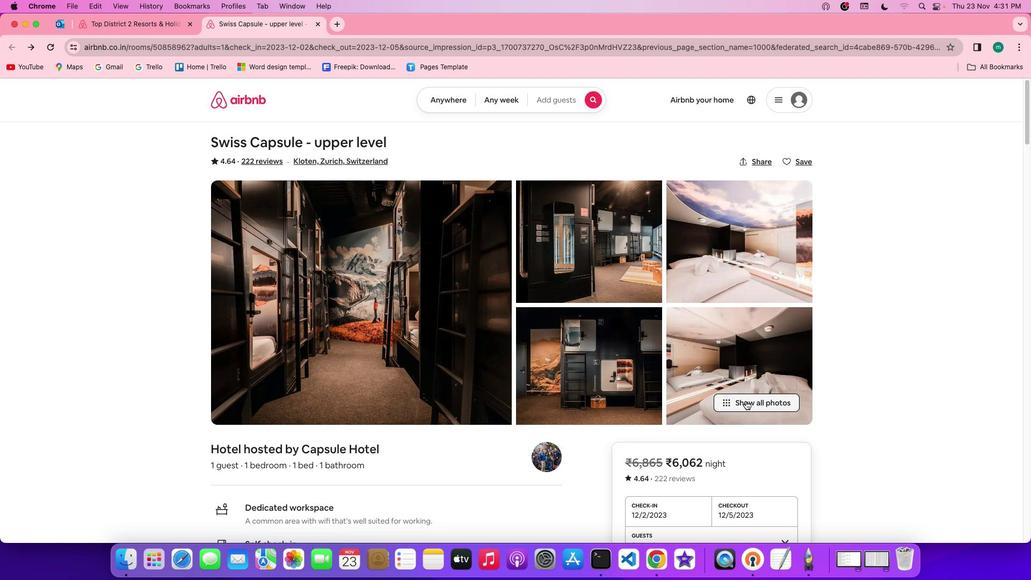 
Action: Mouse scrolled (748, 403) with delta (2, 1)
Screenshot: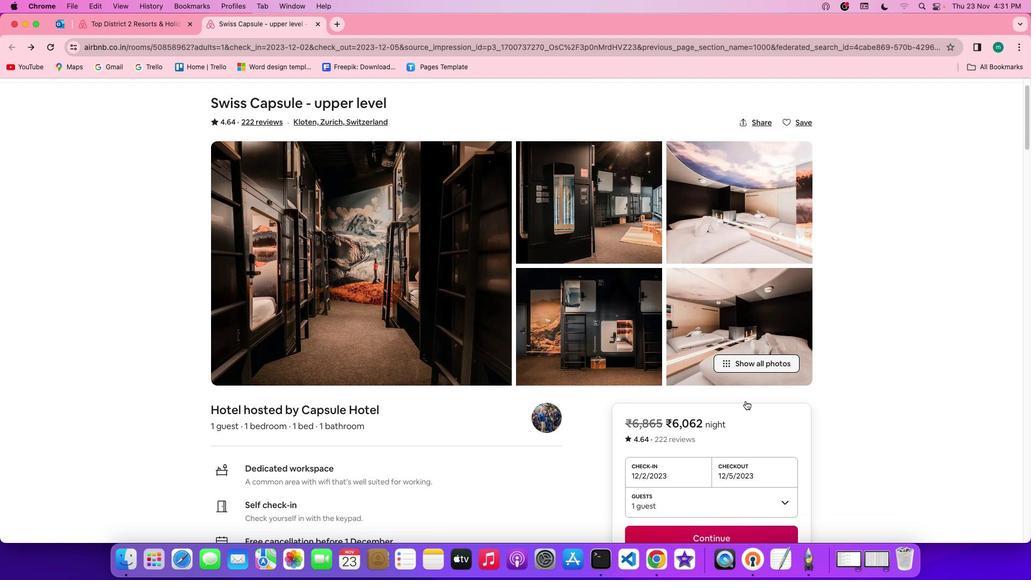 
Action: Mouse scrolled (748, 403) with delta (2, 1)
Screenshot: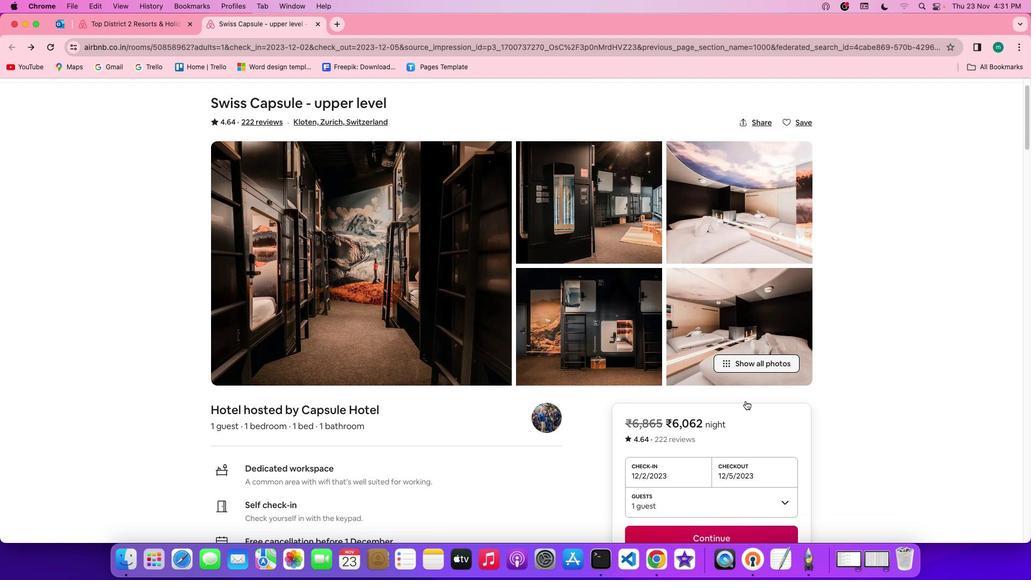 
Action: Mouse scrolled (748, 403) with delta (2, 0)
Screenshot: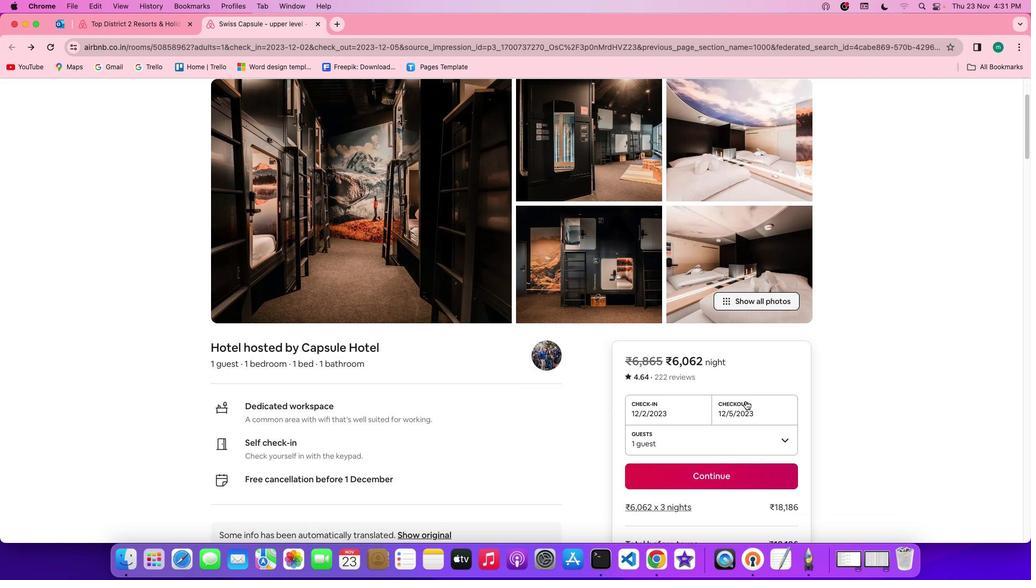 
Action: Mouse scrolled (748, 403) with delta (2, 0)
Screenshot: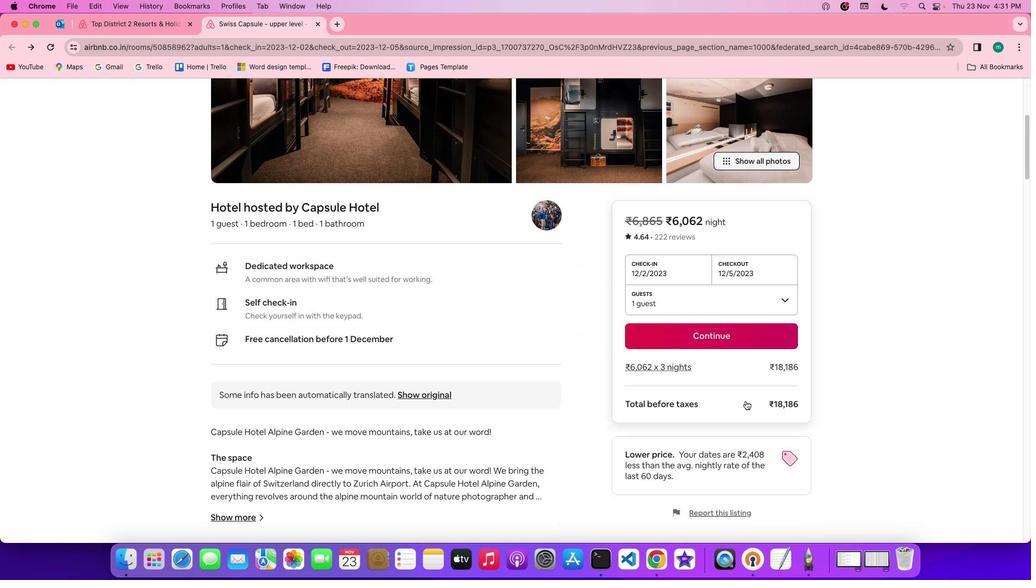 
Action: Mouse scrolled (748, 403) with delta (2, 0)
Screenshot: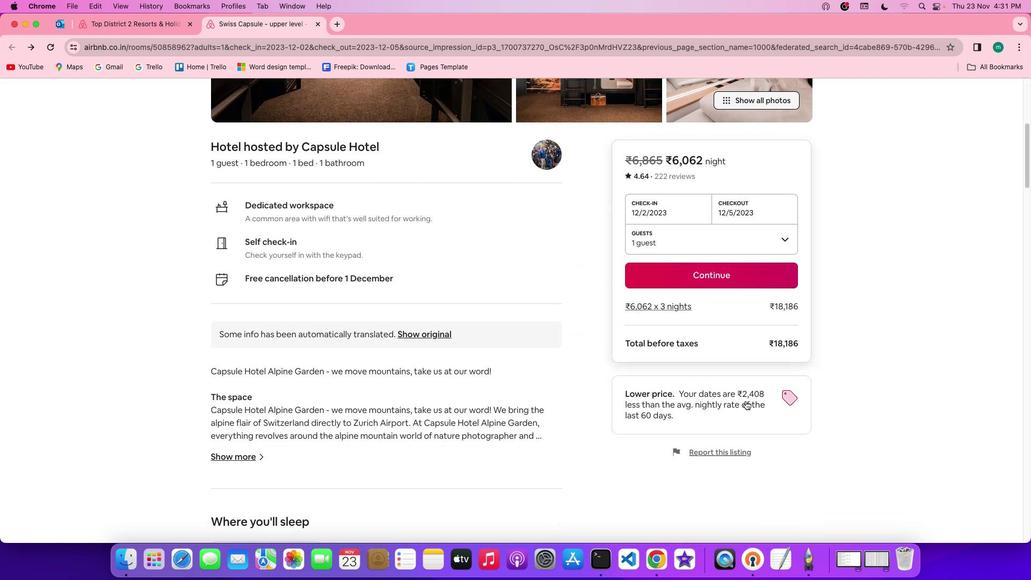 
Action: Mouse moved to (517, 356)
Screenshot: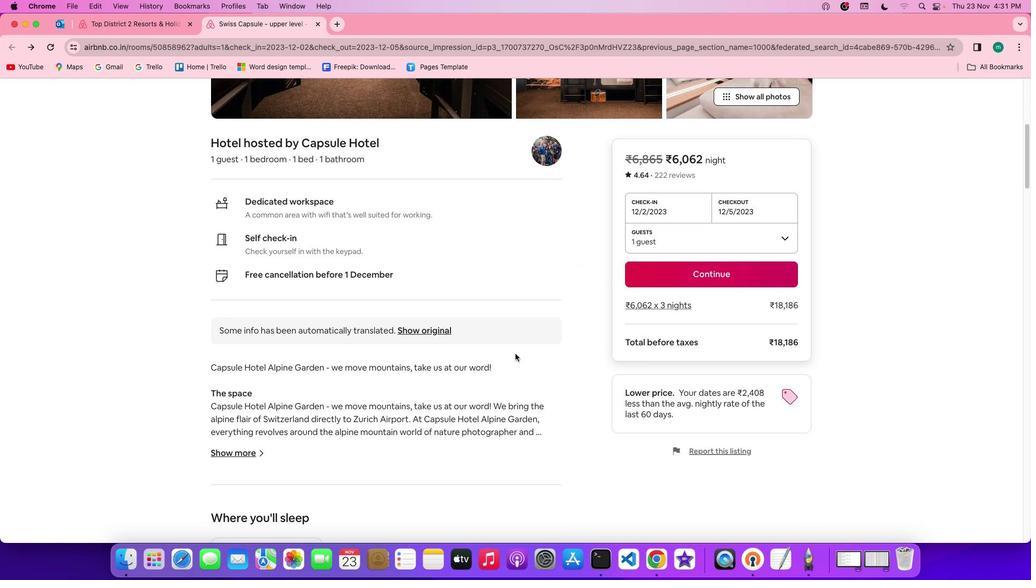 
Action: Mouse scrolled (517, 356) with delta (2, 1)
Screenshot: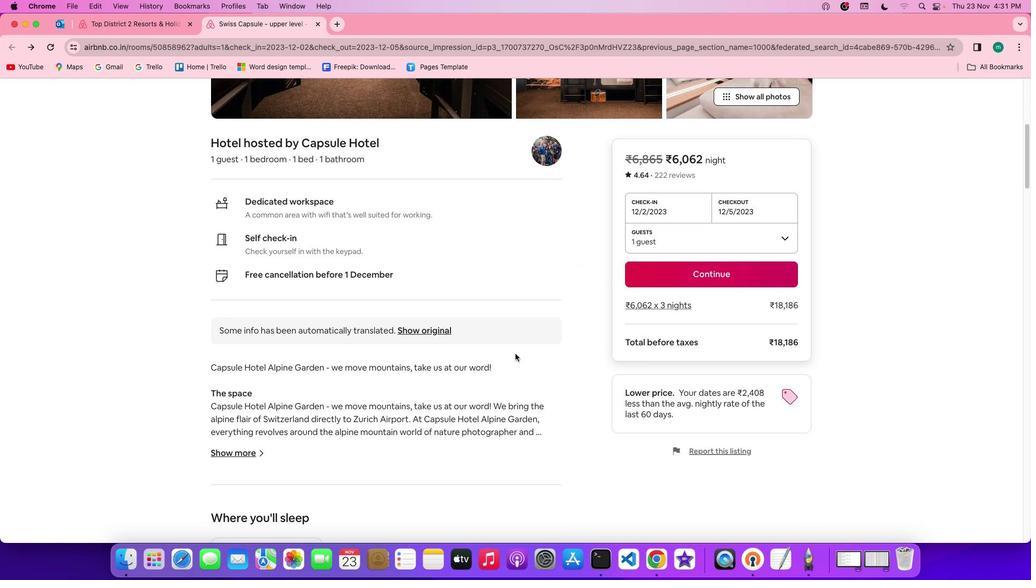 
Action: Mouse moved to (517, 356)
Screenshot: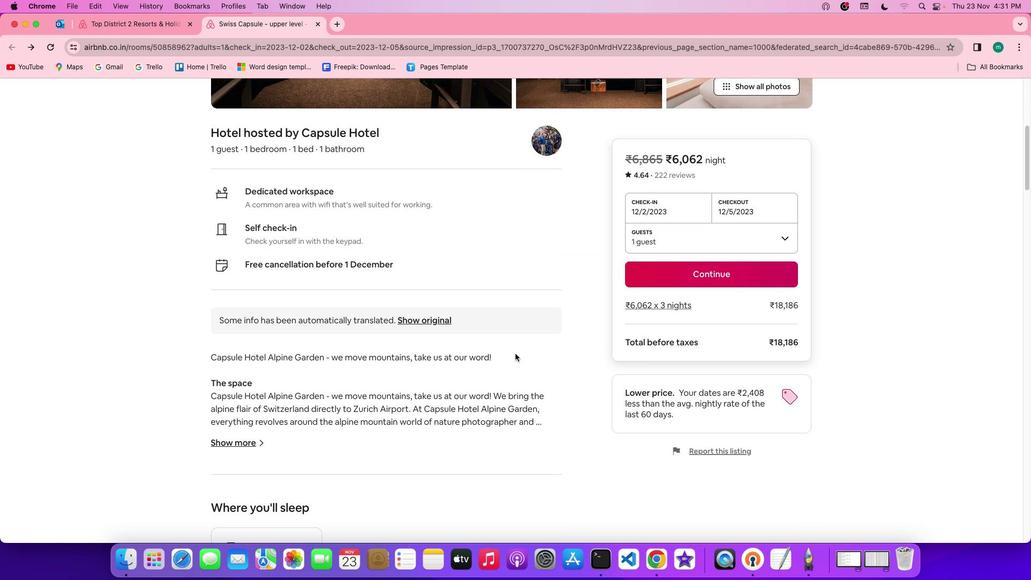 
Action: Mouse scrolled (517, 356) with delta (2, 1)
Screenshot: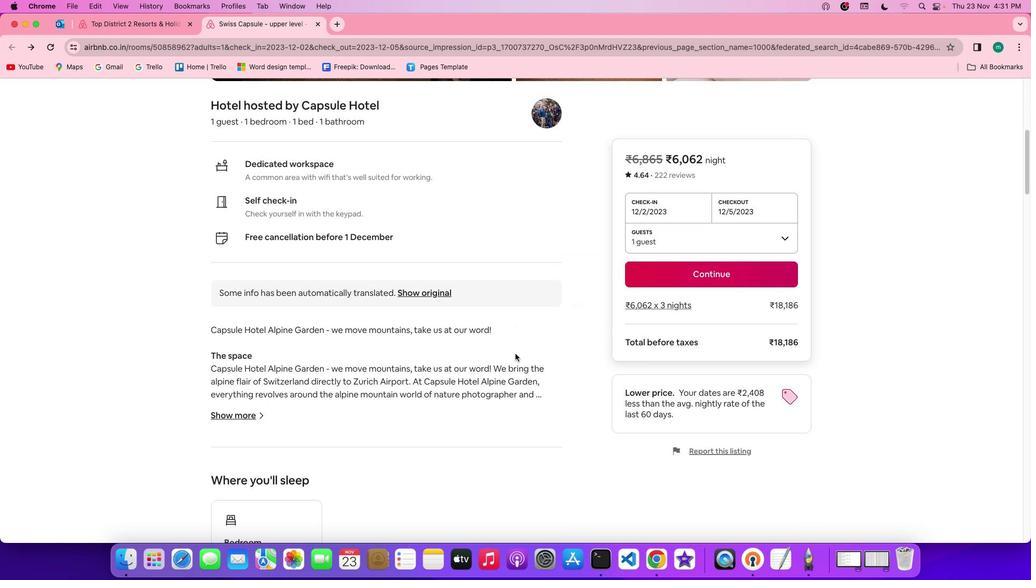 
Action: Mouse scrolled (517, 356) with delta (2, 1)
Screenshot: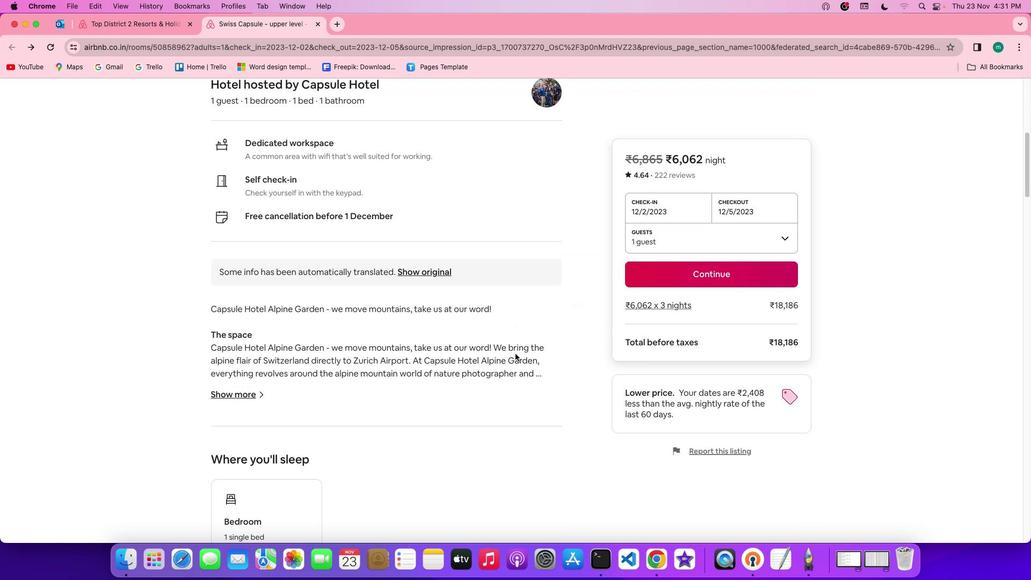 
Action: Mouse scrolled (517, 356) with delta (2, 0)
Screenshot: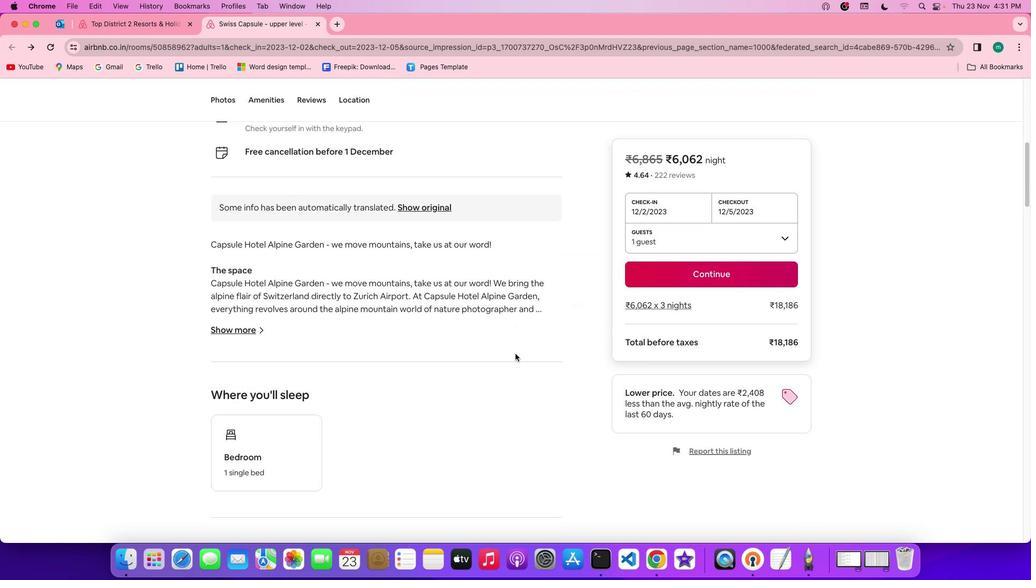 
Action: Mouse moved to (227, 307)
Screenshot: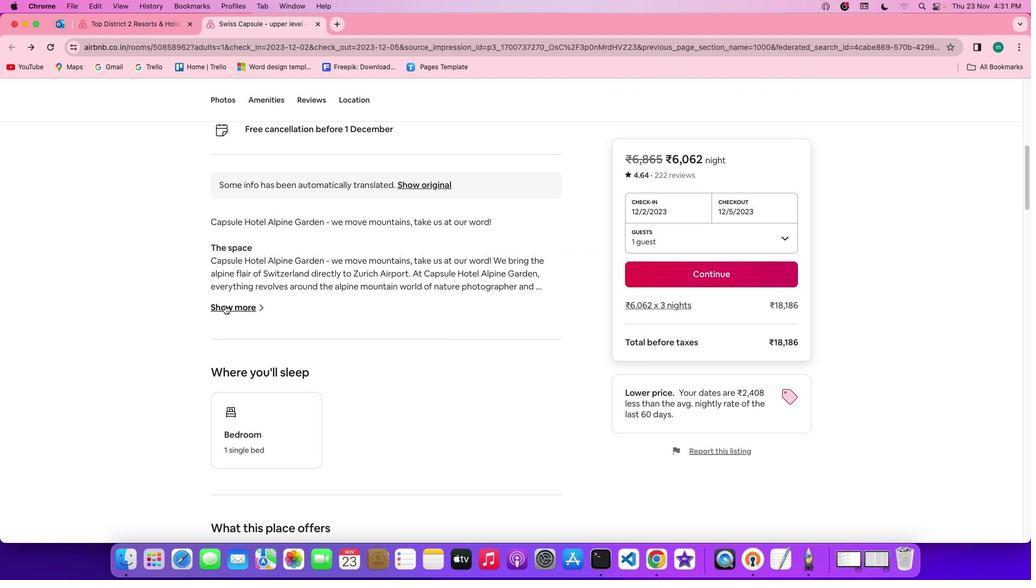 
Action: Mouse pressed left at (227, 307)
Screenshot: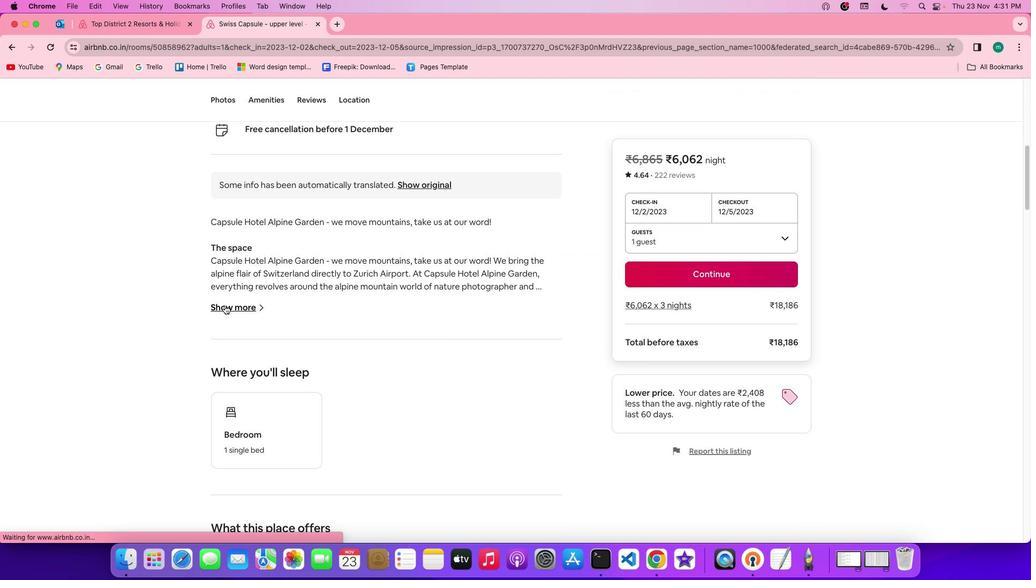 
Action: Mouse moved to (518, 338)
Screenshot: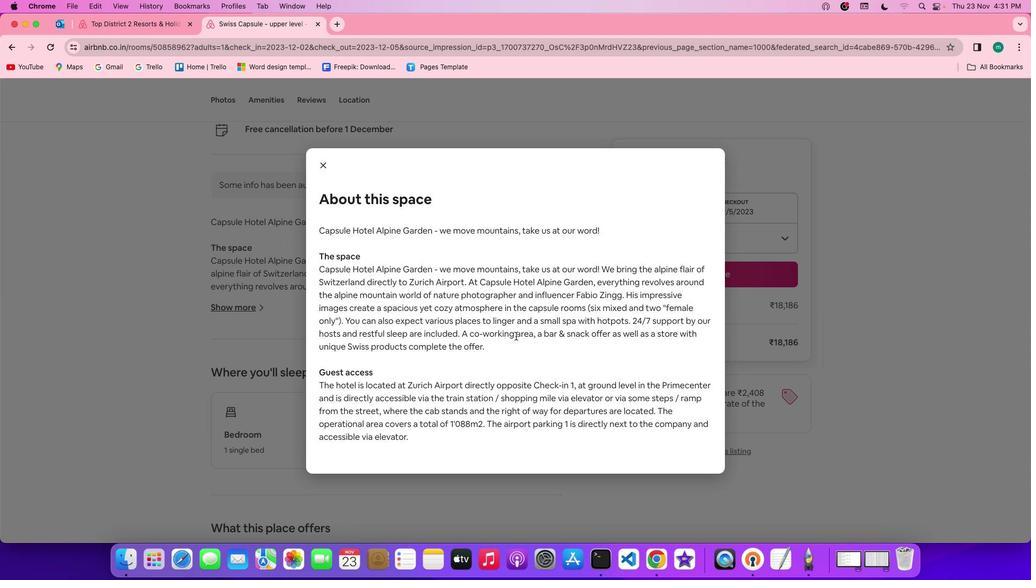 
Action: Mouse scrolled (518, 338) with delta (2, 1)
Screenshot: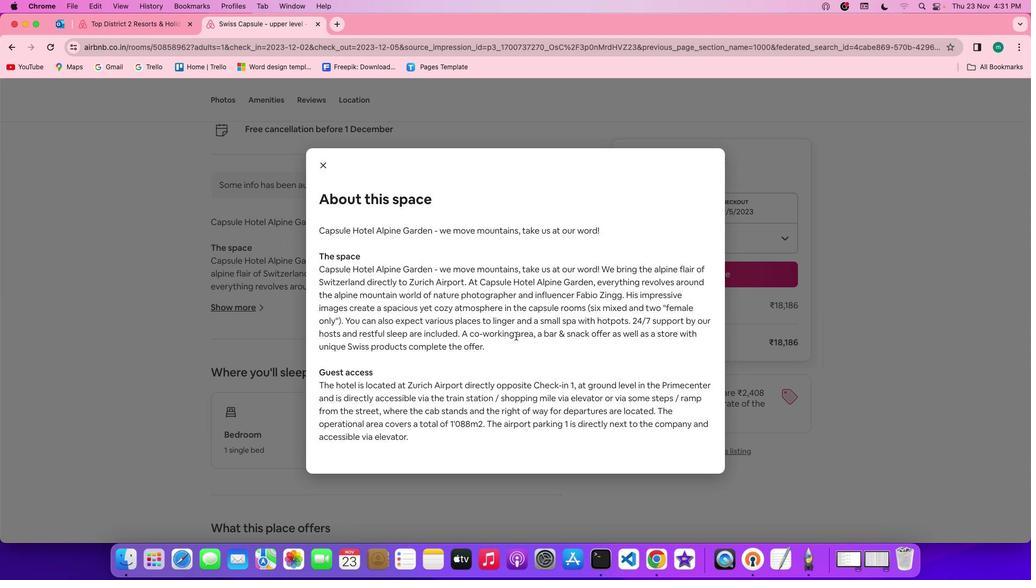 
Action: Mouse scrolled (518, 338) with delta (2, 1)
Screenshot: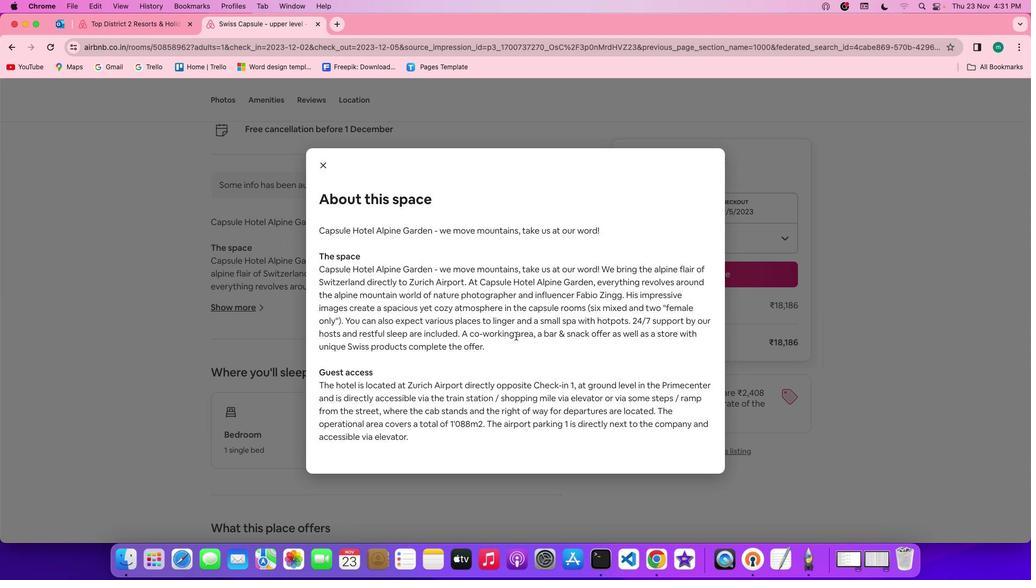 
Action: Mouse scrolled (518, 338) with delta (2, 1)
Screenshot: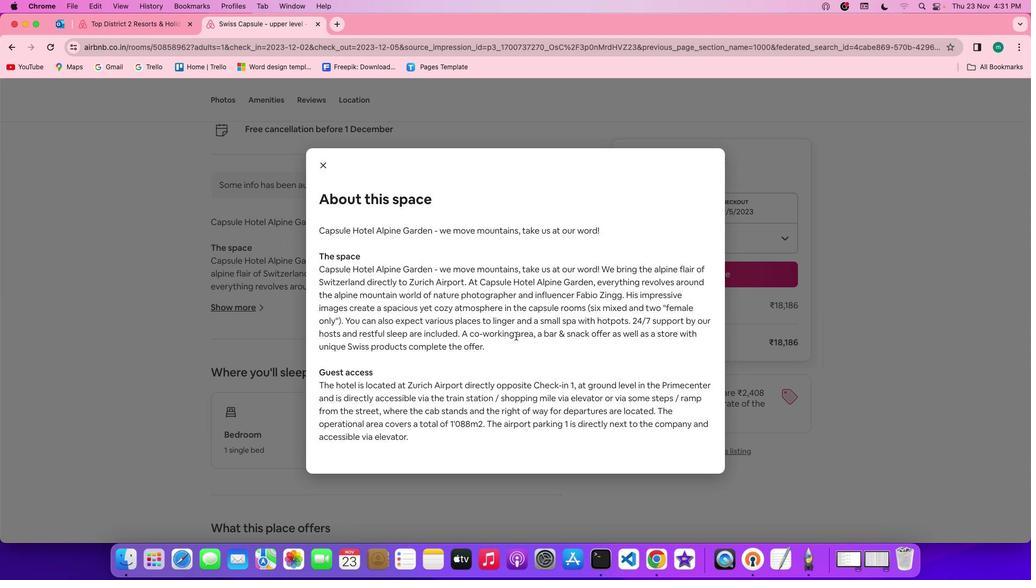 
Action: Mouse scrolled (518, 338) with delta (2, 0)
Screenshot: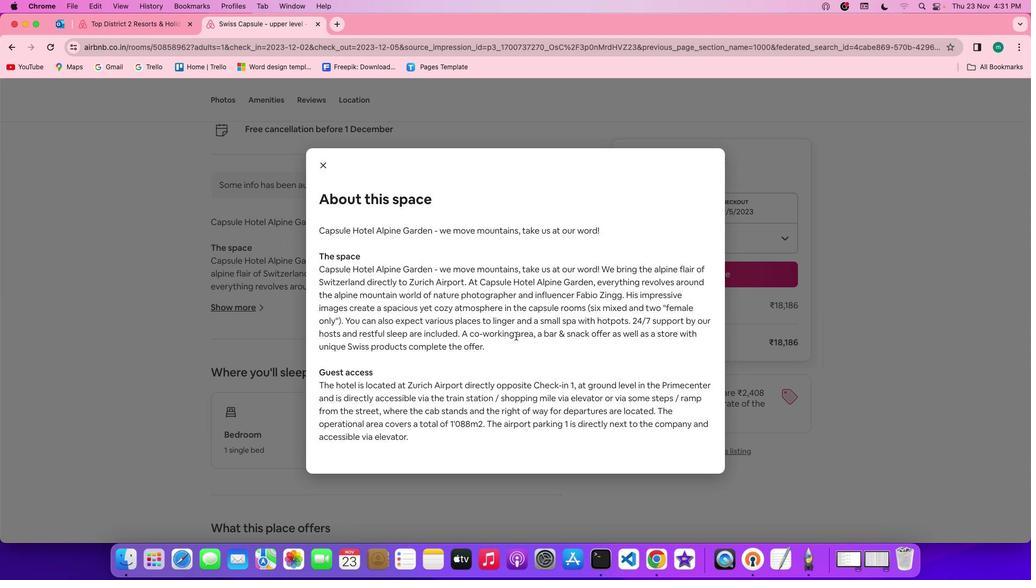 
Action: Mouse scrolled (518, 338) with delta (2, 1)
Screenshot: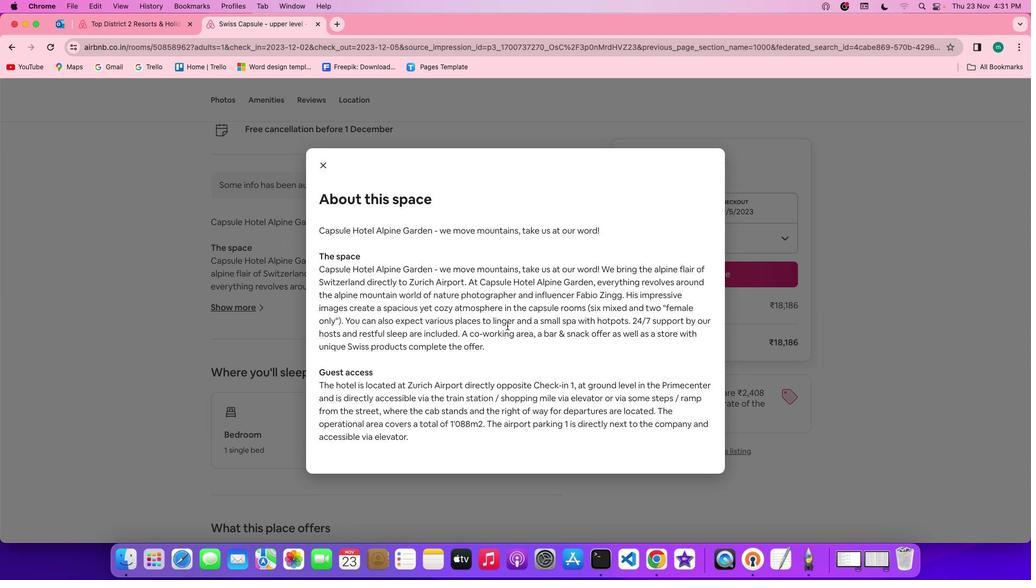 
Action: Mouse moved to (330, 168)
Screenshot: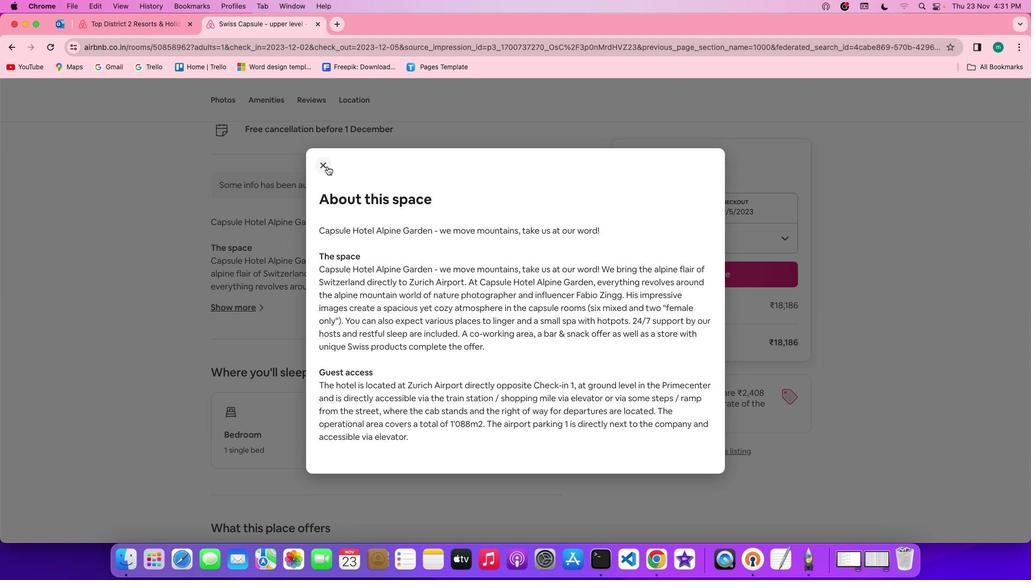 
Action: Mouse pressed left at (330, 168)
Screenshot: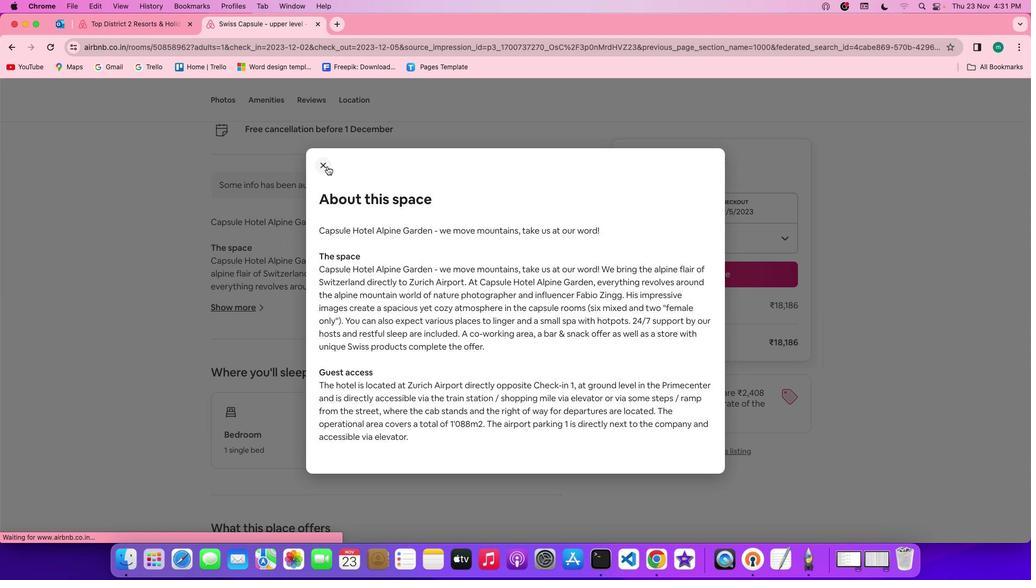 
Action: Mouse moved to (435, 309)
Screenshot: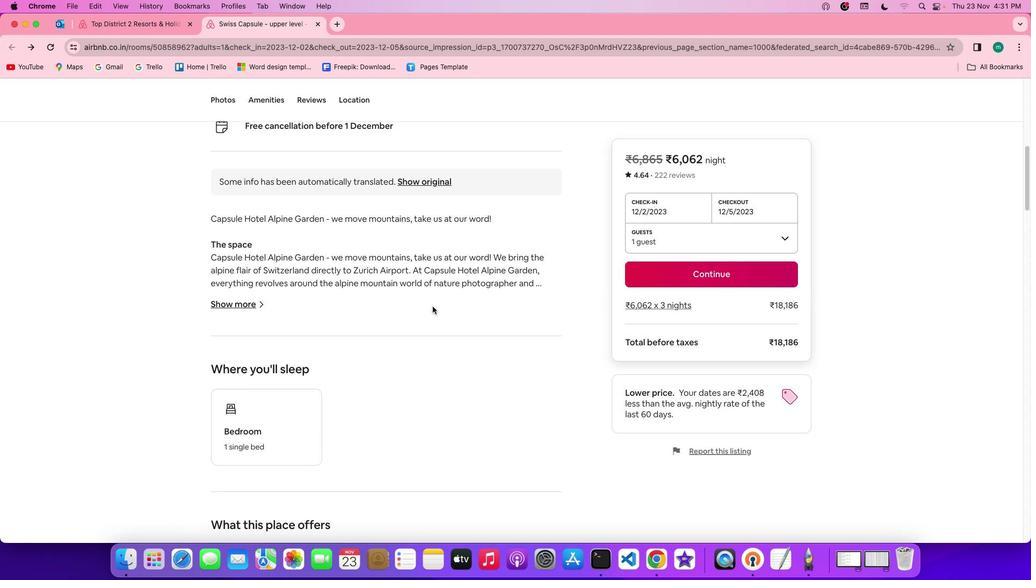 
Action: Mouse scrolled (435, 309) with delta (2, 1)
Screenshot: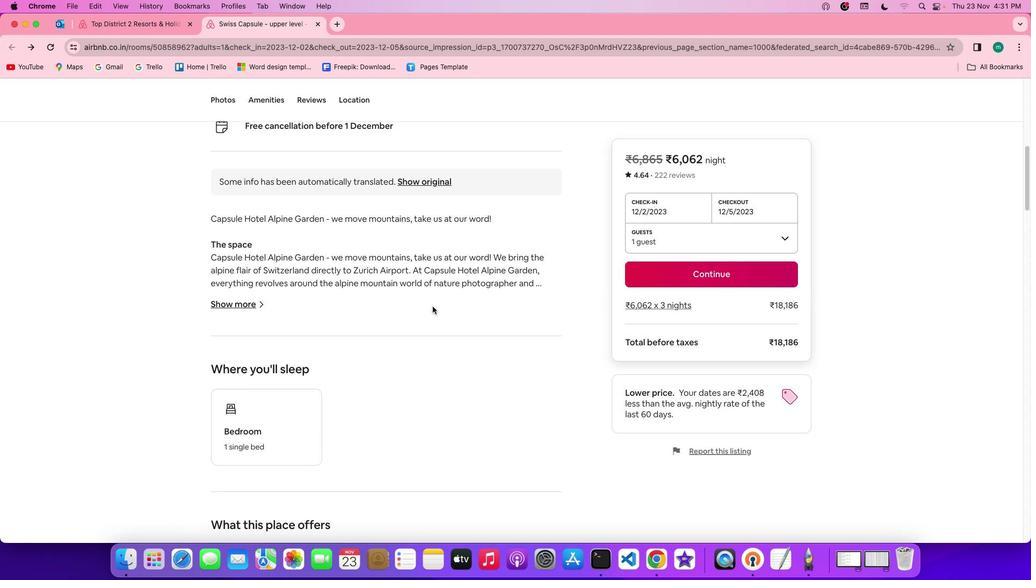 
Action: Mouse scrolled (435, 309) with delta (2, 1)
Screenshot: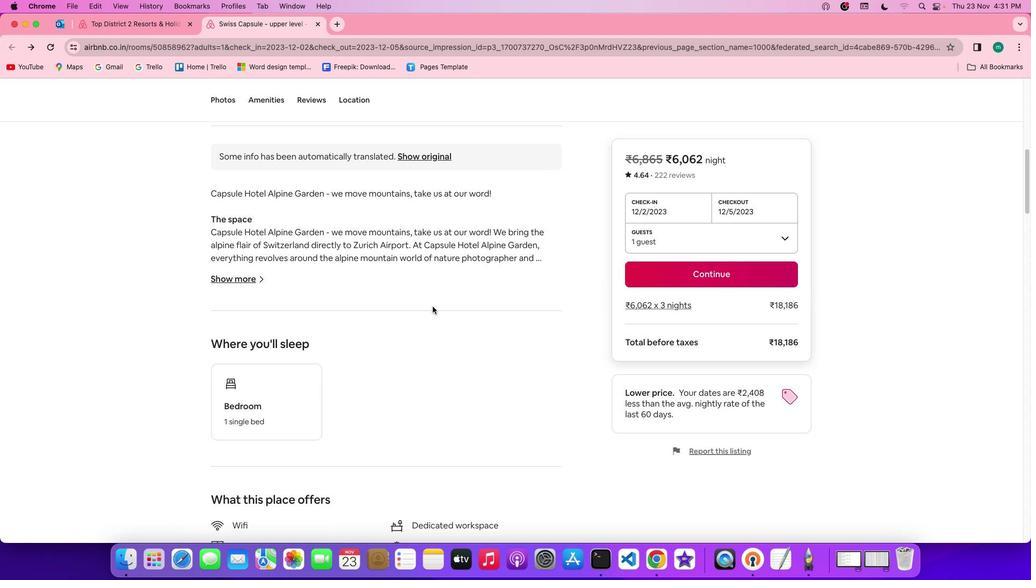
Action: Mouse scrolled (435, 309) with delta (2, 1)
Screenshot: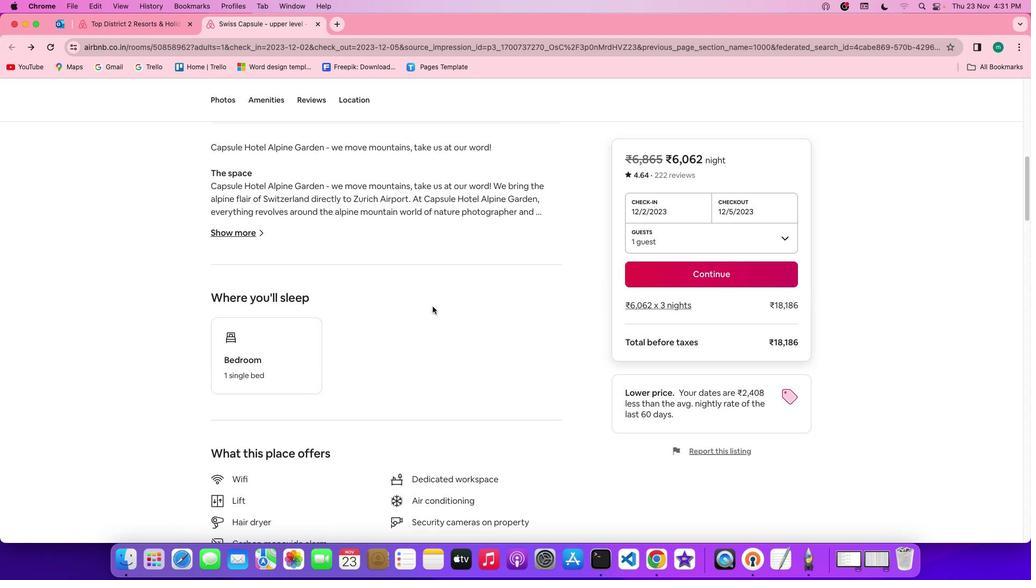 
Action: Mouse scrolled (435, 309) with delta (2, 0)
Screenshot: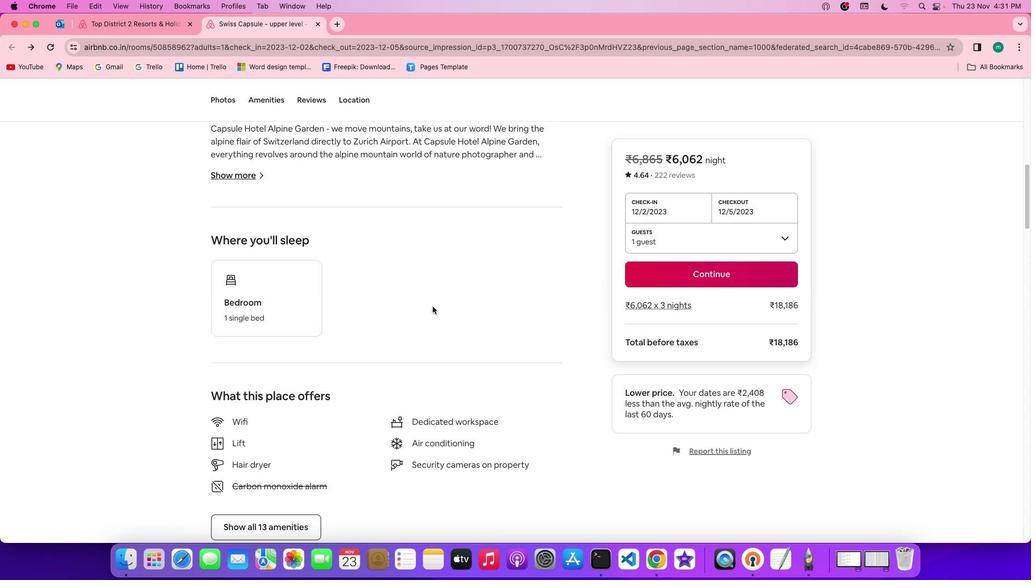 
Action: Mouse scrolled (435, 309) with delta (2, 0)
Screenshot: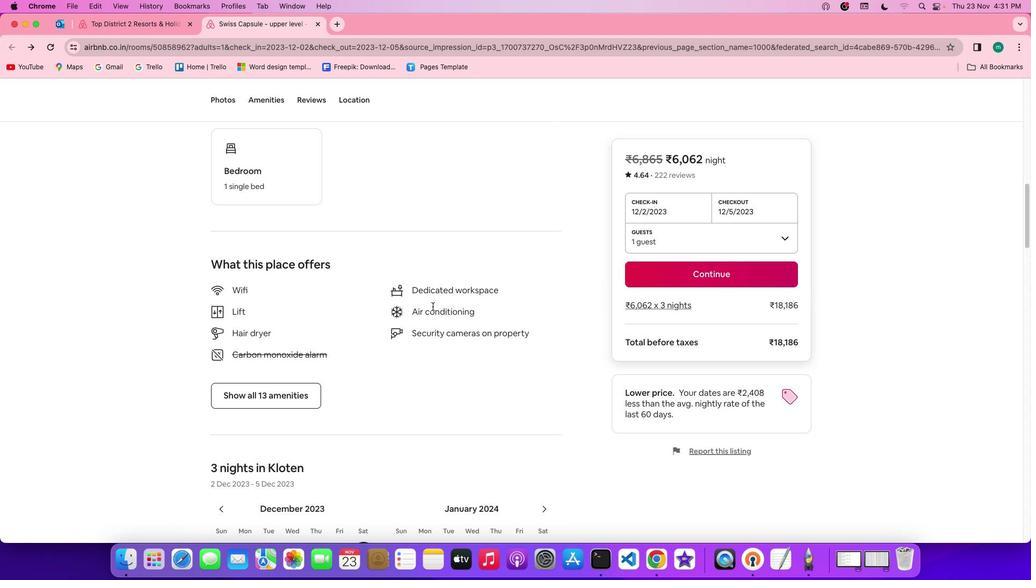 
Action: Mouse scrolled (435, 309) with delta (2, 1)
